 Task: Determine the distance and displacement from Fargo to Itasca State Park.
Action: Mouse moved to (247, 83)
Screenshot: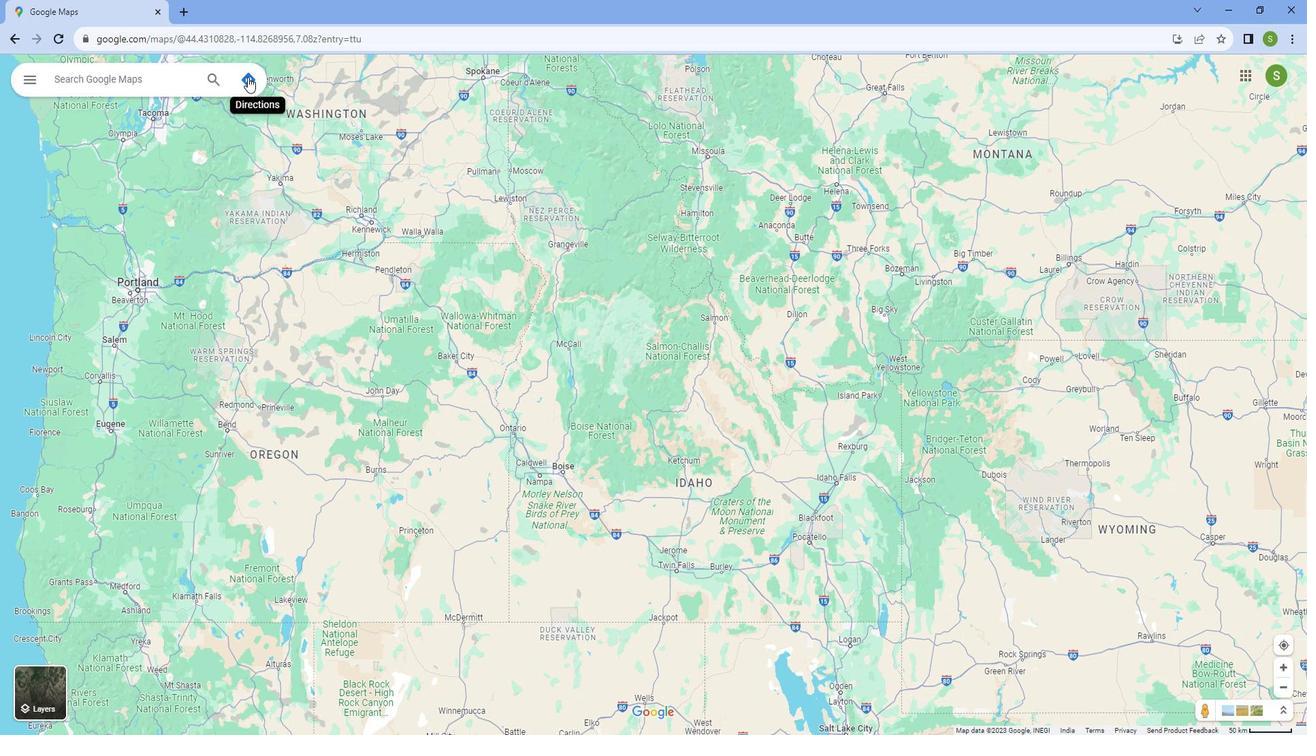 
Action: Mouse pressed left at (247, 83)
Screenshot: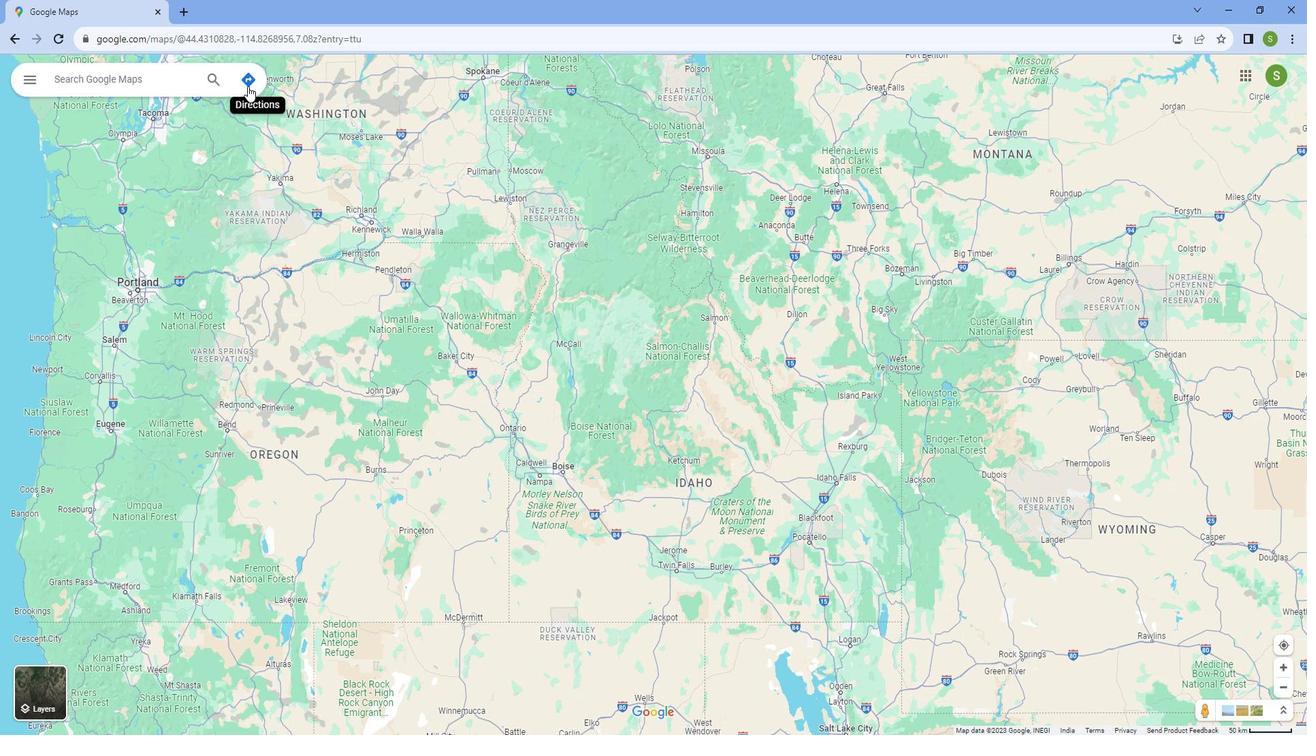 
Action: Mouse moved to (118, 116)
Screenshot: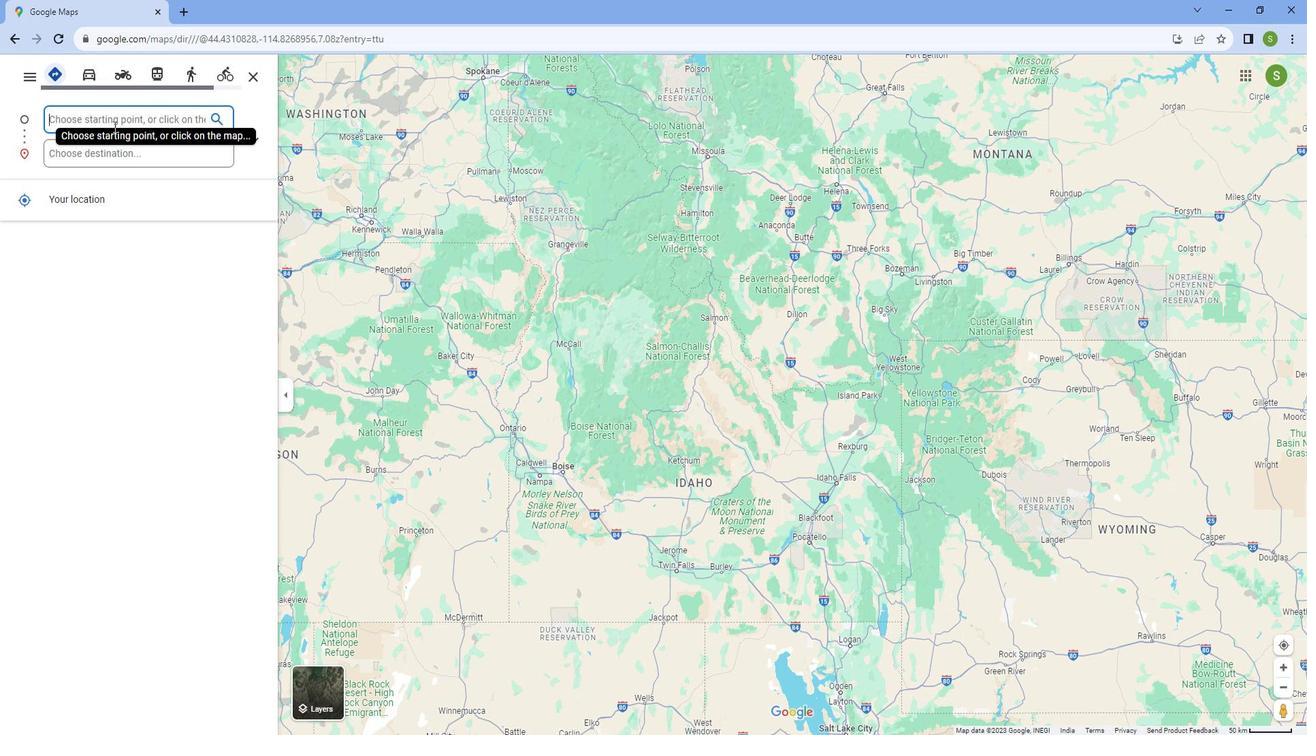 
Action: Mouse pressed left at (118, 116)
Screenshot: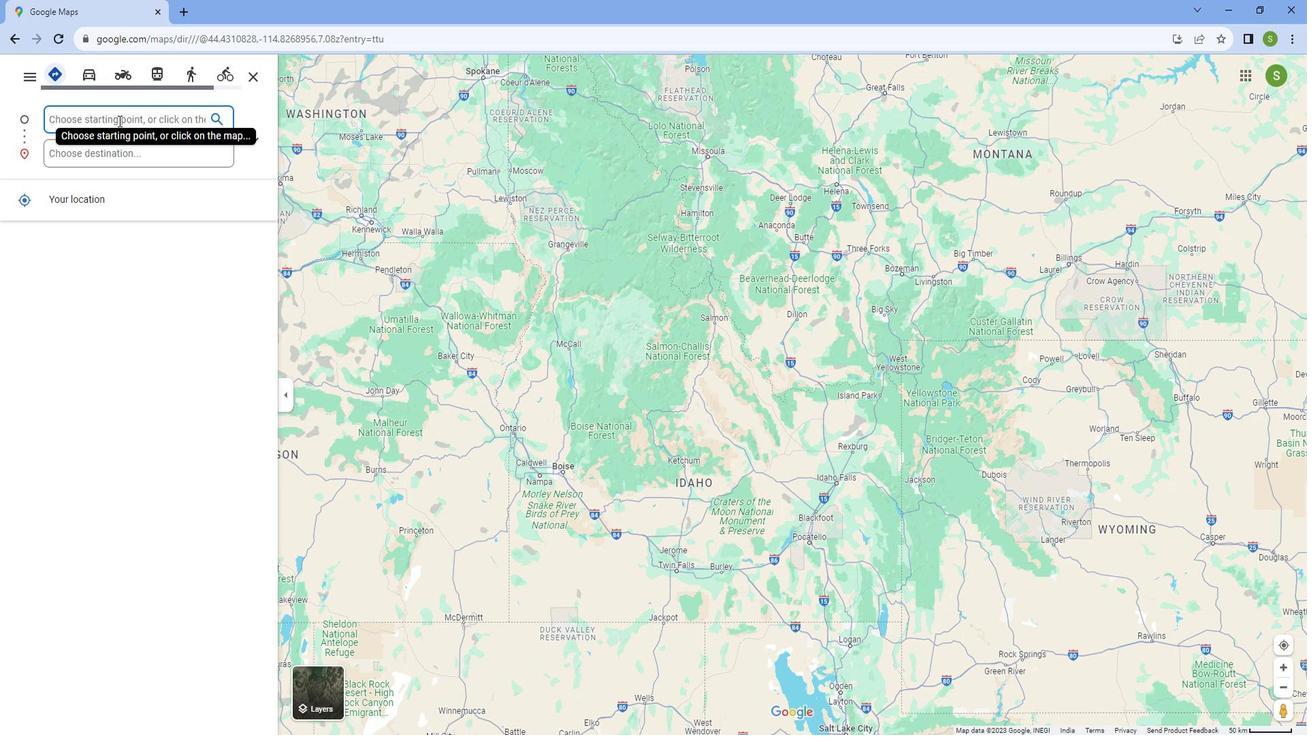 
Action: Key pressed <Key.caps_lock>F<Key.caps_lock>argo
Screenshot: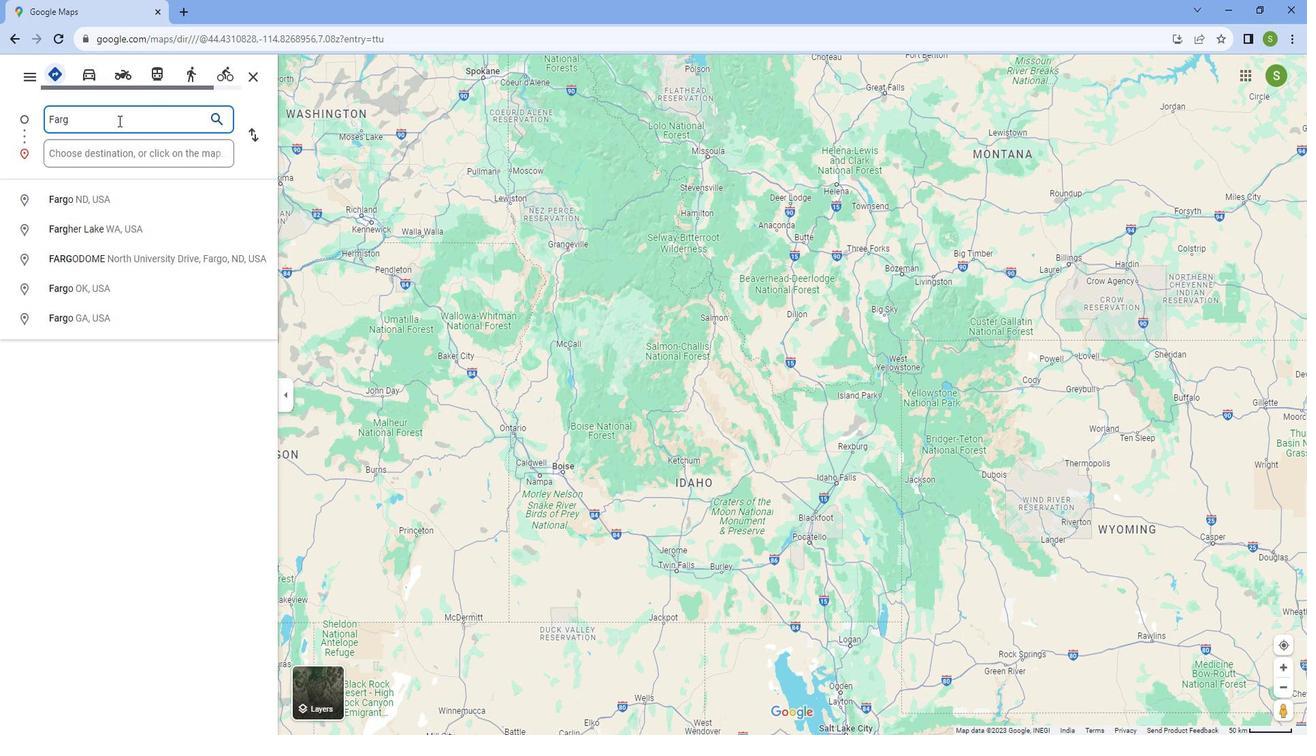 
Action: Mouse moved to (50, 198)
Screenshot: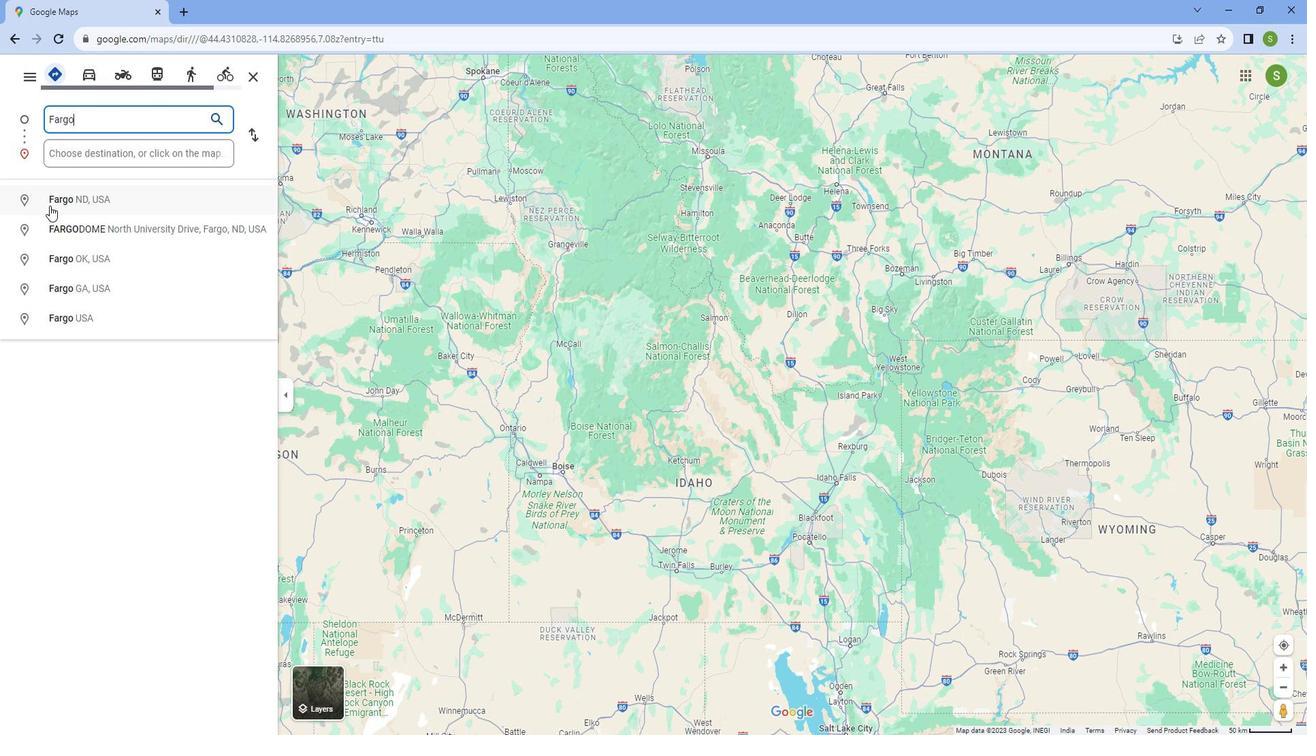 
Action: Mouse pressed left at (50, 198)
Screenshot: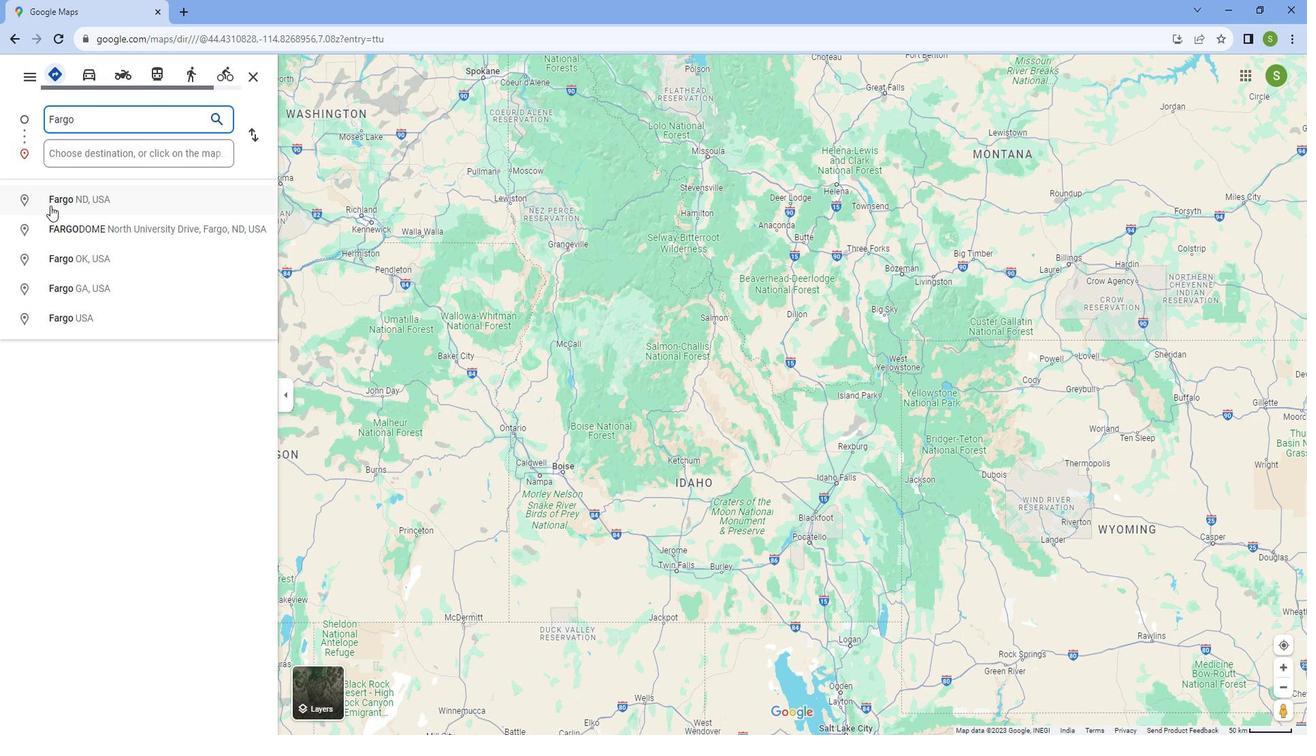 
Action: Mouse moved to (113, 147)
Screenshot: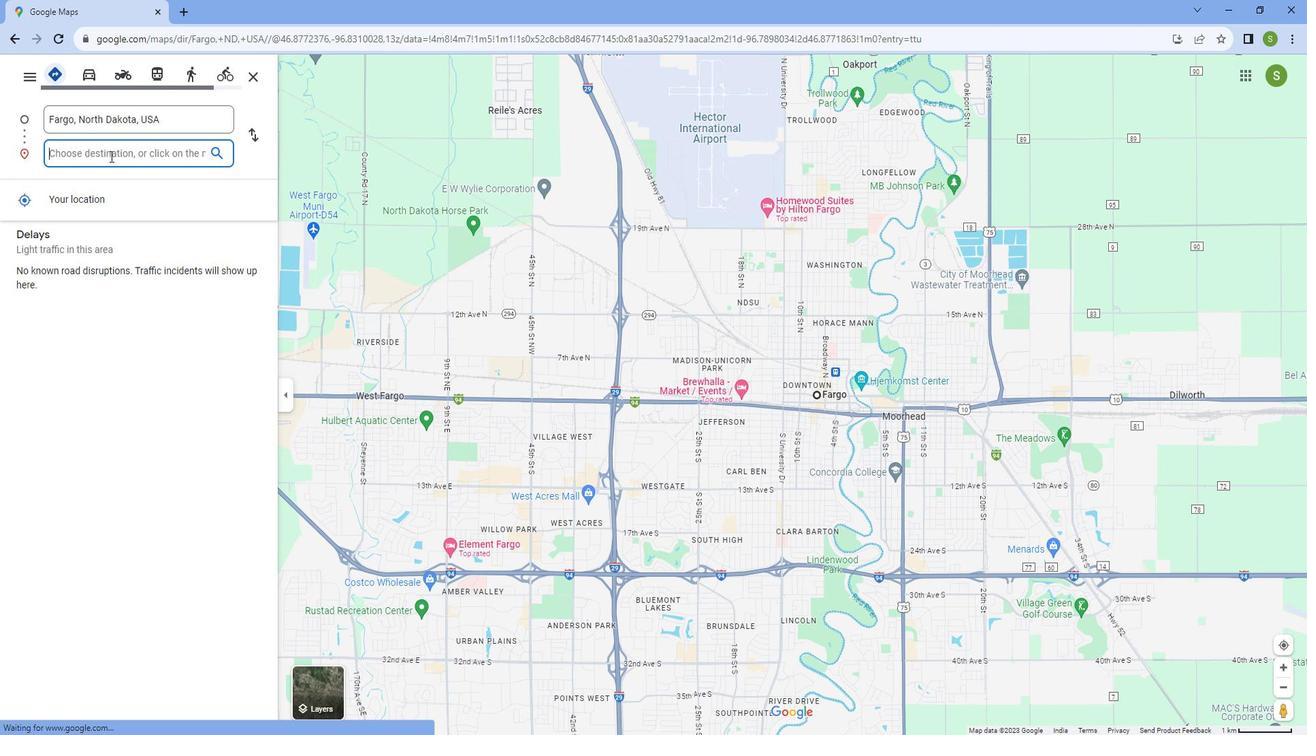 
Action: Mouse pressed left at (113, 147)
Screenshot: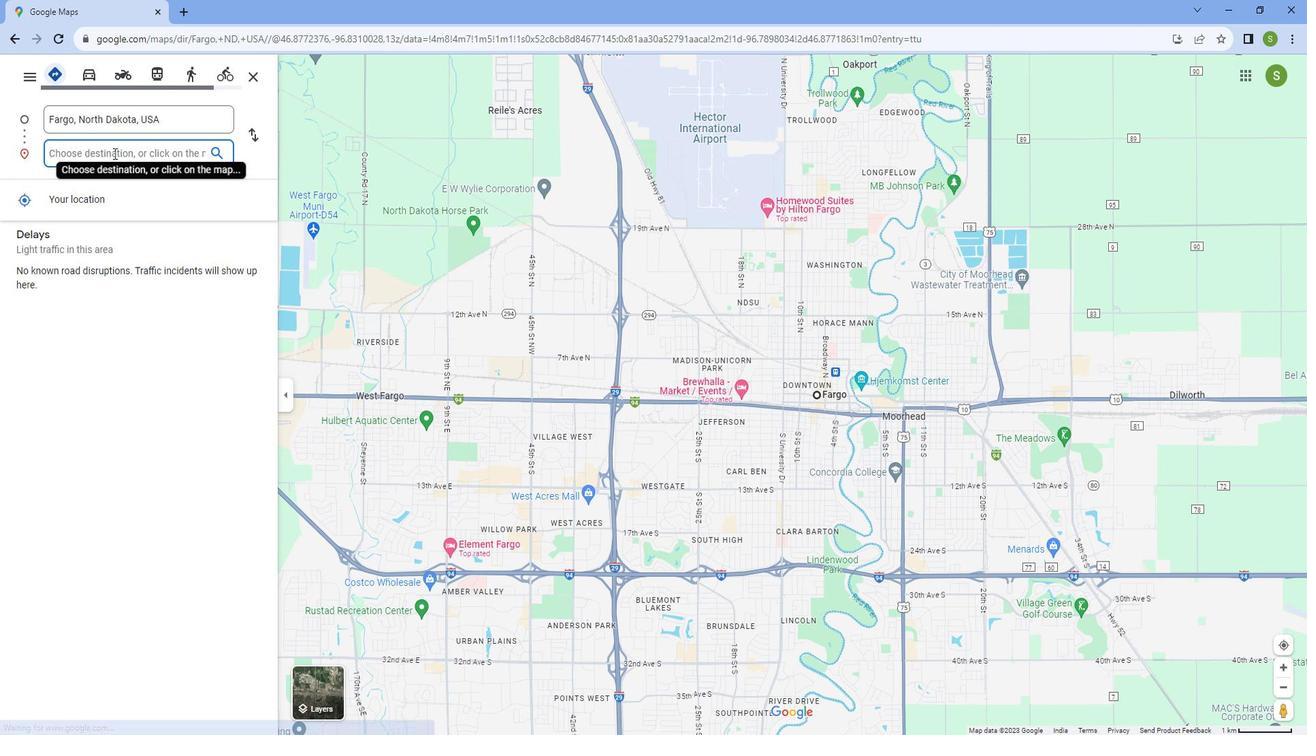 
Action: Key pressed <Key.caps_lock>I<Key.caps_lock>tasca<Key.space><Key.caps_lock>S<Key.caps_lock>tte<Key.space><Key.backspace><Key.backspace><Key.backspace>ate<Key.space><Key.caps_lock>P<Key.caps_lock>ark
Screenshot: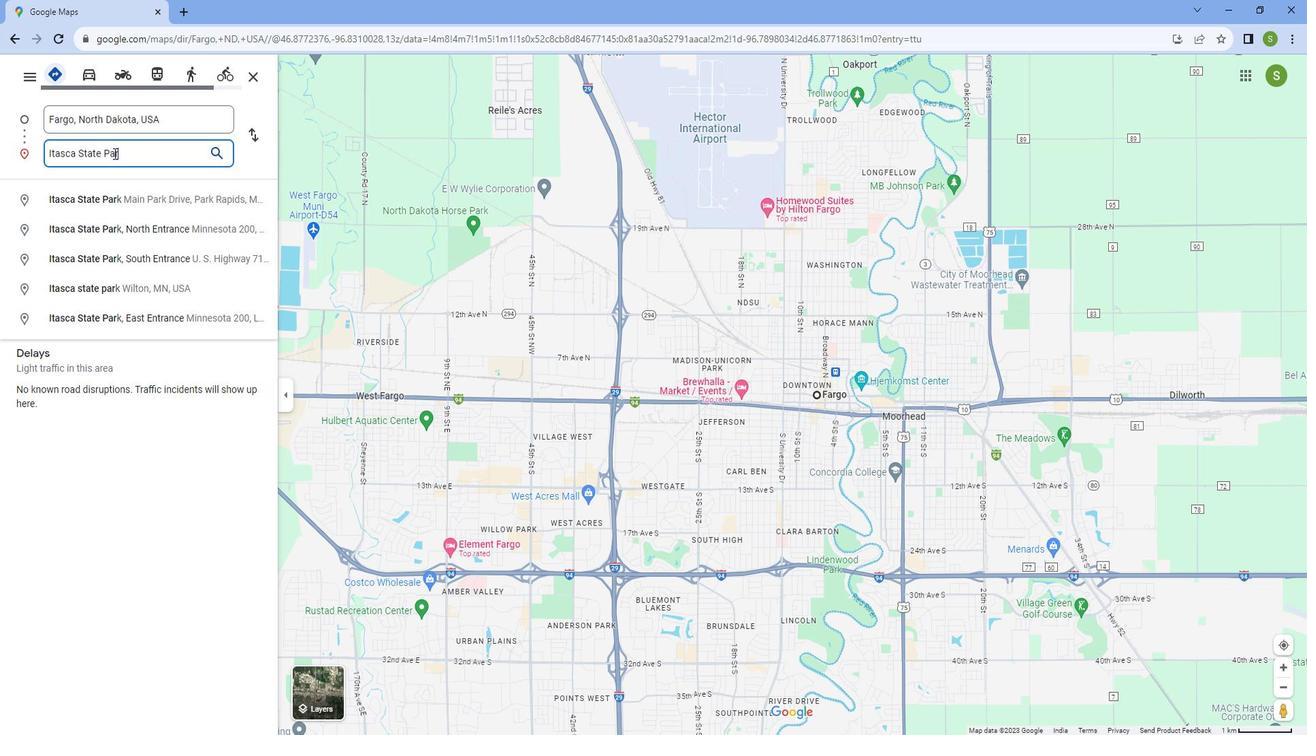 
Action: Mouse moved to (128, 200)
Screenshot: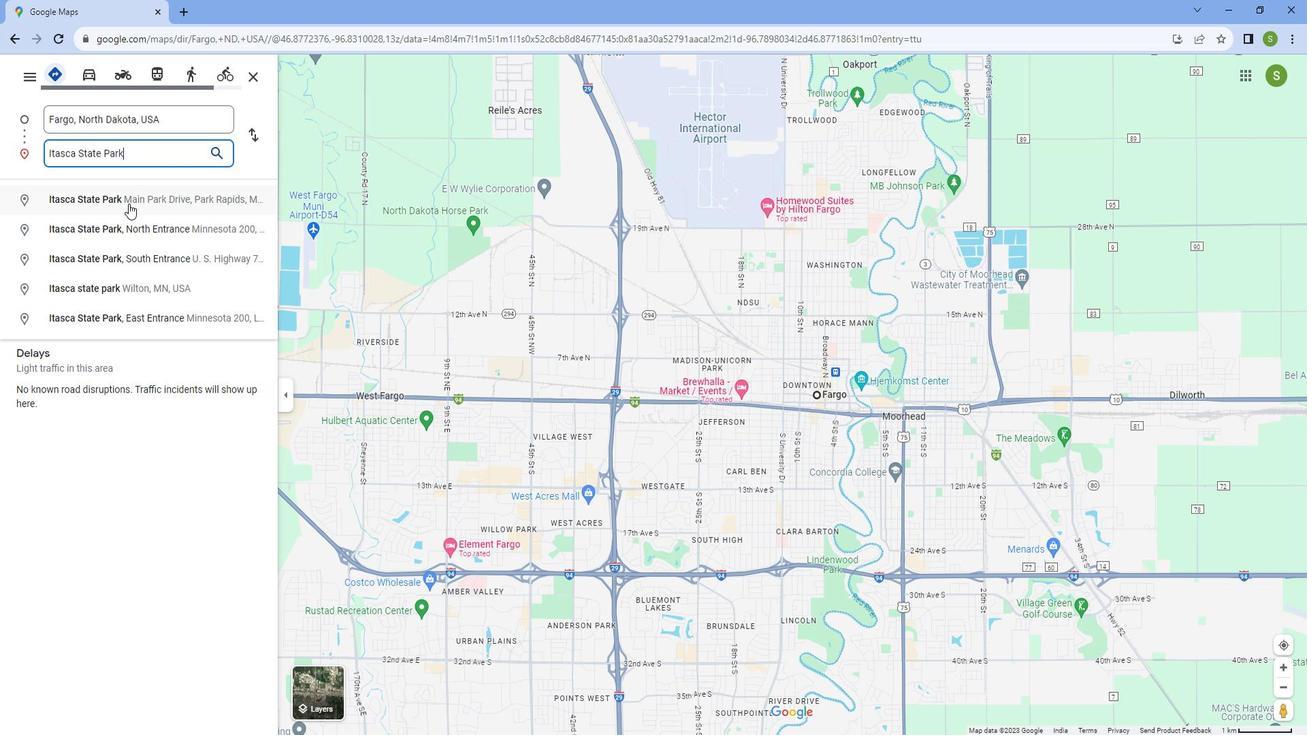 
Action: Mouse pressed left at (128, 200)
Screenshot: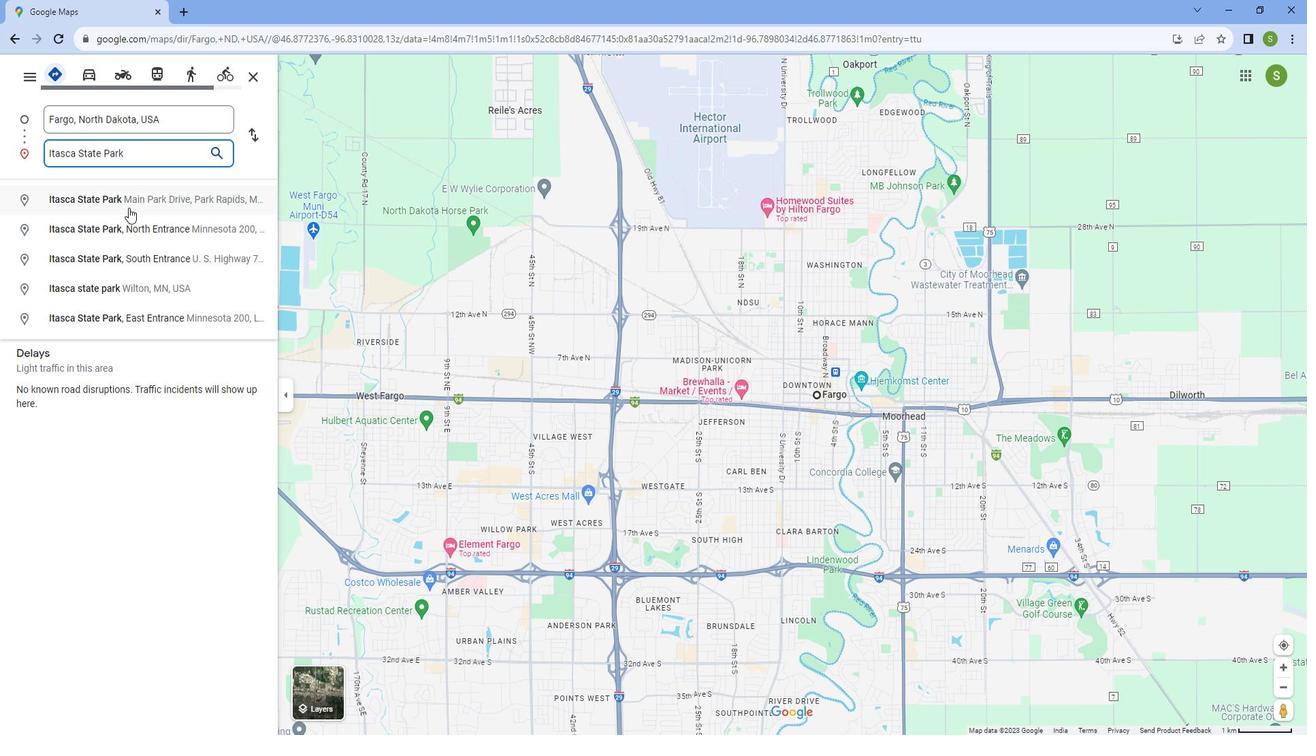 
Action: Mouse moved to (527, 659)
Screenshot: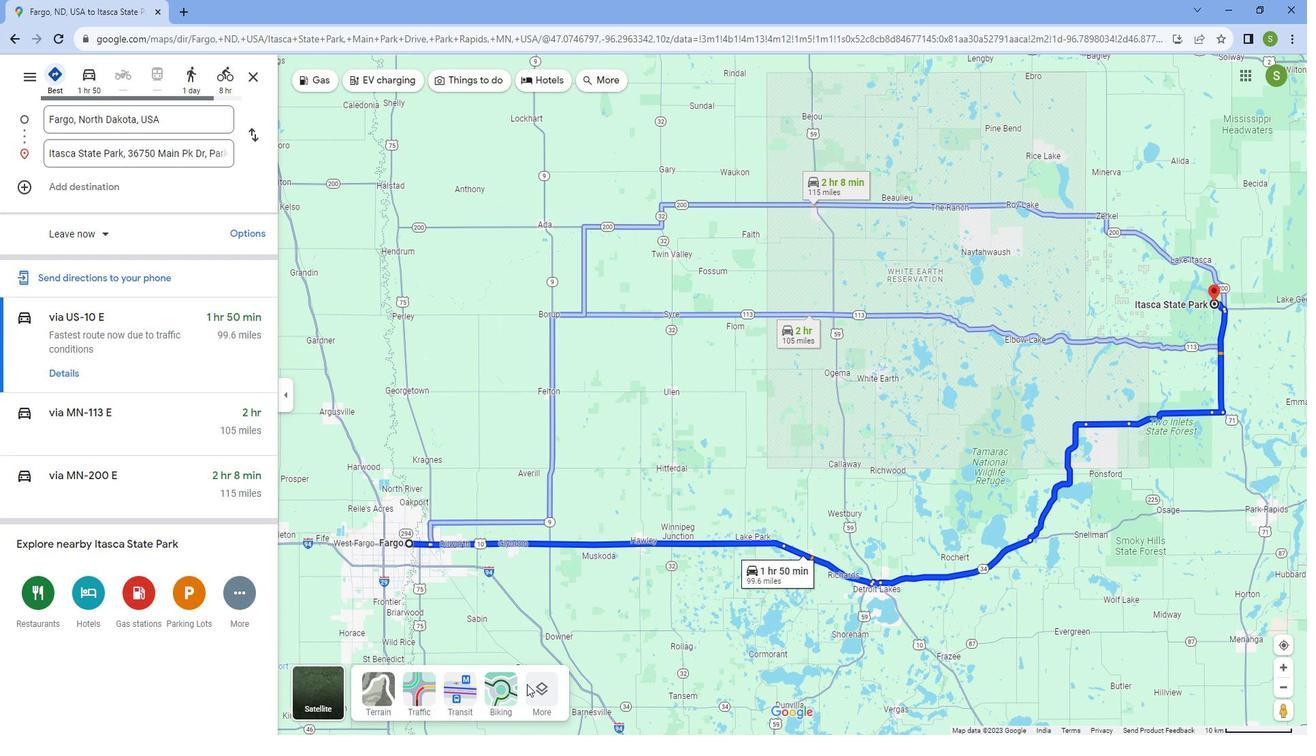 
Action: Mouse pressed left at (527, 659)
Screenshot: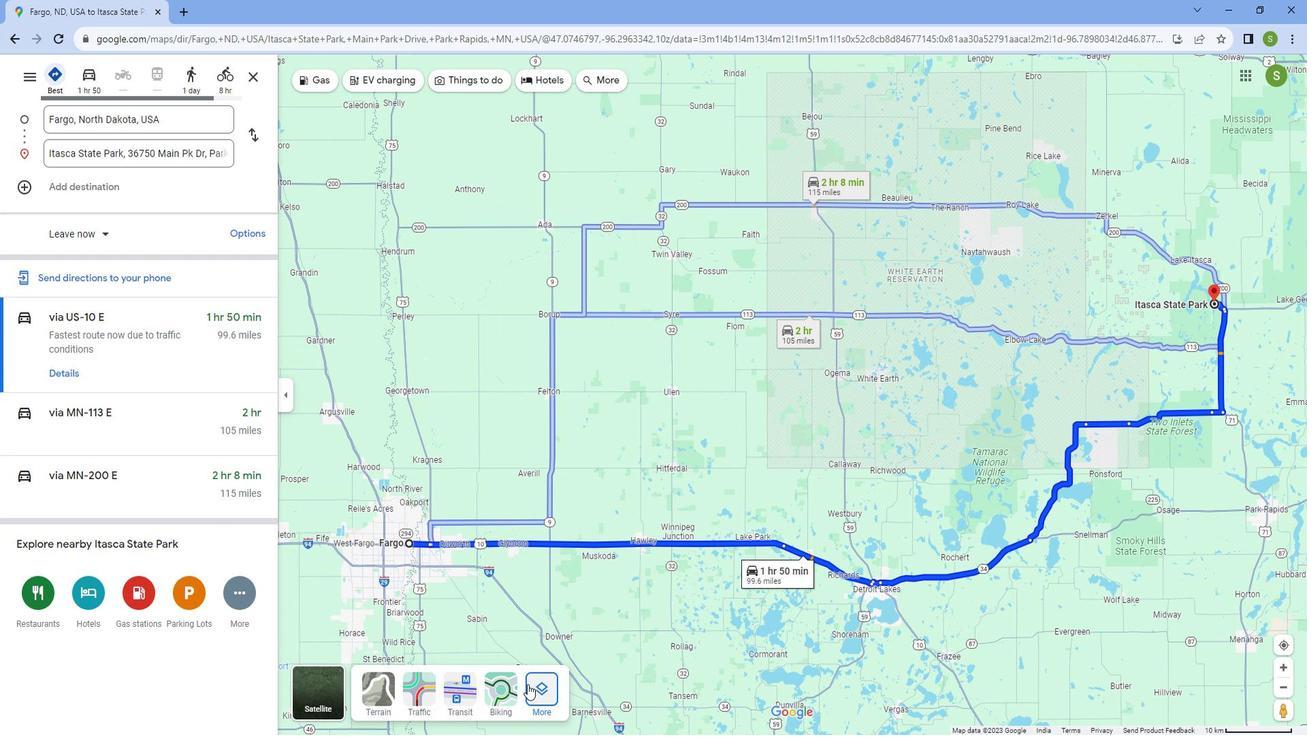 
Action: Mouse moved to (398, 531)
Screenshot: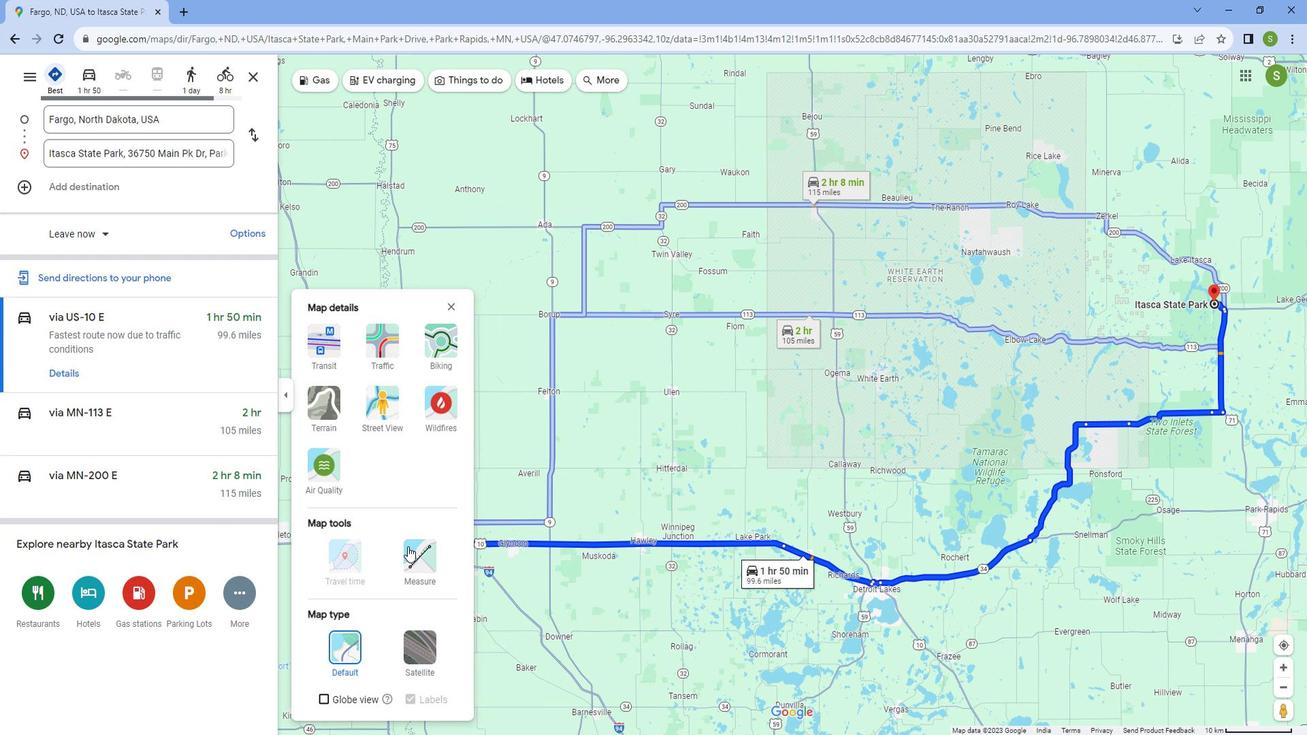 
Action: Mouse pressed left at (398, 531)
Screenshot: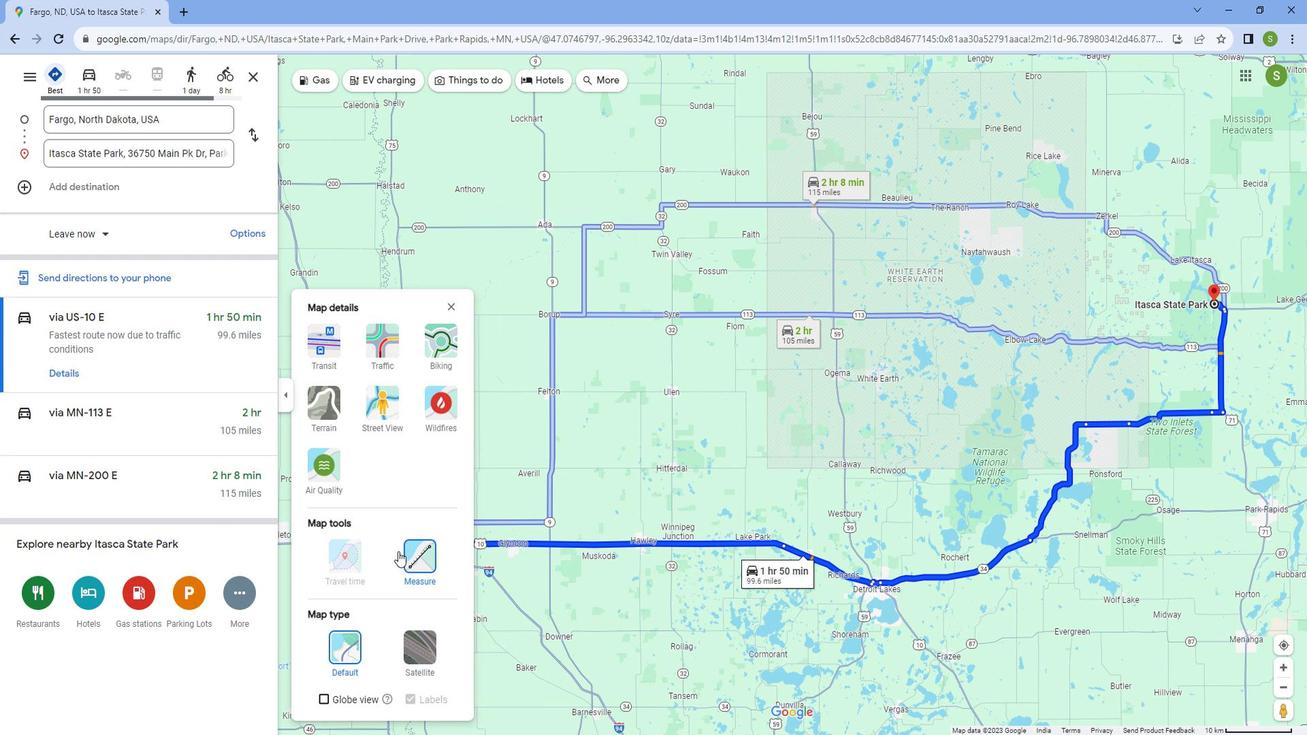 
Action: Mouse moved to (611, 526)
Screenshot: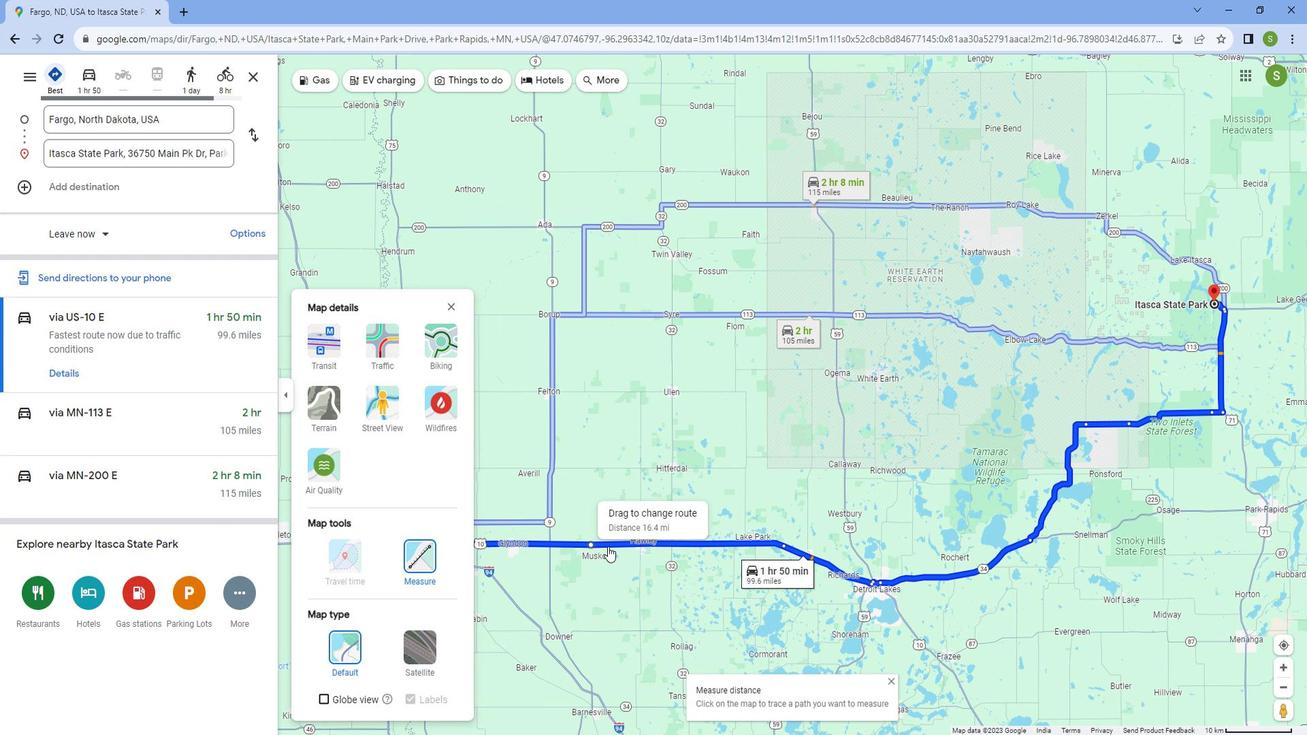 
Action: Mouse scrolled (611, 525) with delta (0, 0)
Screenshot: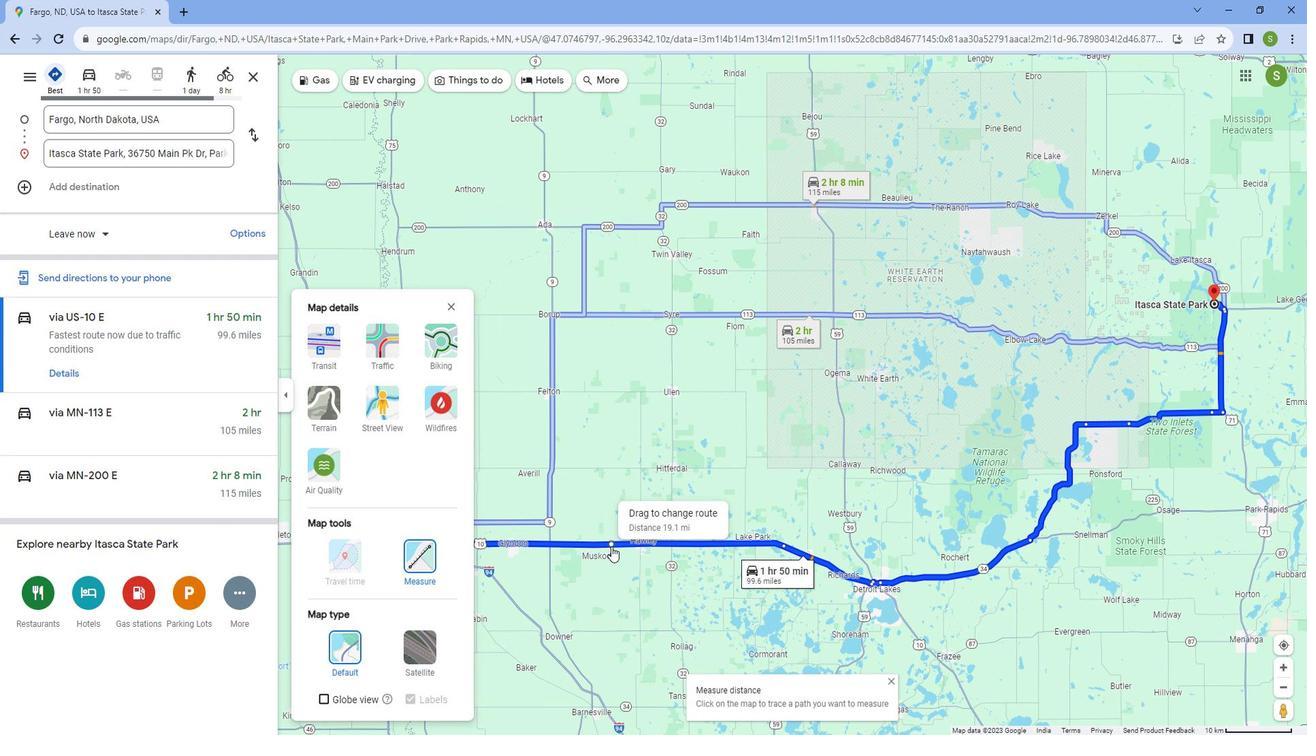 
Action: Mouse scrolled (611, 525) with delta (0, 0)
Screenshot: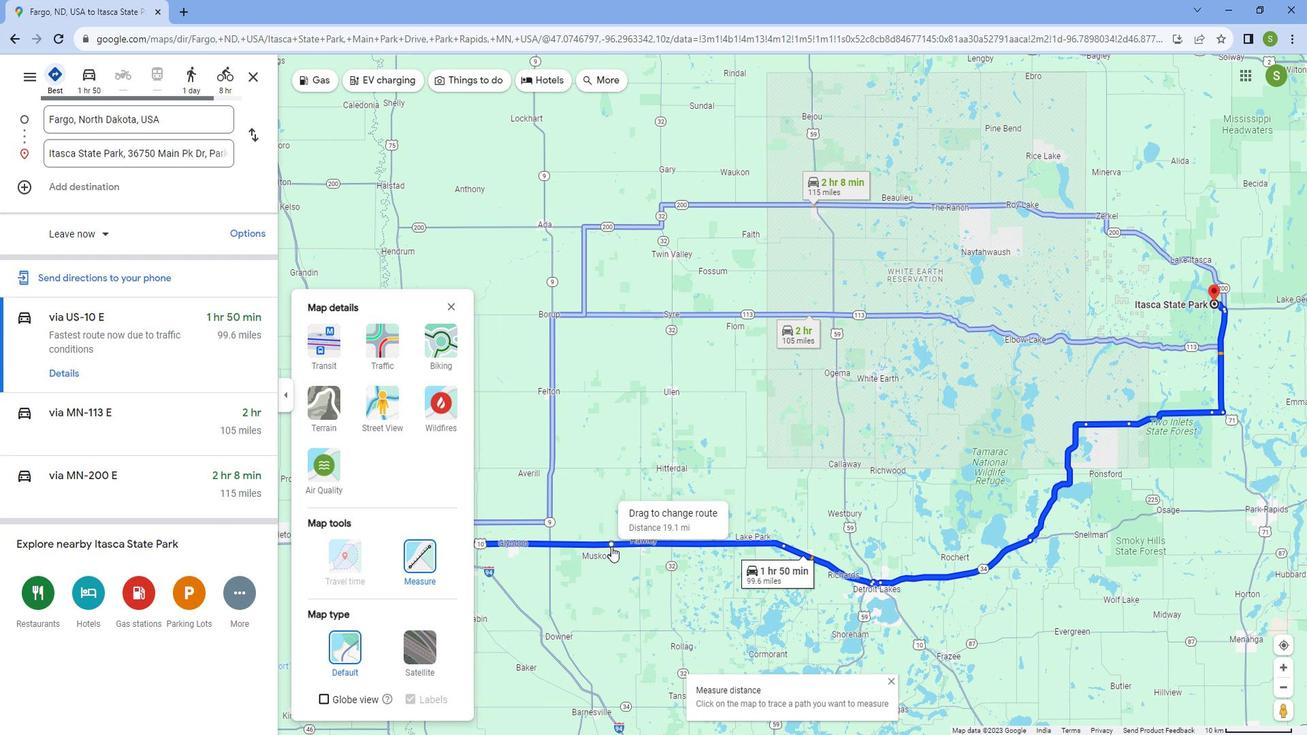 
Action: Mouse scrolled (611, 525) with delta (0, 0)
Screenshot: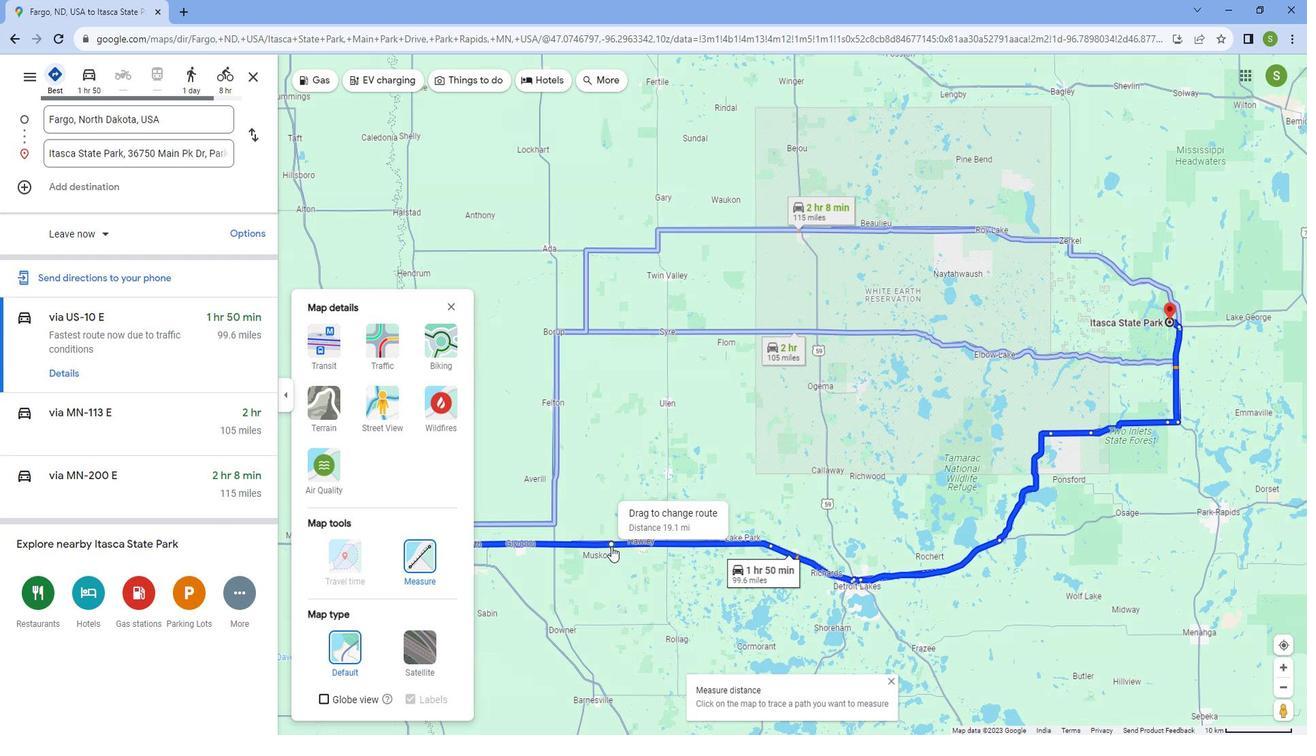 
Action: Mouse scrolled (611, 525) with delta (0, 0)
Screenshot: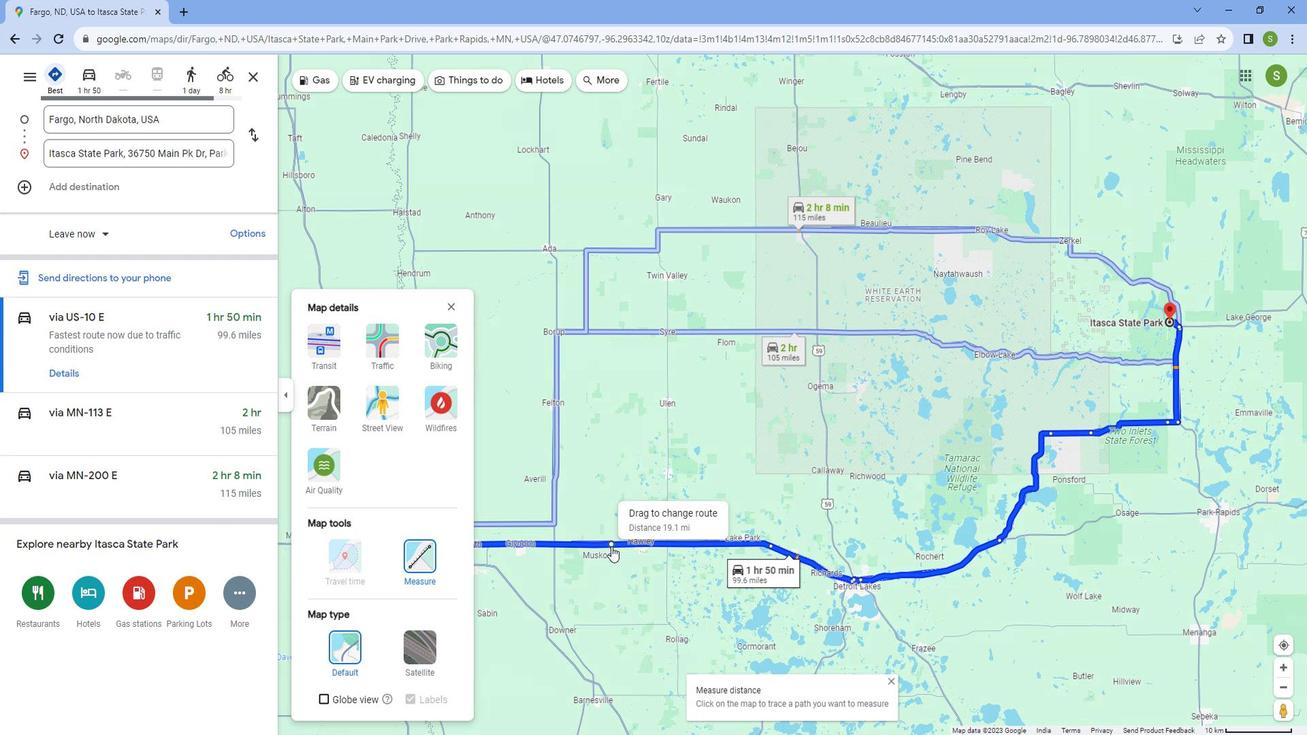 
Action: Mouse scrolled (611, 525) with delta (0, 0)
Screenshot: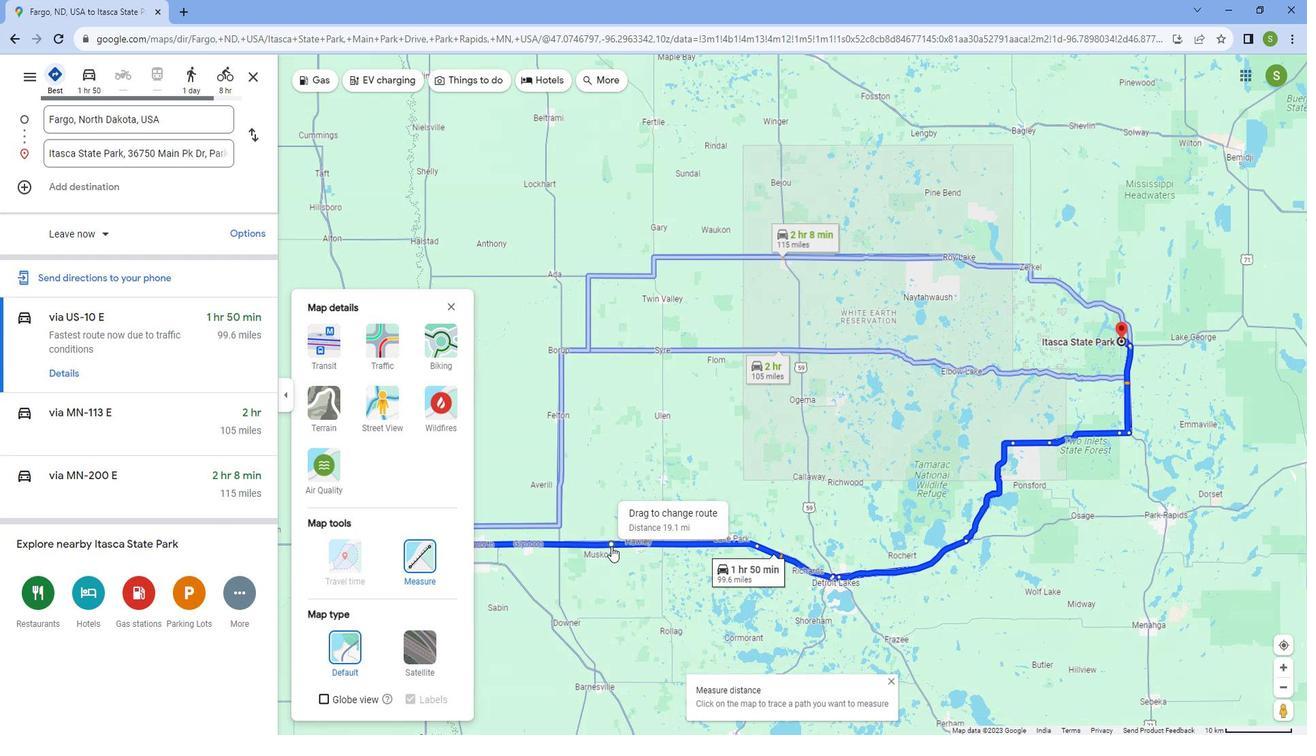
Action: Mouse scrolled (611, 525) with delta (0, 0)
Screenshot: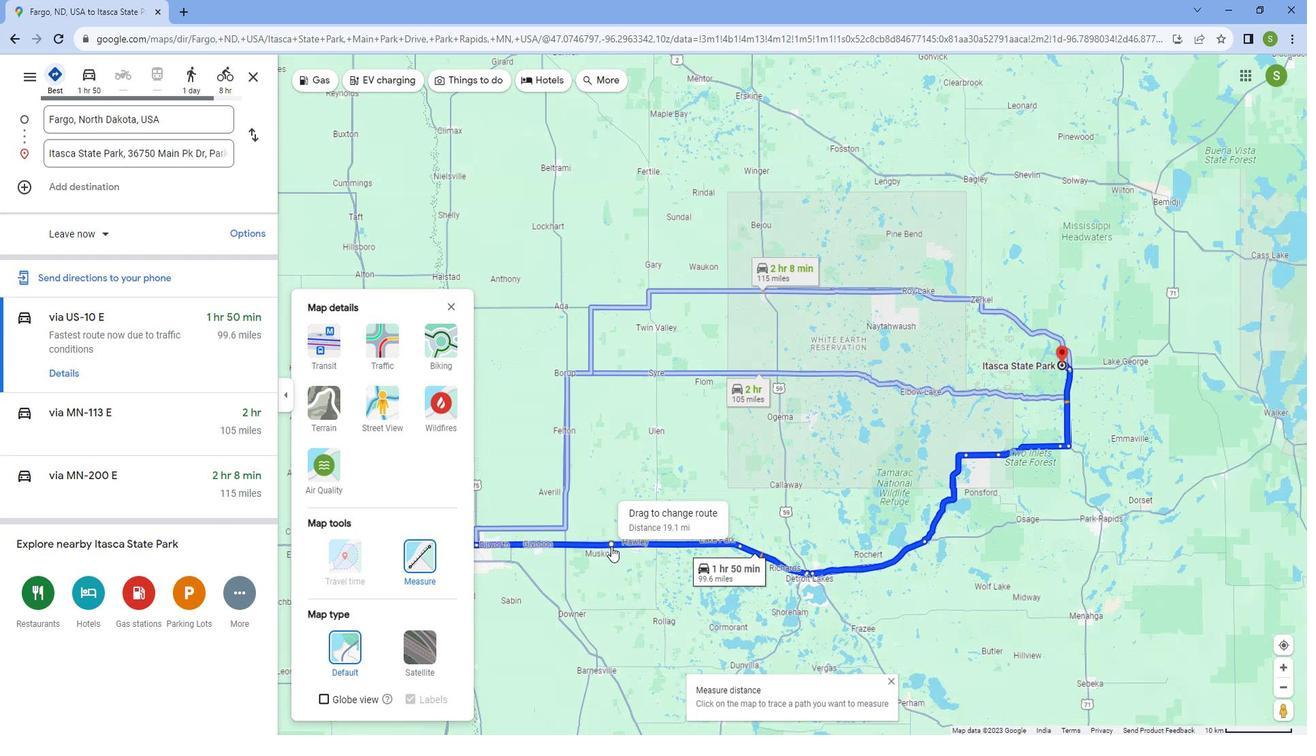 
Action: Mouse moved to (505, 548)
Screenshot: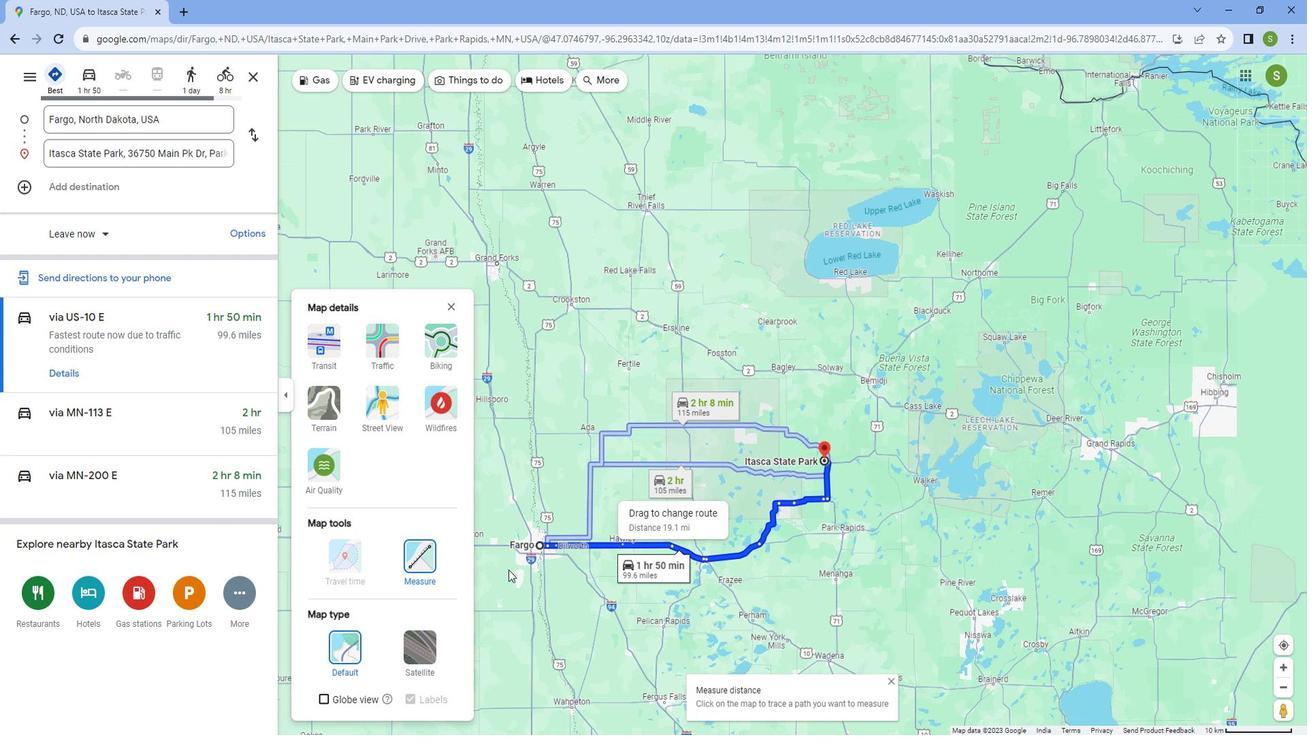
Action: Mouse scrolled (505, 549) with delta (0, 0)
Screenshot: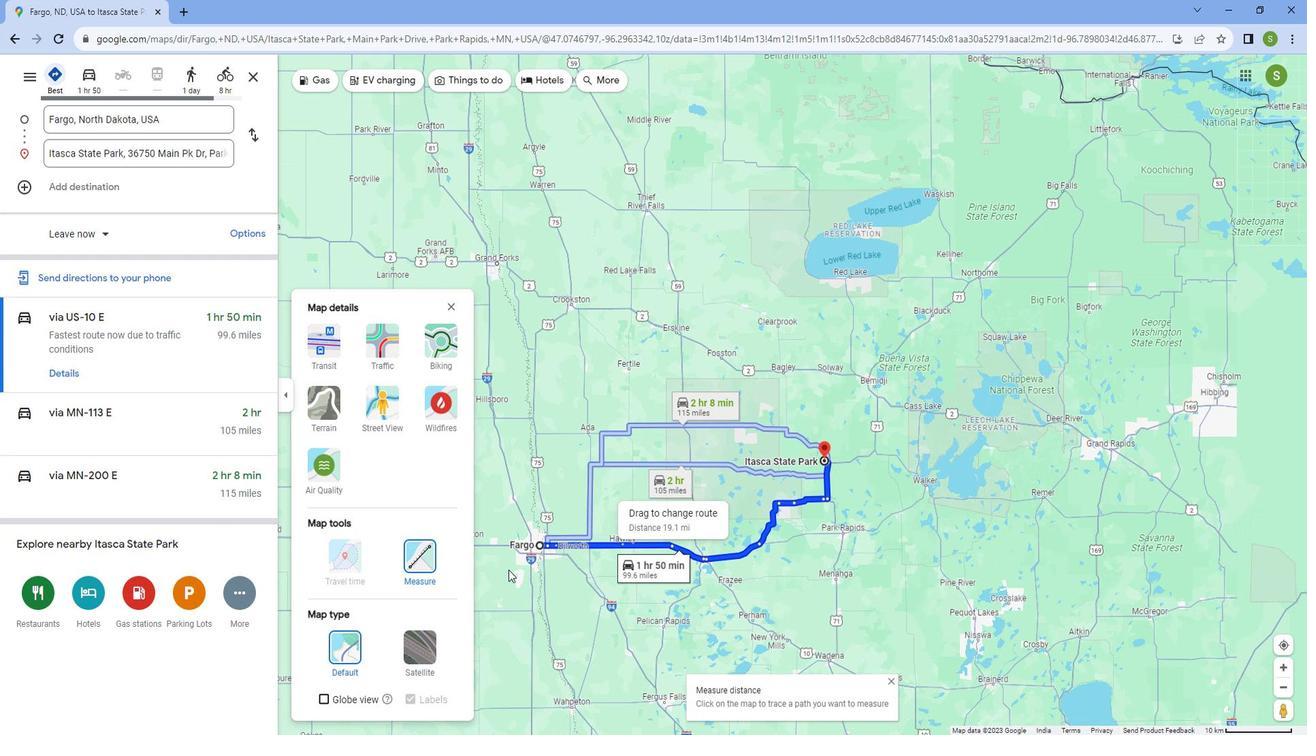 
Action: Mouse scrolled (505, 549) with delta (0, 0)
Screenshot: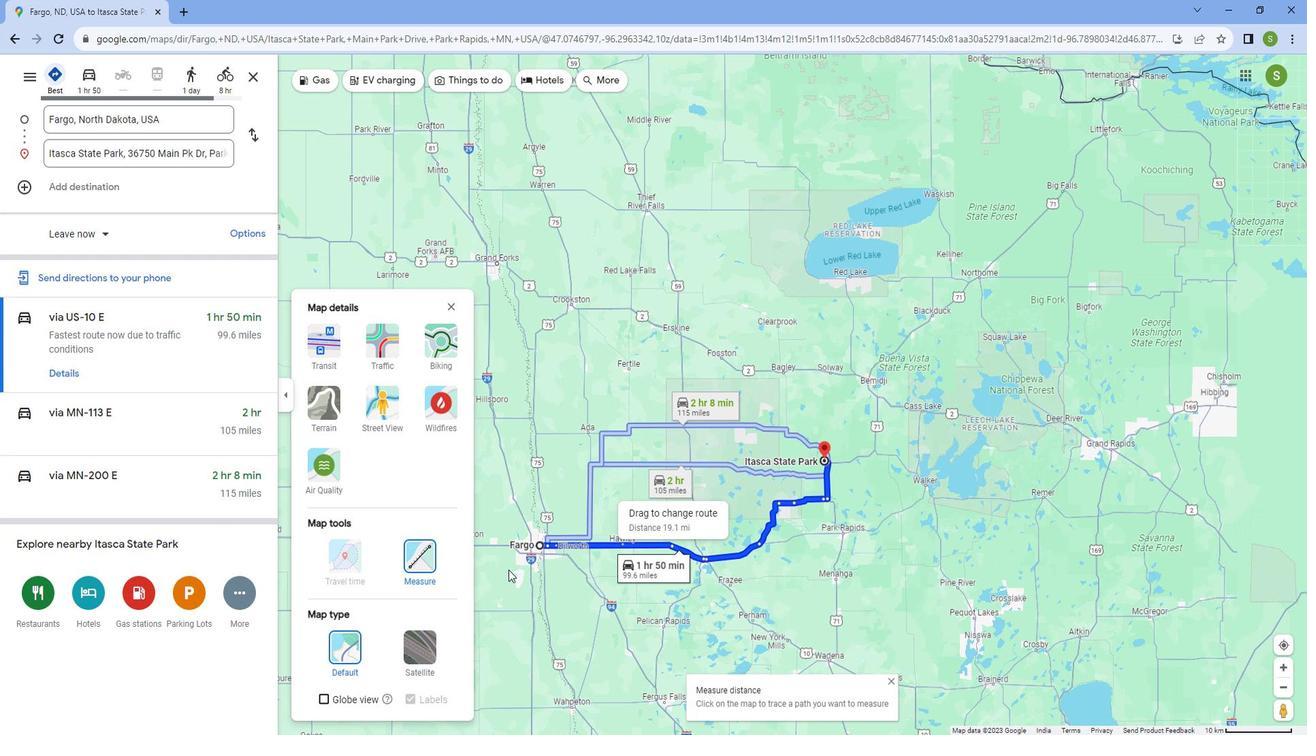 
Action: Mouse scrolled (505, 549) with delta (0, 0)
Screenshot: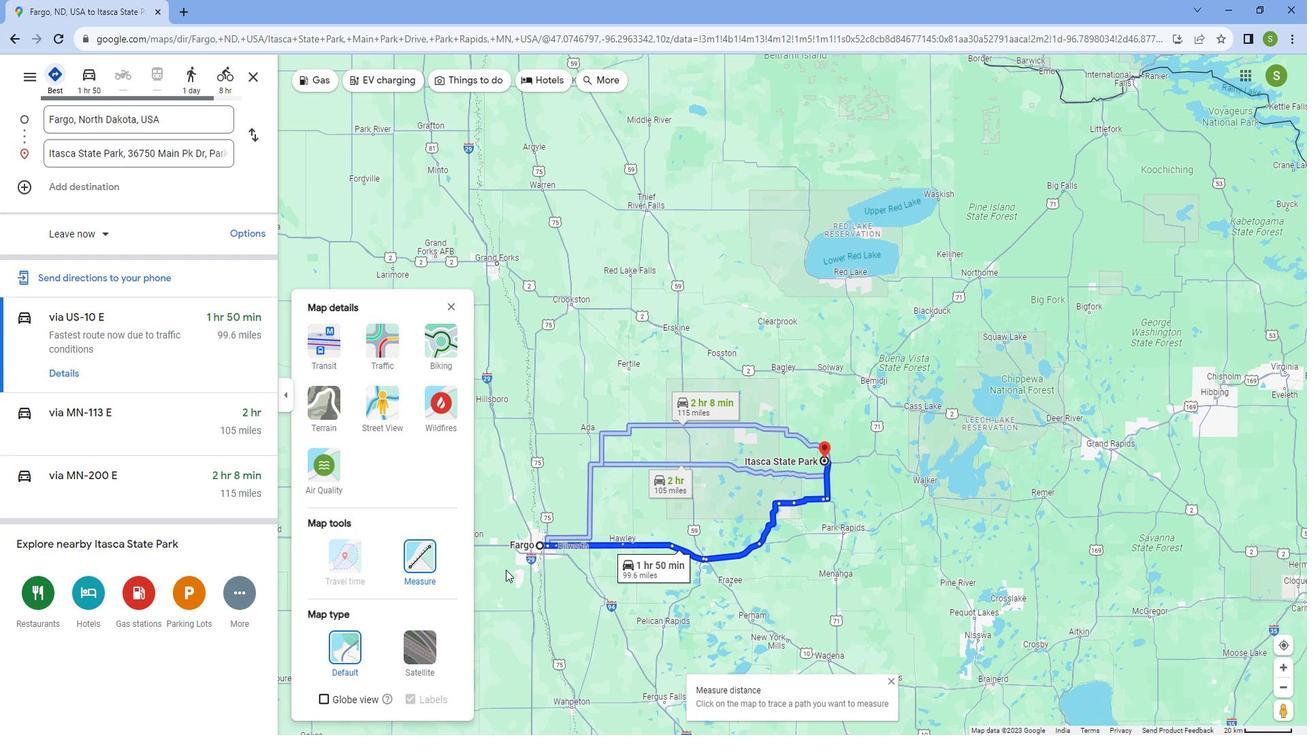 
Action: Mouse scrolled (505, 549) with delta (0, 0)
Screenshot: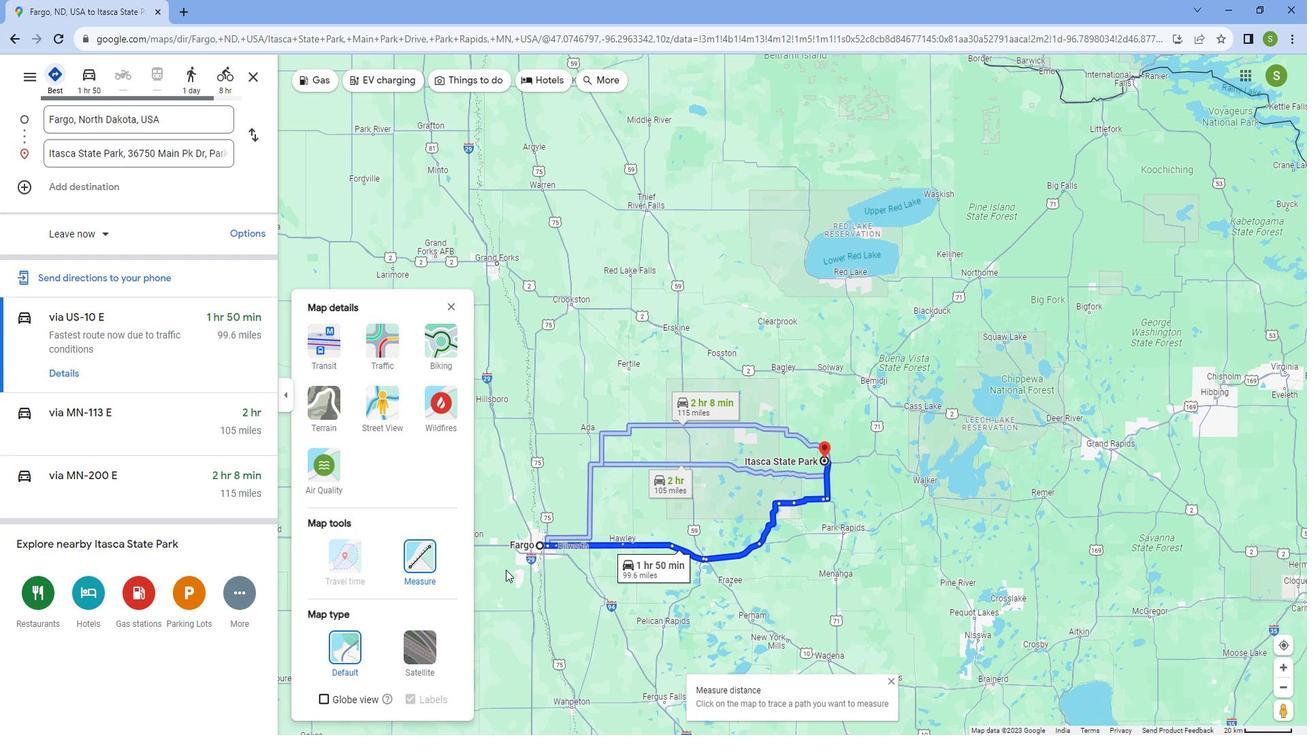 
Action: Mouse scrolled (505, 549) with delta (0, 0)
Screenshot: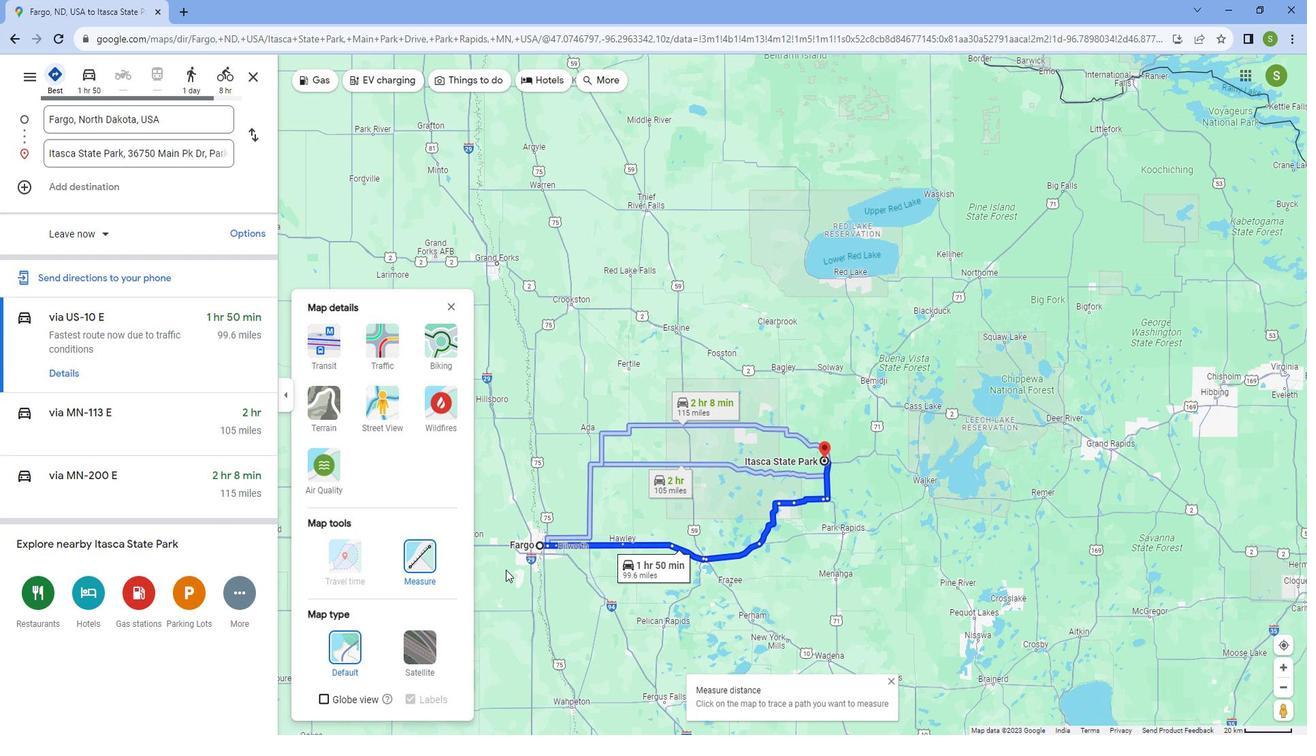 
Action: Mouse scrolled (505, 549) with delta (0, 0)
Screenshot: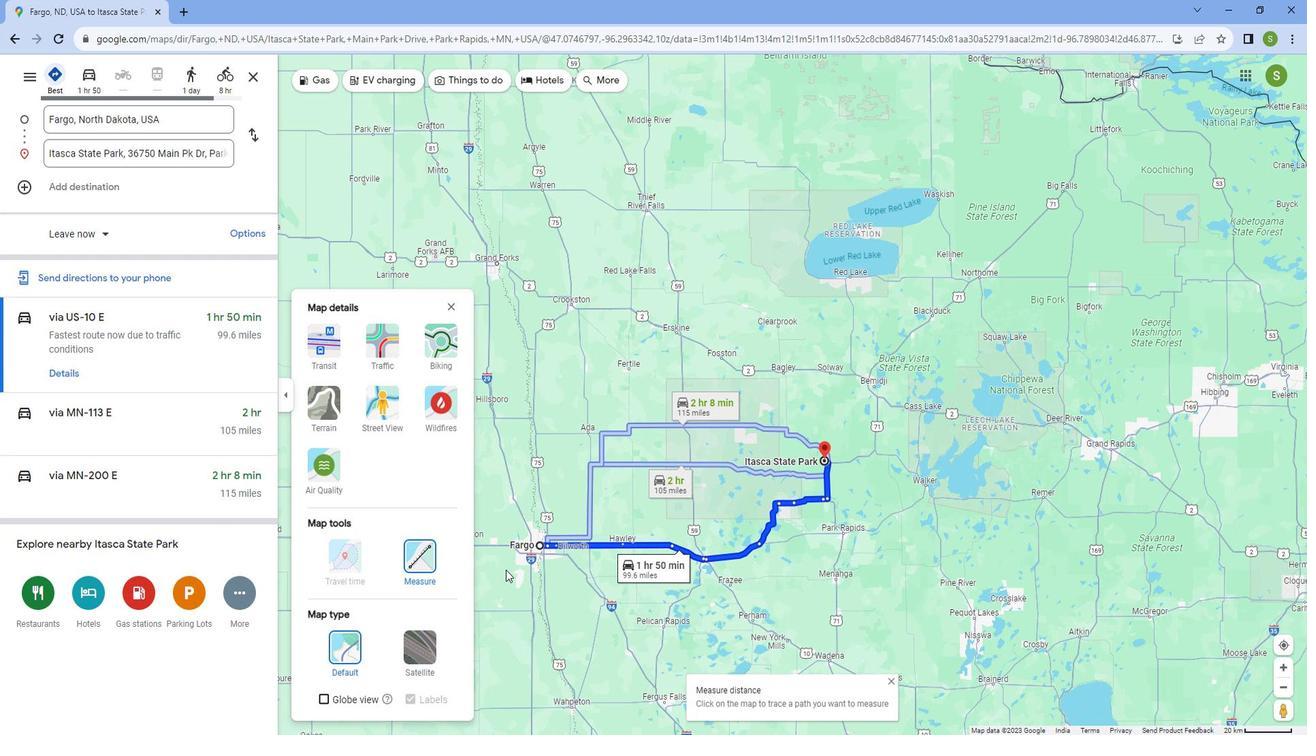 
Action: Mouse moved to (503, 541)
Screenshot: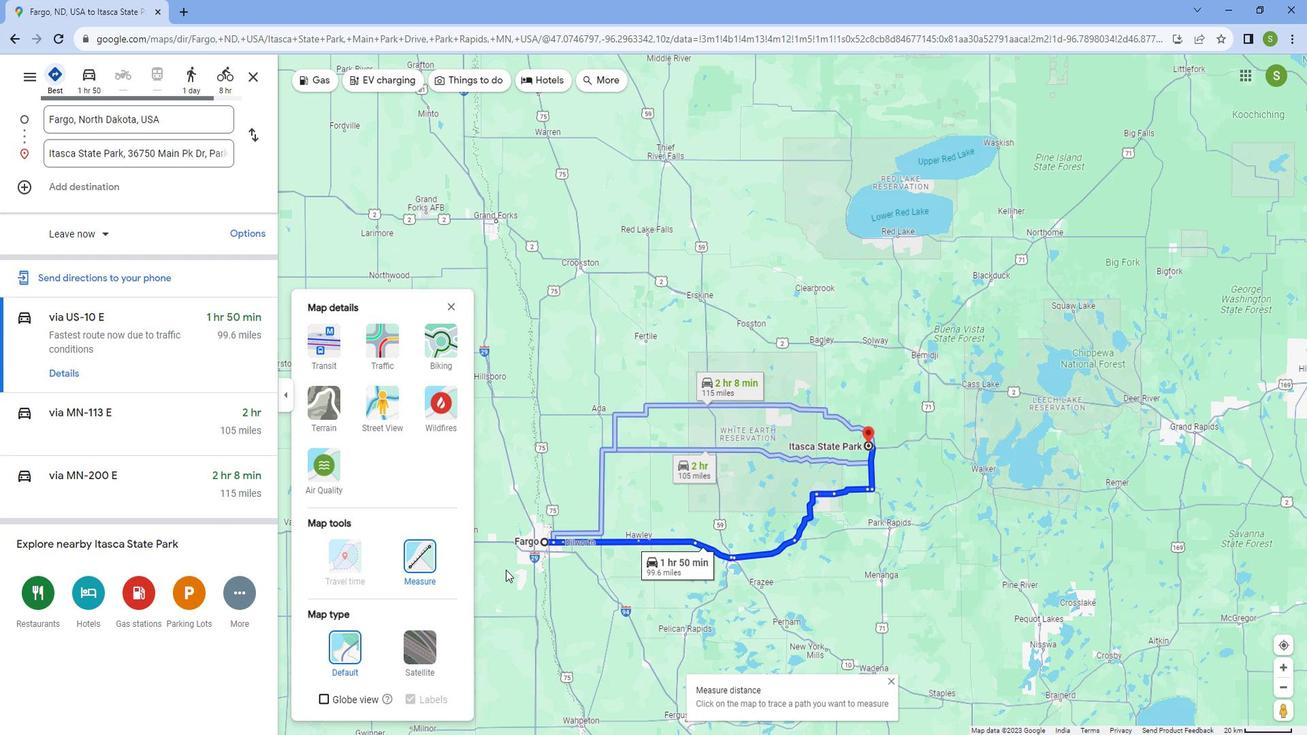 
Action: Mouse scrolled (503, 542) with delta (0, 0)
Screenshot: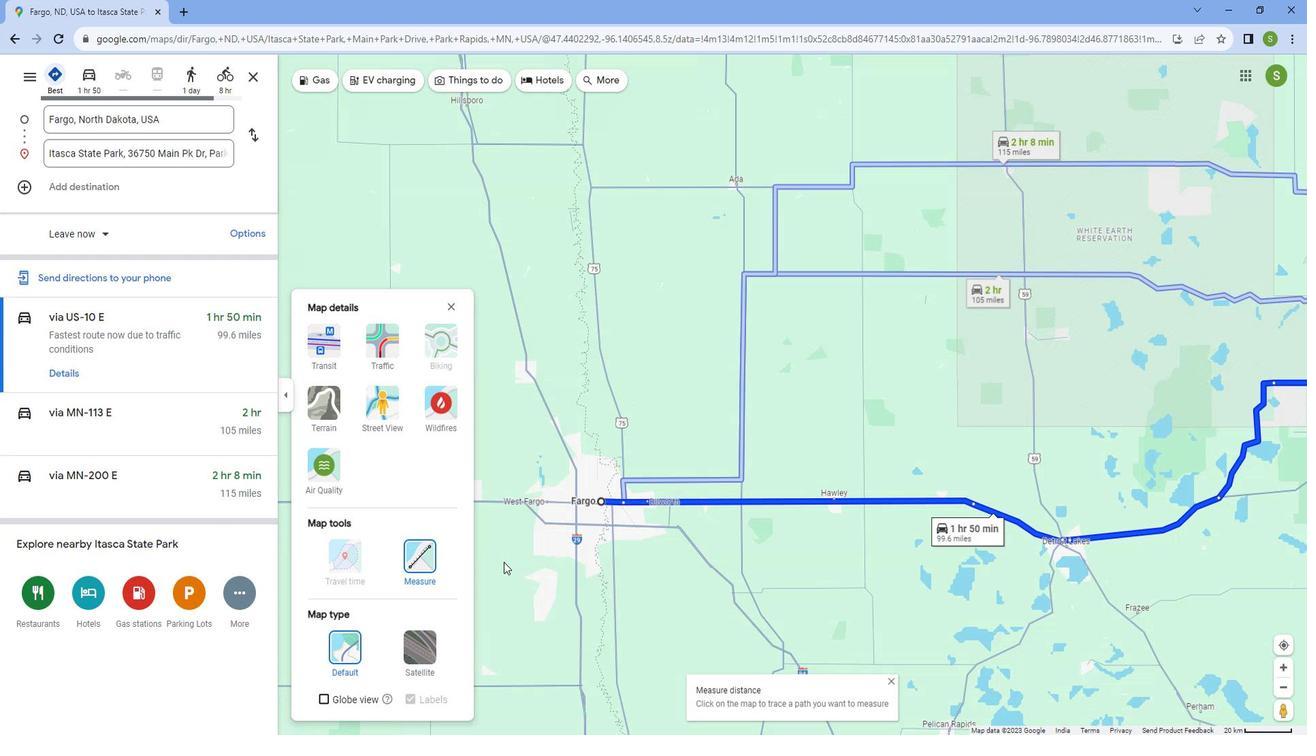 
Action: Mouse scrolled (503, 542) with delta (0, 0)
Screenshot: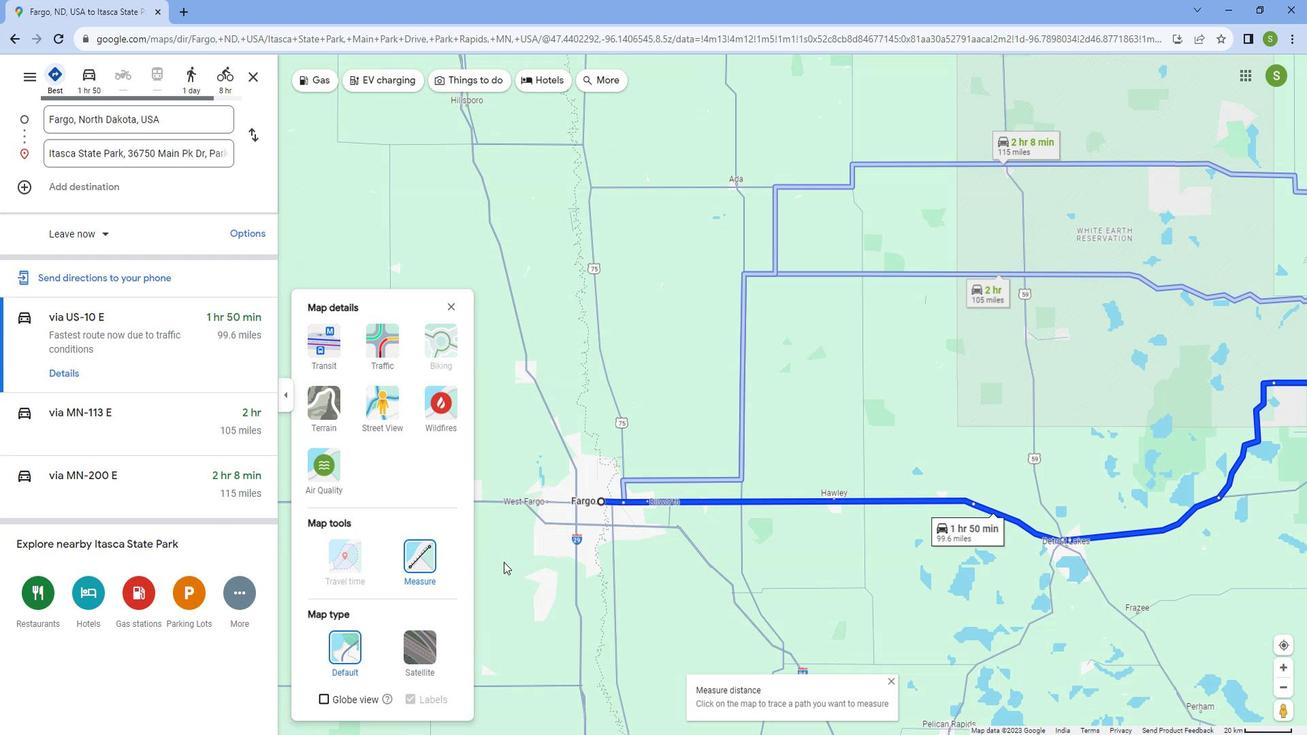 
Action: Mouse scrolled (503, 542) with delta (0, 0)
Screenshot: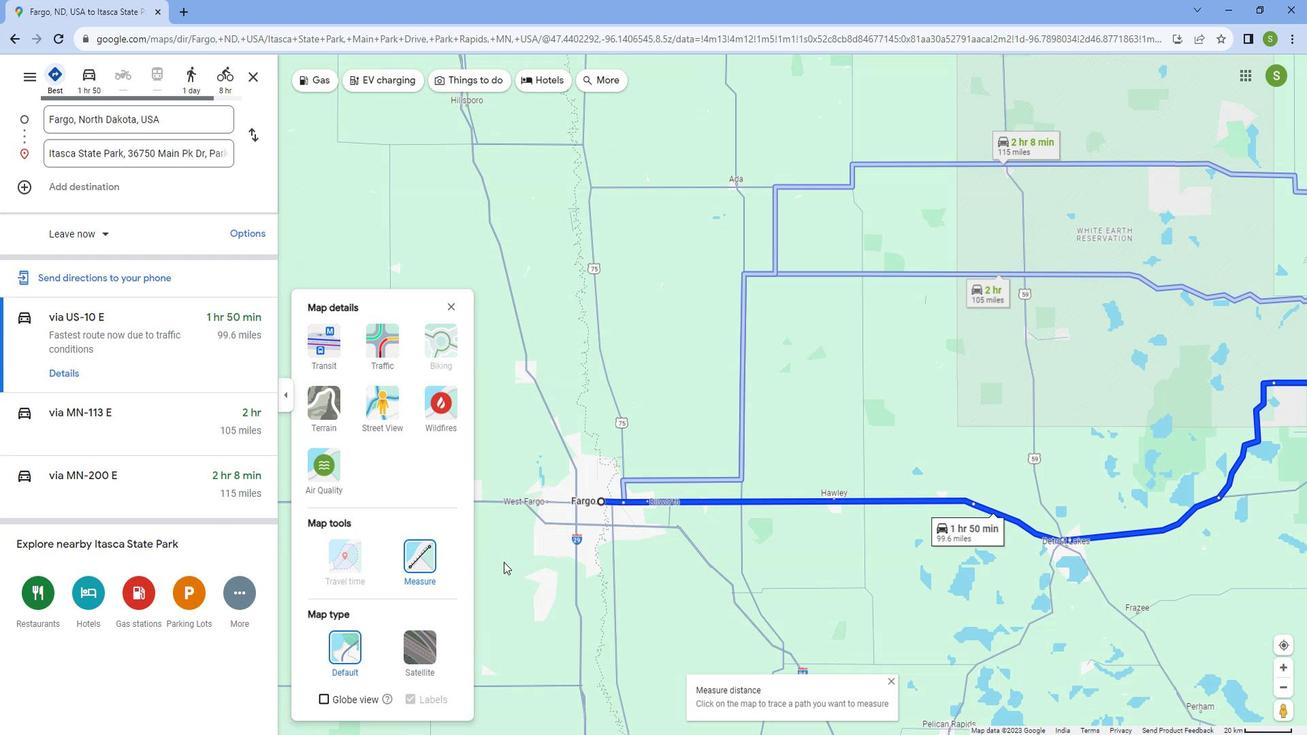 
Action: Mouse scrolled (503, 542) with delta (0, 0)
Screenshot: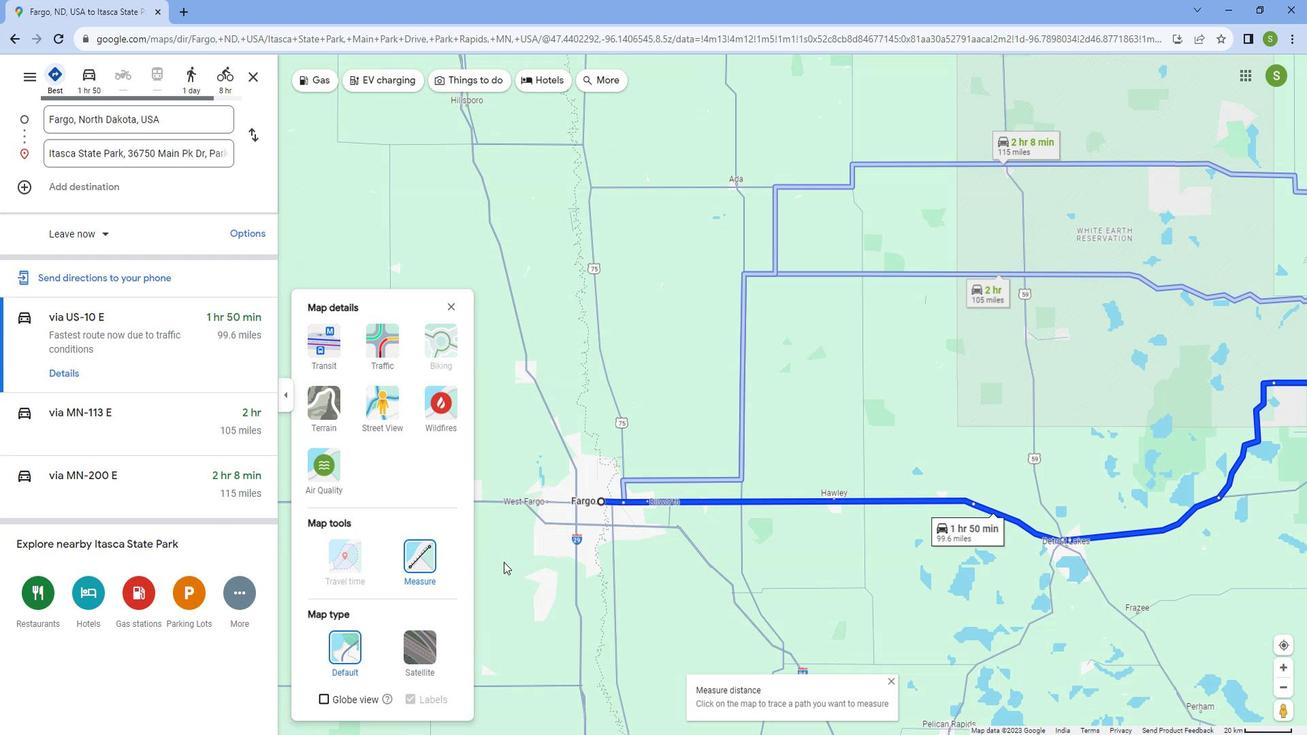 
Action: Mouse moved to (501, 541)
Screenshot: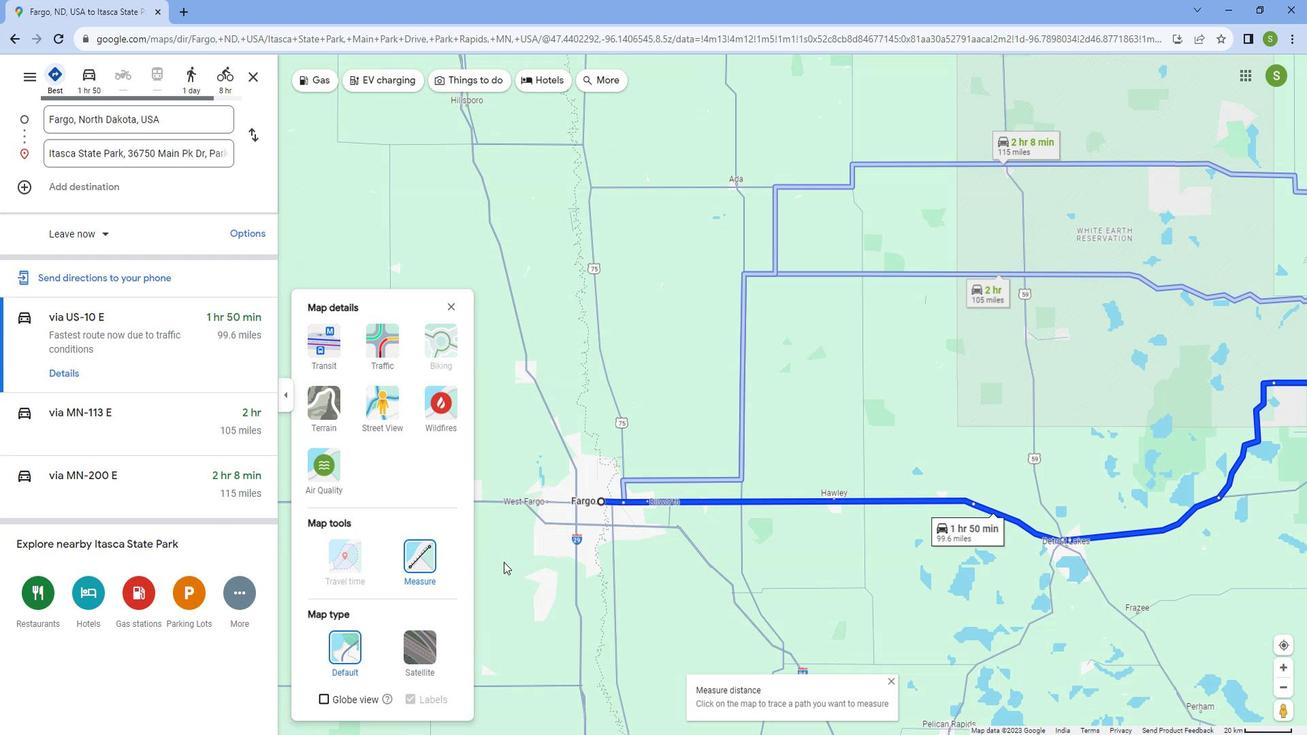 
Action: Mouse scrolled (501, 542) with delta (0, 0)
Screenshot: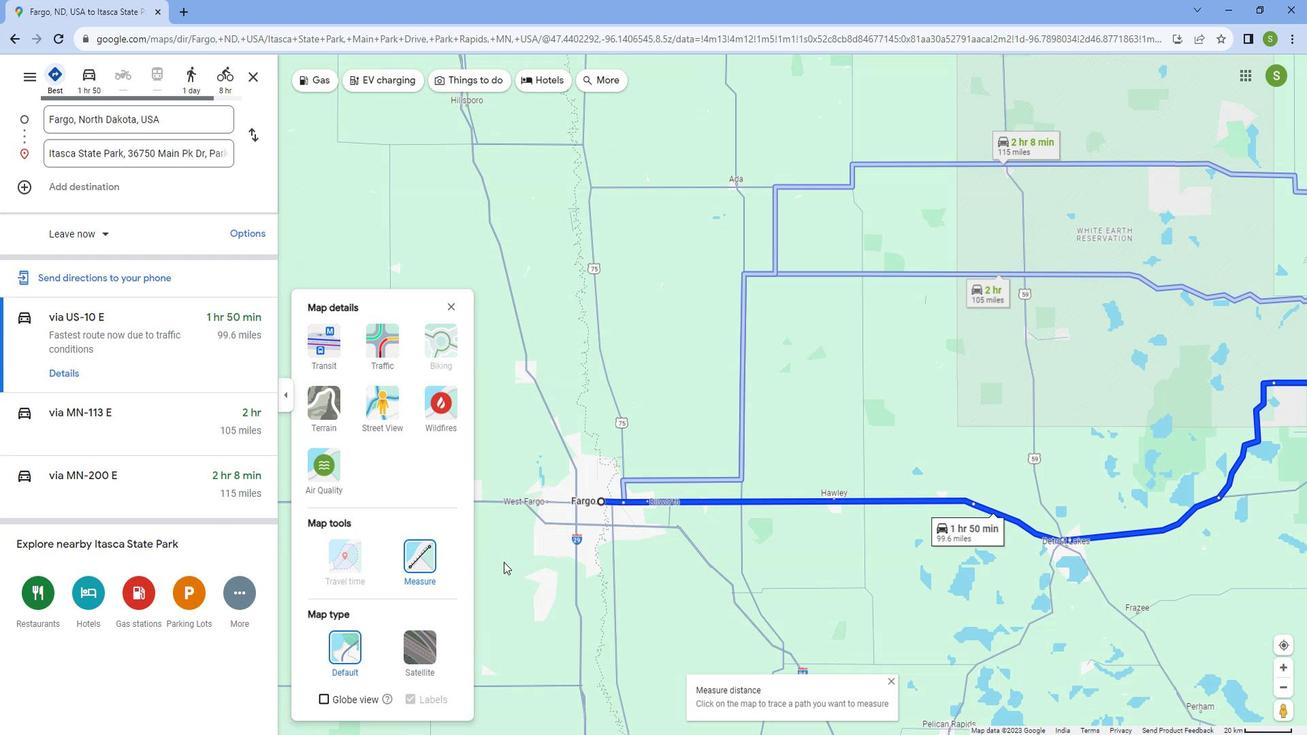 
Action: Mouse moved to (547, 514)
Screenshot: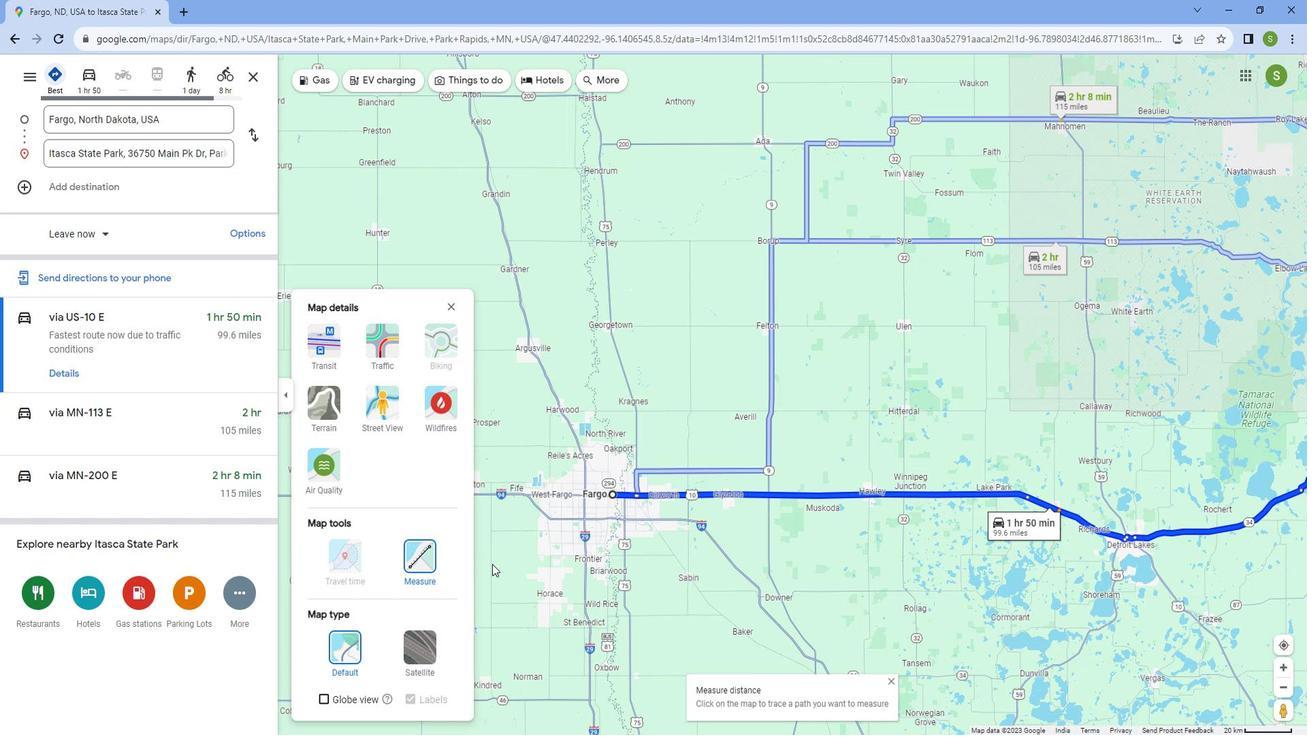 
Action: Mouse scrolled (547, 514) with delta (0, 0)
Screenshot: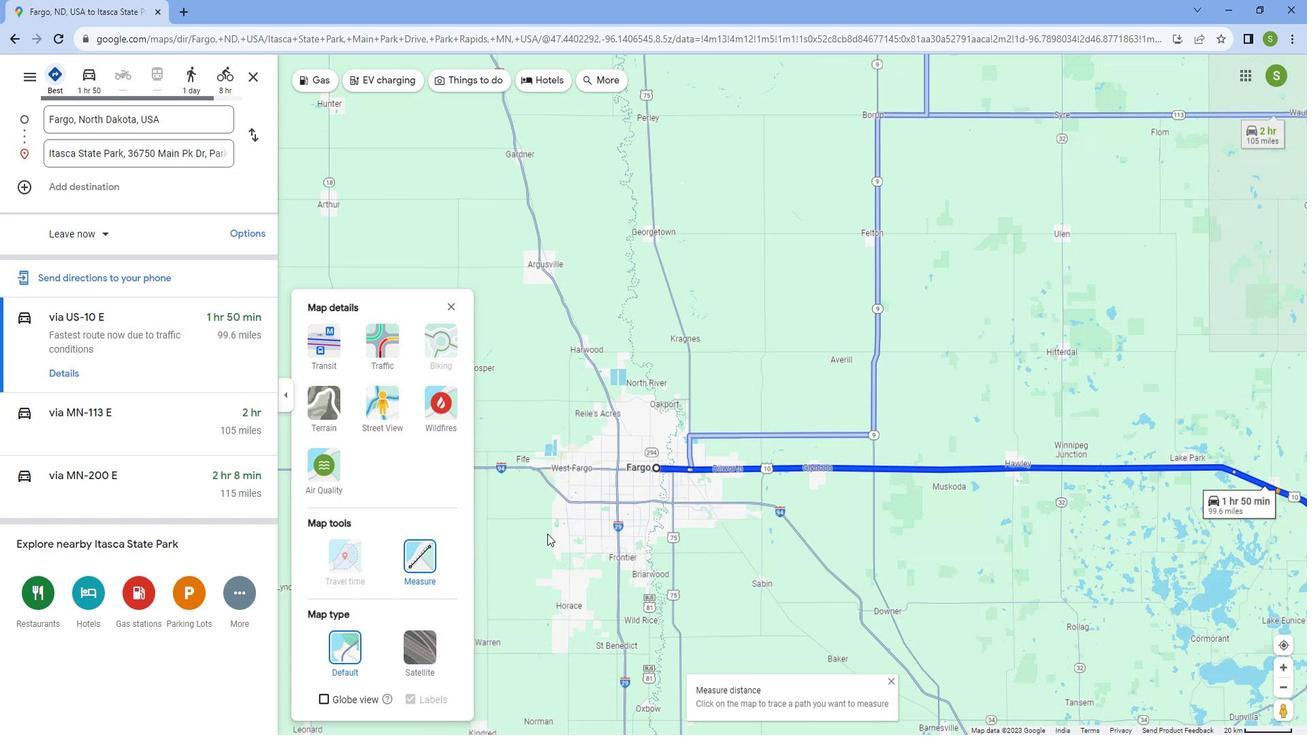 
Action: Mouse scrolled (547, 514) with delta (0, 0)
Screenshot: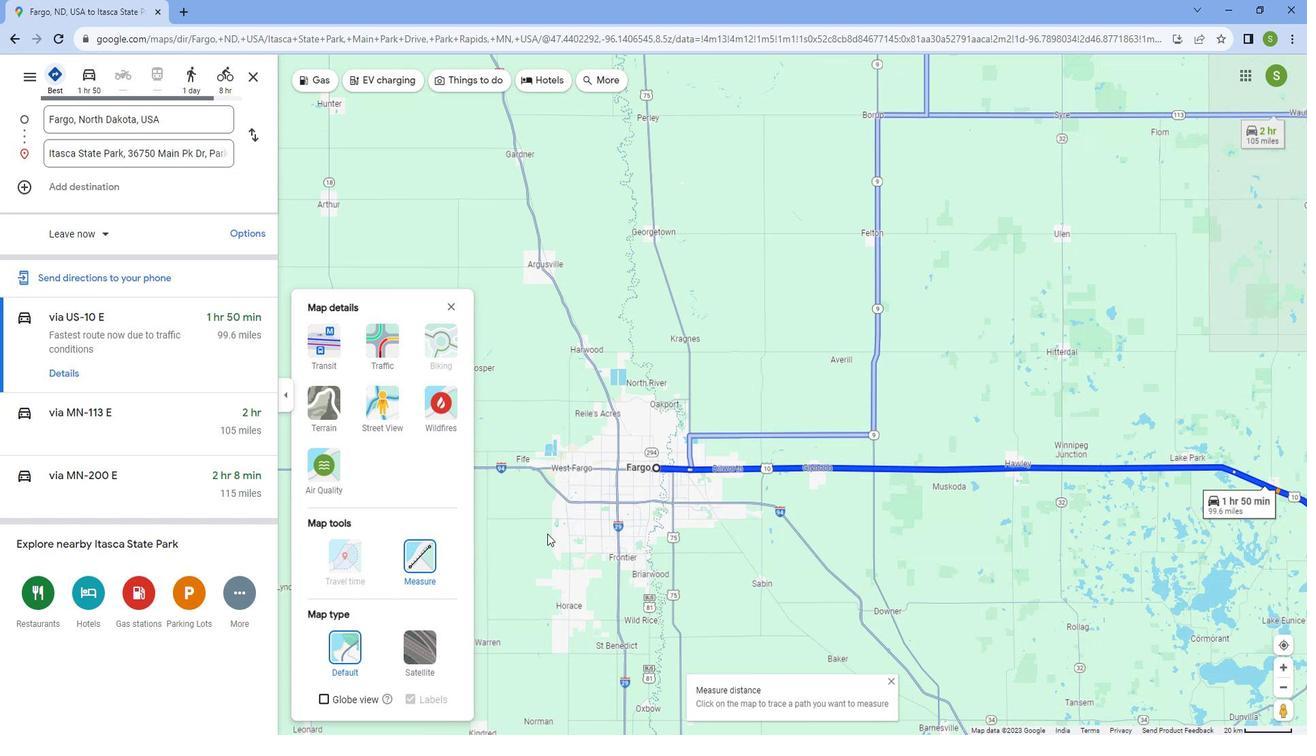 
Action: Mouse scrolled (547, 514) with delta (0, 0)
Screenshot: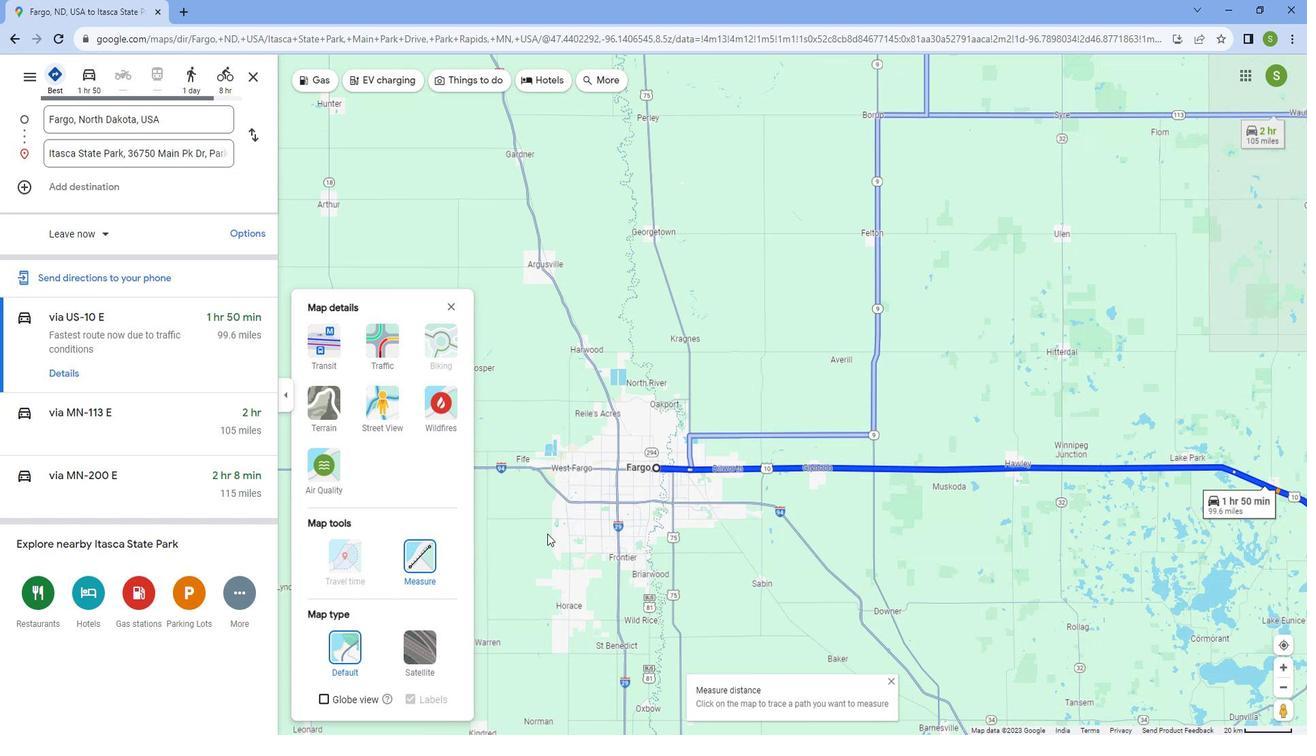 
Action: Mouse scrolled (547, 514) with delta (0, 0)
Screenshot: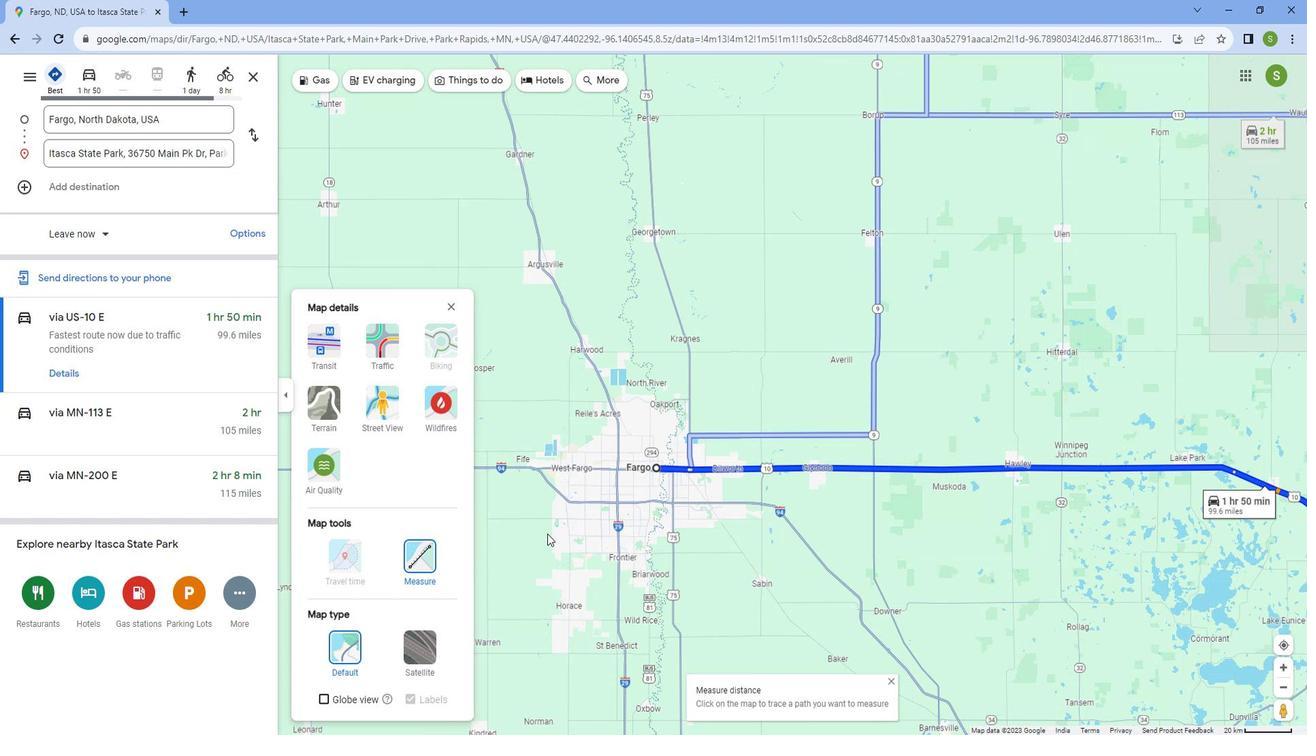 
Action: Mouse scrolled (547, 514) with delta (0, 0)
Screenshot: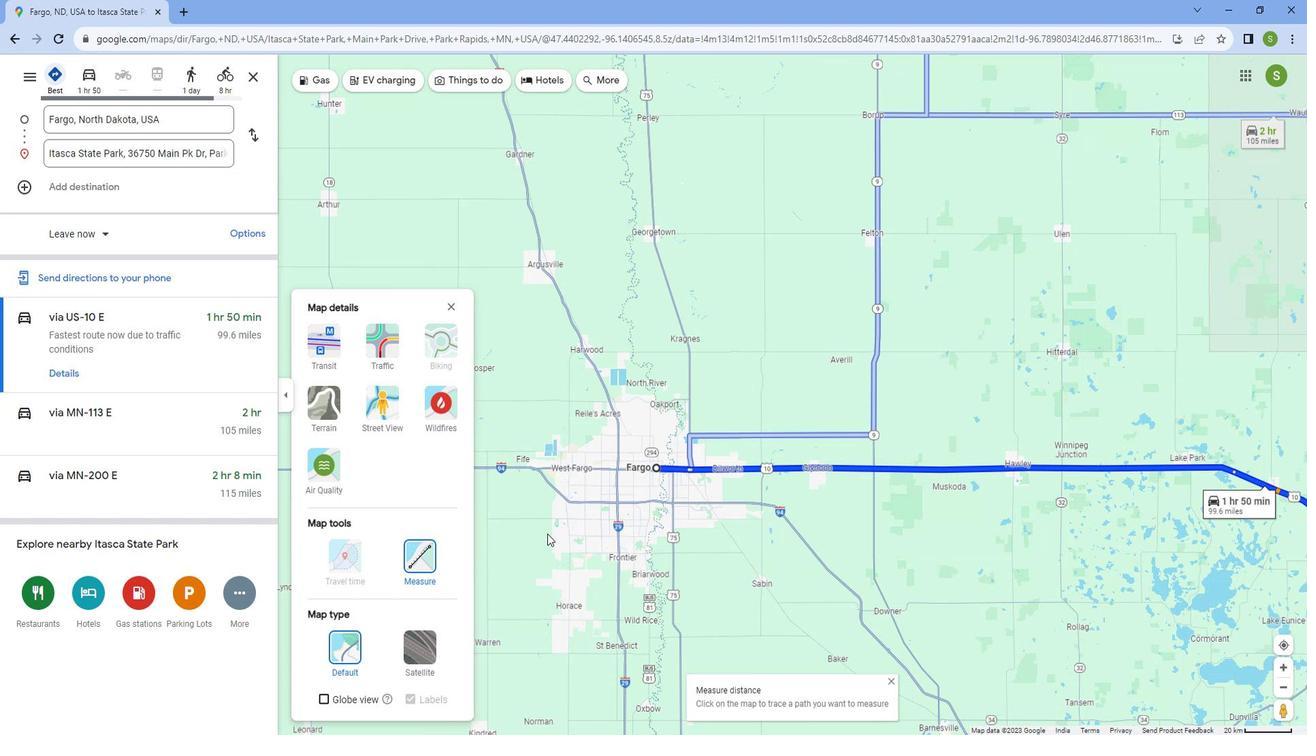 
Action: Mouse scrolled (547, 514) with delta (0, 0)
Screenshot: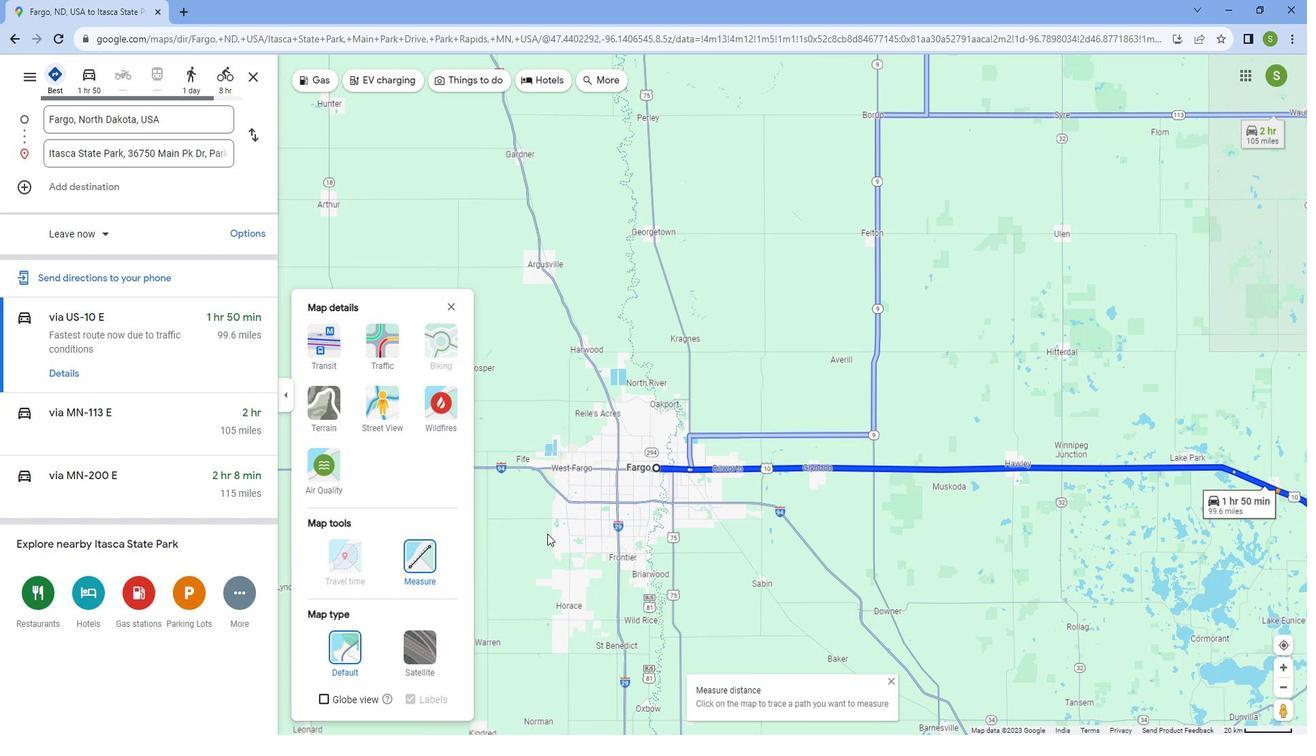 
Action: Mouse moved to (843, 341)
Screenshot: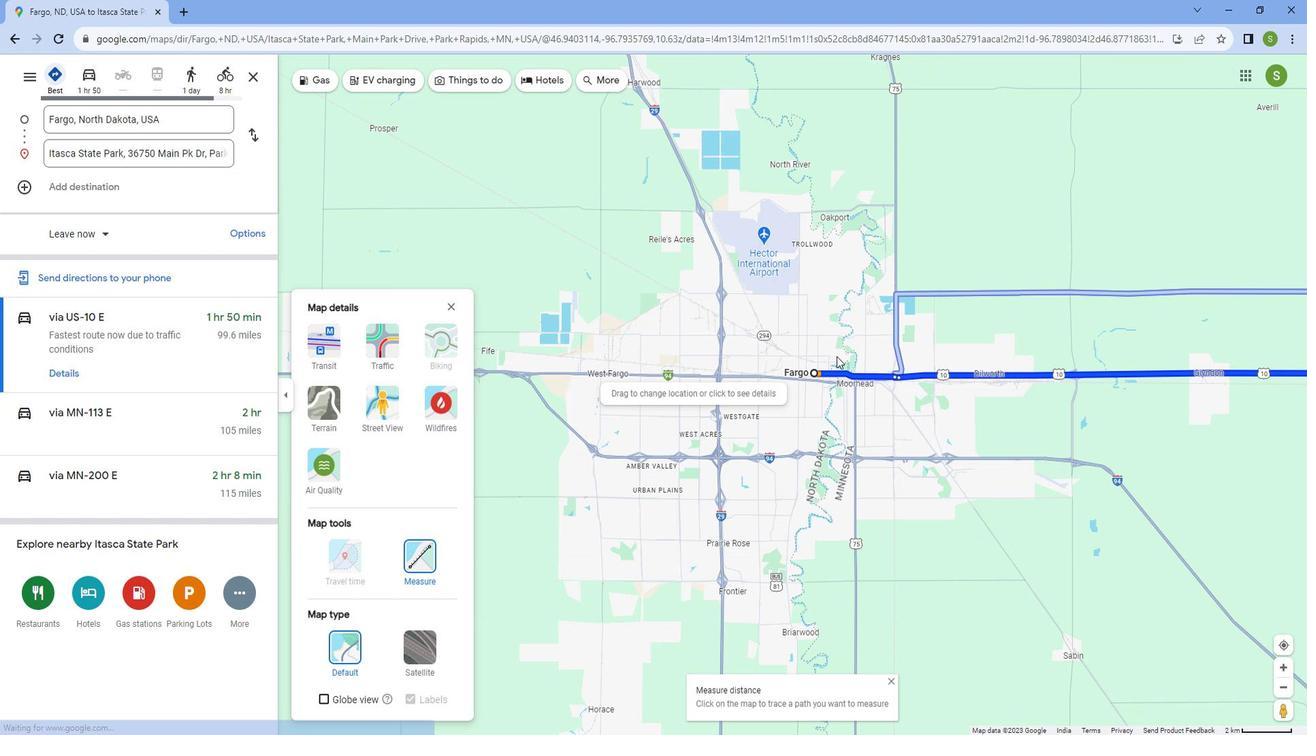 
Action: Mouse scrolled (843, 342) with delta (0, 0)
Screenshot: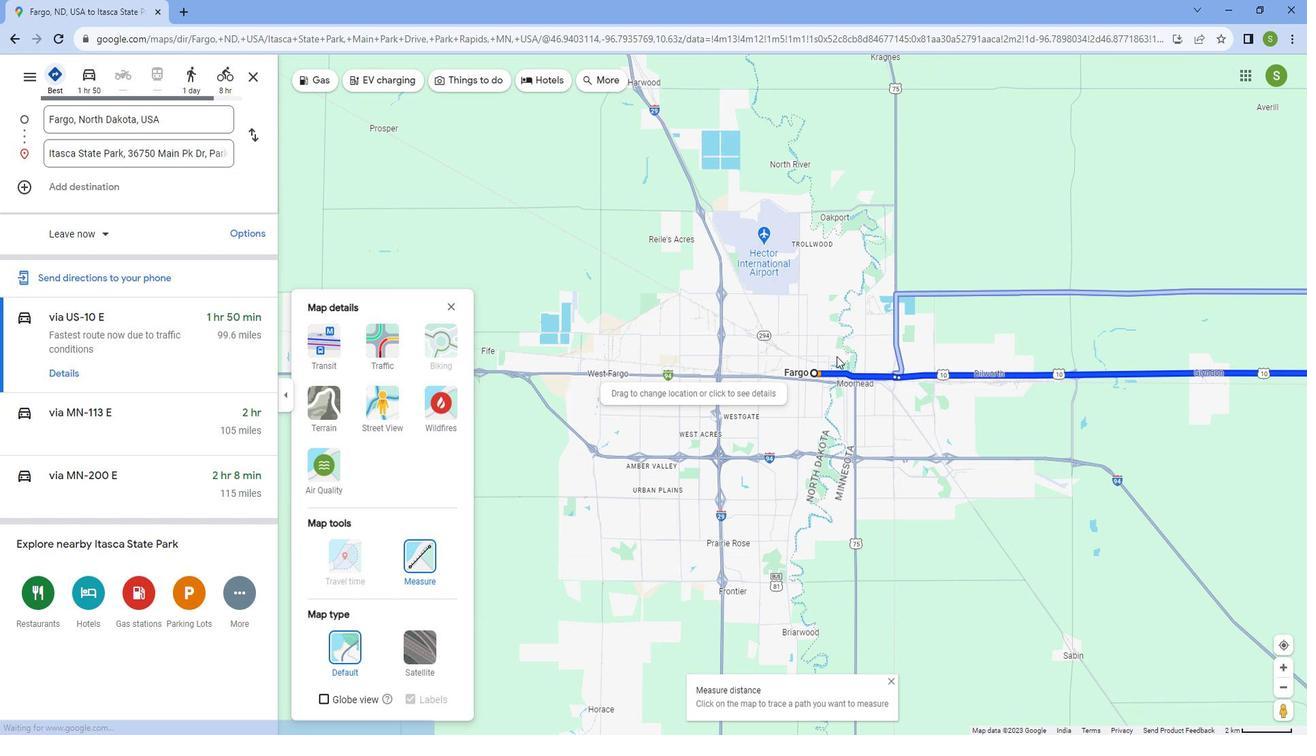 
Action: Mouse scrolled (843, 342) with delta (0, 0)
Screenshot: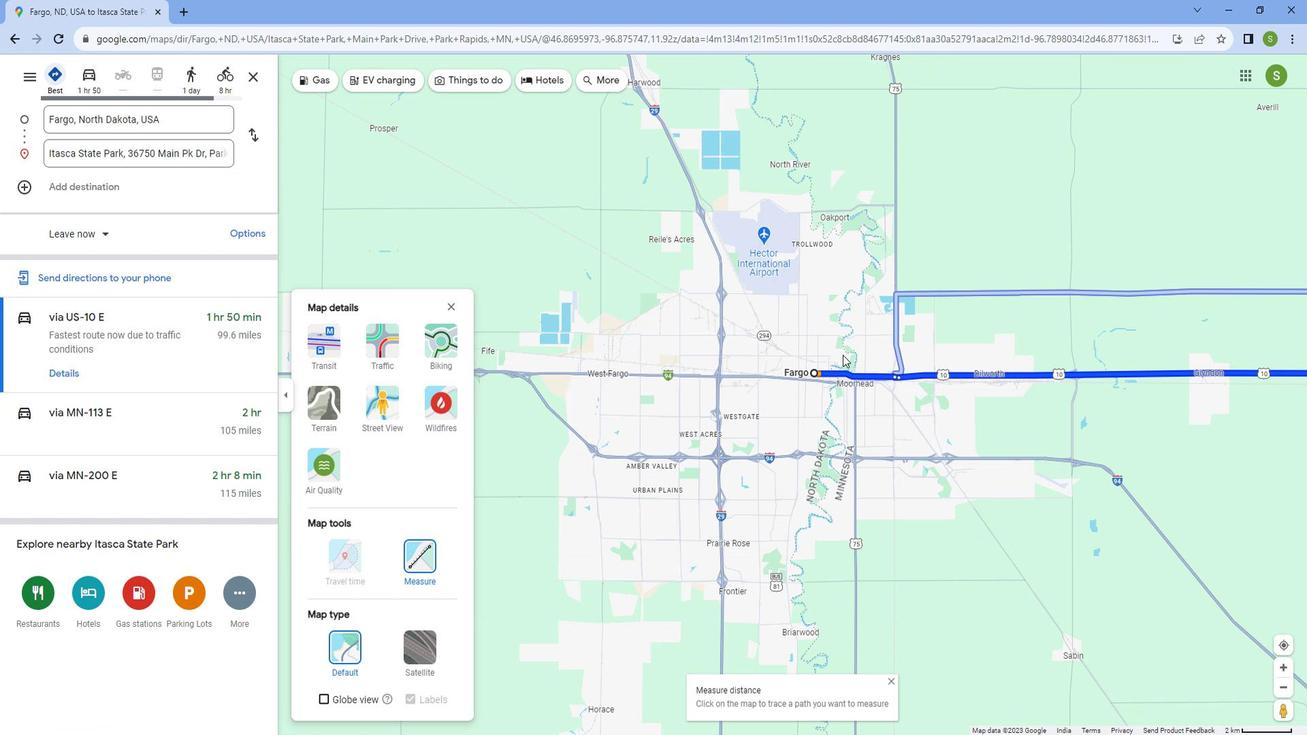 
Action: Mouse scrolled (843, 342) with delta (0, 0)
Screenshot: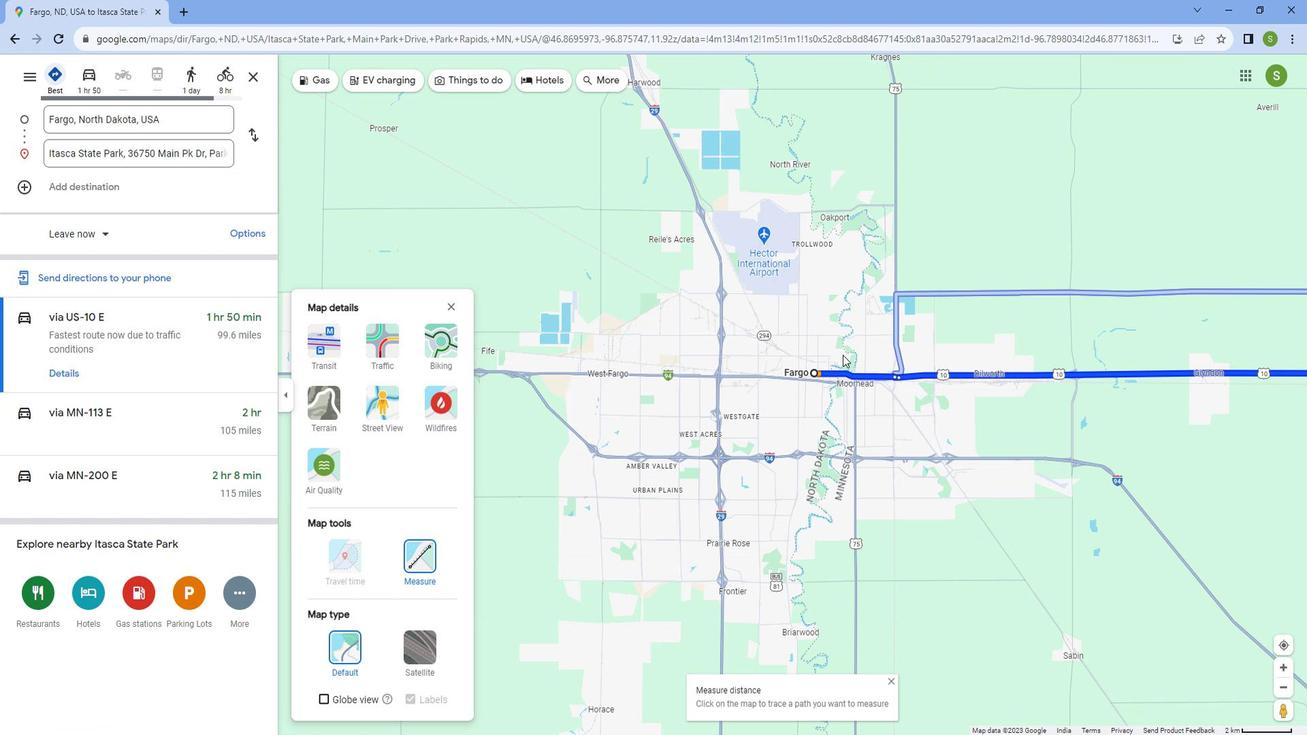 
Action: Mouse scrolled (843, 342) with delta (0, 0)
Screenshot: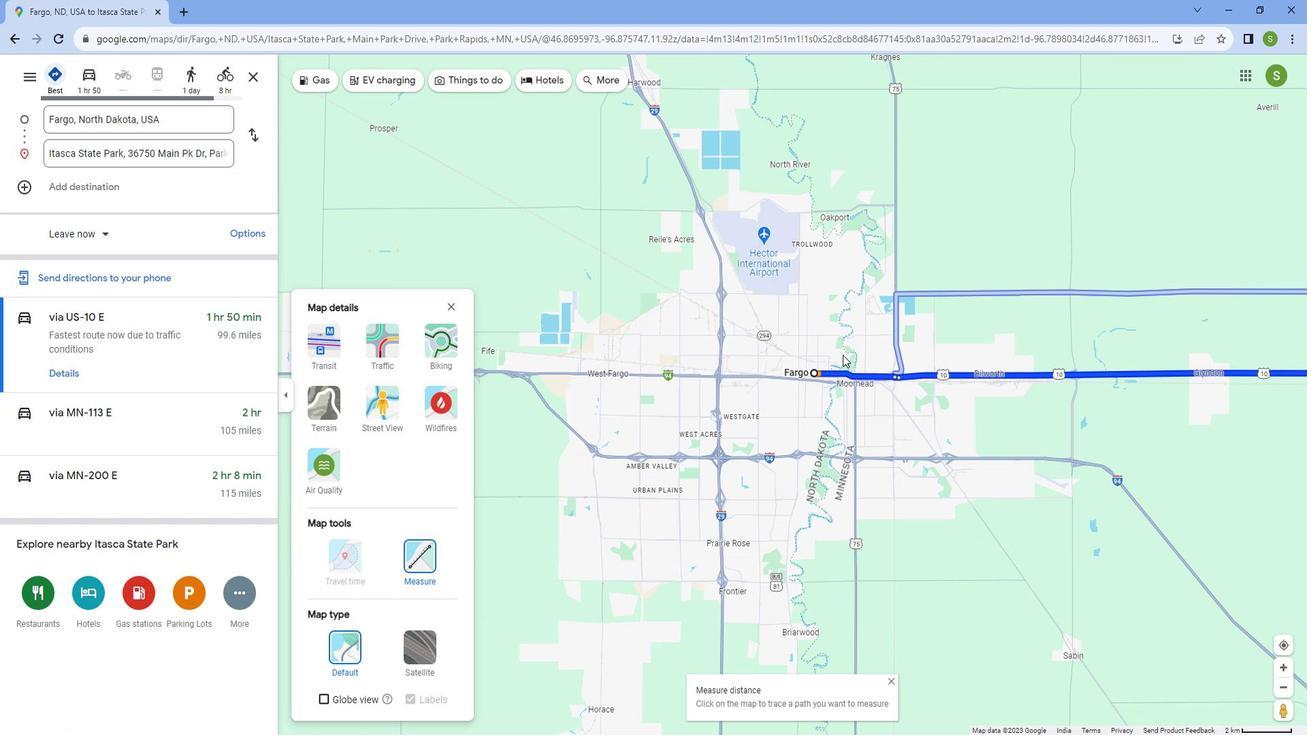 
Action: Mouse moved to (838, 342)
Screenshot: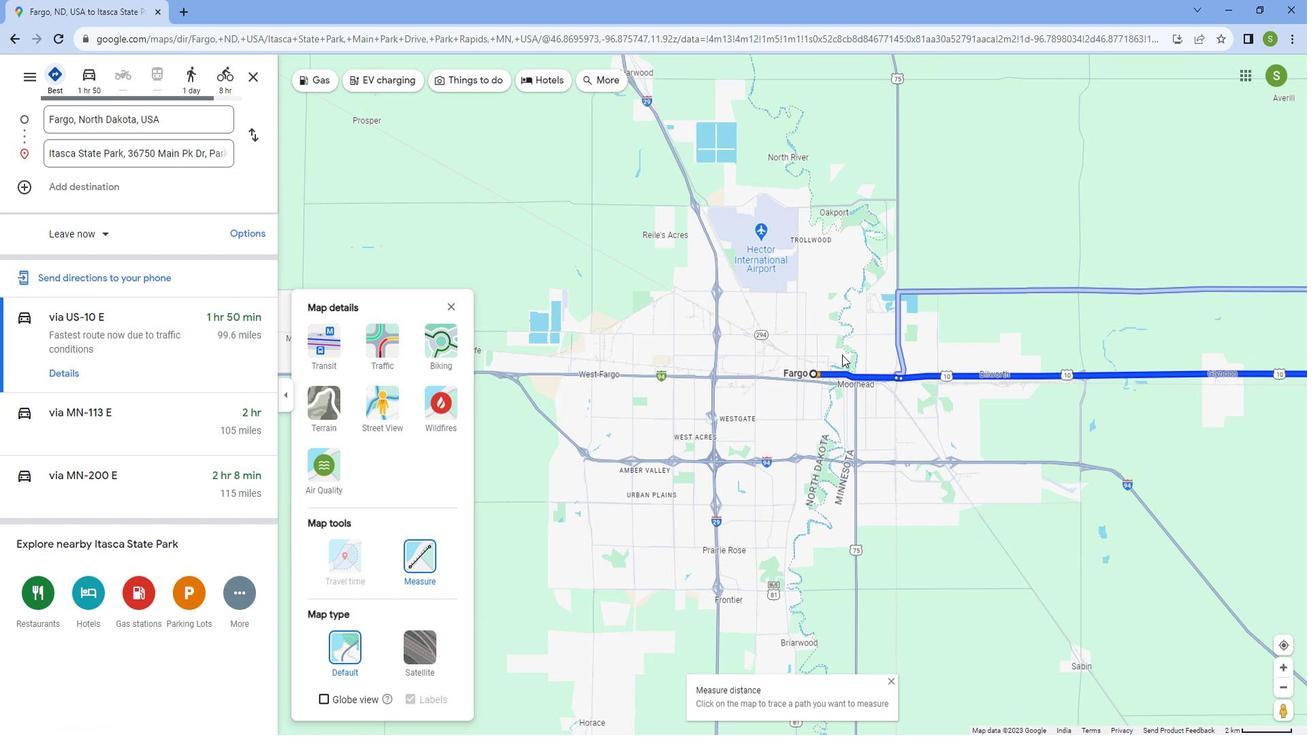 
Action: Mouse scrolled (838, 343) with delta (0, 0)
Screenshot: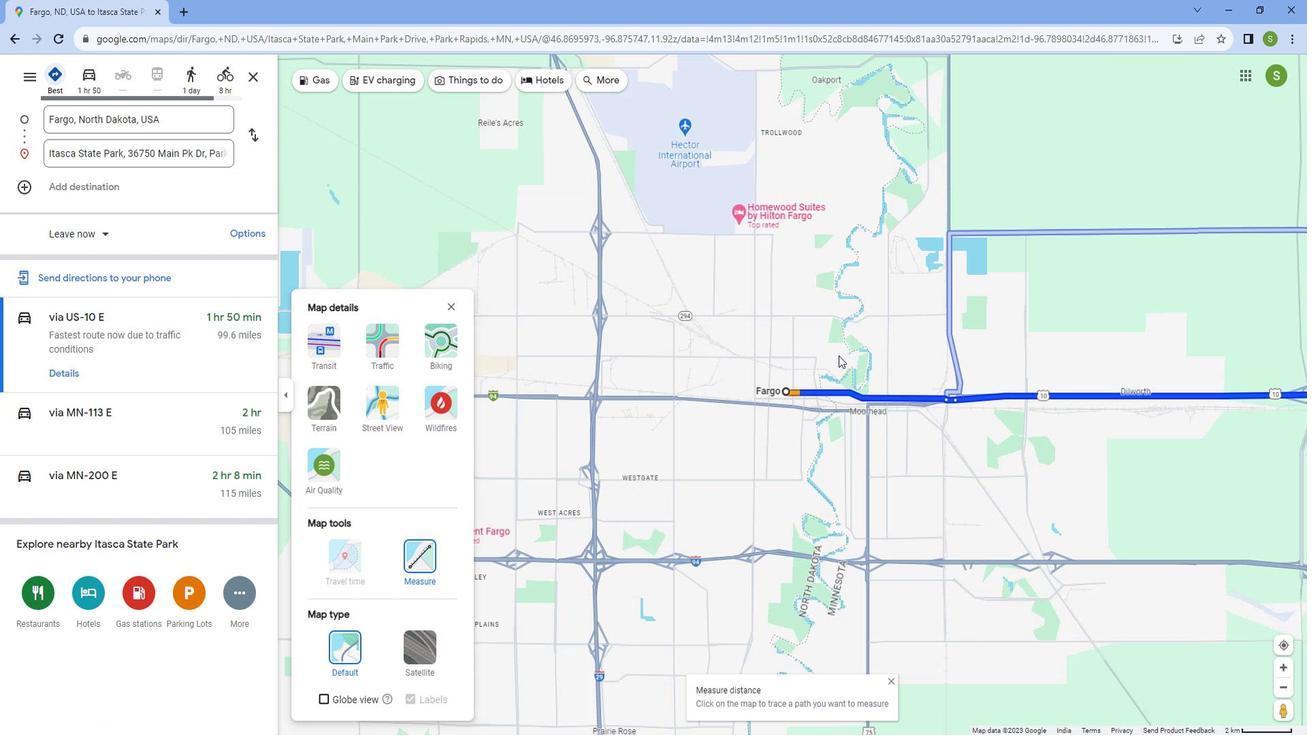 
Action: Mouse scrolled (838, 343) with delta (0, 0)
Screenshot: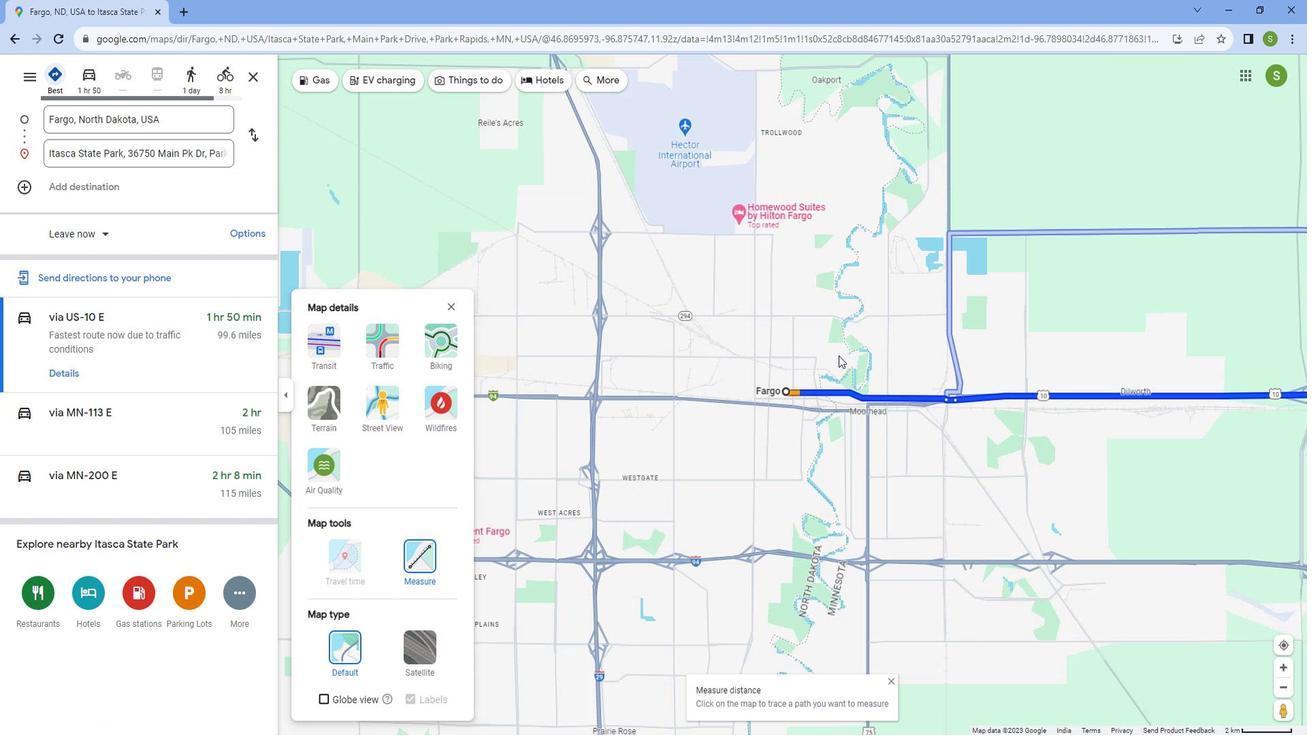 
Action: Mouse moved to (838, 342)
Screenshot: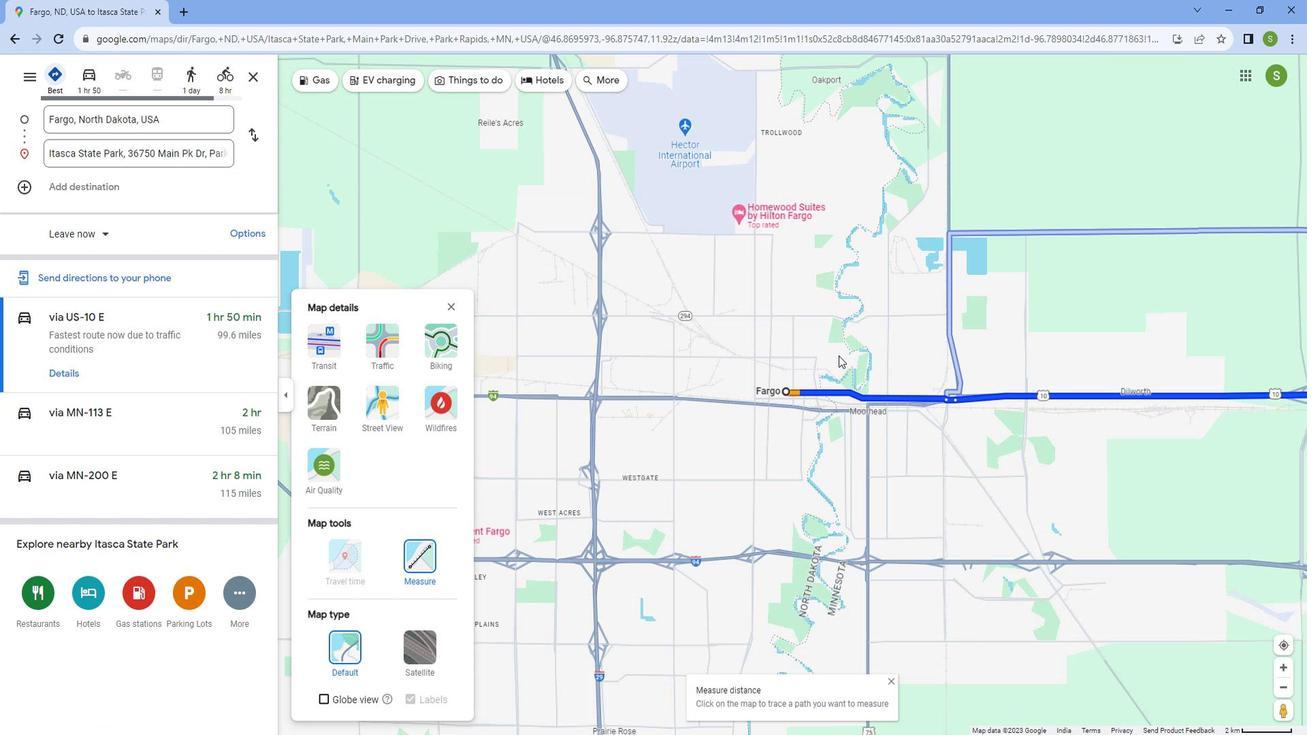 
Action: Mouse scrolled (838, 343) with delta (0, 0)
Screenshot: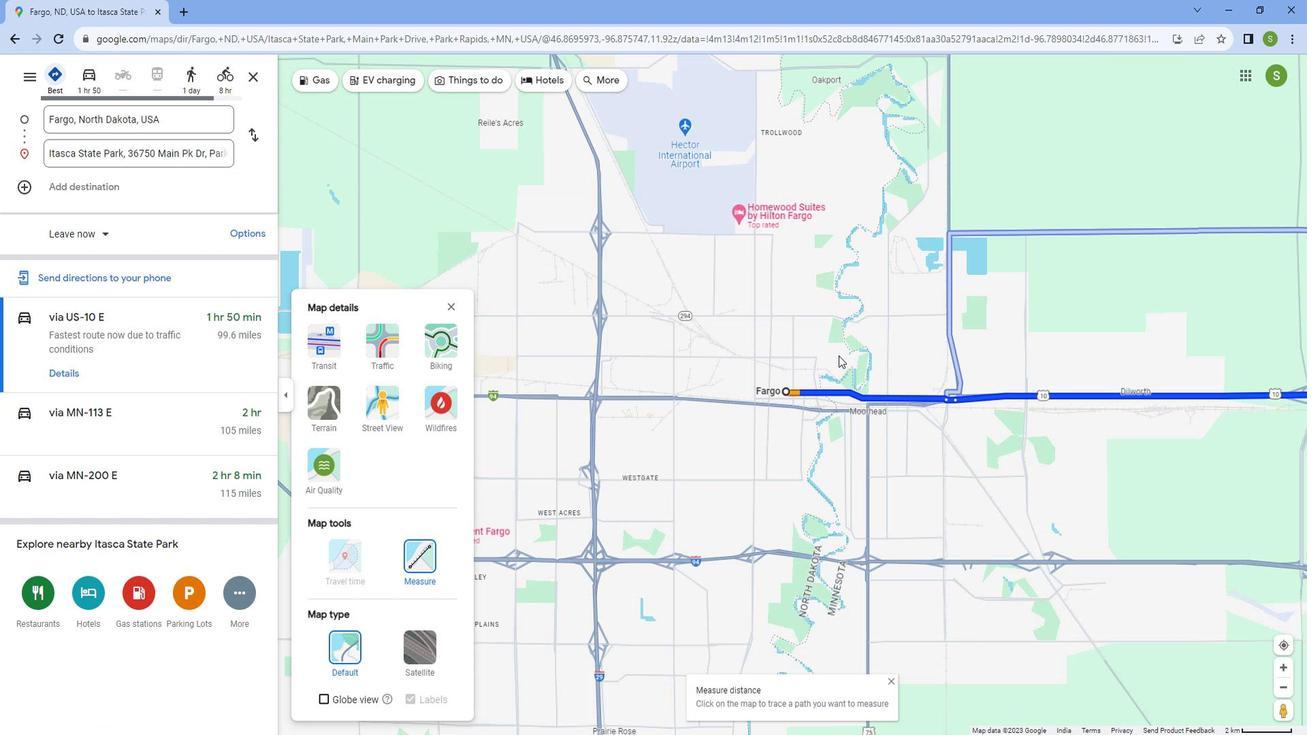 
Action: Mouse scrolled (838, 343) with delta (0, 0)
Screenshot: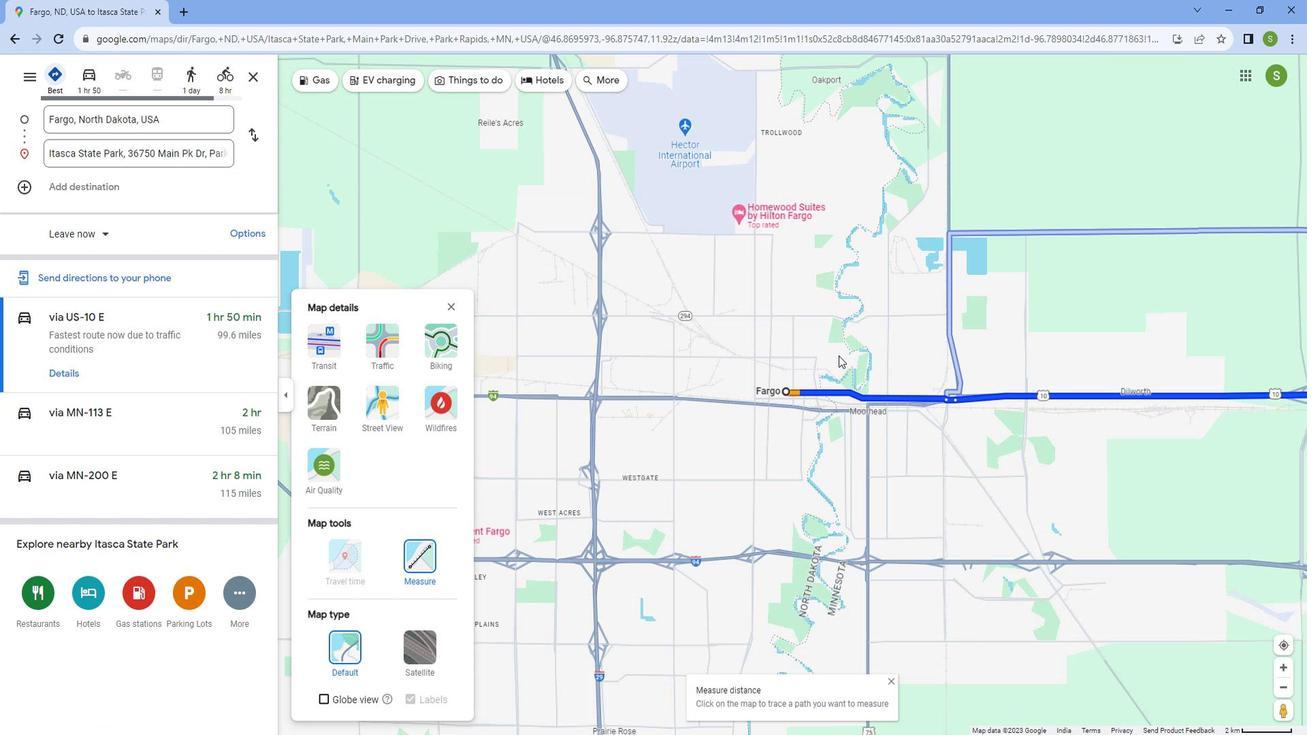 
Action: Mouse scrolled (838, 343) with delta (0, 0)
Screenshot: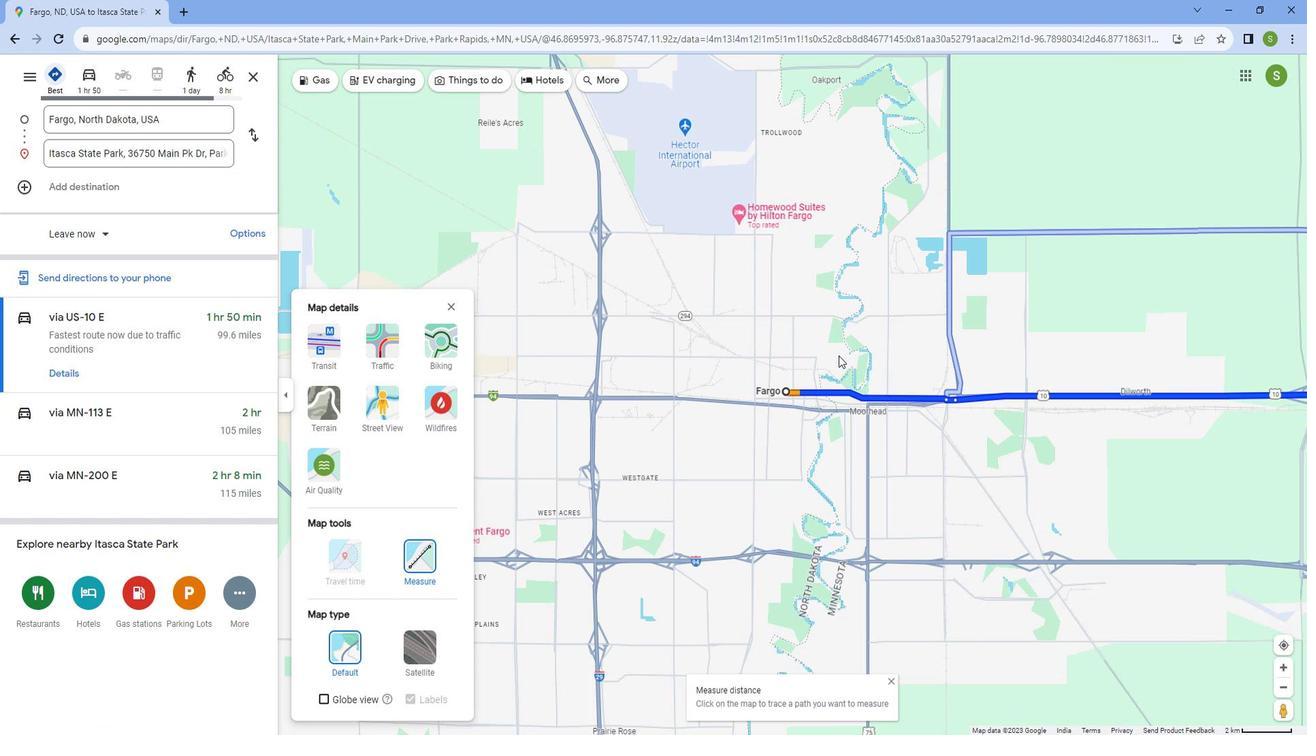 
Action: Mouse scrolled (838, 343) with delta (0, 0)
Screenshot: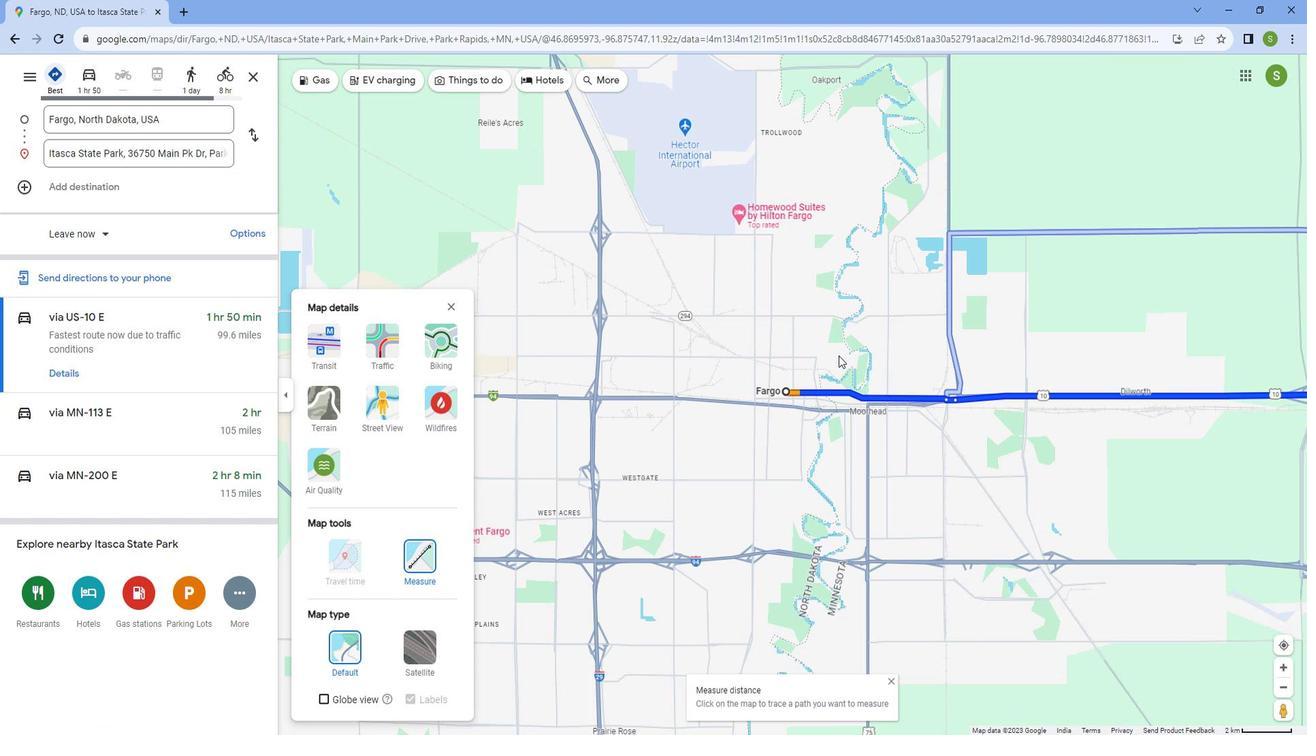 
Action: Mouse scrolled (838, 343) with delta (0, 0)
Screenshot: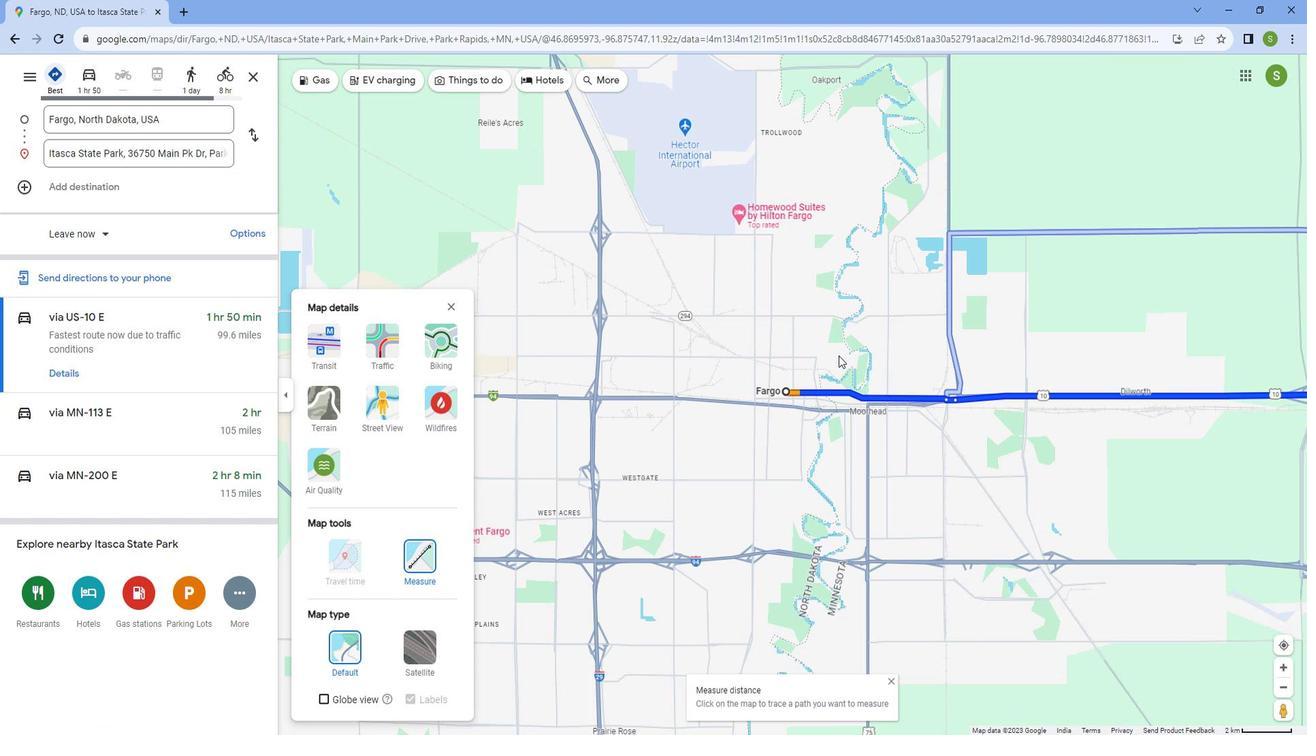 
Action: Mouse scrolled (838, 343) with delta (0, 0)
Screenshot: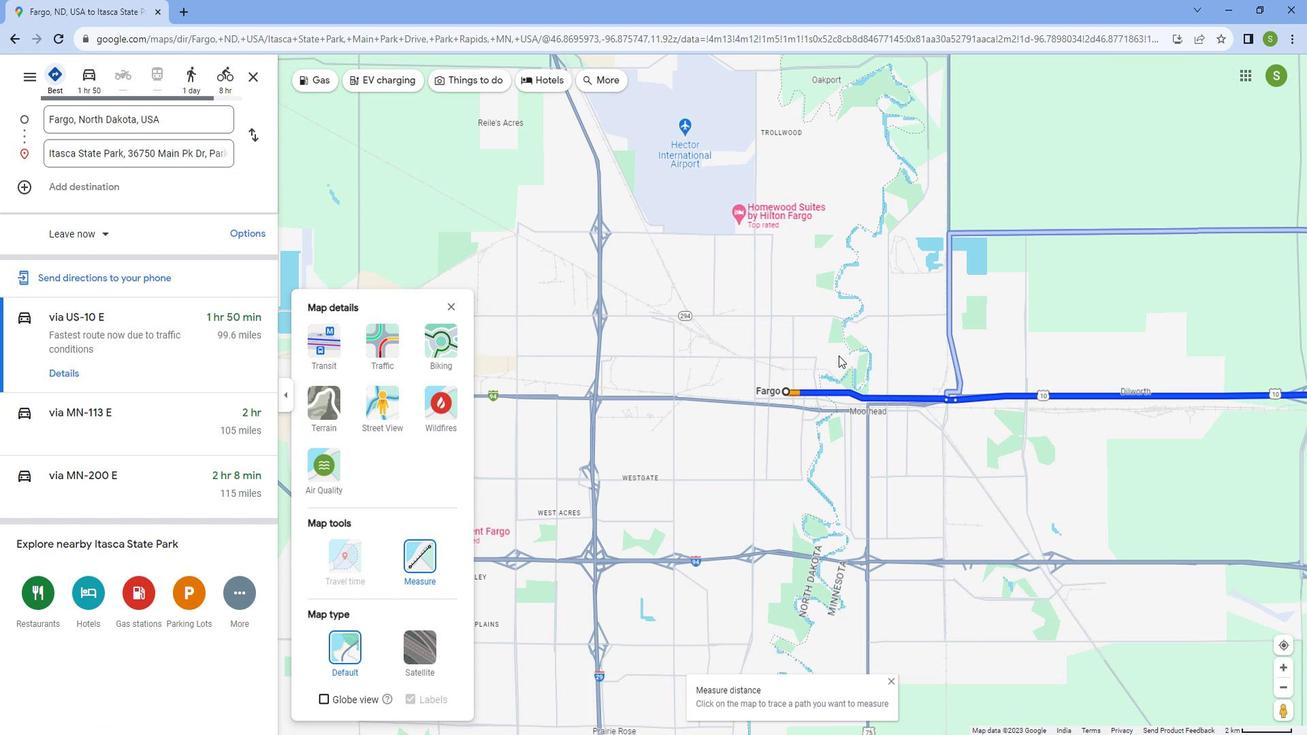 
Action: Mouse moved to (821, 346)
Screenshot: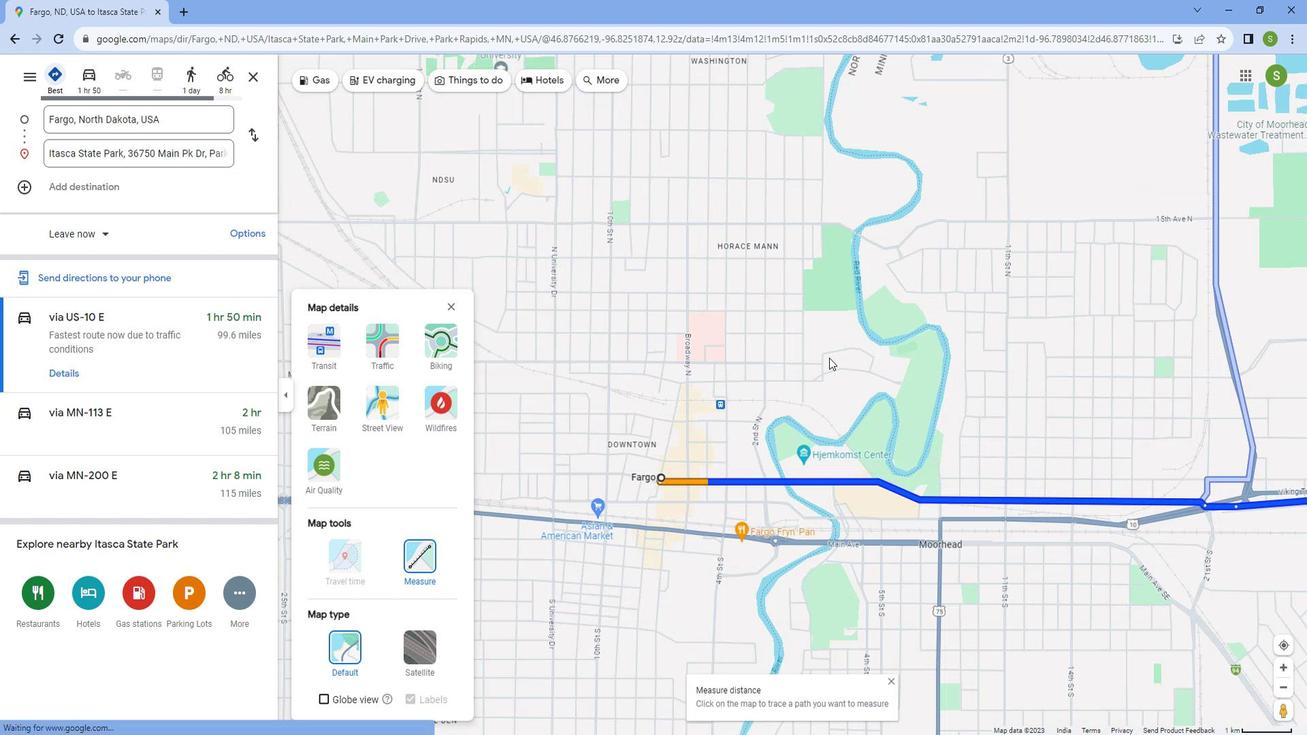
Action: Mouse scrolled (821, 347) with delta (0, 0)
Screenshot: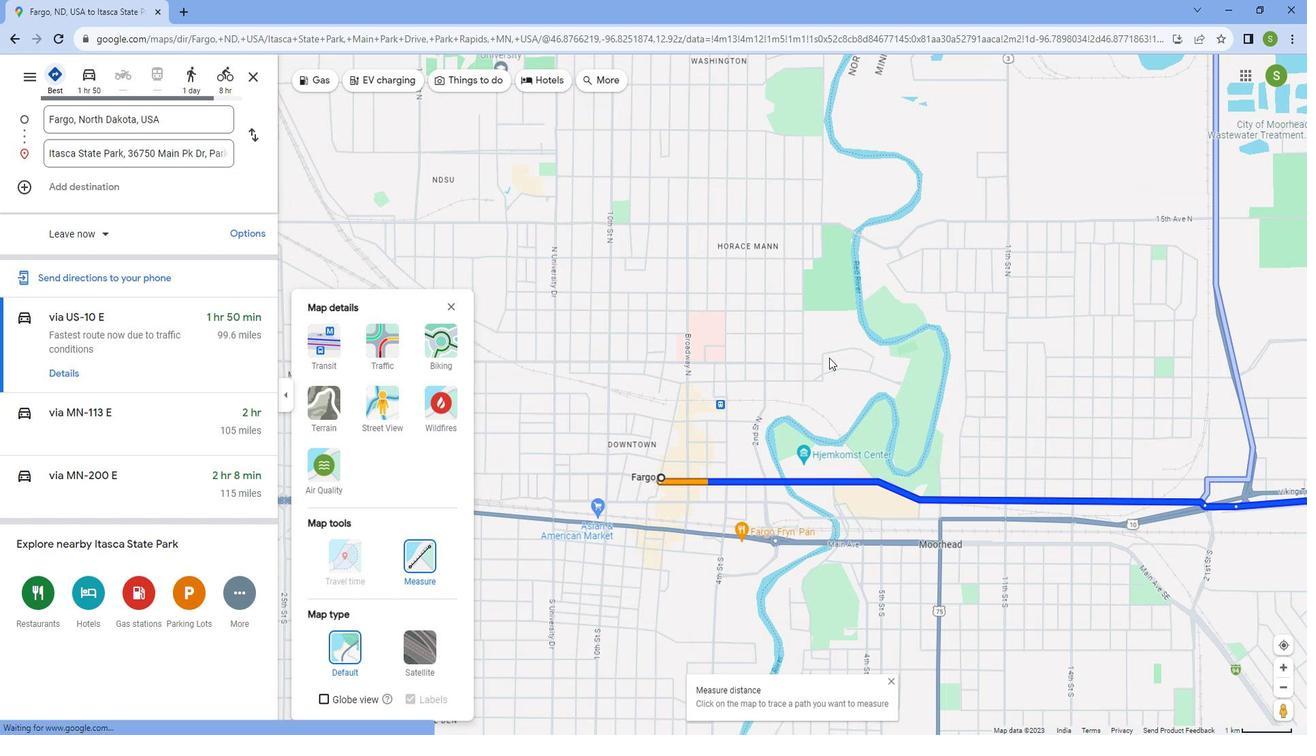 
Action: Mouse moved to (818, 347)
Screenshot: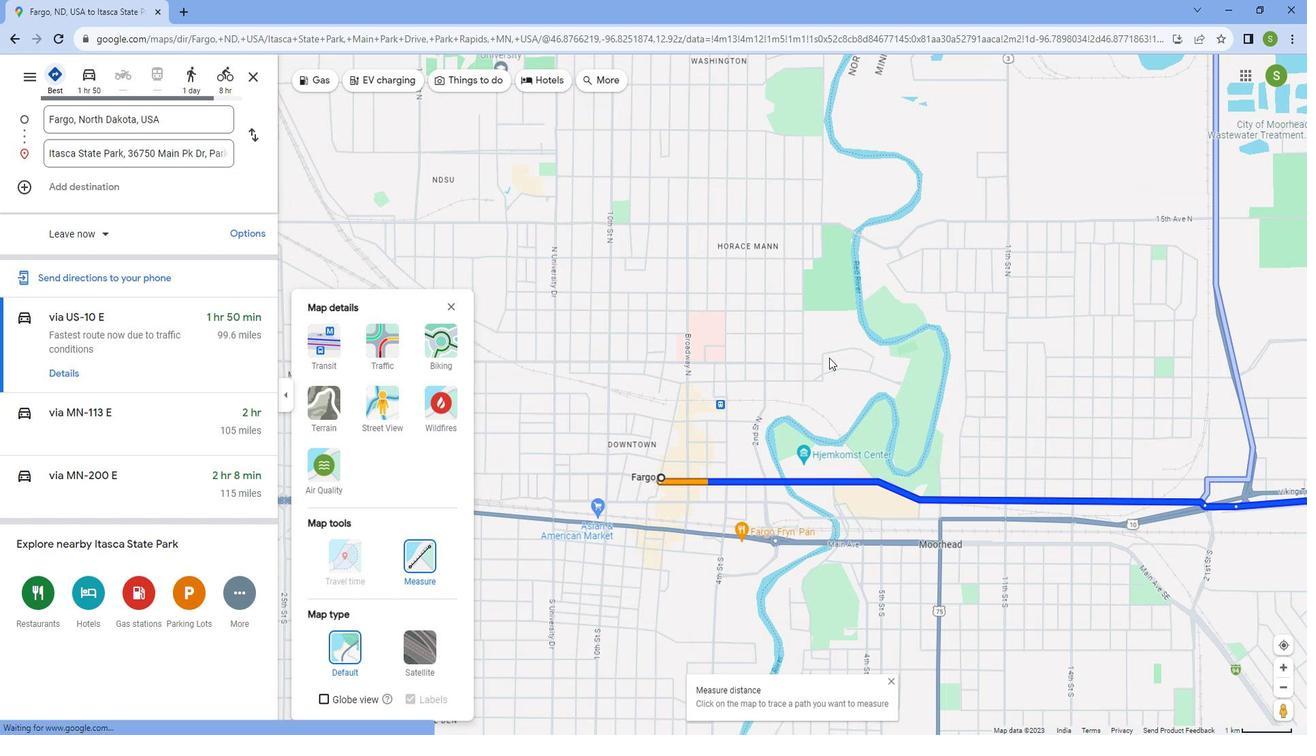 
Action: Mouse scrolled (818, 347) with delta (0, 0)
Screenshot: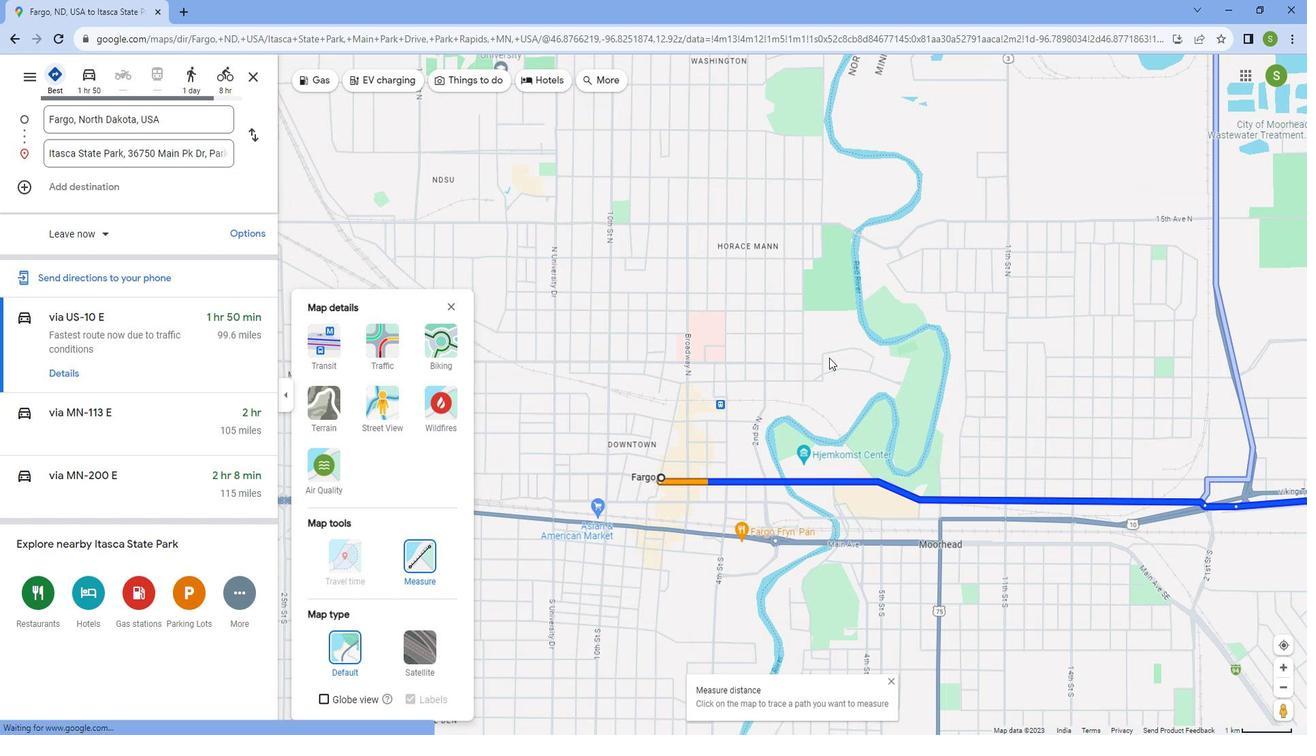 
Action: Mouse moved to (815, 348)
Screenshot: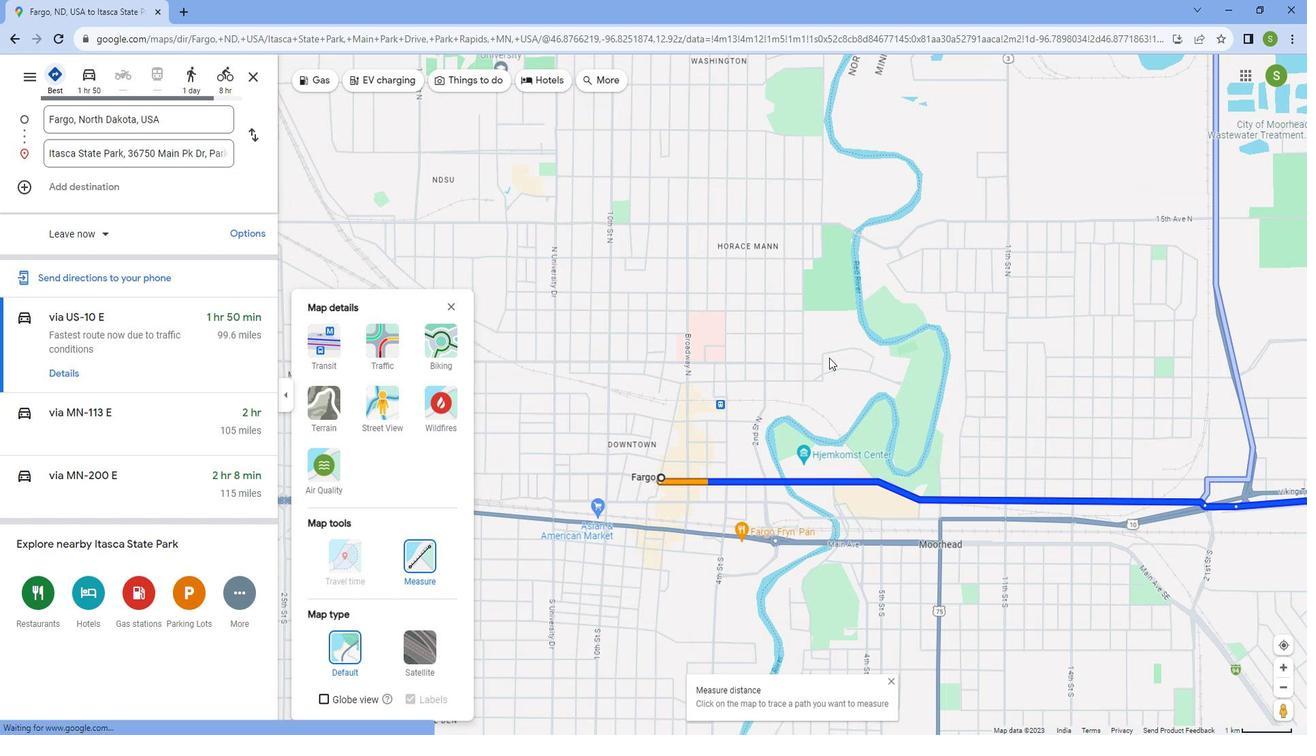 
Action: Mouse scrolled (815, 349) with delta (0, 0)
Screenshot: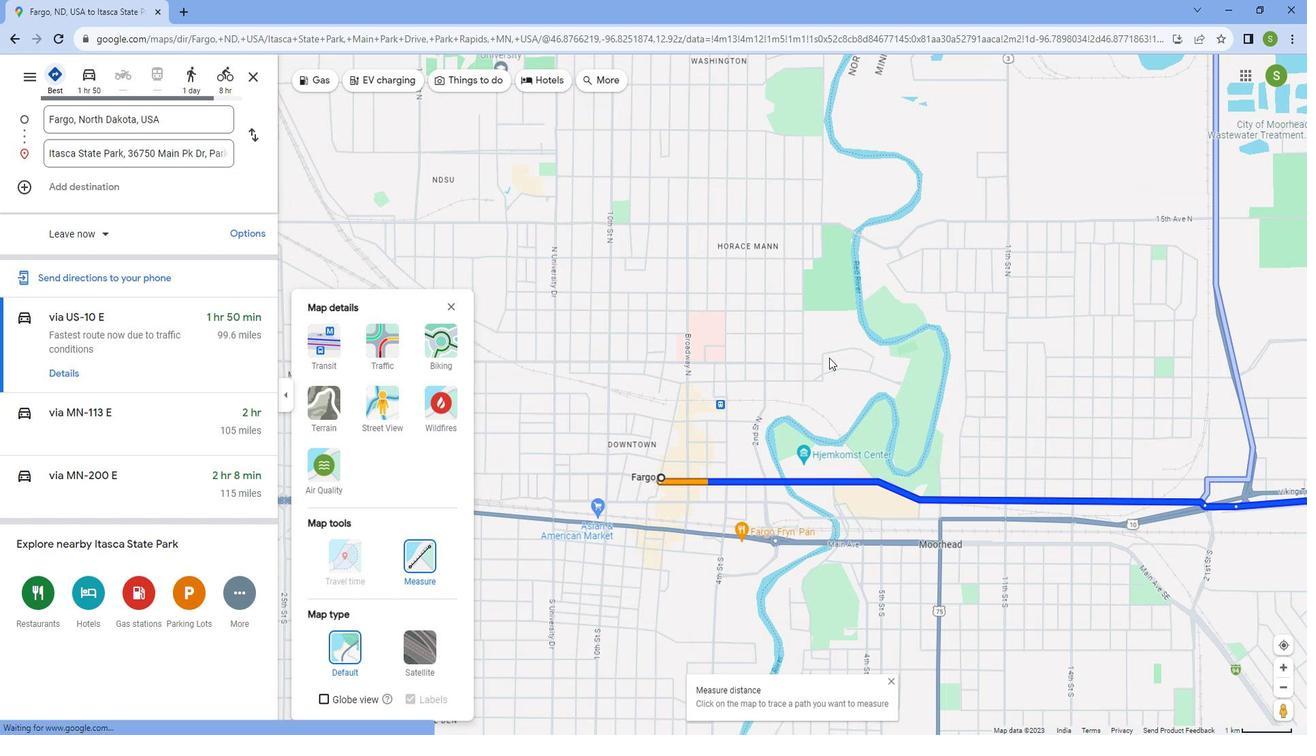 
Action: Mouse moved to (811, 349)
Screenshot: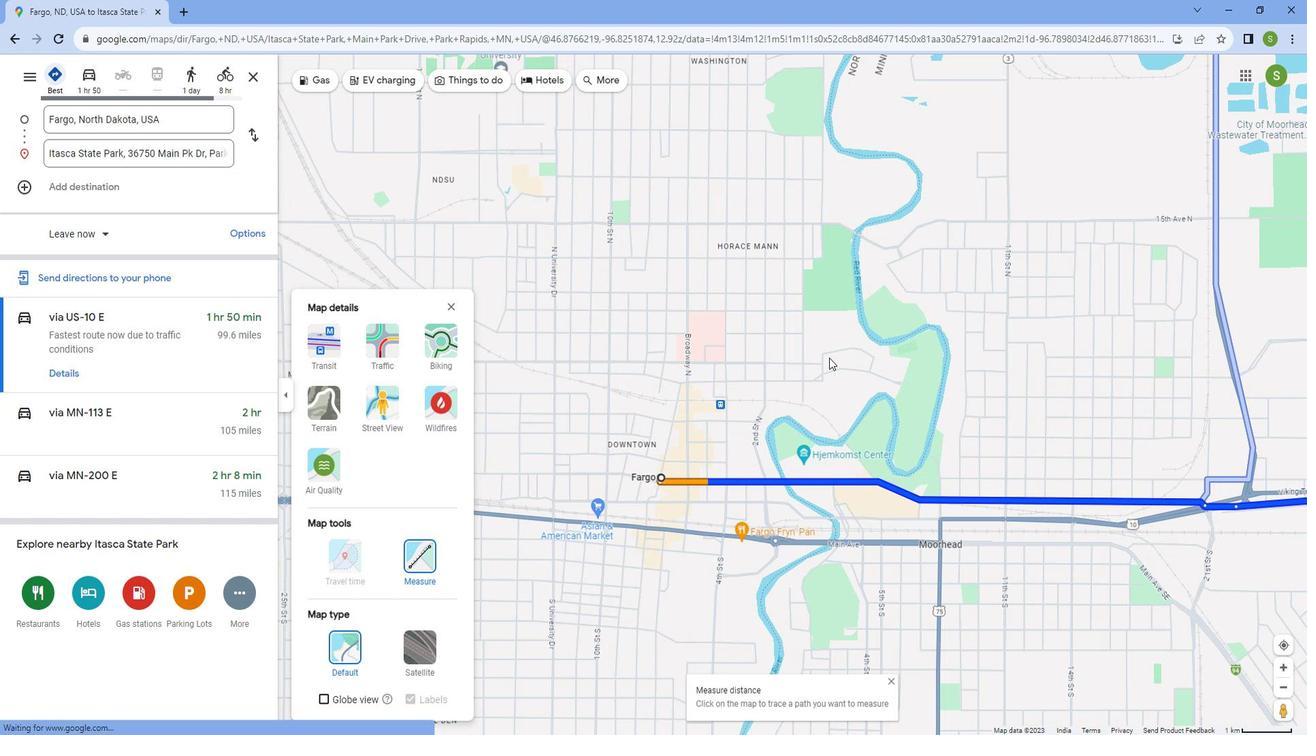 
Action: Mouse scrolled (811, 350) with delta (0, 0)
Screenshot: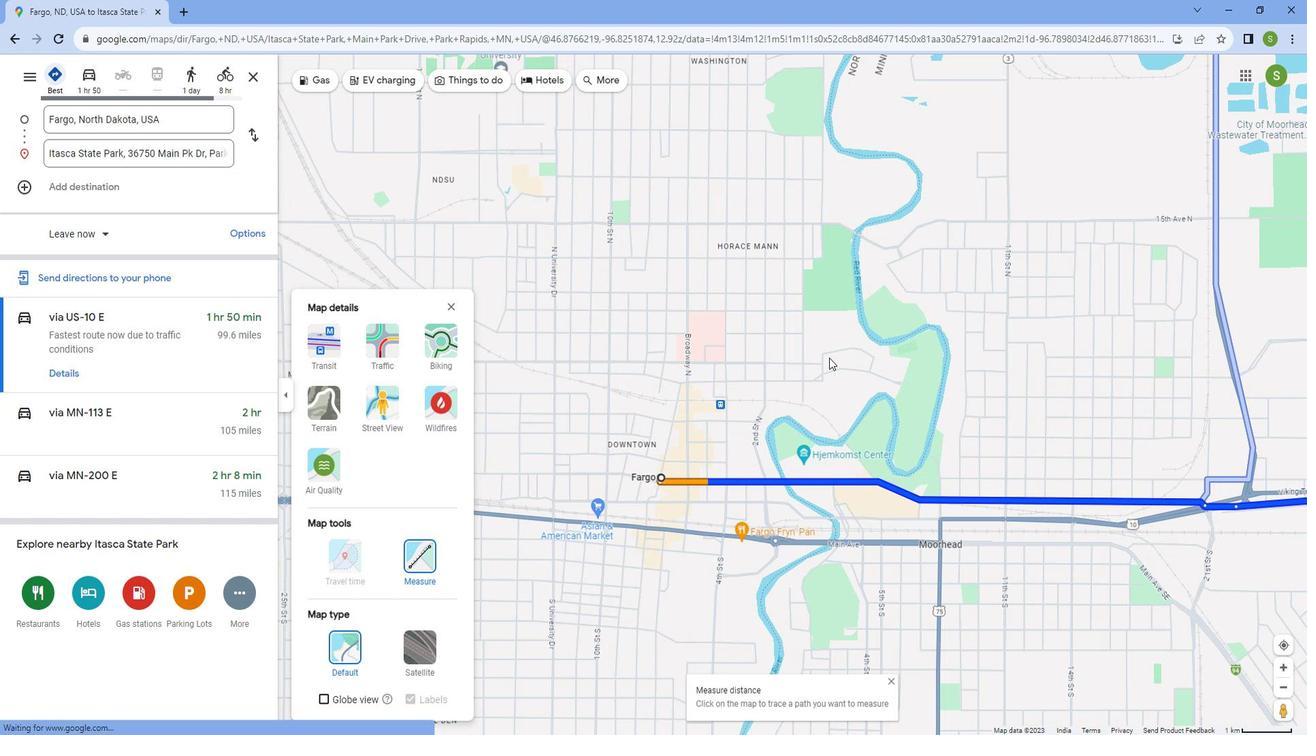 
Action: Mouse moved to (806, 350)
Screenshot: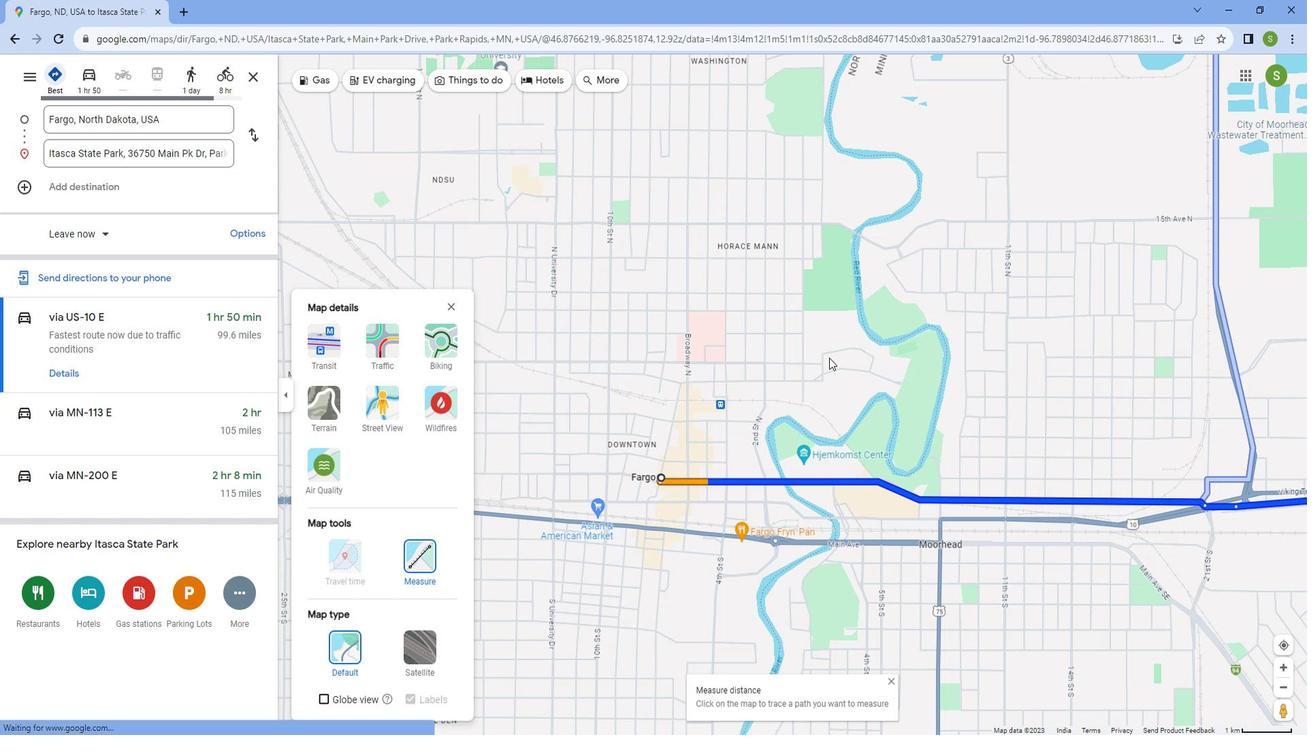 
Action: Mouse scrolled (806, 351) with delta (0, 0)
Screenshot: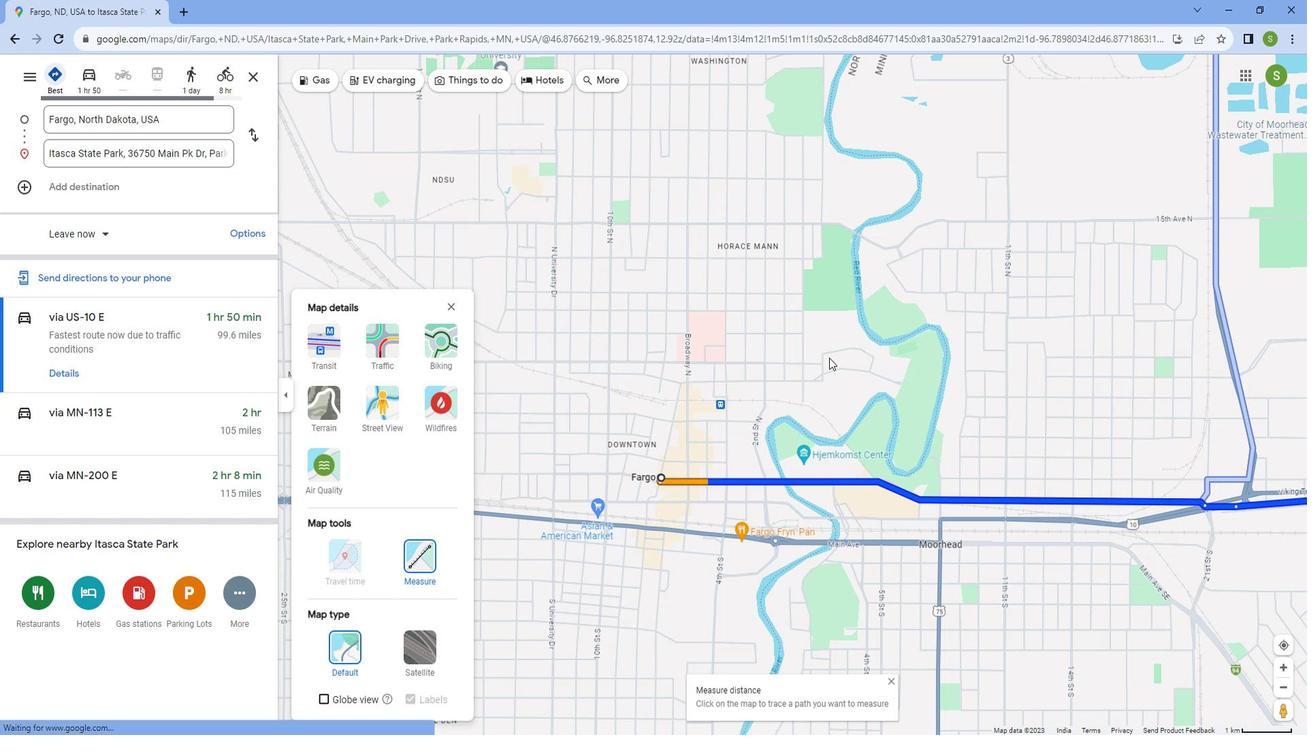 
Action: Mouse moved to (802, 352)
Screenshot: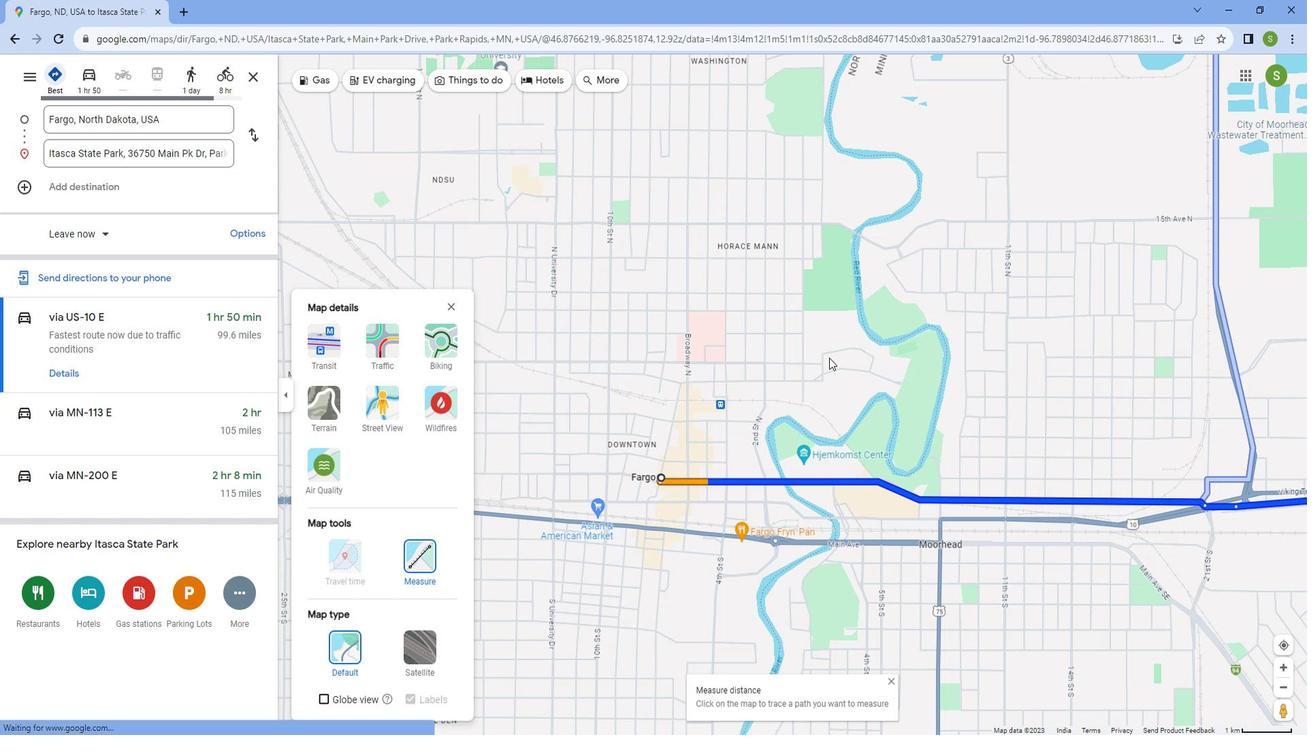 
Action: Mouse scrolled (802, 352) with delta (0, 0)
Screenshot: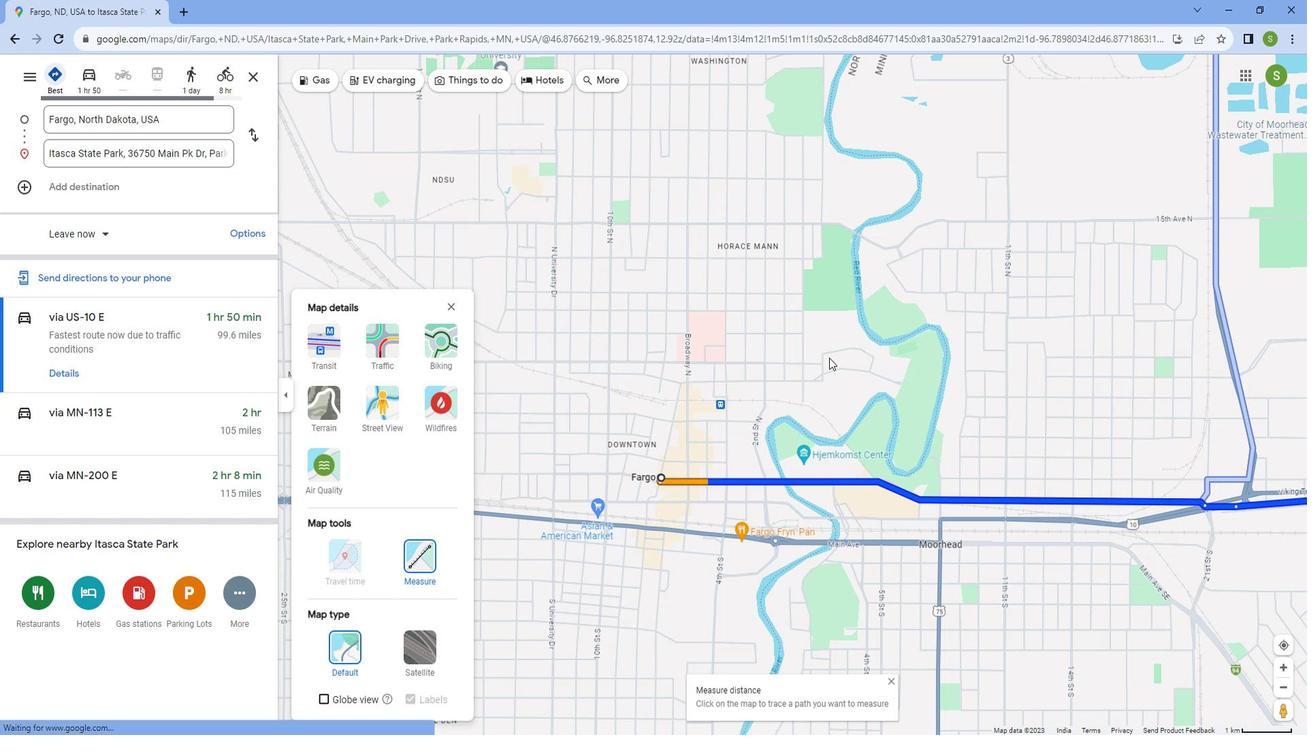 
Action: Mouse moved to (801, 353)
Screenshot: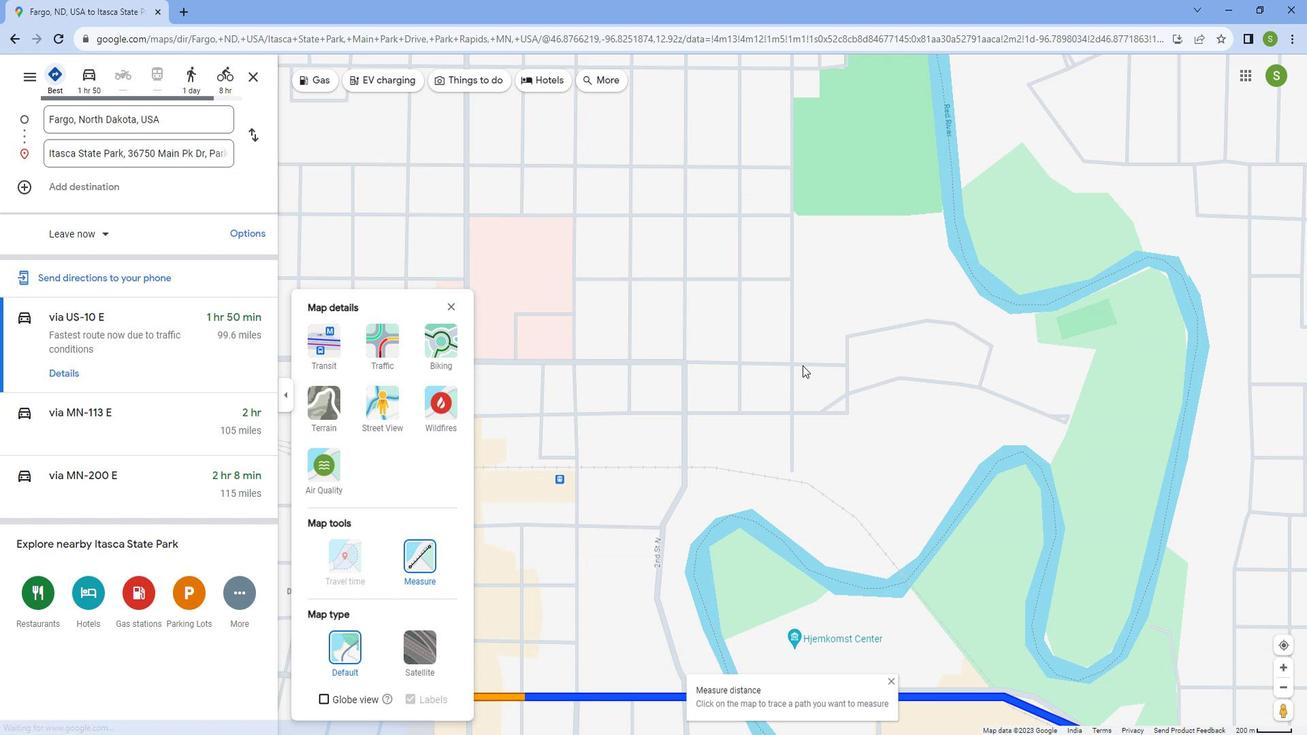 
Action: Mouse scrolled (801, 352) with delta (0, 0)
Screenshot: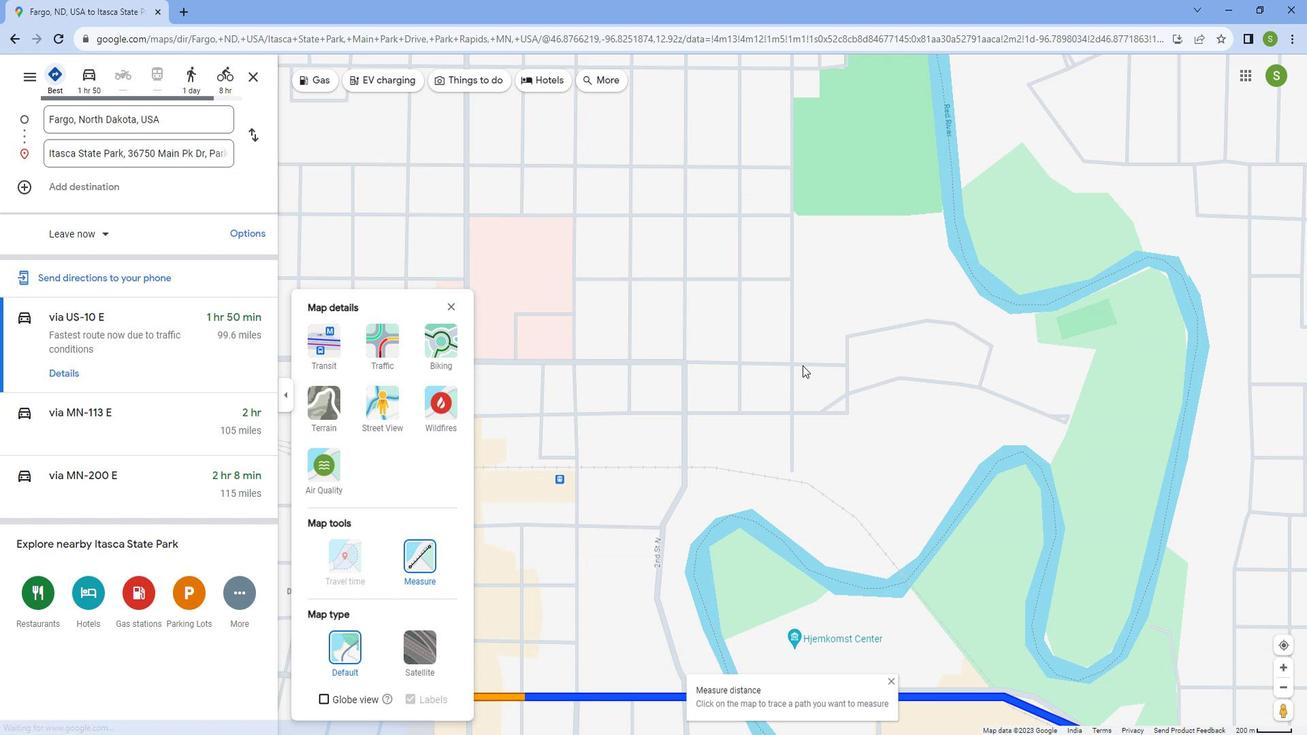 
Action: Mouse moved to (799, 355)
Screenshot: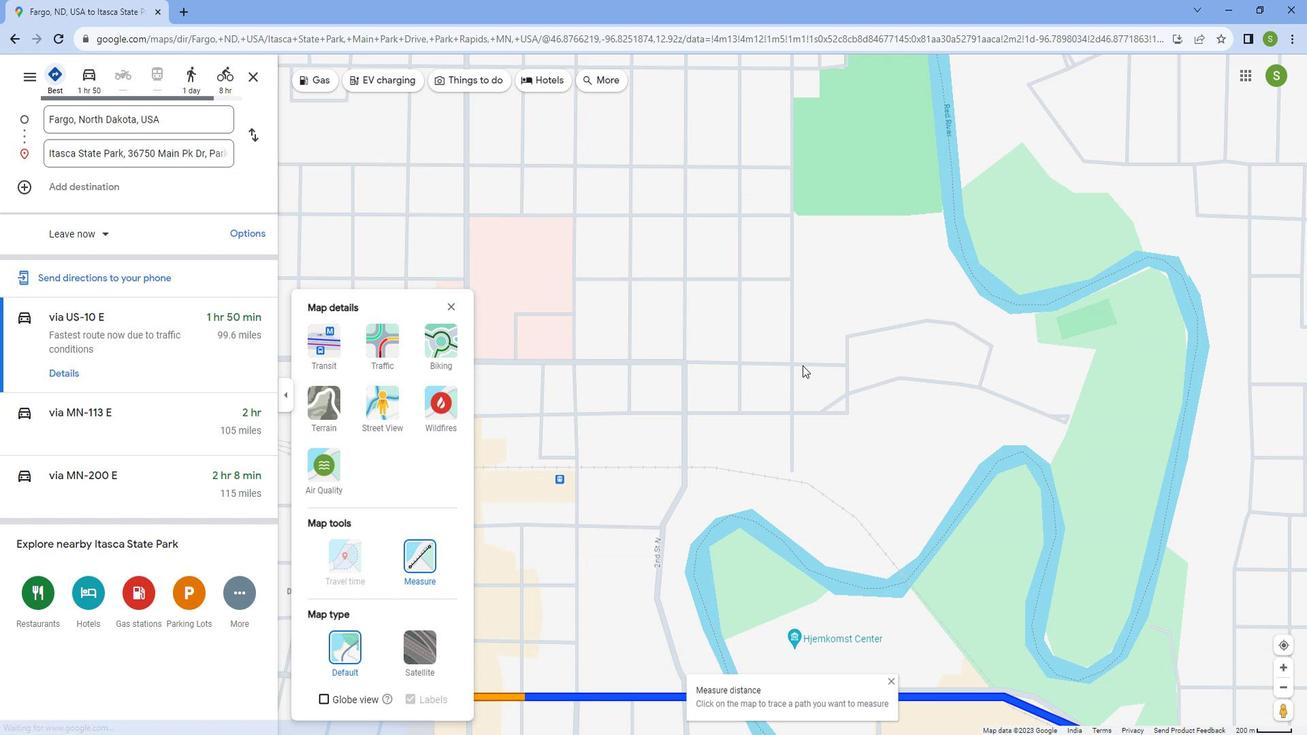 
Action: Mouse scrolled (799, 354) with delta (0, 0)
Screenshot: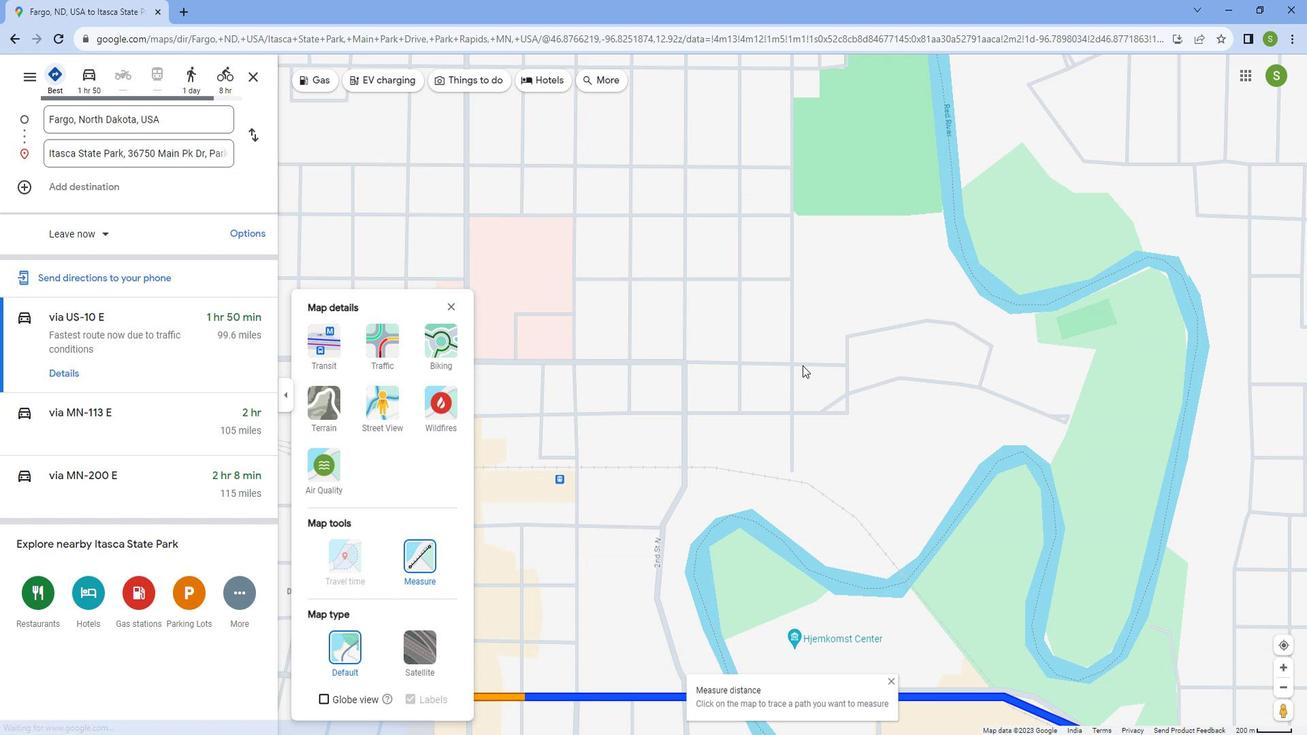 
Action: Mouse moved to (798, 356)
Screenshot: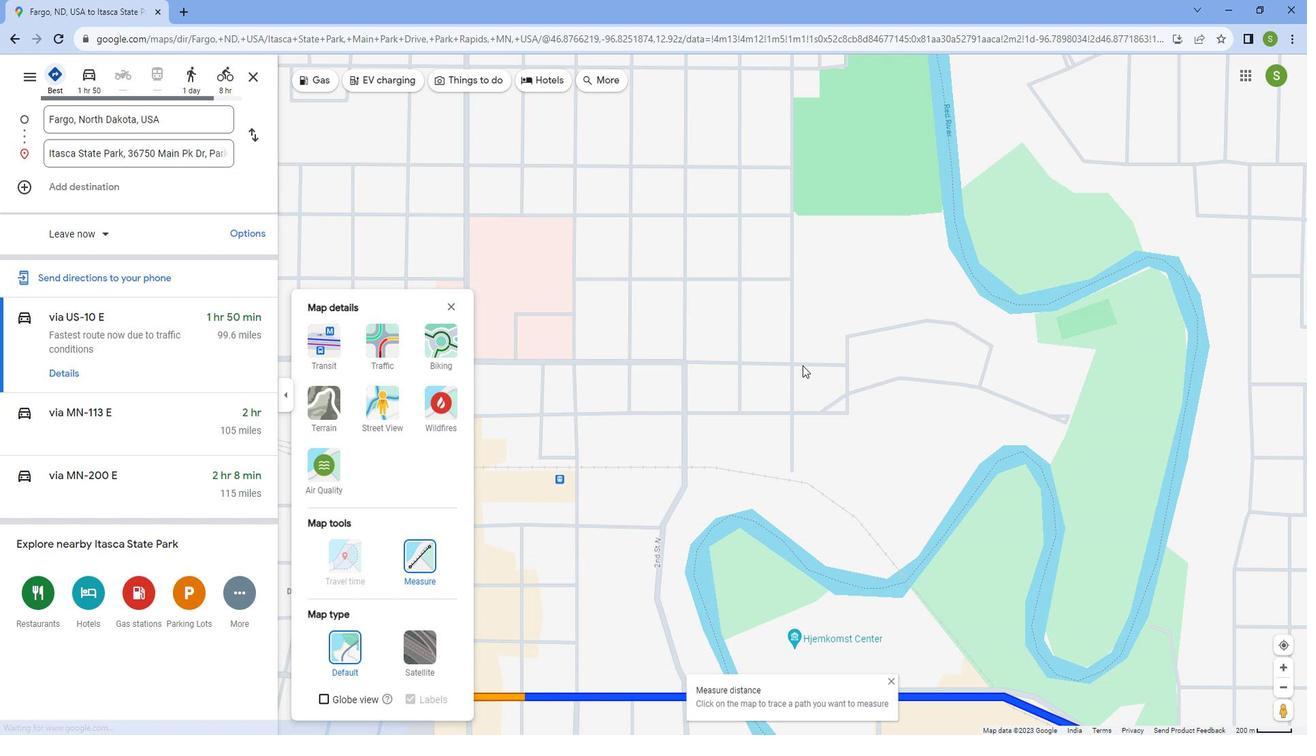 
Action: Mouse scrolled (798, 356) with delta (0, 0)
Screenshot: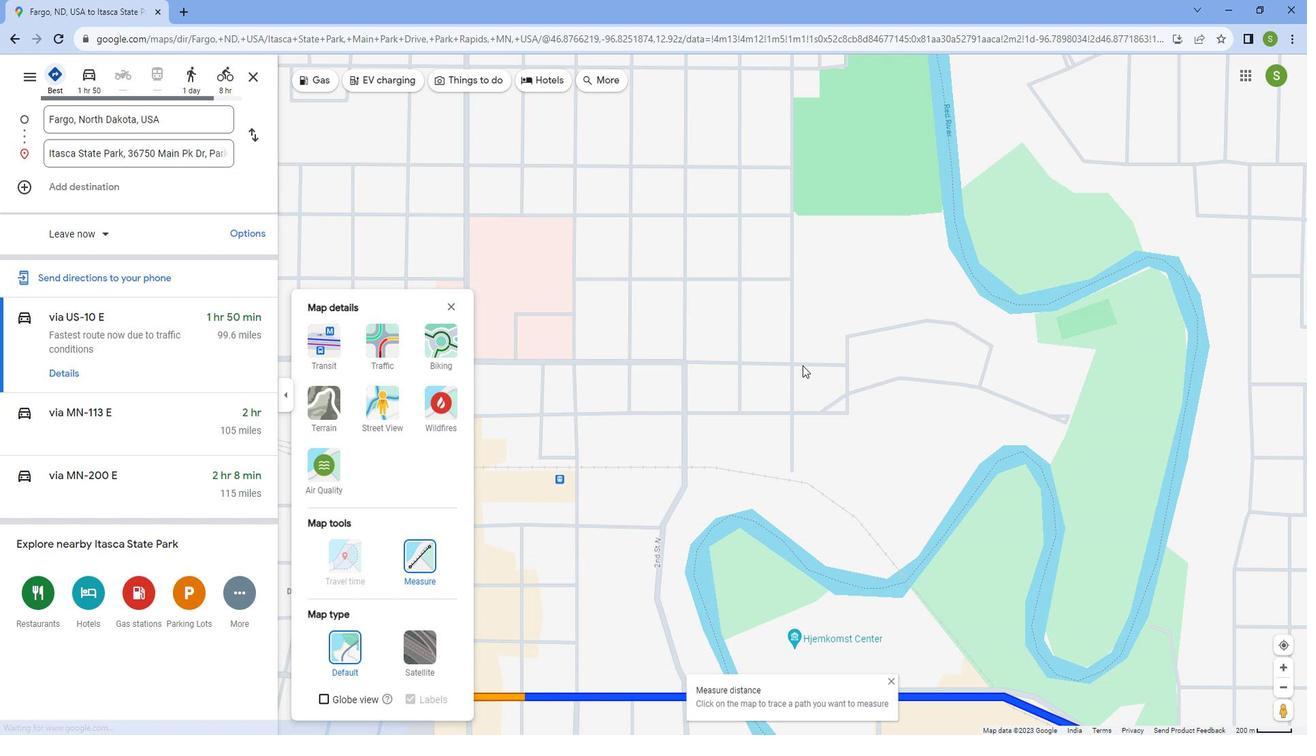 
Action: Mouse moved to (537, 568)
Screenshot: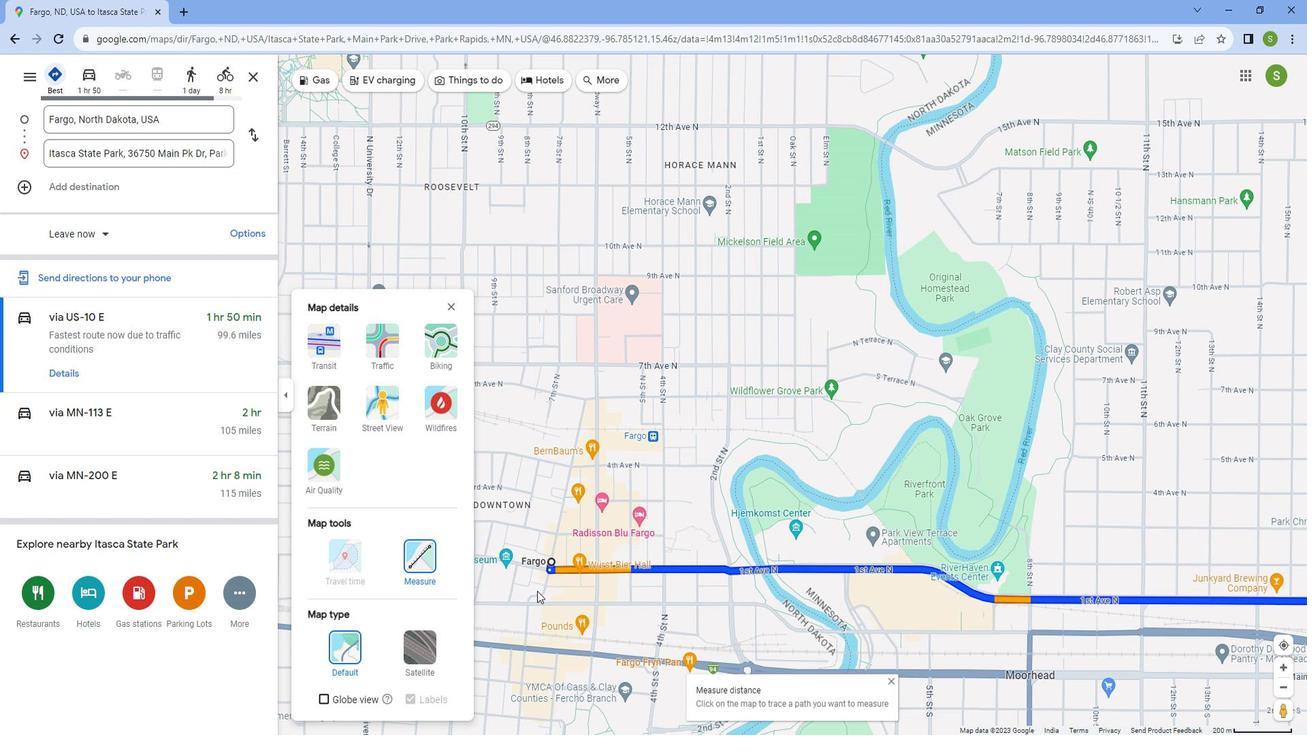 
Action: Mouse scrolled (537, 569) with delta (0, 0)
Screenshot: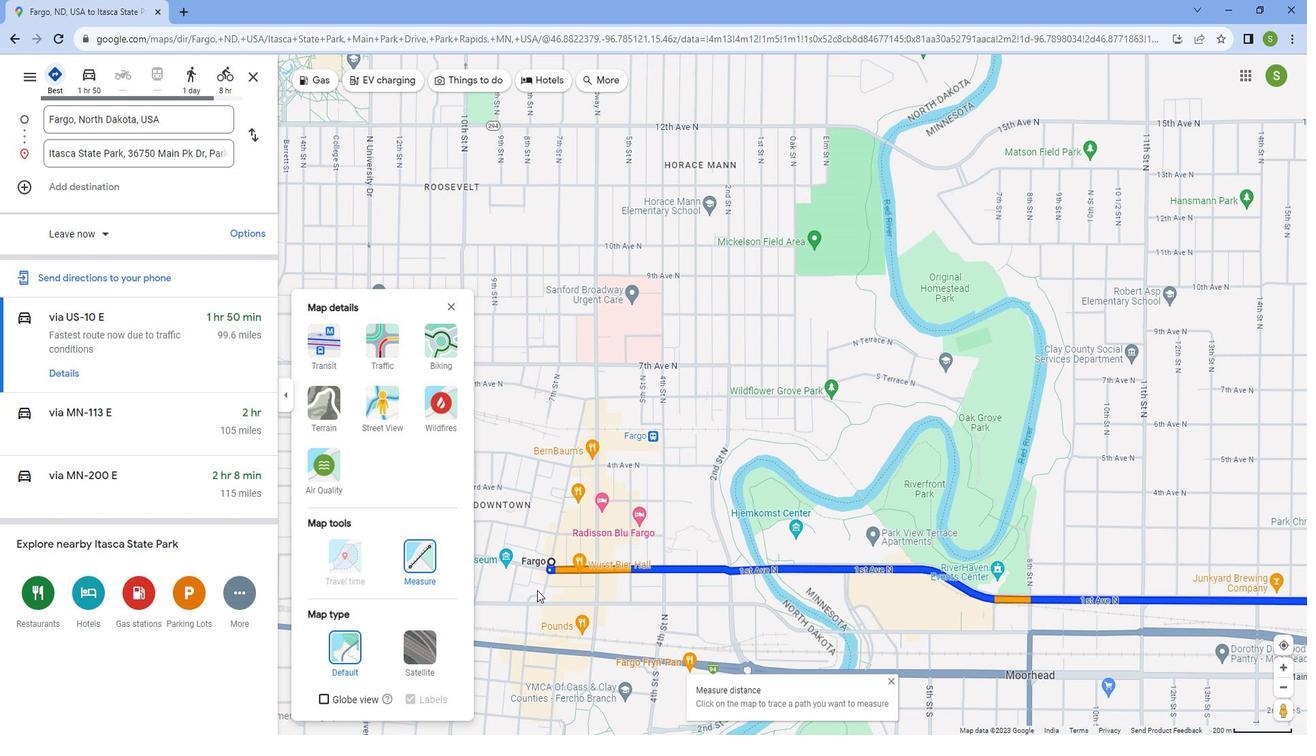 
Action: Mouse scrolled (537, 569) with delta (0, 0)
Screenshot: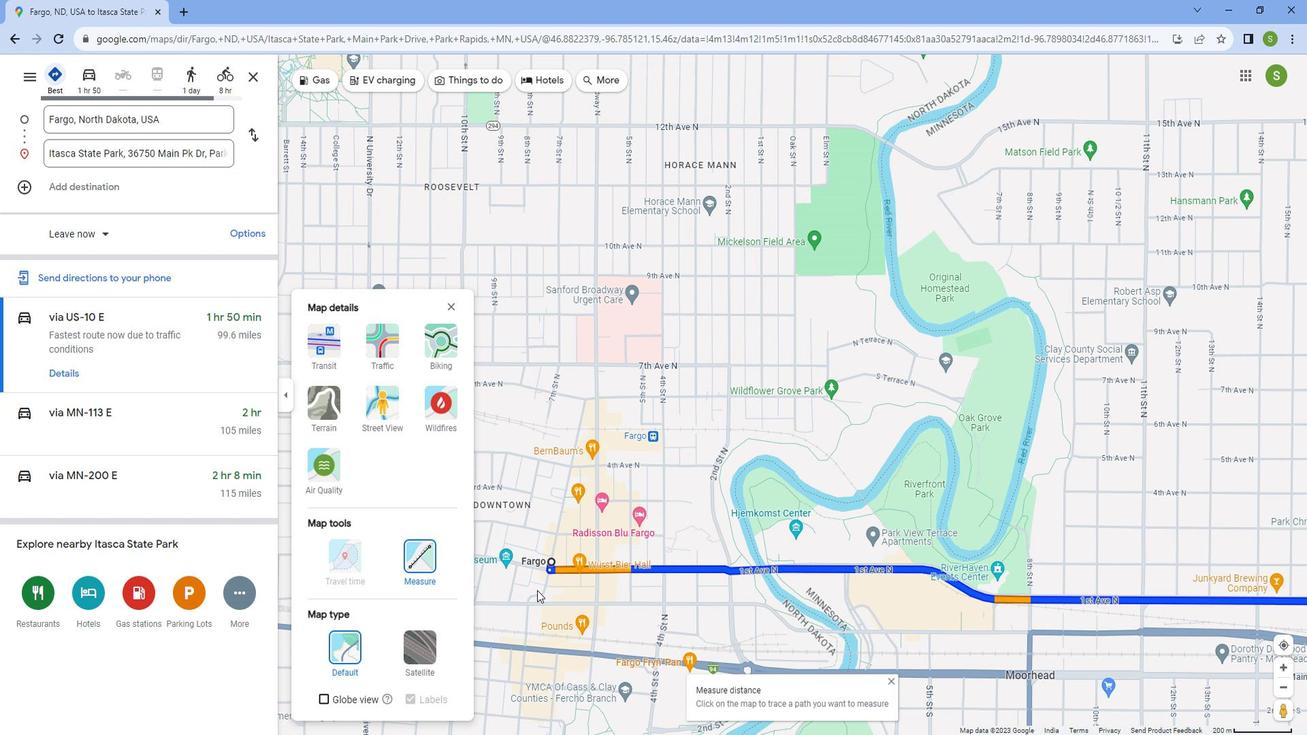 
Action: Mouse scrolled (537, 569) with delta (0, 0)
Screenshot: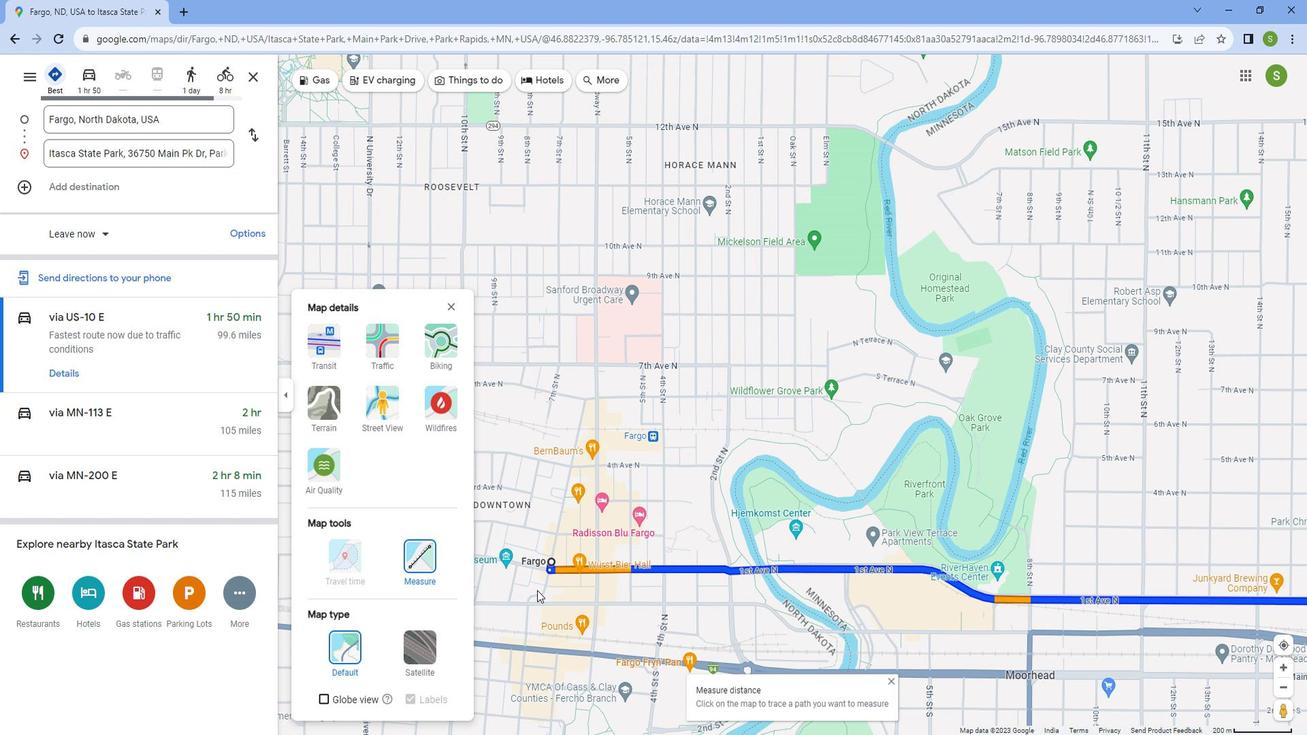 
Action: Mouse scrolled (537, 569) with delta (0, 0)
Screenshot: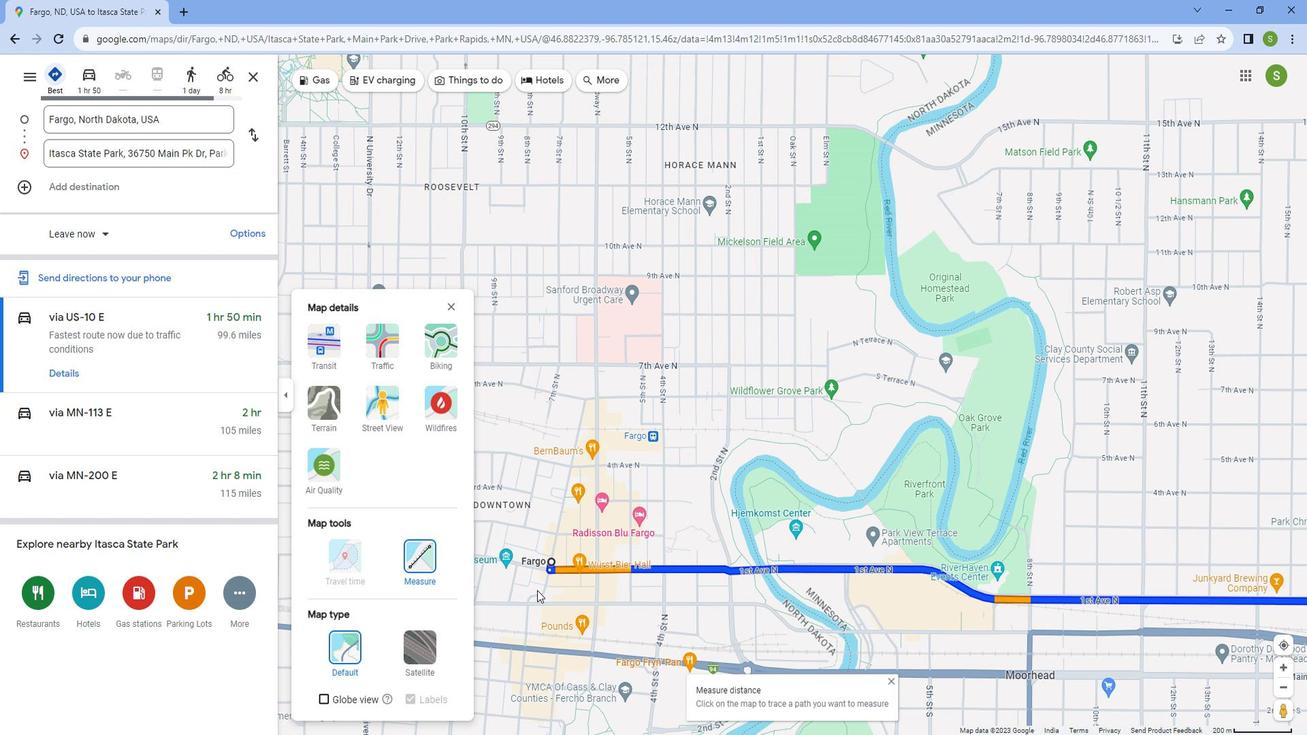 
Action: Mouse scrolled (537, 569) with delta (0, 0)
Screenshot: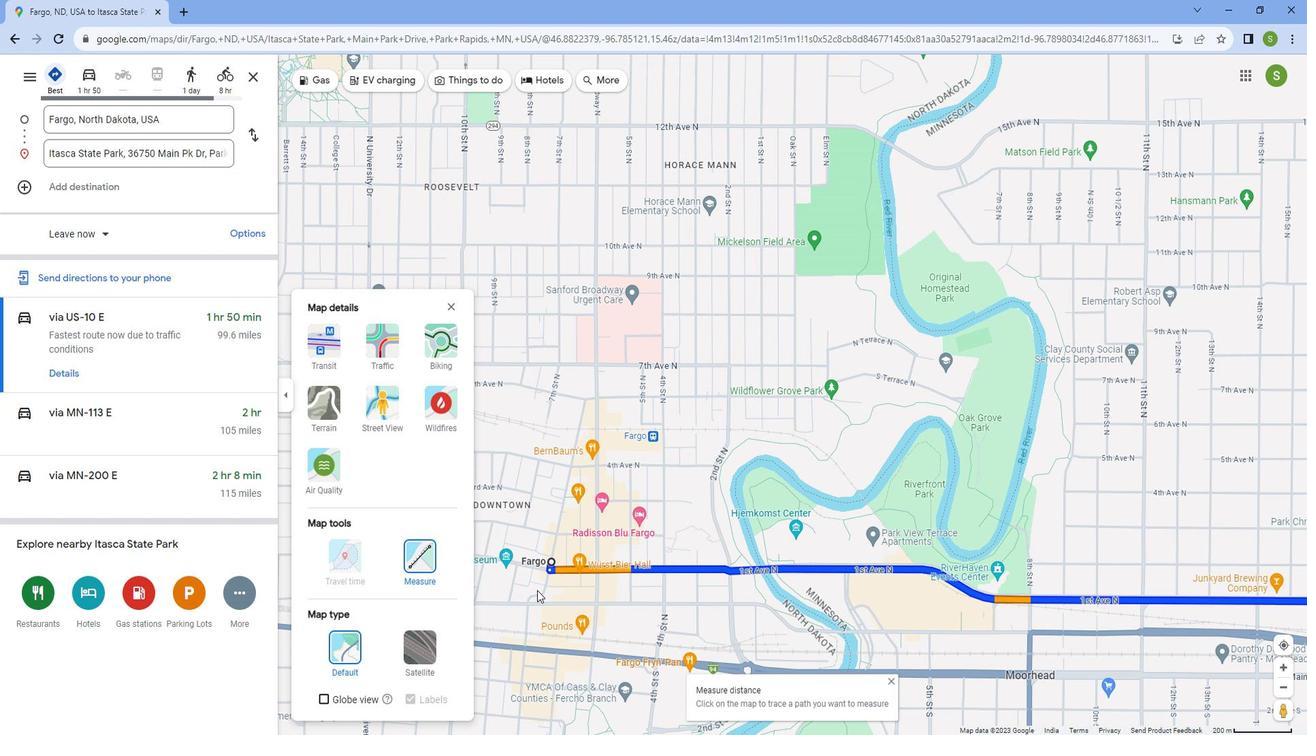
Action: Mouse scrolled (537, 569) with delta (0, 0)
Screenshot: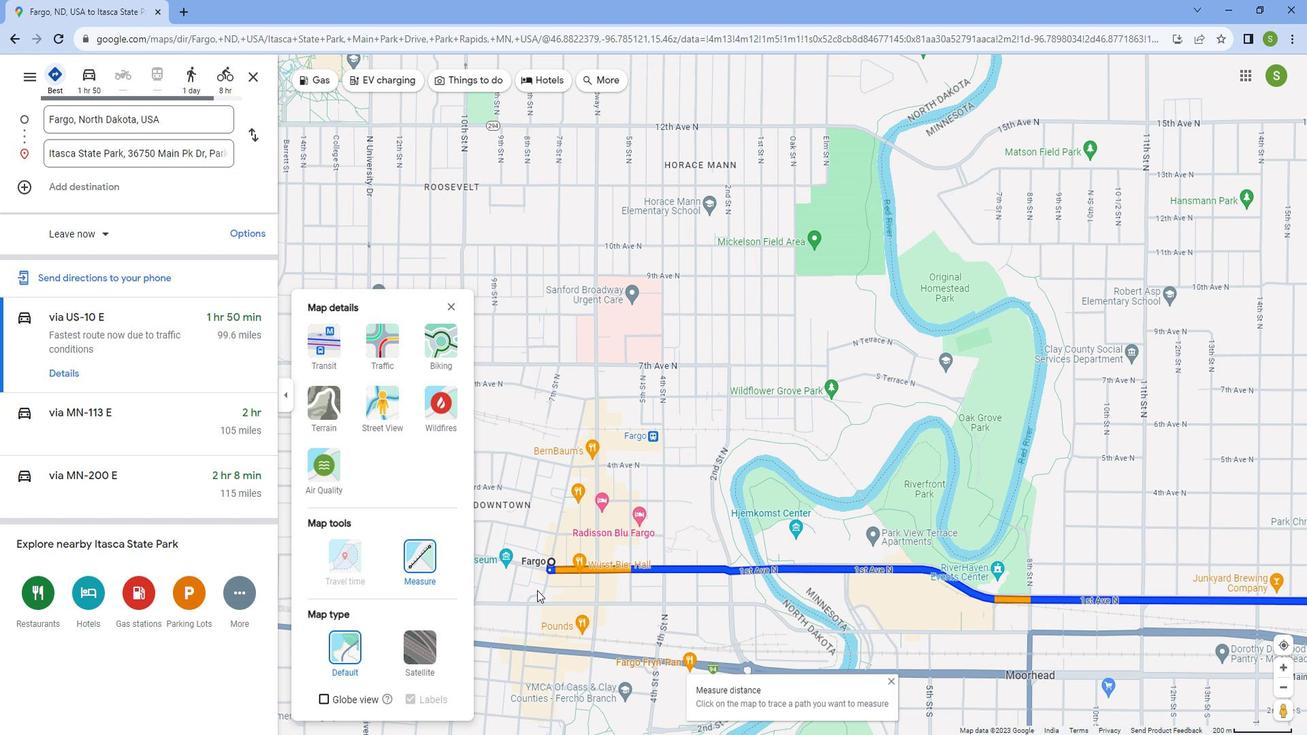 
Action: Mouse moved to (533, 561)
Screenshot: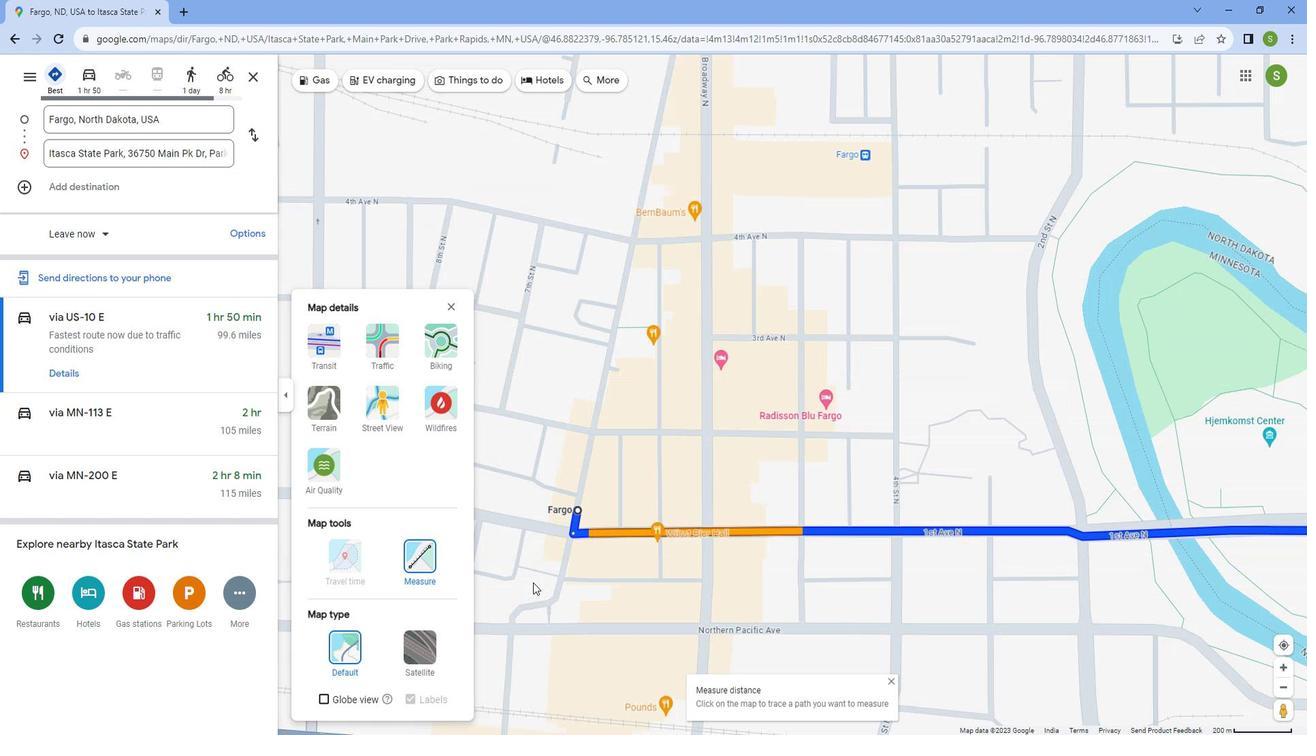 
Action: Mouse scrolled (533, 561) with delta (0, 0)
Screenshot: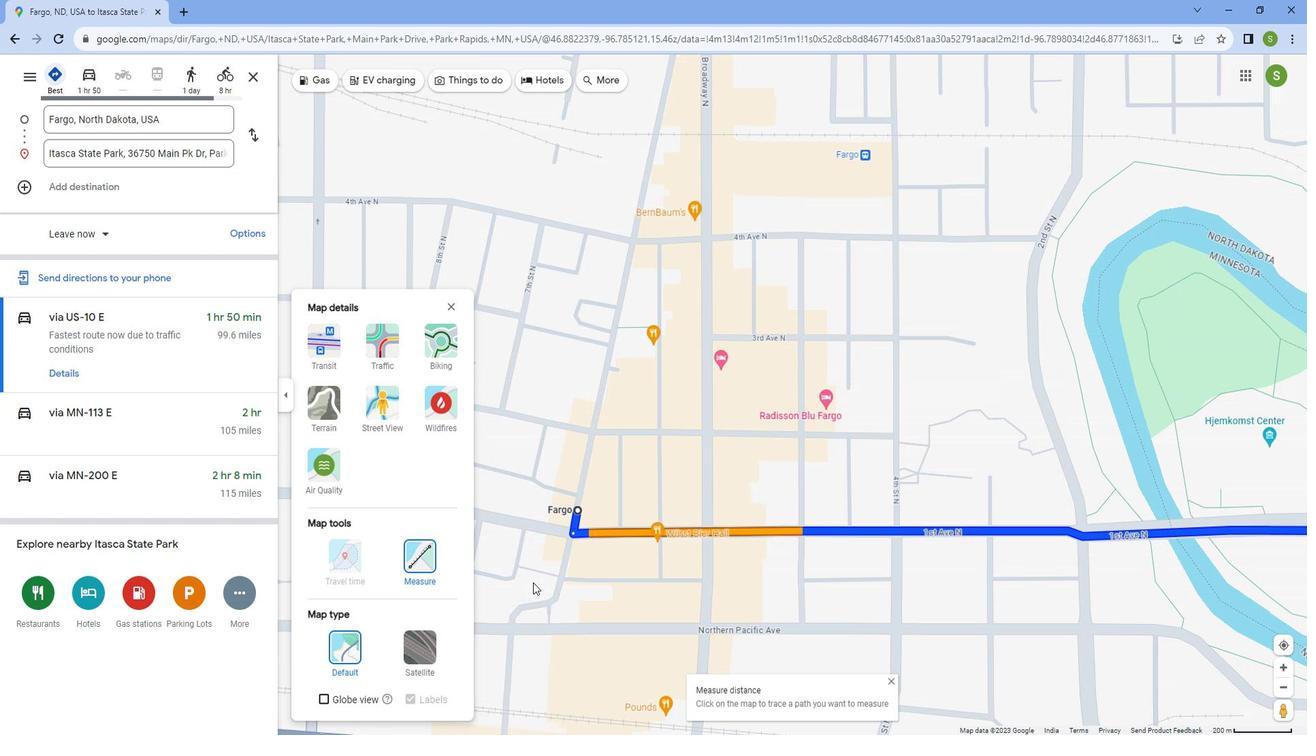 
Action: Mouse scrolled (533, 561) with delta (0, 0)
Screenshot: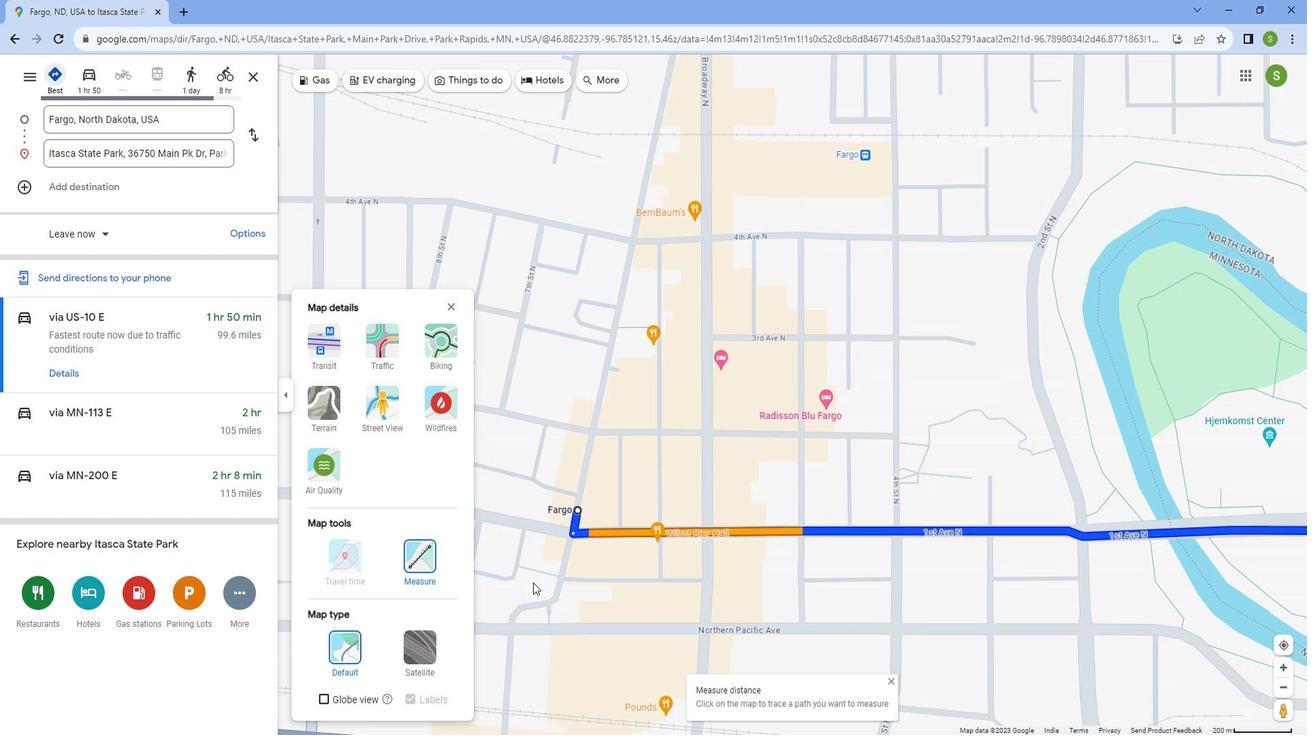 
Action: Mouse scrolled (533, 561) with delta (0, 0)
Screenshot: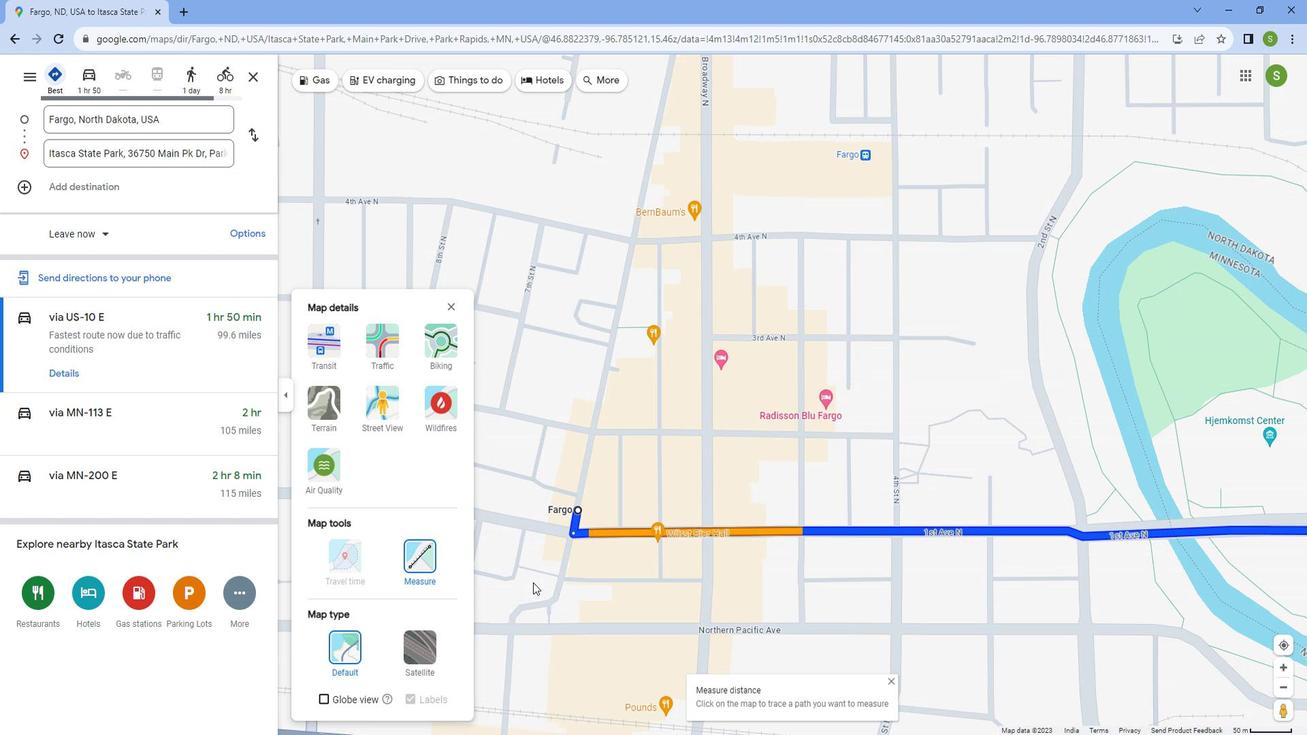 
Action: Mouse scrolled (533, 561) with delta (0, 0)
Screenshot: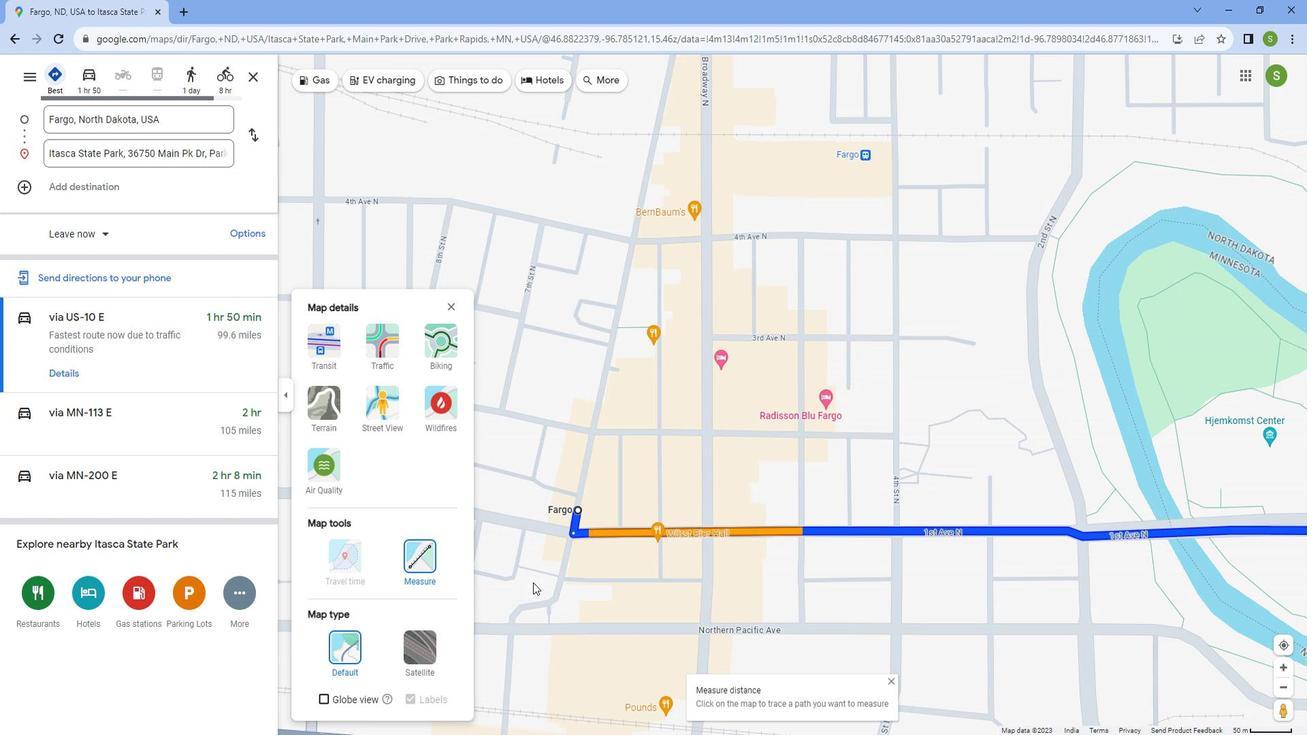 
Action: Mouse scrolled (533, 561) with delta (0, 0)
Screenshot: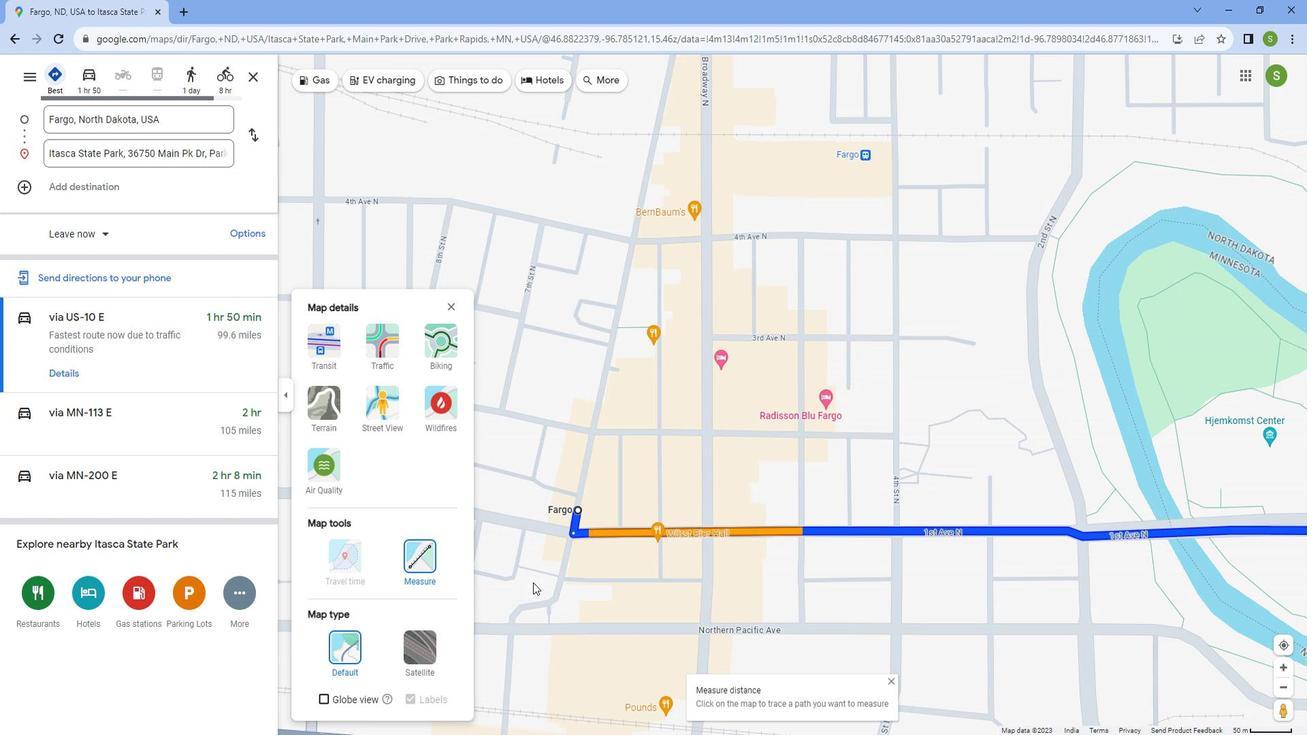 
Action: Mouse scrolled (533, 561) with delta (0, 0)
Screenshot: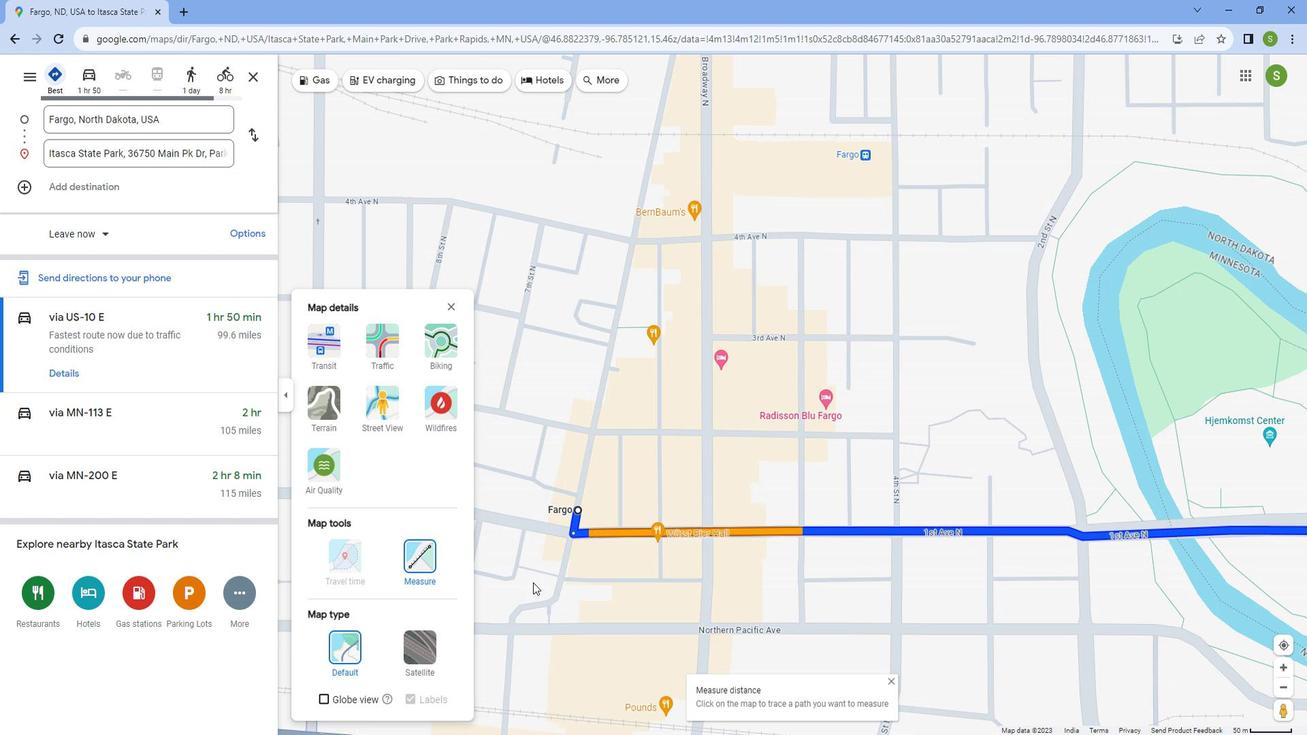 
Action: Mouse scrolled (533, 560) with delta (0, 0)
Screenshot: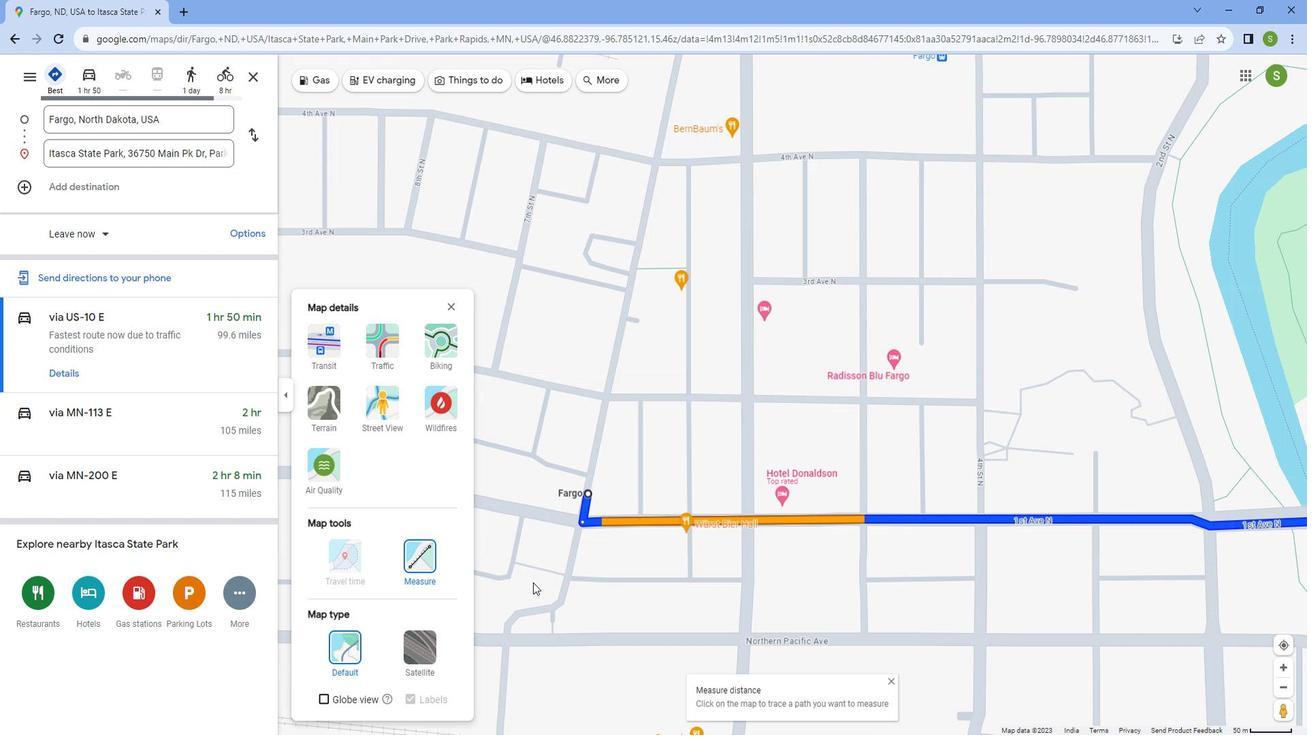 
Action: Mouse moved to (638, 393)
Screenshot: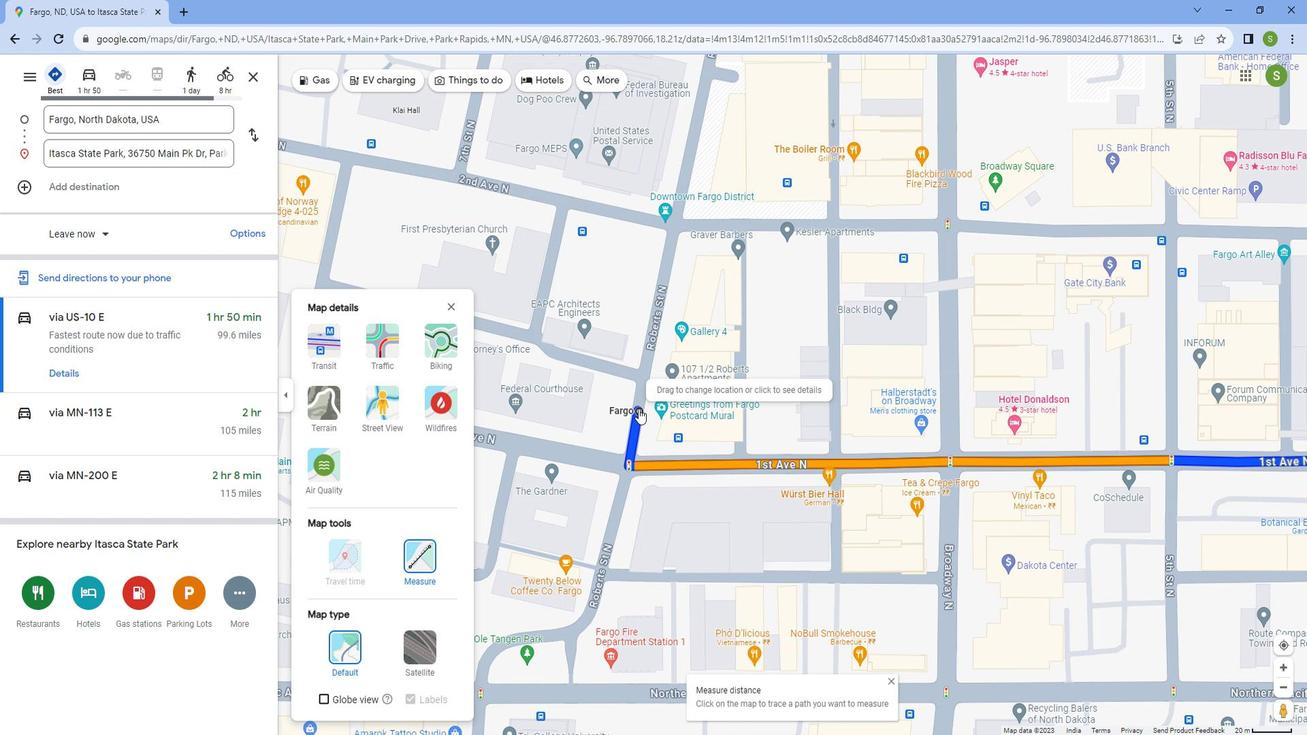 
Action: Mouse pressed left at (638, 393)
Screenshot: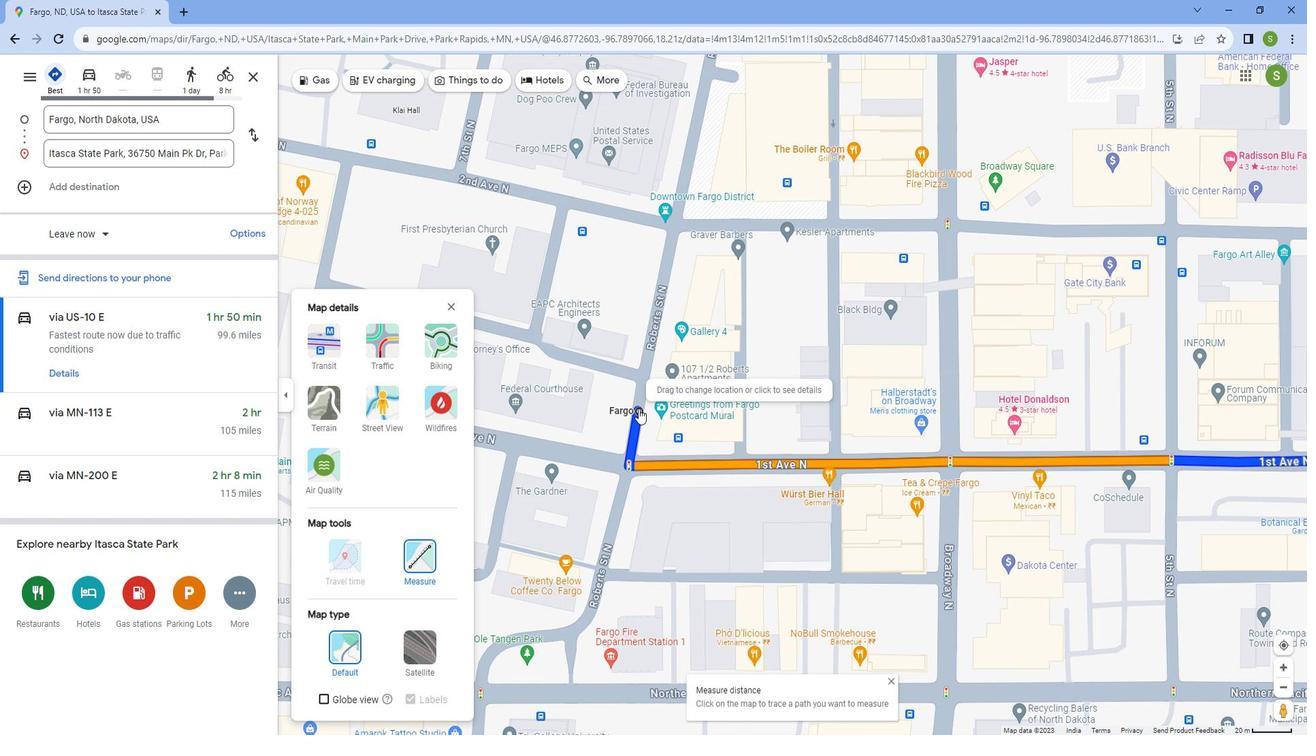
Action: Mouse moved to (550, 369)
Screenshot: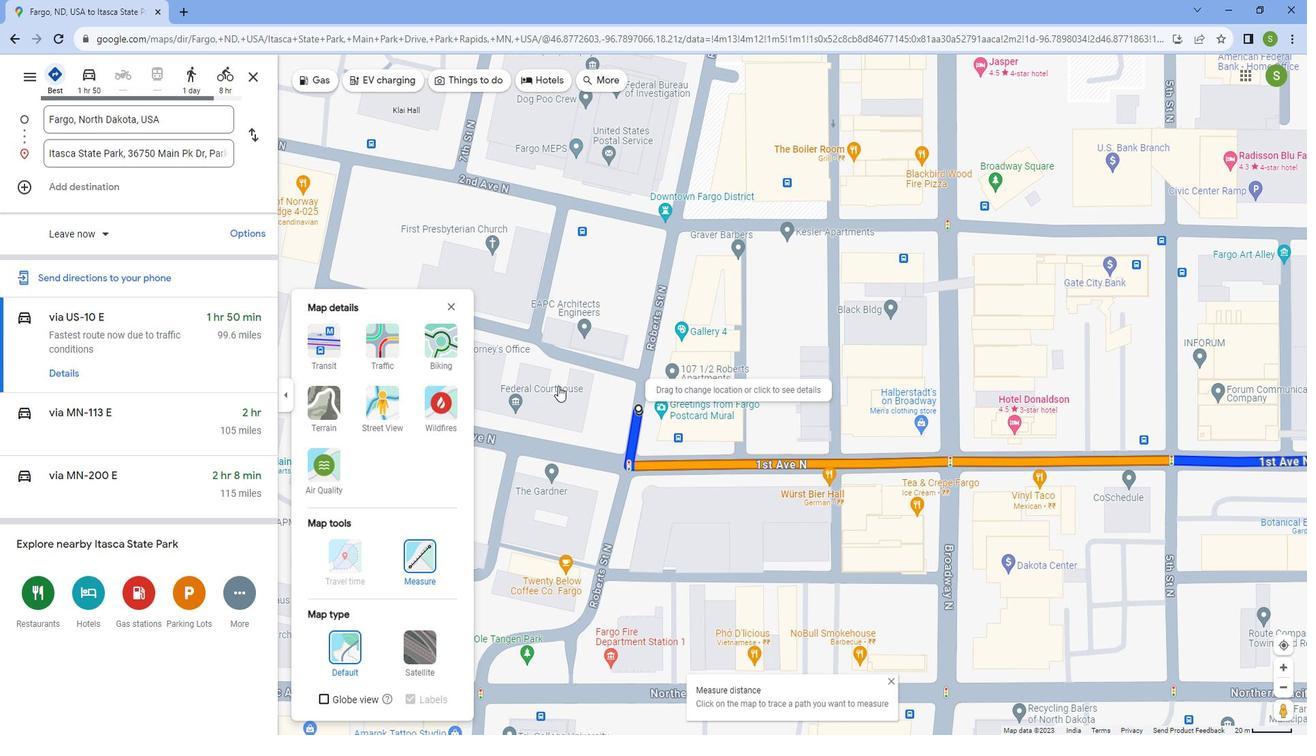 
Action: Mouse scrolled (550, 368) with delta (0, 0)
Screenshot: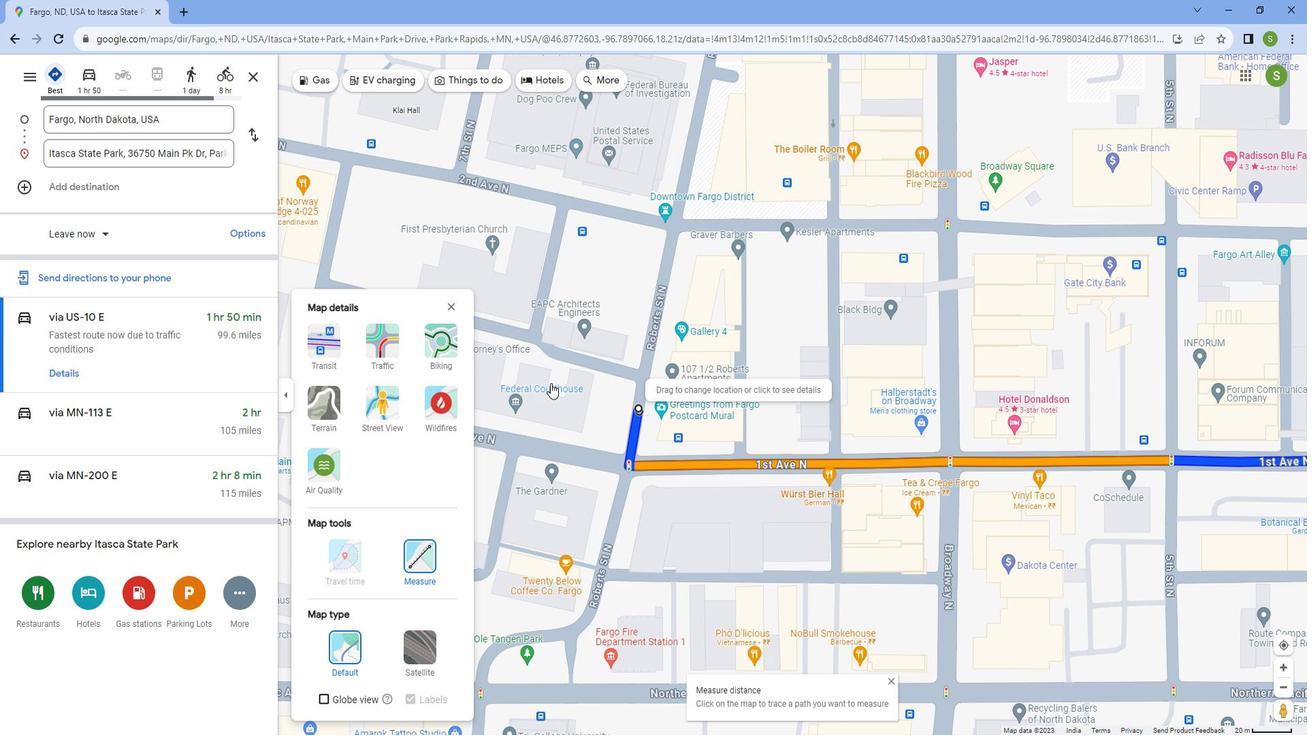 
Action: Mouse scrolled (550, 368) with delta (0, 0)
Screenshot: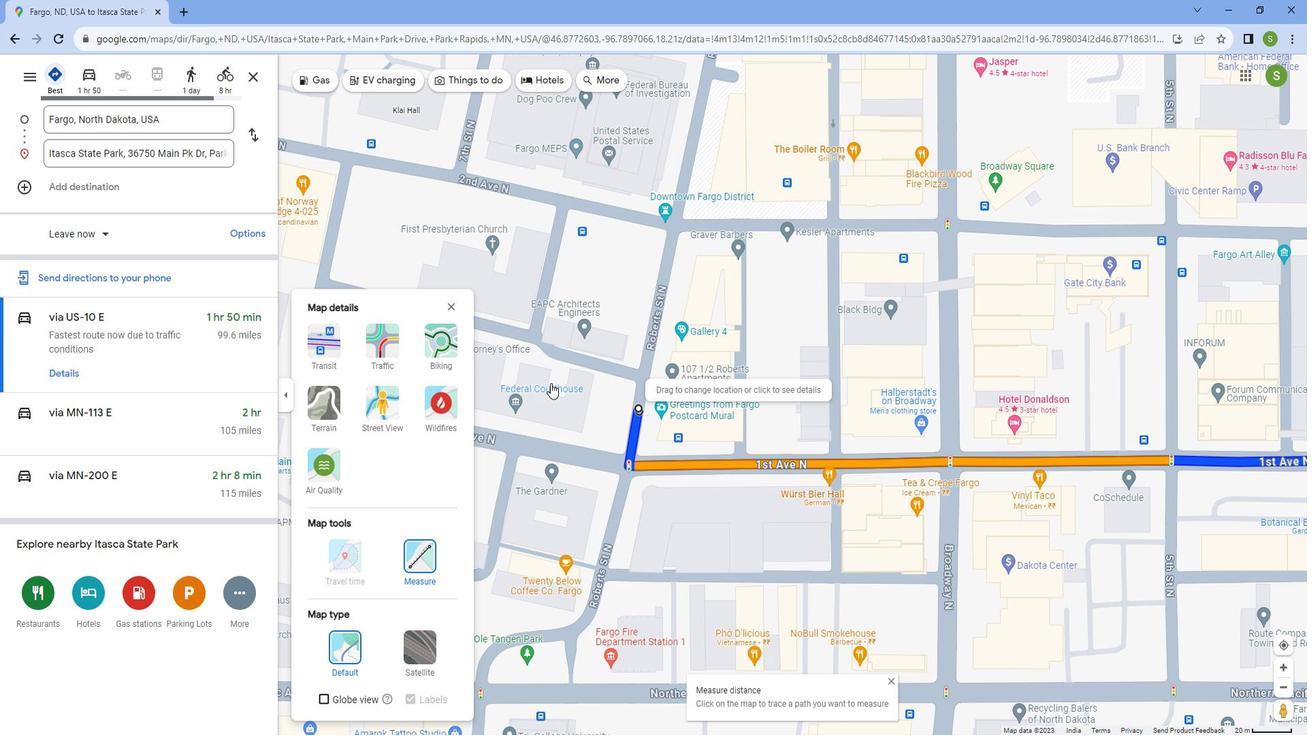 
Action: Mouse moved to (549, 369)
Screenshot: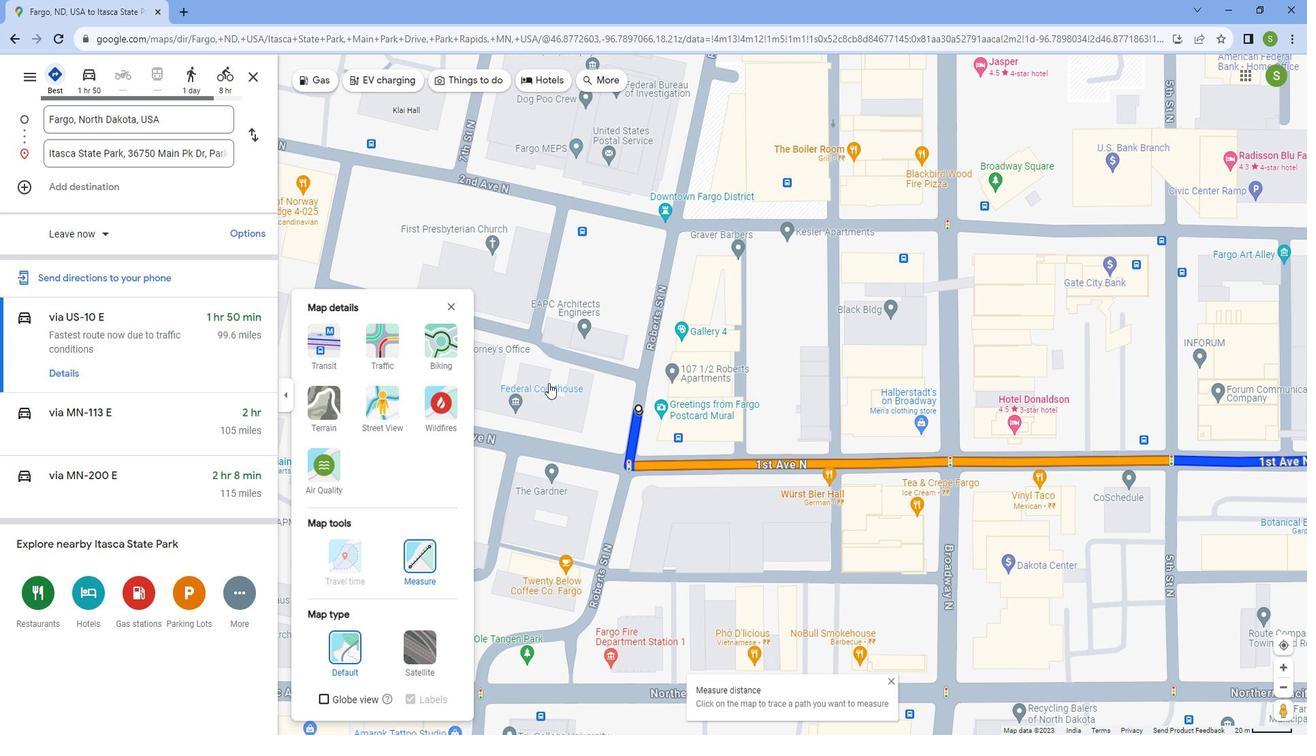 
Action: Mouse scrolled (549, 368) with delta (0, 0)
Screenshot: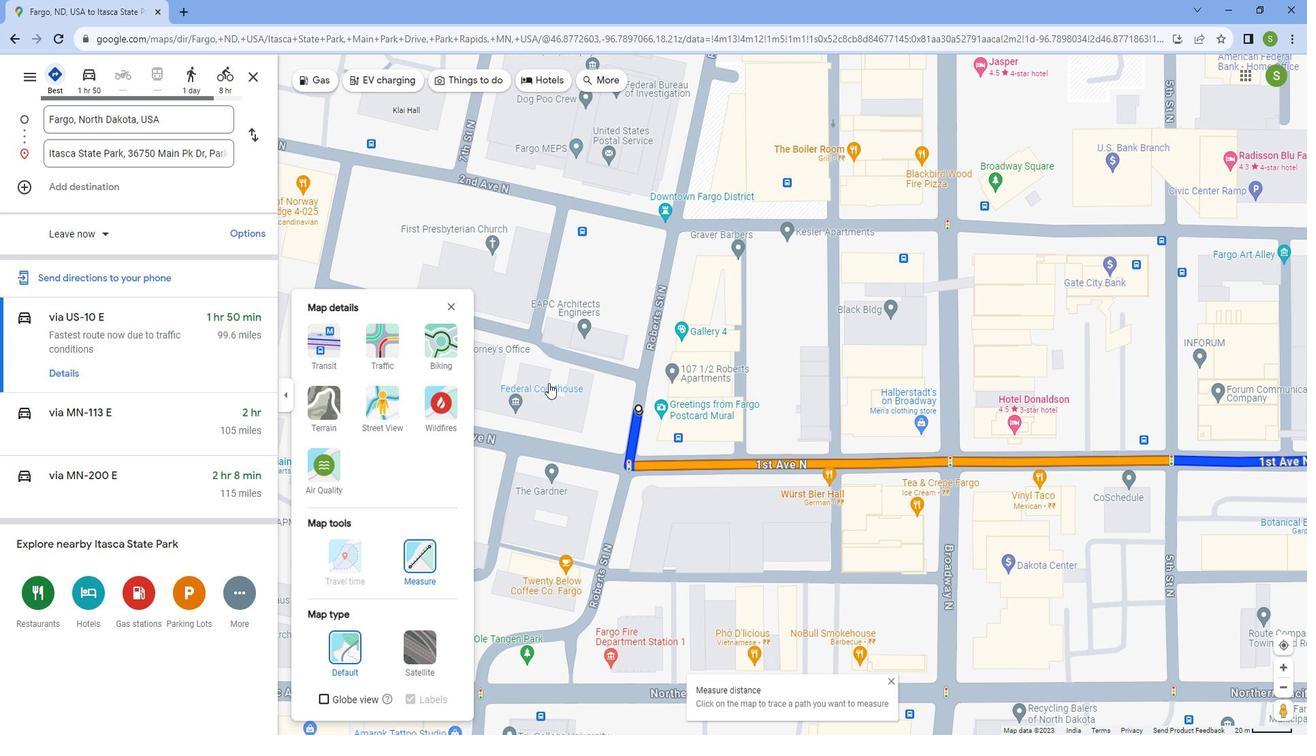 
Action: Mouse moved to (548, 369)
Screenshot: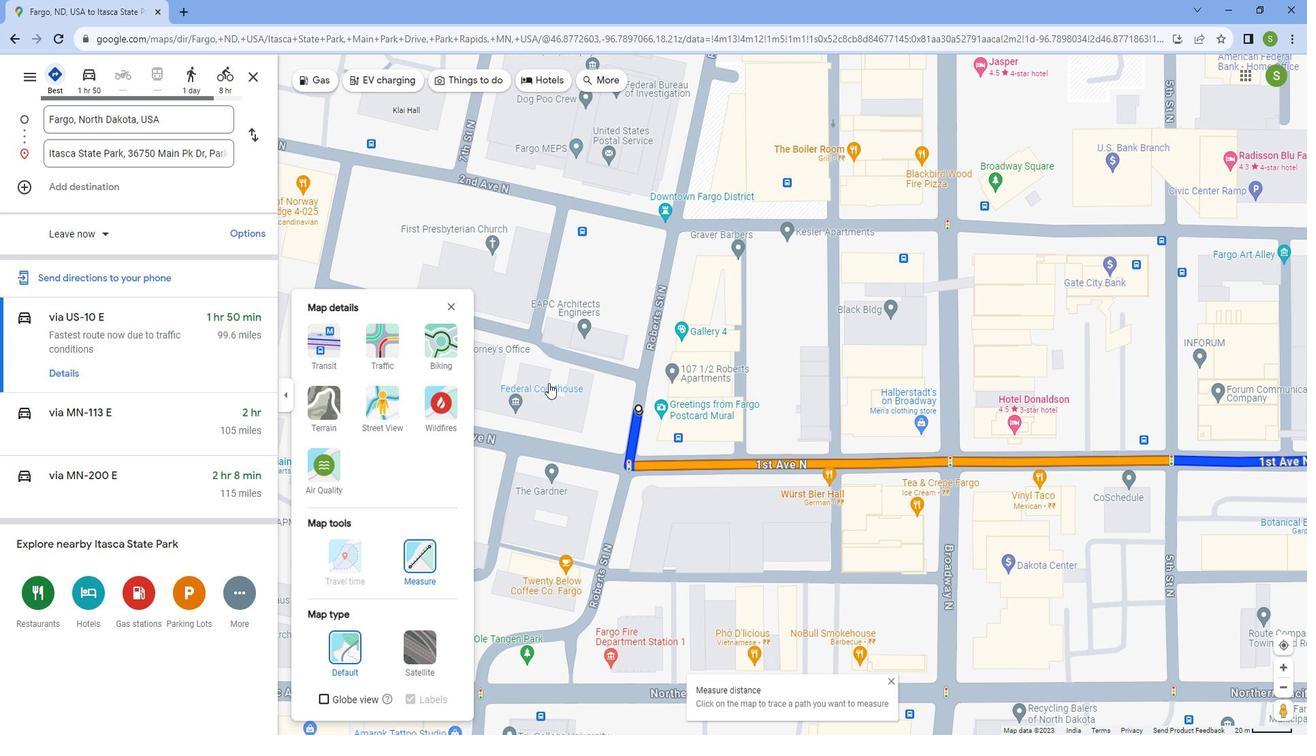 
Action: Mouse scrolled (548, 368) with delta (0, 0)
Screenshot: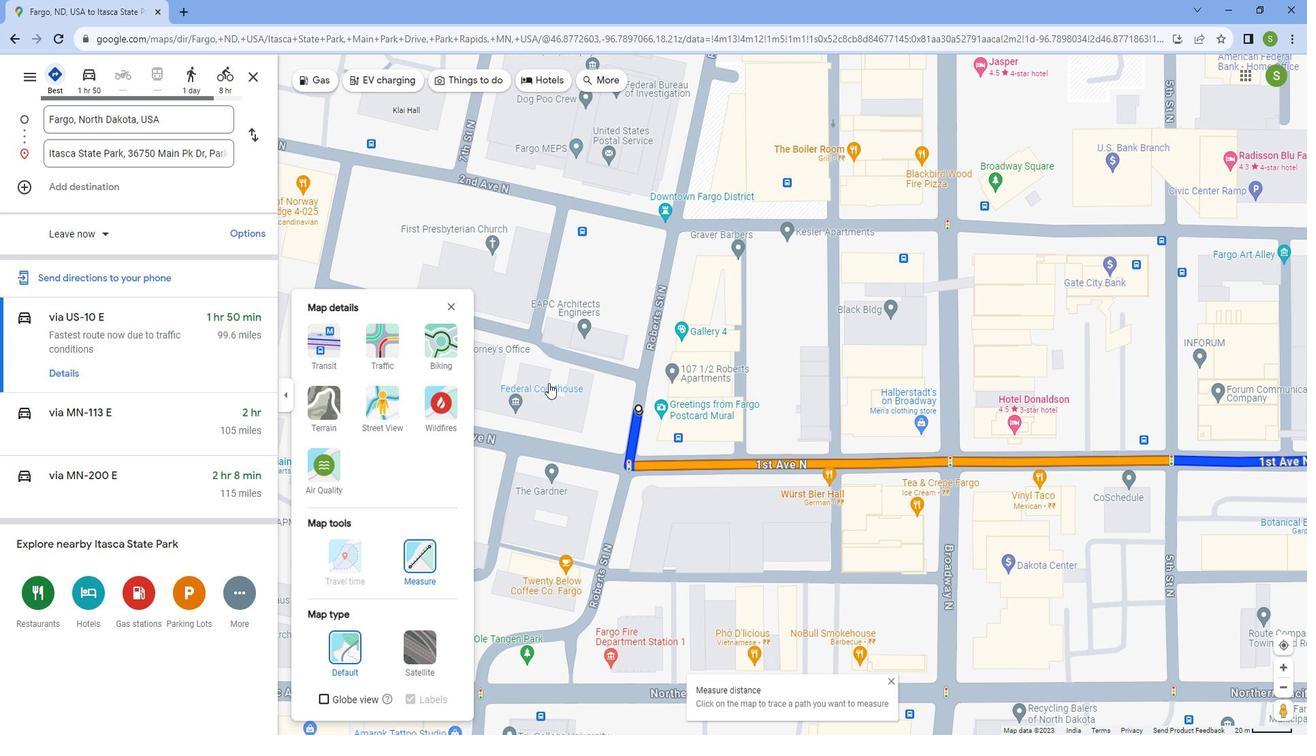 
Action: Mouse moved to (548, 368)
Screenshot: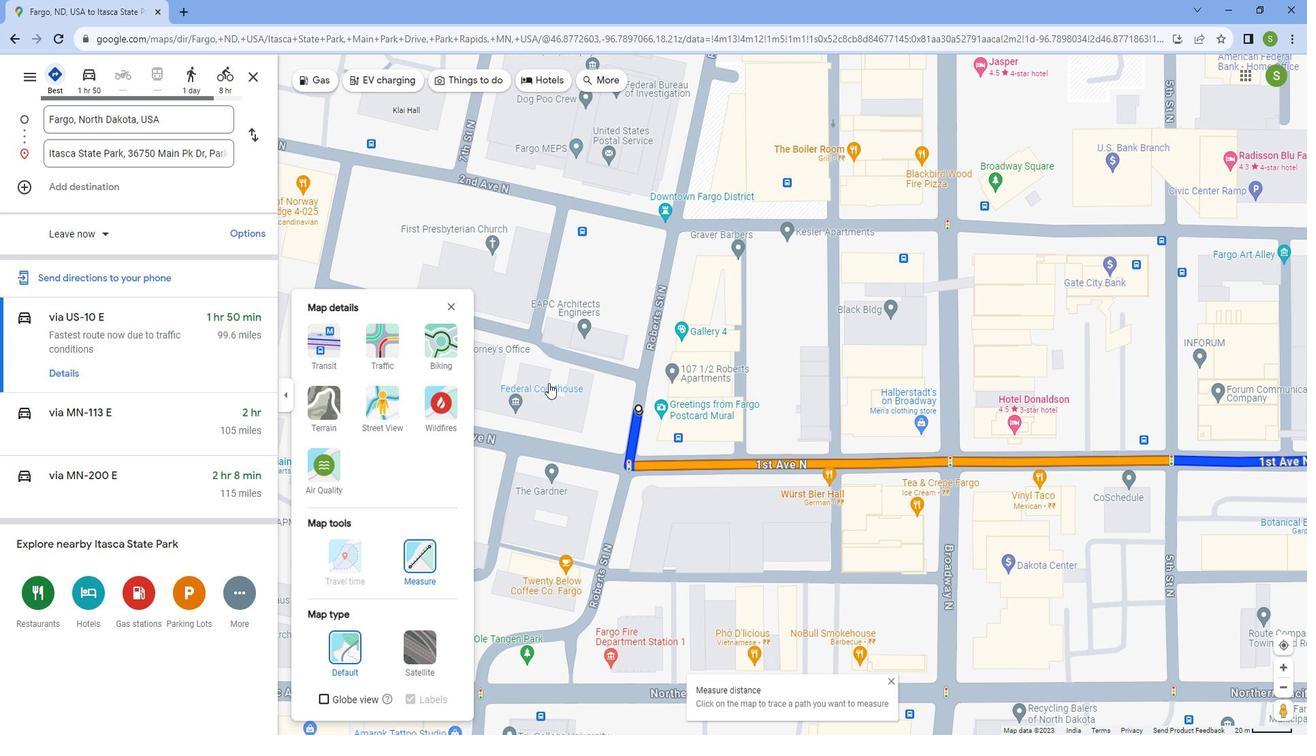 
Action: Mouse scrolled (548, 367) with delta (0, 0)
Screenshot: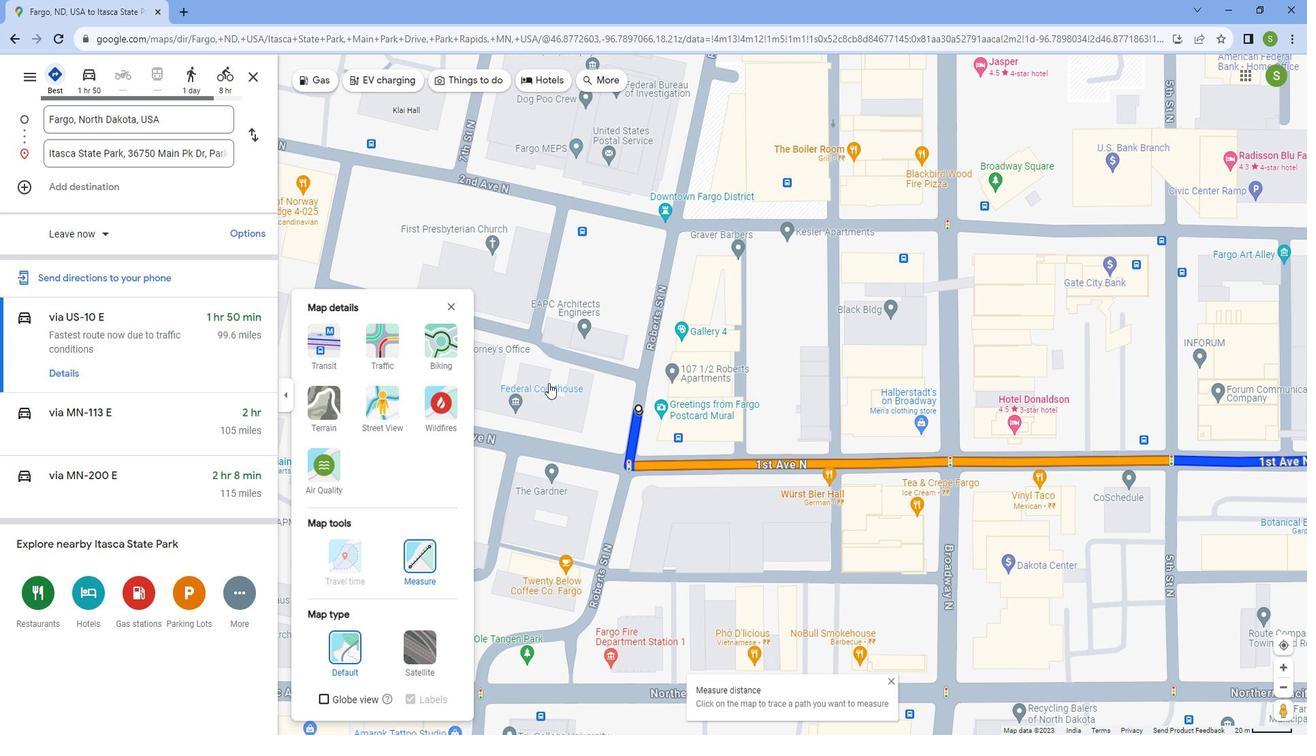 
Action: Mouse moved to (545, 367)
Screenshot: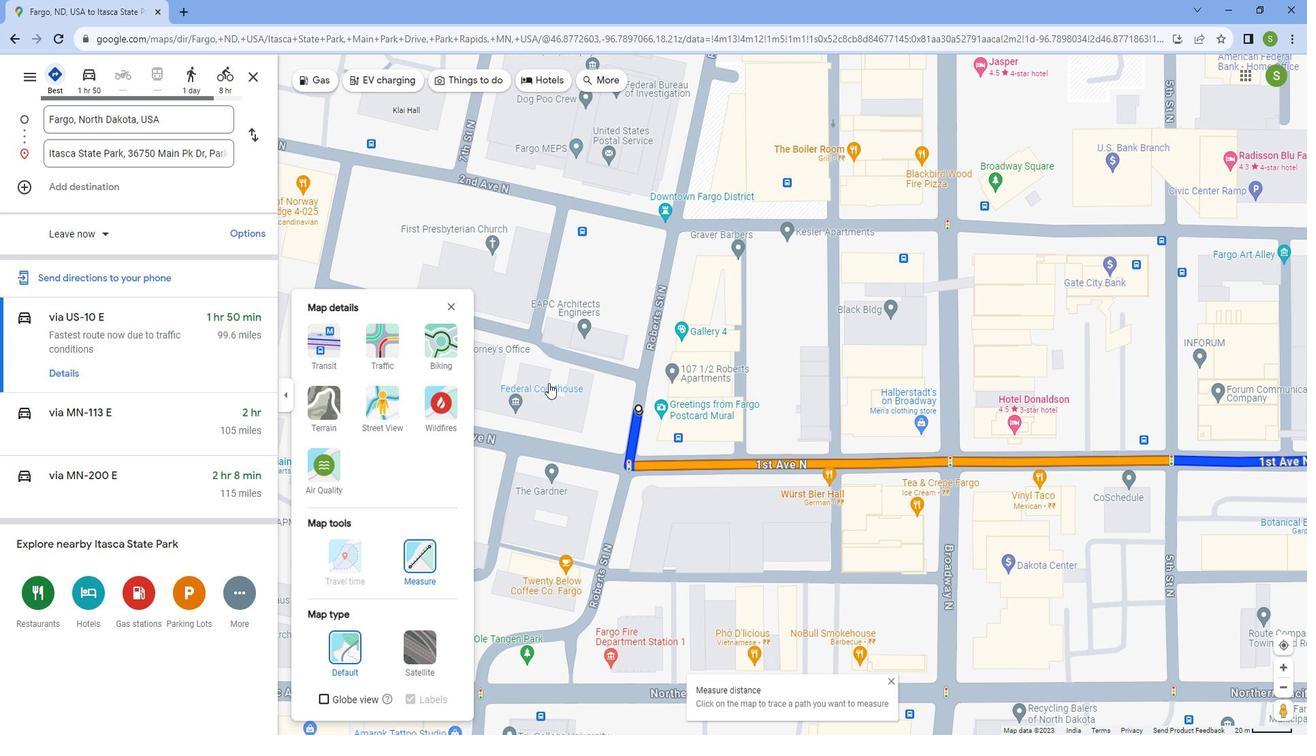 
Action: Mouse scrolled (545, 366) with delta (0, 0)
Screenshot: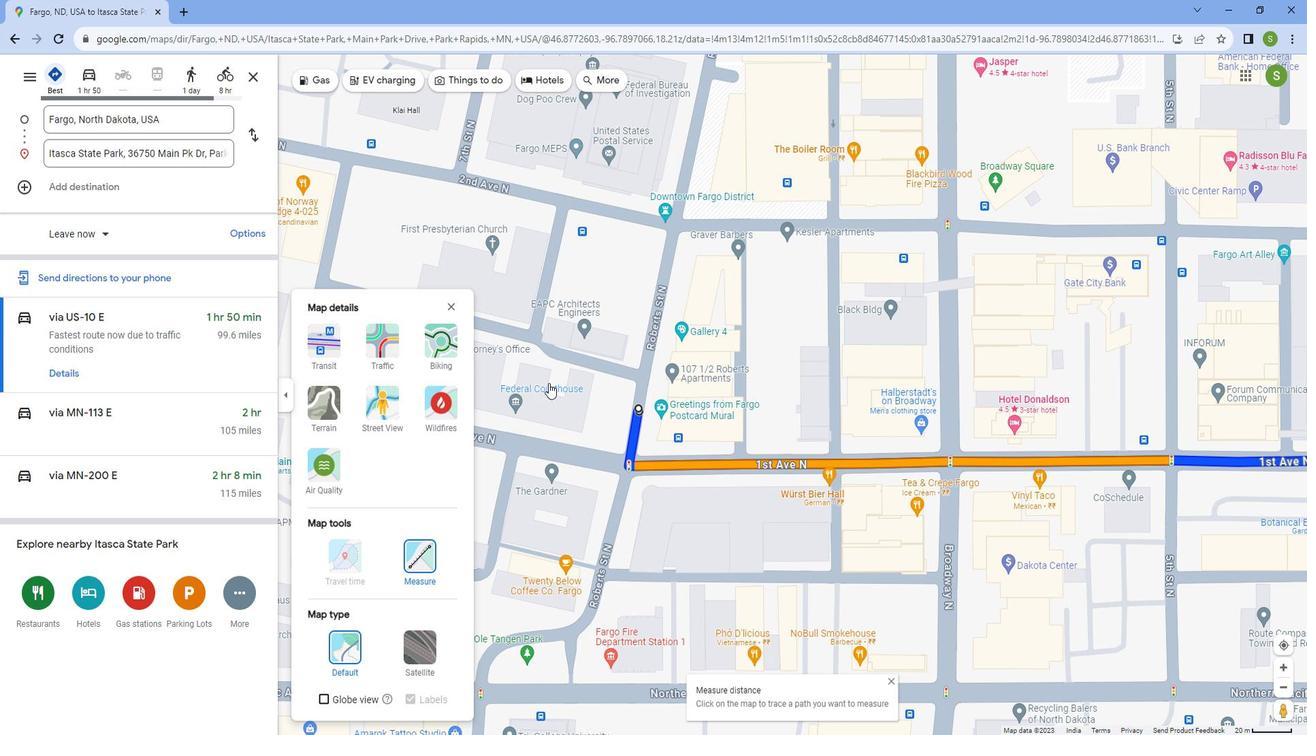 
Action: Mouse scrolled (545, 366) with delta (0, 0)
Screenshot: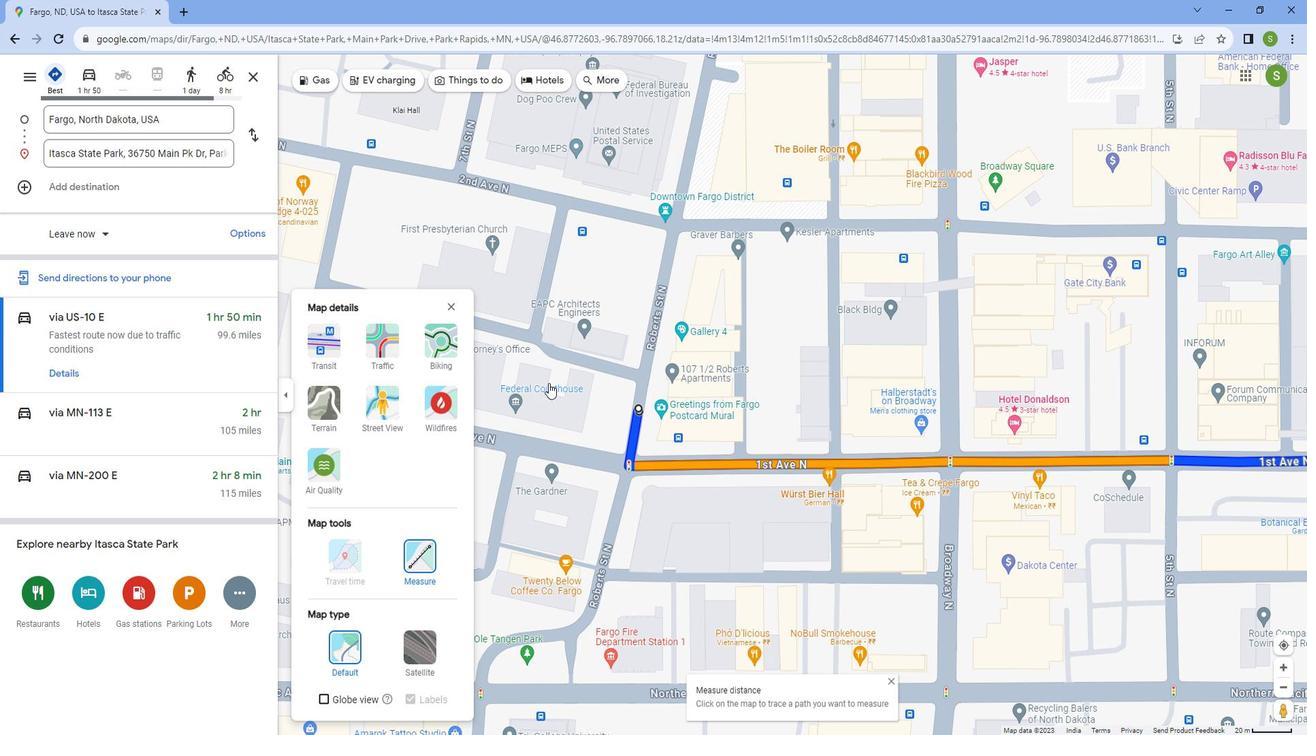 
Action: Mouse scrolled (545, 366) with delta (0, 0)
Screenshot: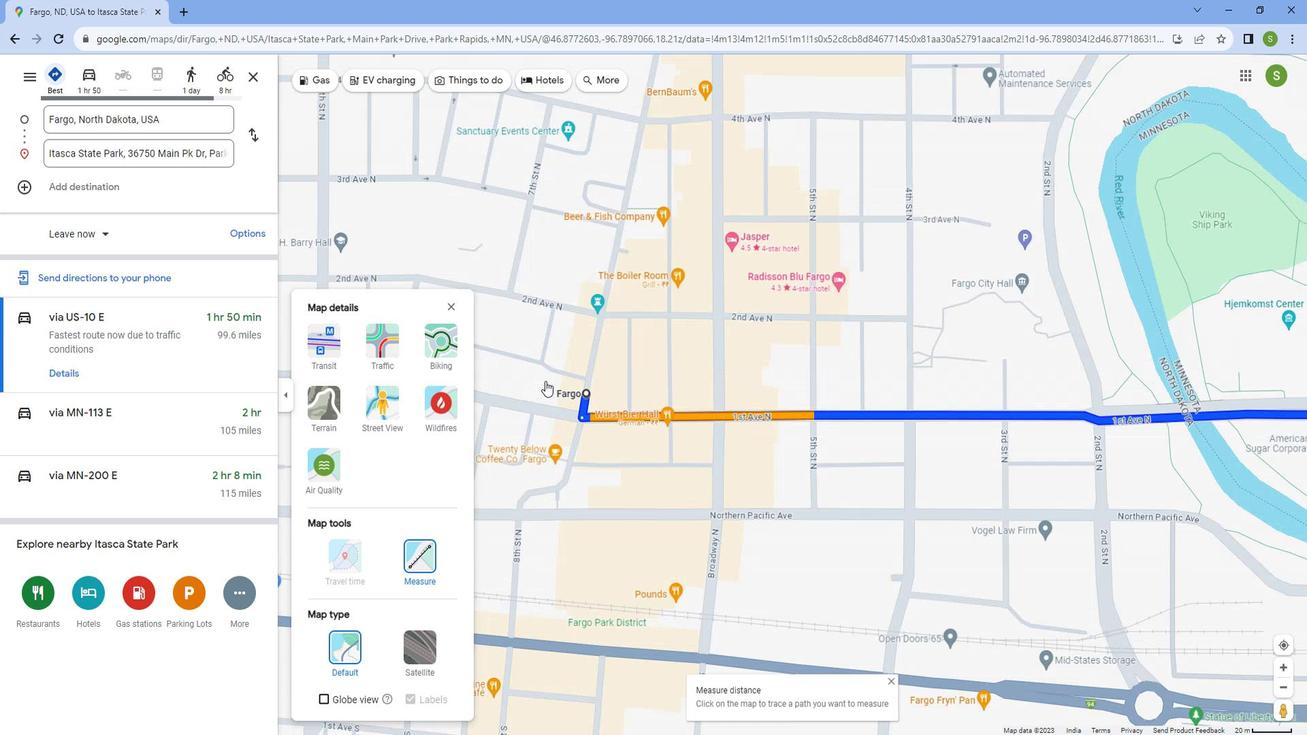 
Action: Mouse scrolled (545, 366) with delta (0, 0)
Screenshot: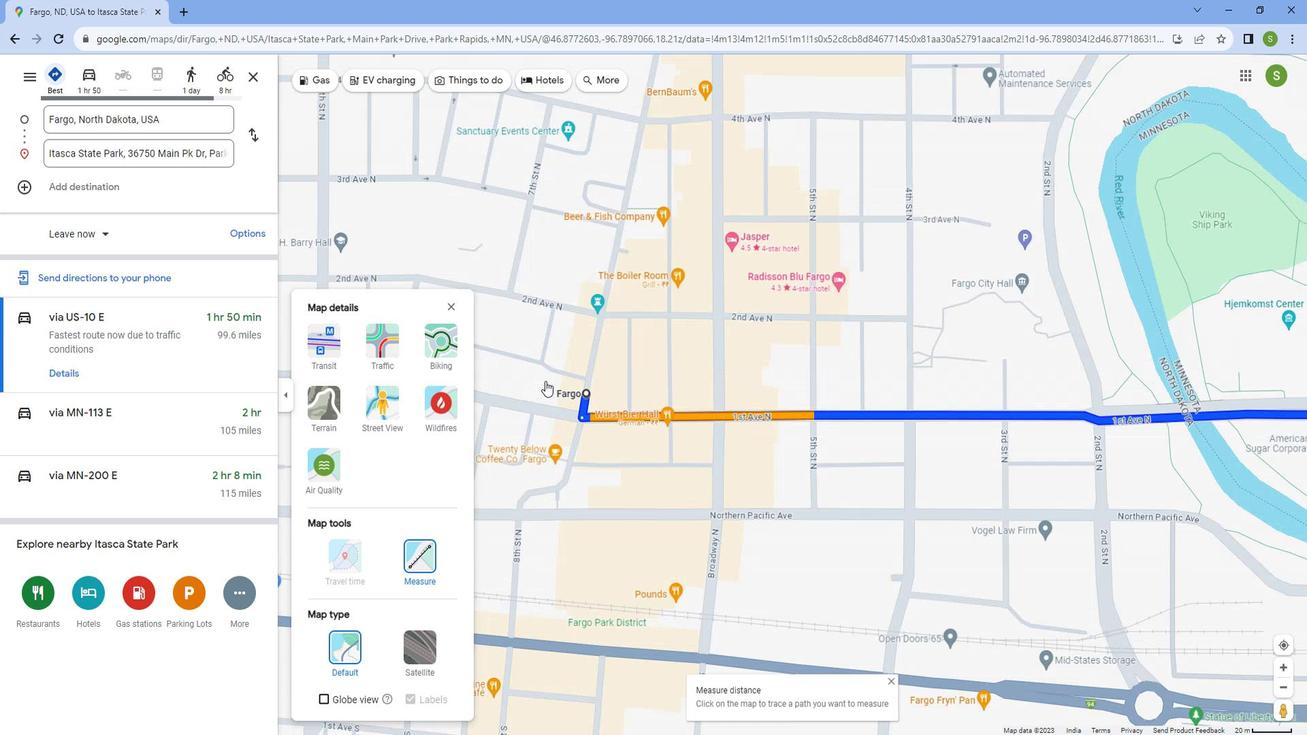 
Action: Mouse scrolled (545, 366) with delta (0, 0)
Screenshot: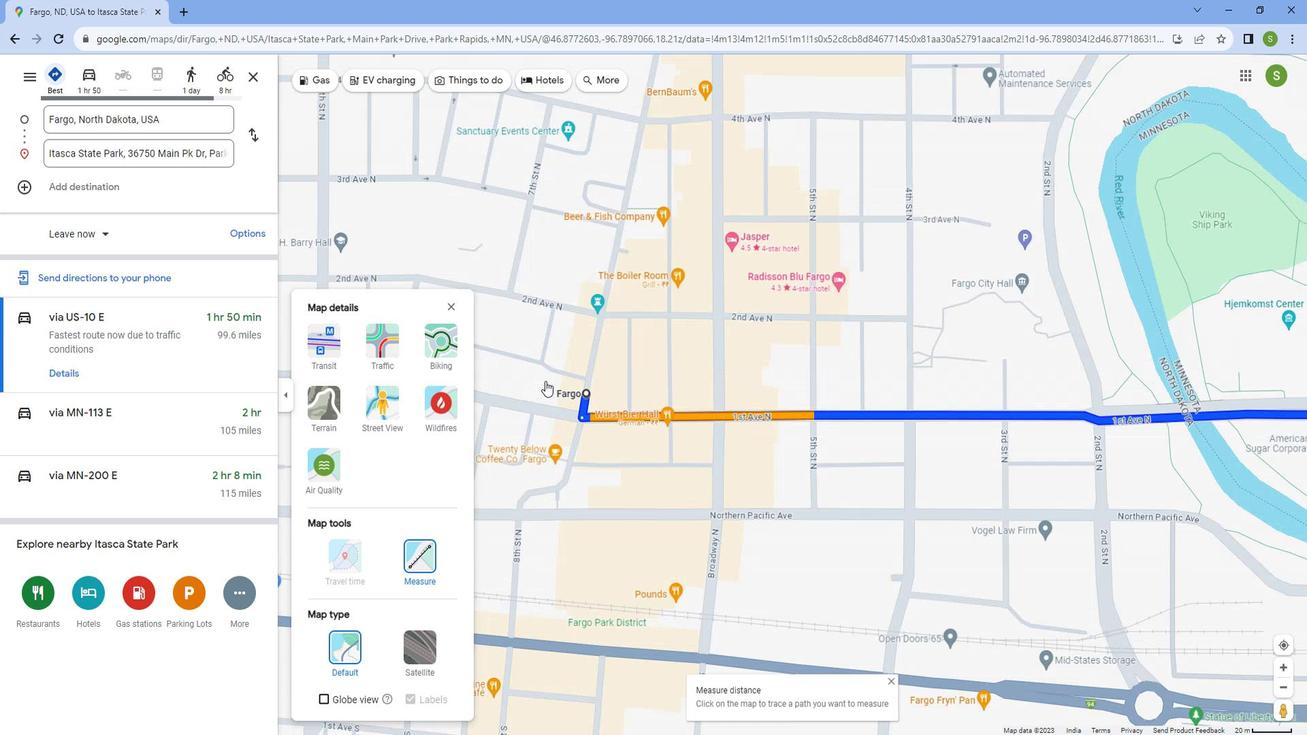 
Action: Mouse scrolled (545, 366) with delta (0, 0)
Screenshot: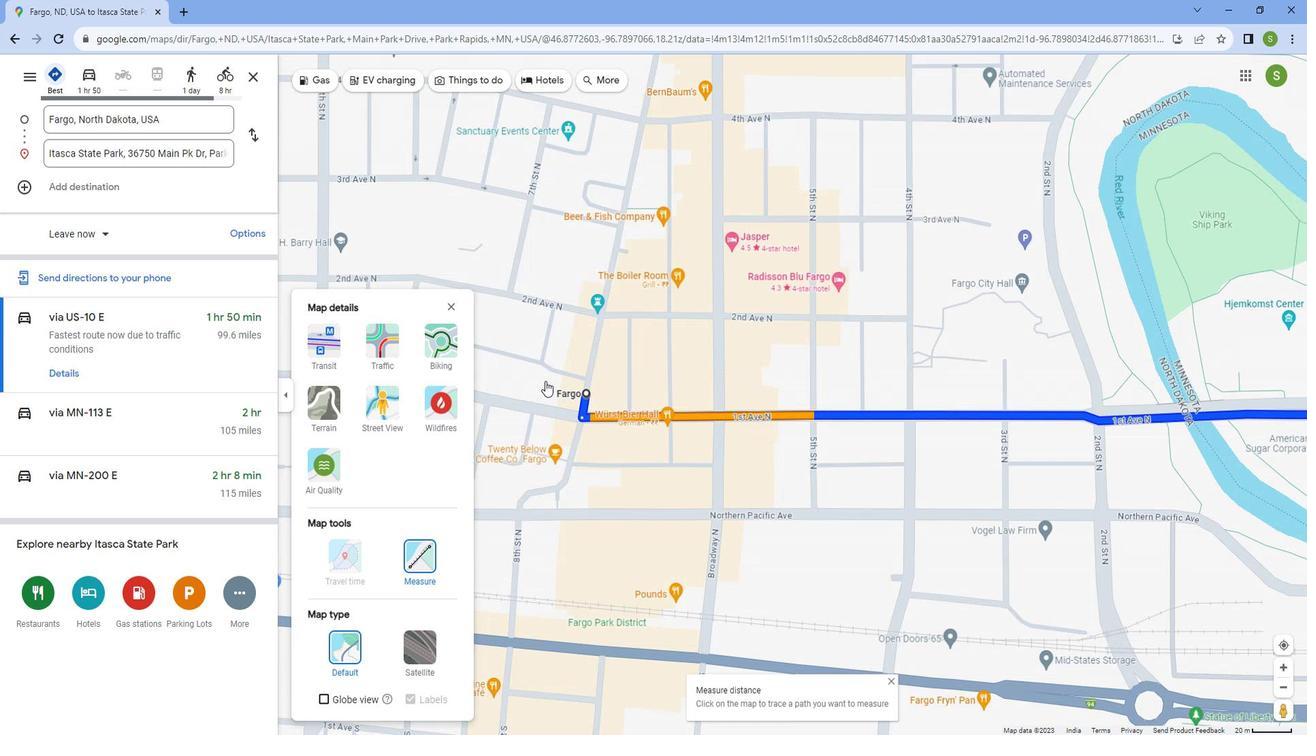 
Action: Mouse scrolled (545, 366) with delta (0, 0)
Screenshot: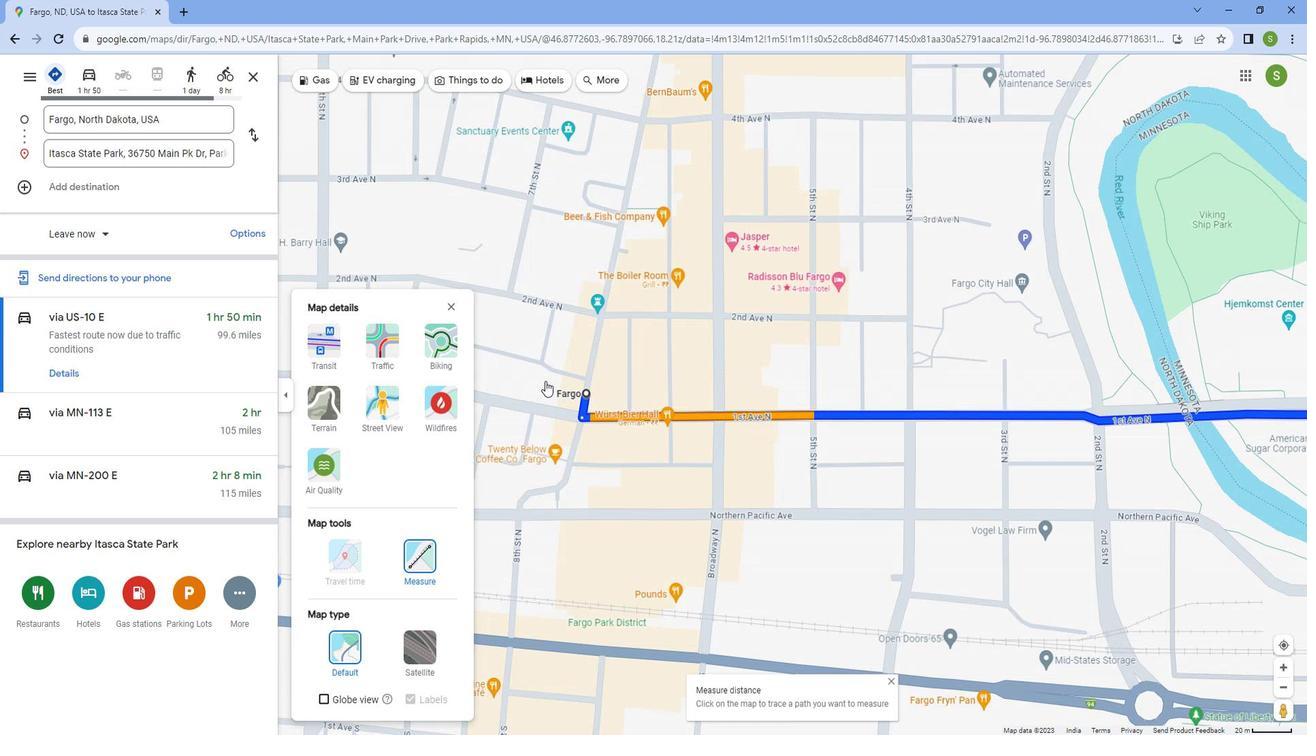 
Action: Mouse moved to (545, 367)
Screenshot: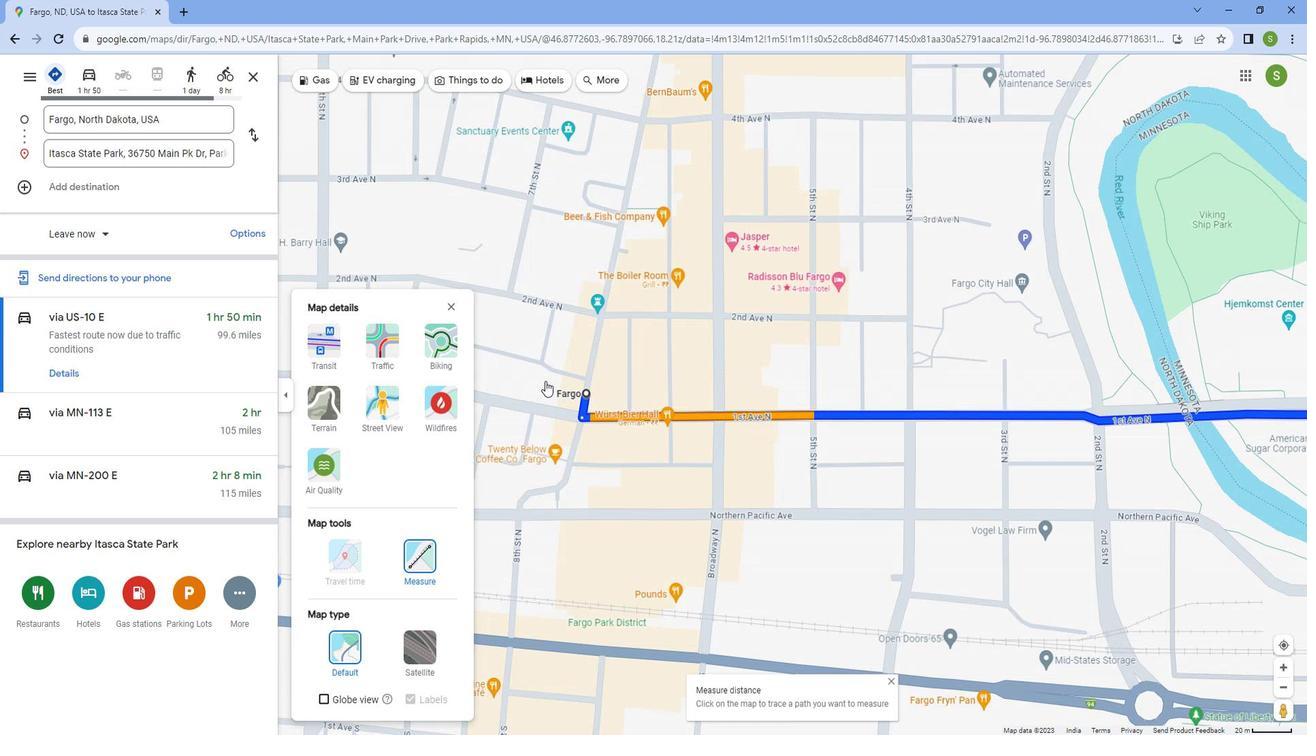 
Action: Mouse scrolled (545, 366) with delta (0, 0)
Screenshot: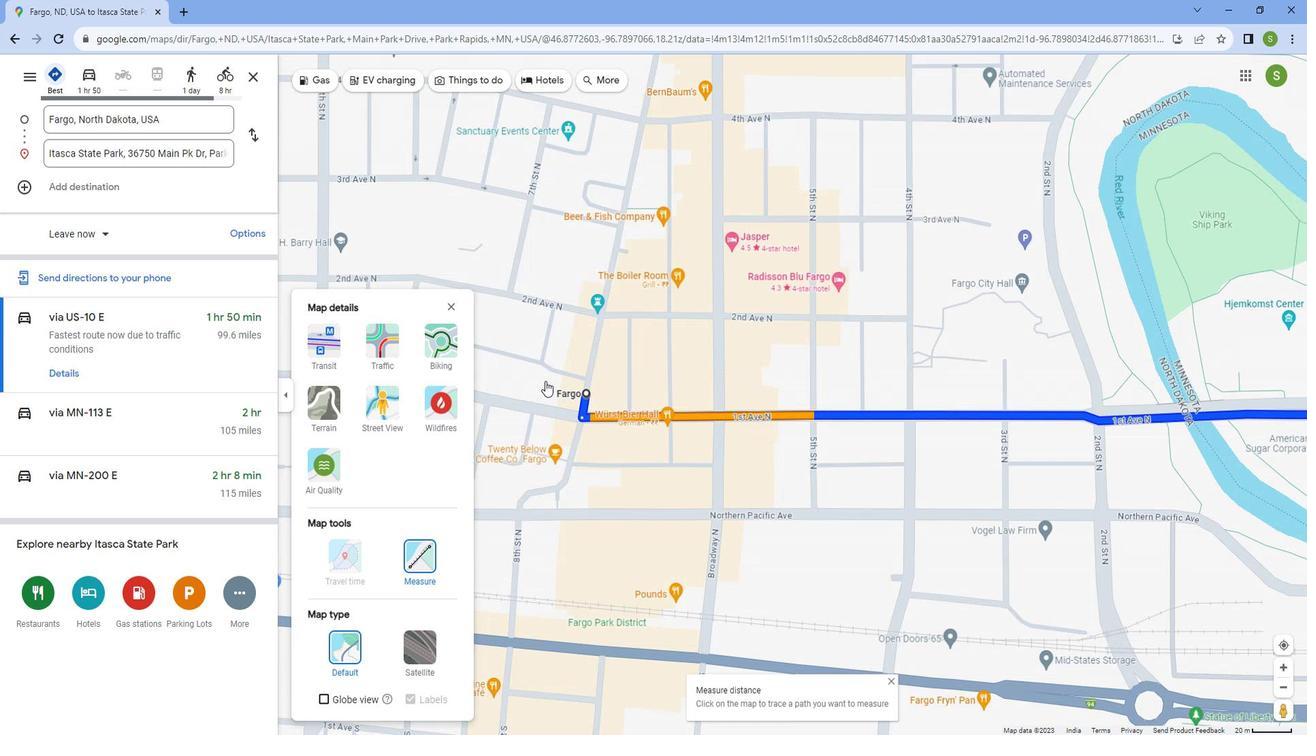 
Action: Mouse scrolled (545, 366) with delta (0, 0)
Screenshot: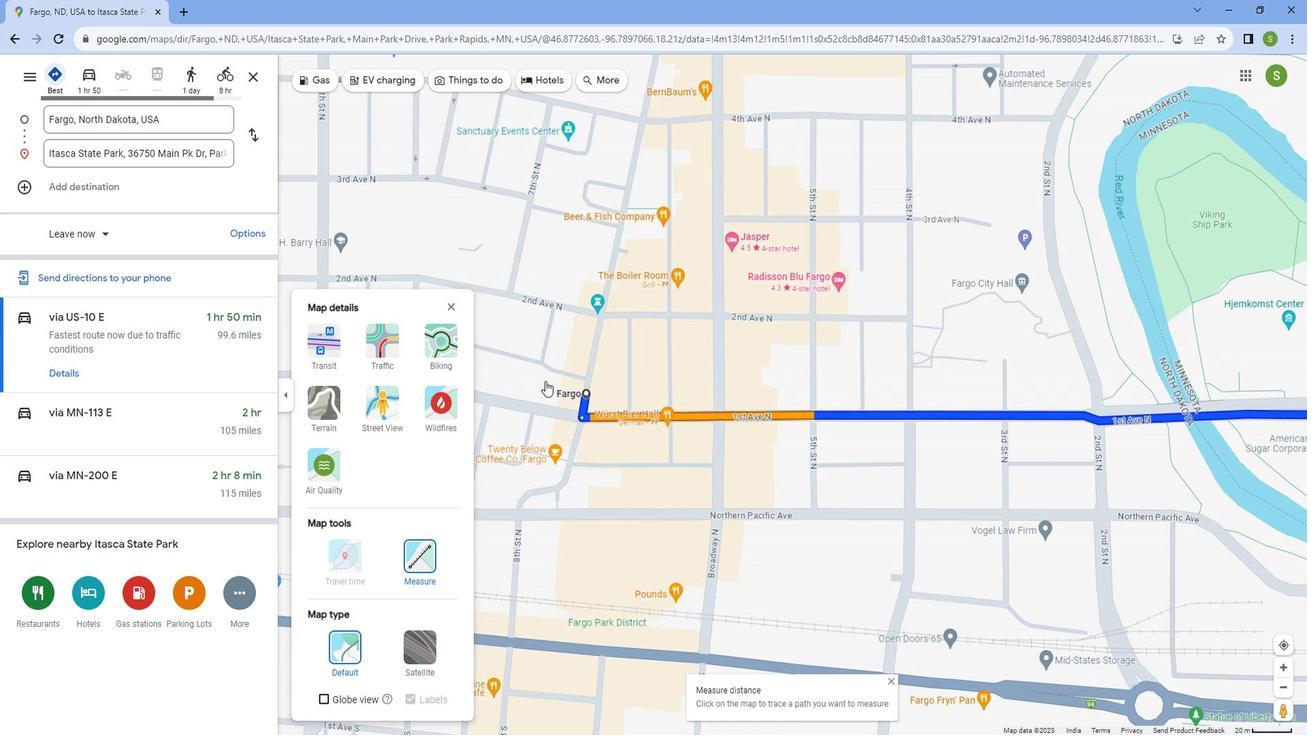 
Action: Mouse scrolled (545, 366) with delta (0, 0)
Screenshot: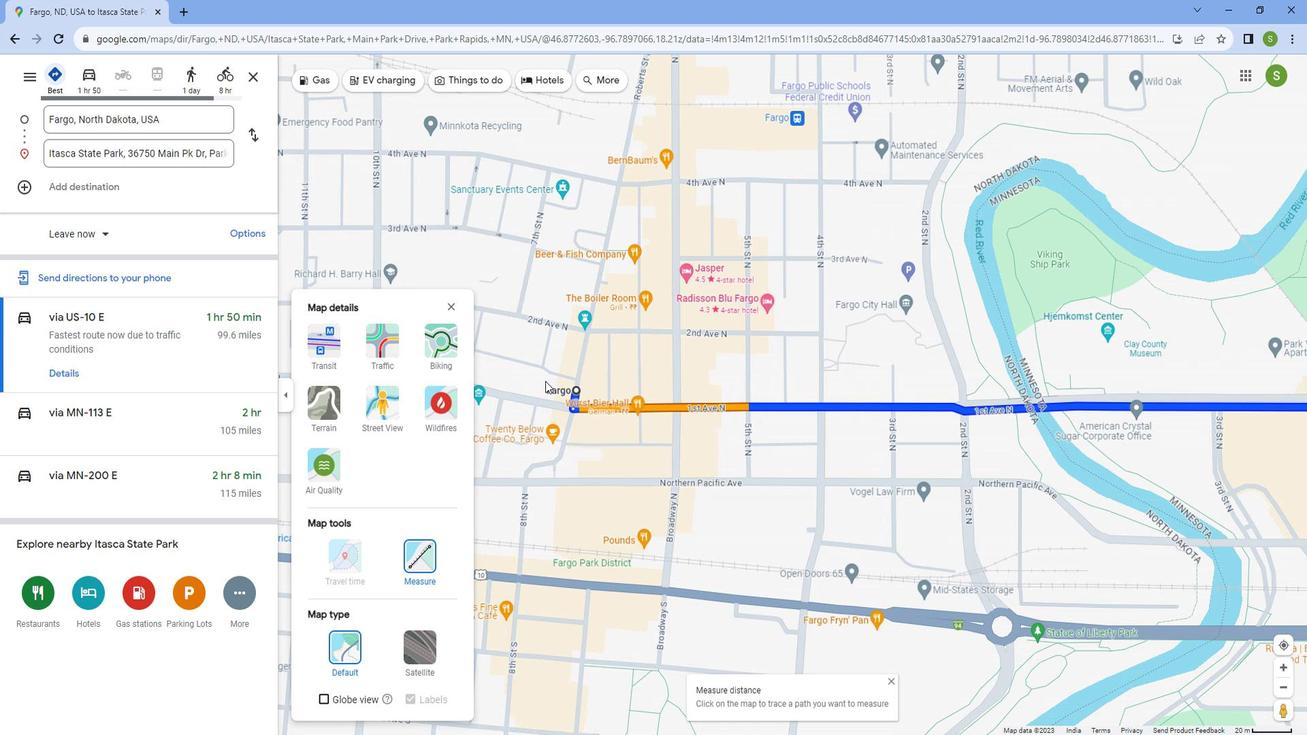 
Action: Mouse scrolled (545, 366) with delta (0, 0)
Screenshot: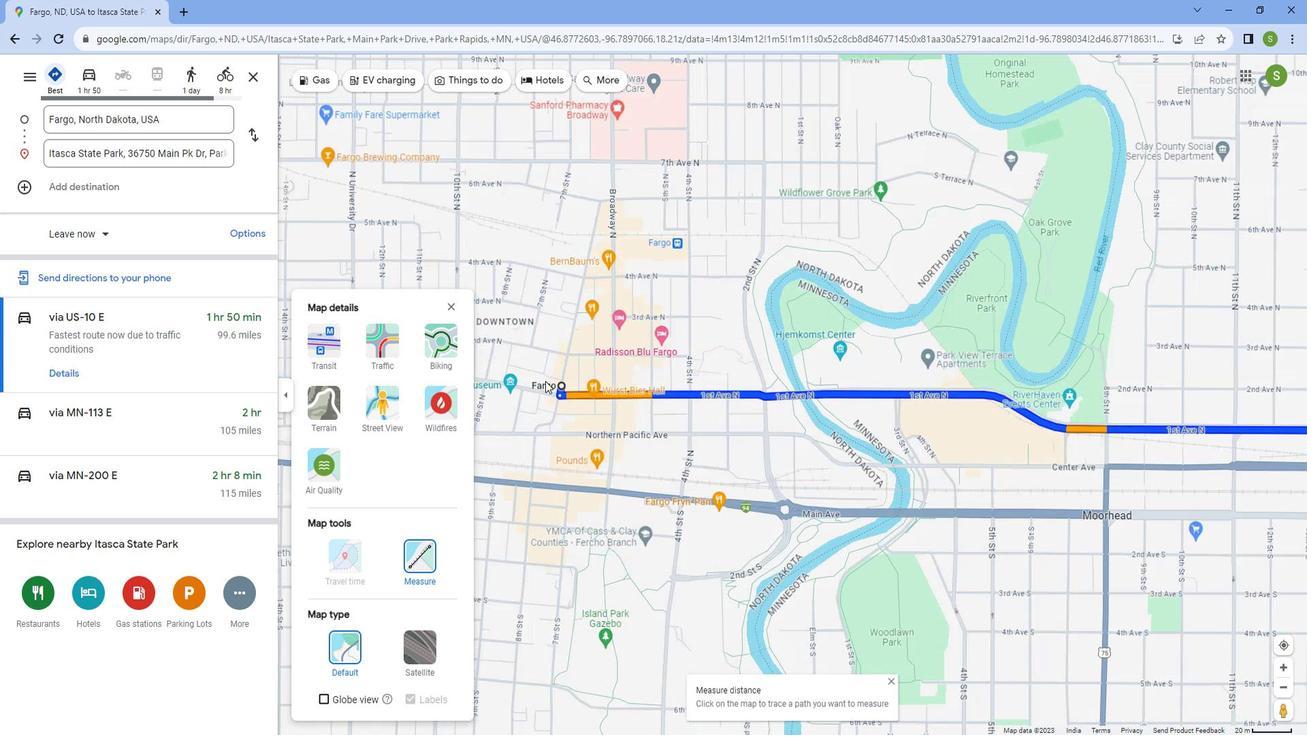 
Action: Mouse scrolled (545, 366) with delta (0, 0)
Screenshot: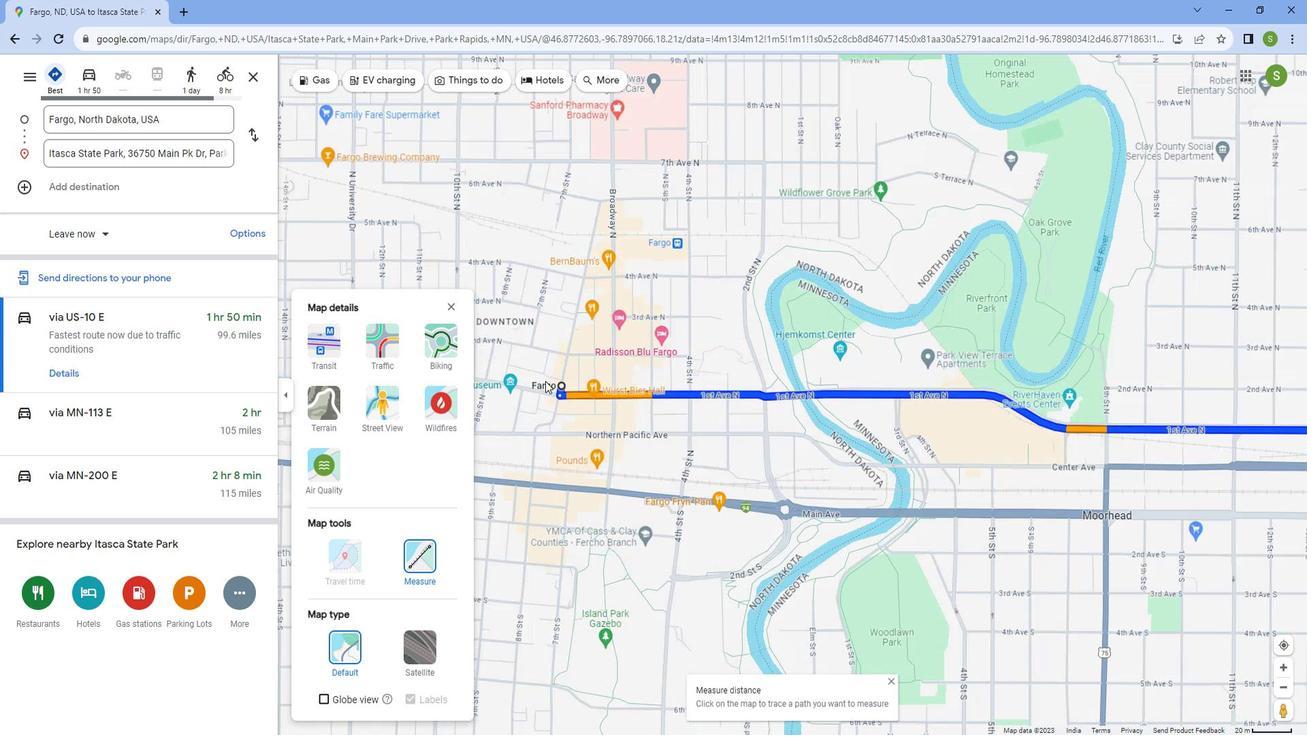 
Action: Mouse scrolled (545, 366) with delta (0, 0)
Screenshot: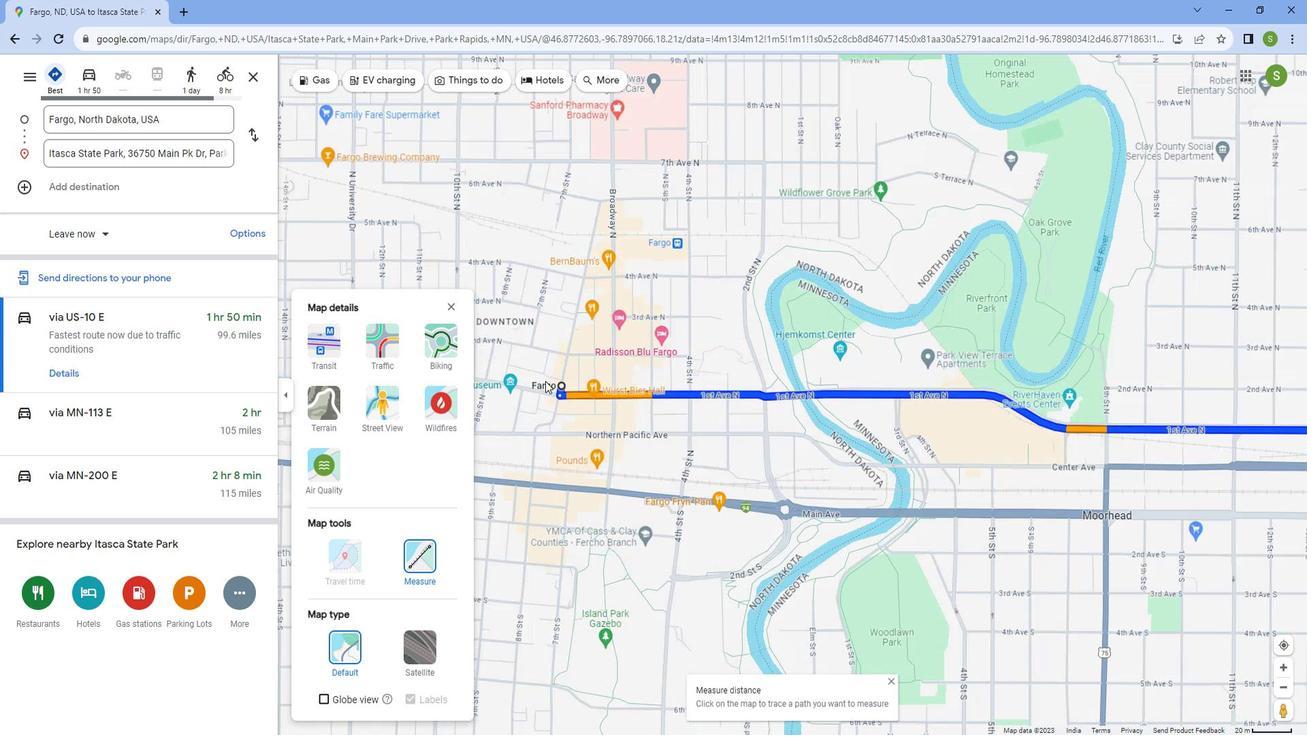 
Action: Mouse scrolled (545, 366) with delta (0, 0)
Screenshot: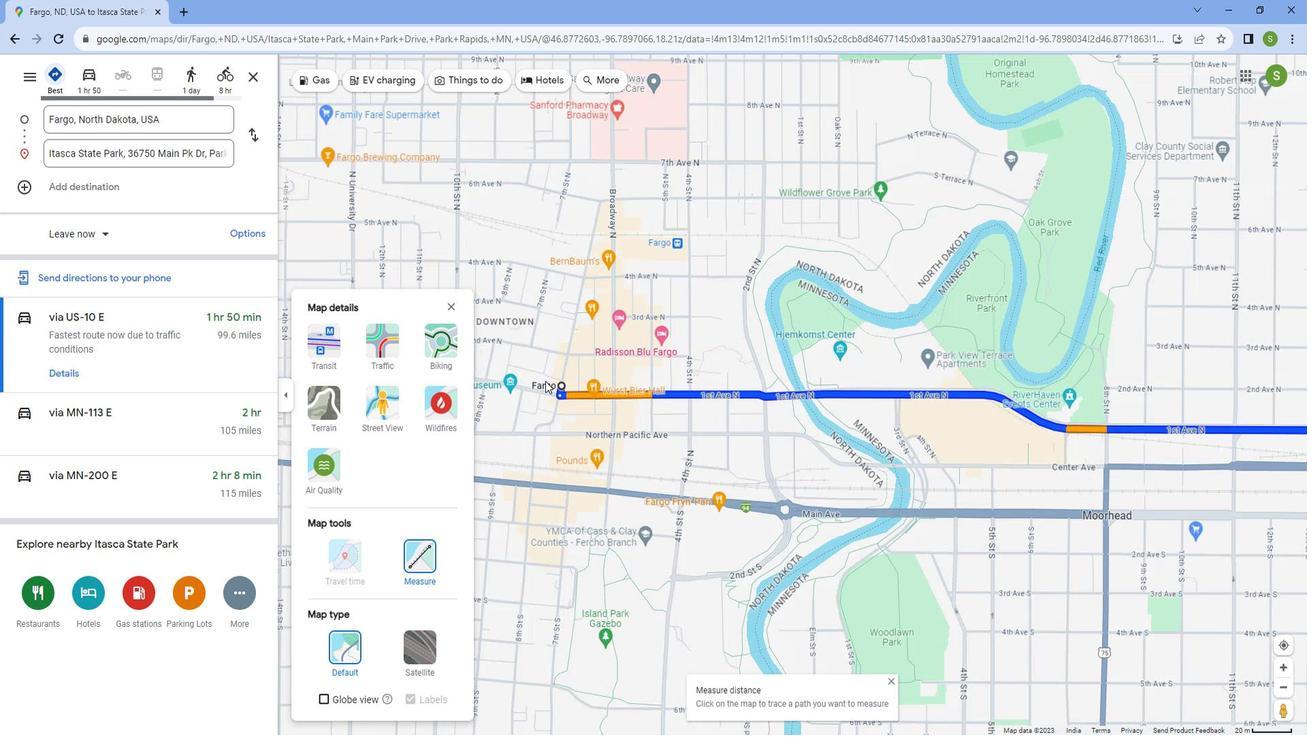 
Action: Mouse scrolled (545, 366) with delta (0, 0)
Screenshot: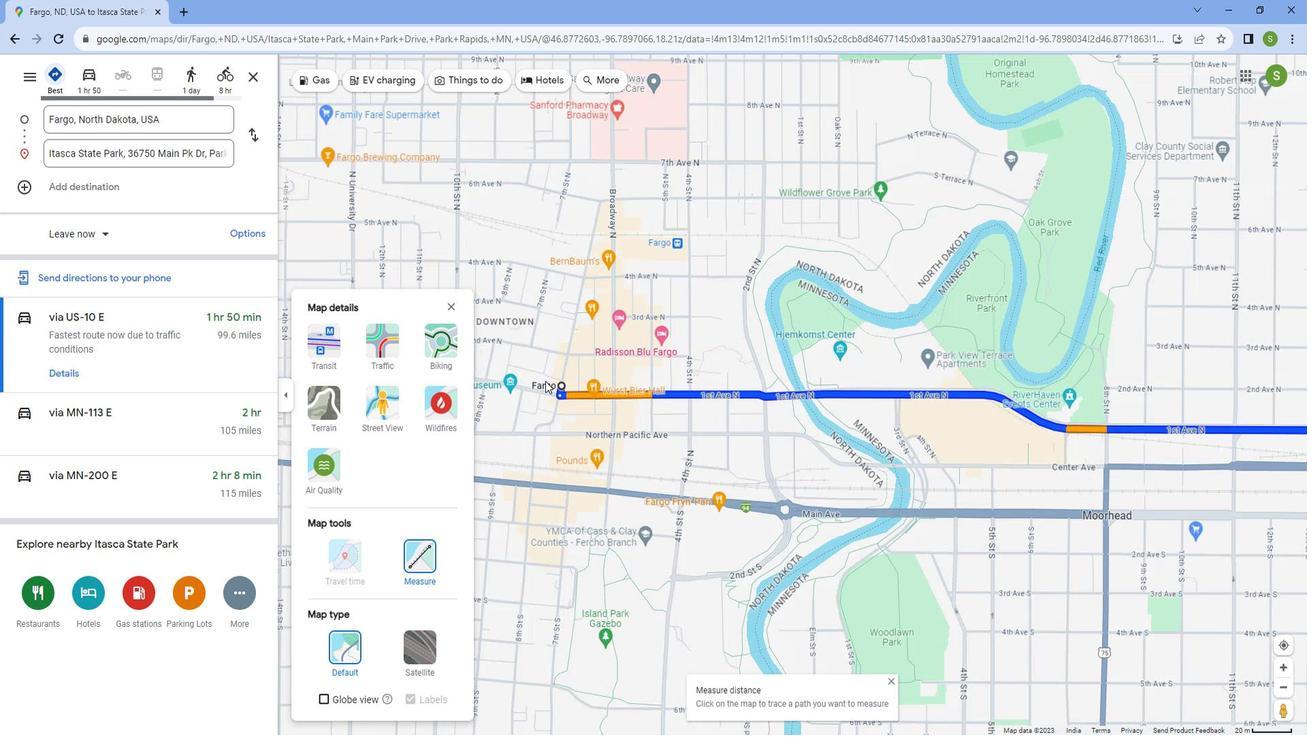 
Action: Mouse scrolled (545, 366) with delta (0, 0)
Screenshot: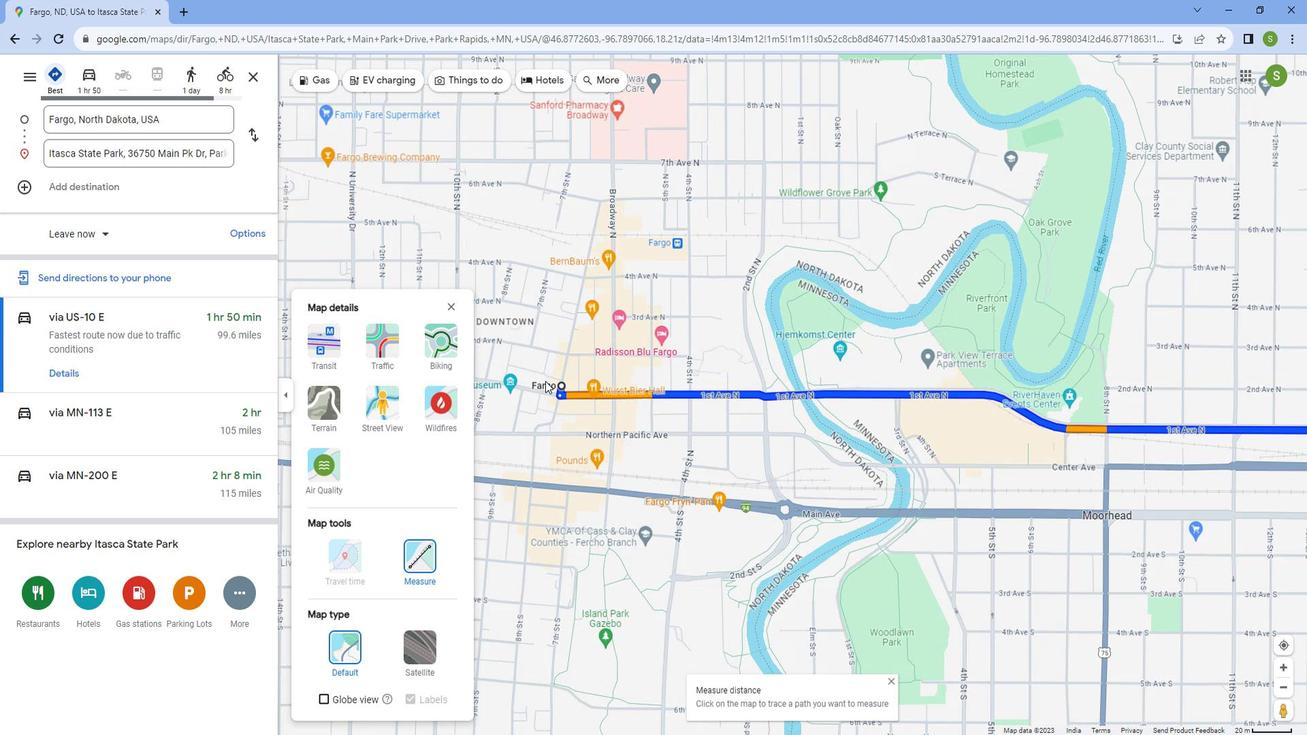 
Action: Mouse scrolled (545, 366) with delta (0, 0)
Screenshot: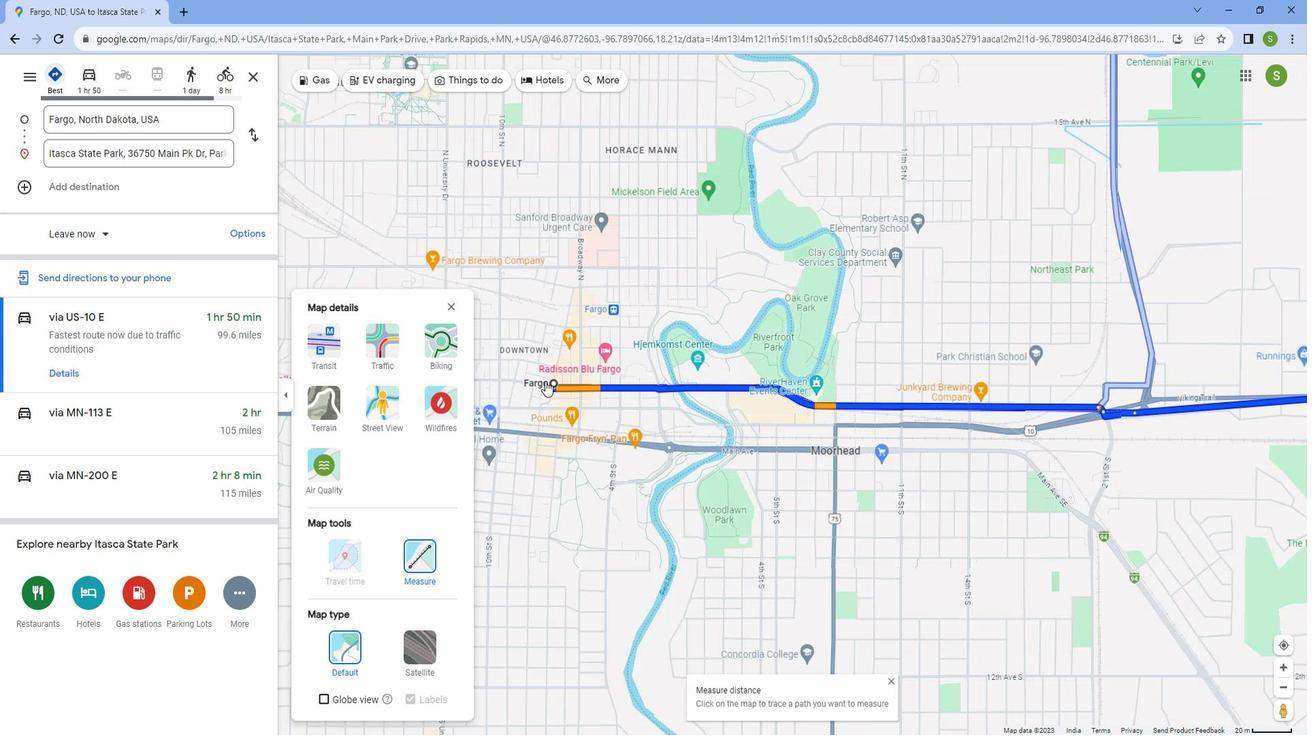 
Action: Mouse scrolled (545, 366) with delta (0, 0)
Screenshot: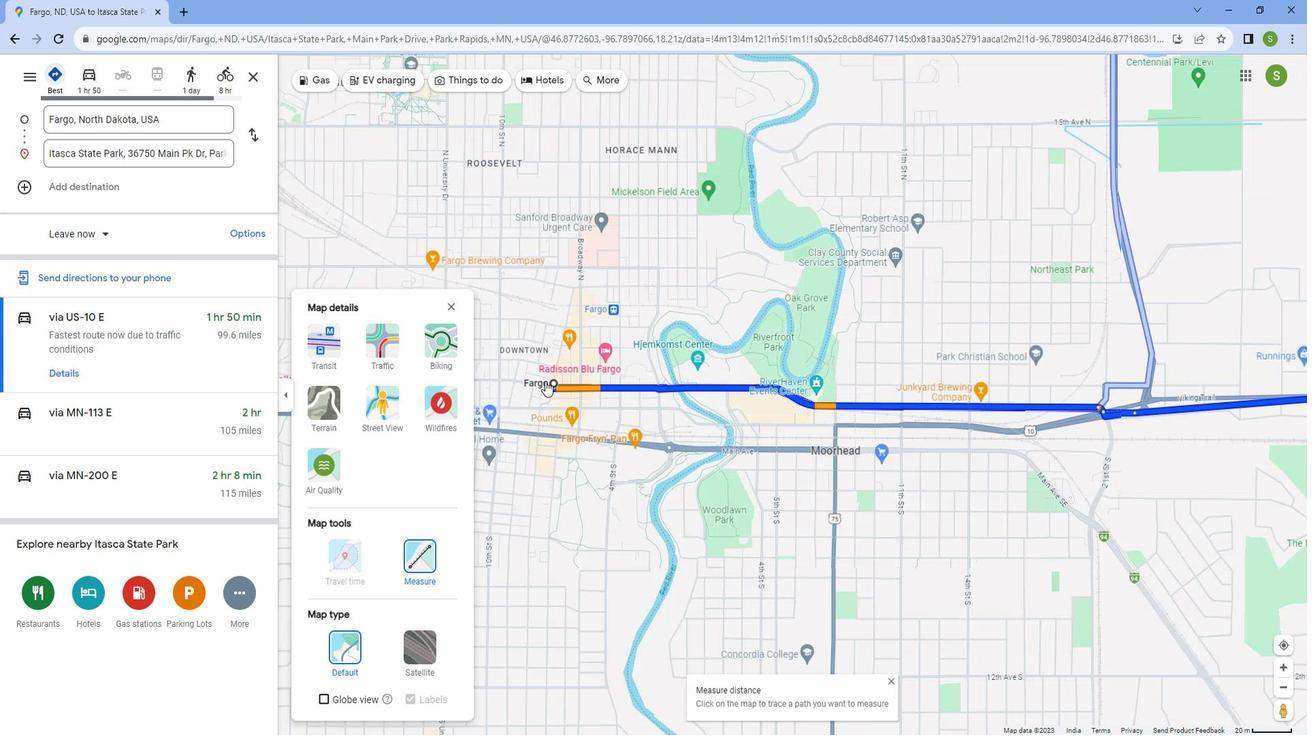 
Action: Mouse scrolled (545, 366) with delta (0, 0)
Screenshot: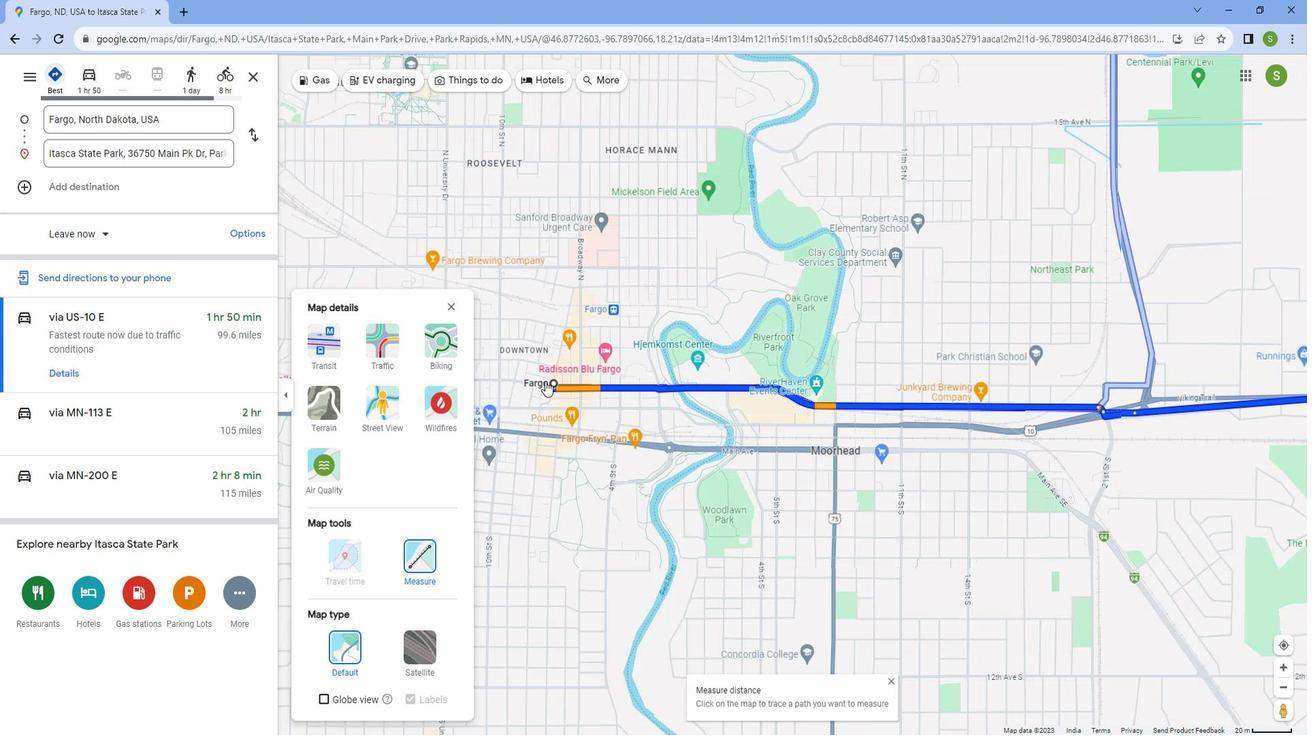 
Action: Mouse scrolled (545, 366) with delta (0, 0)
Screenshot: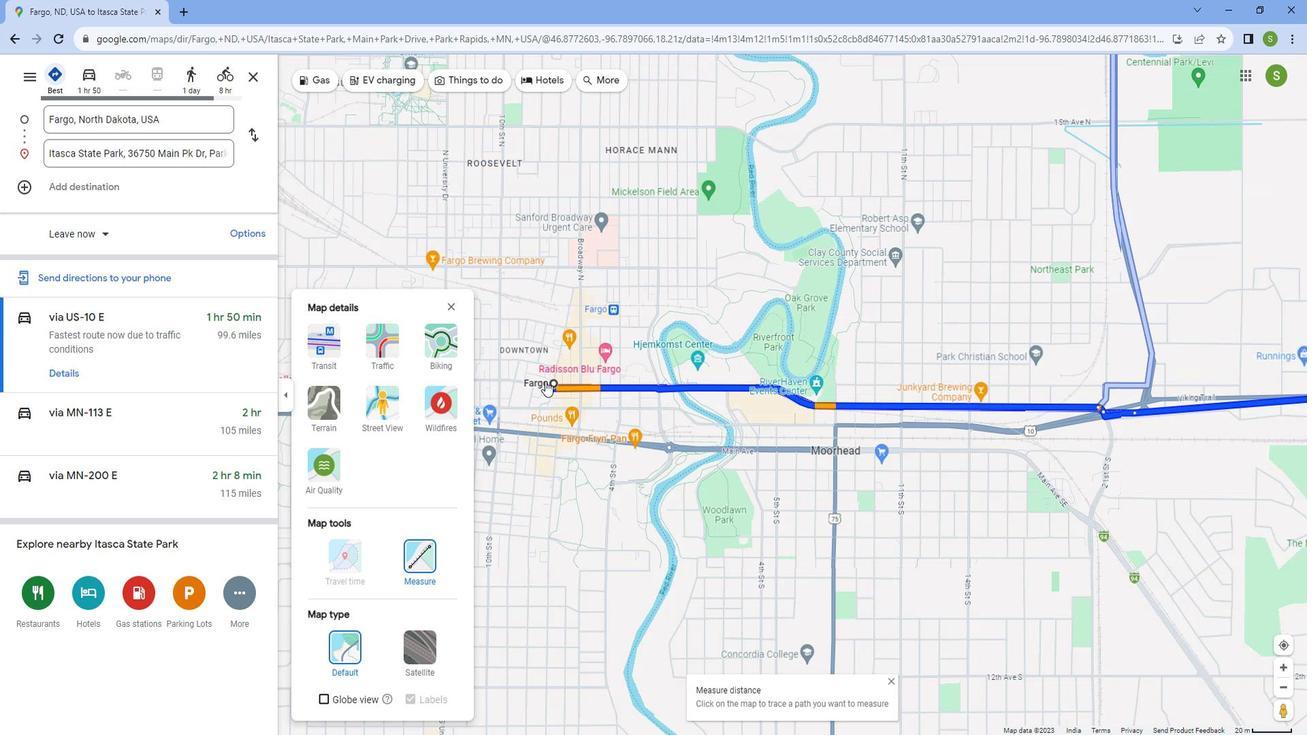 
Action: Mouse scrolled (545, 366) with delta (0, 0)
Screenshot: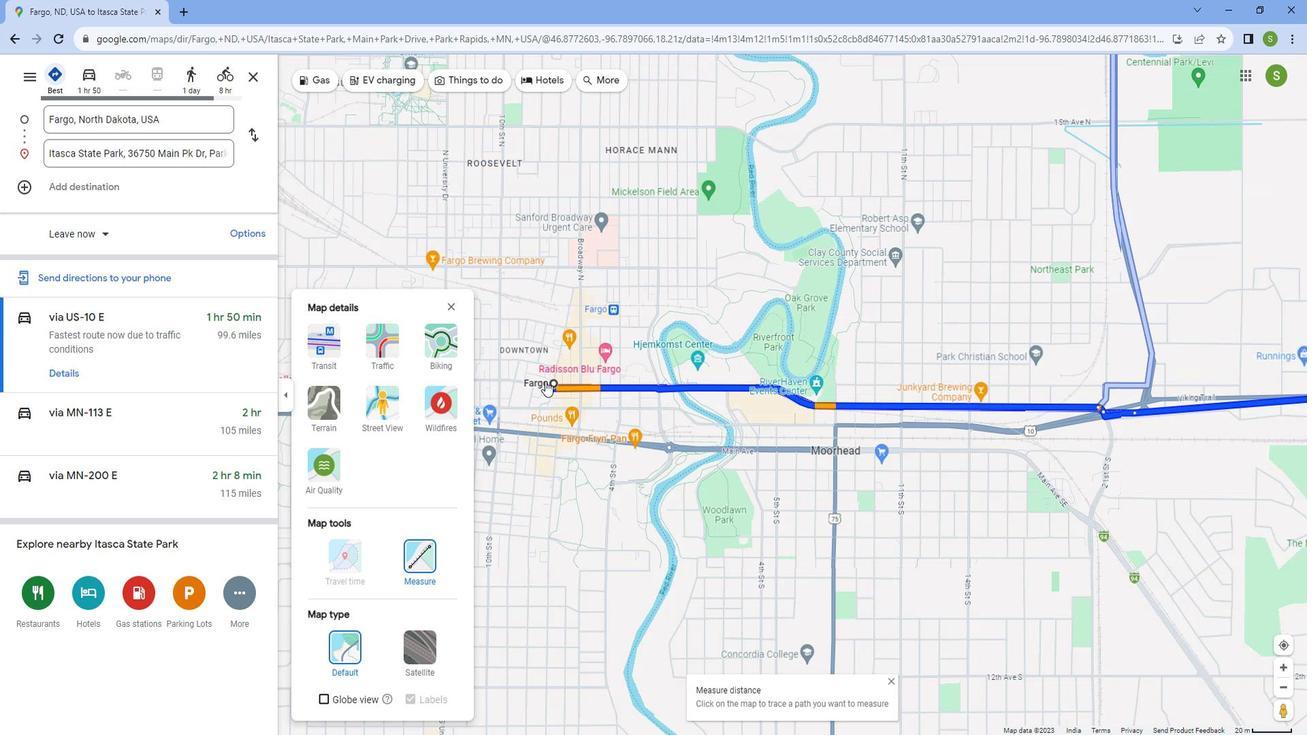
Action: Mouse scrolled (545, 366) with delta (0, 0)
Screenshot: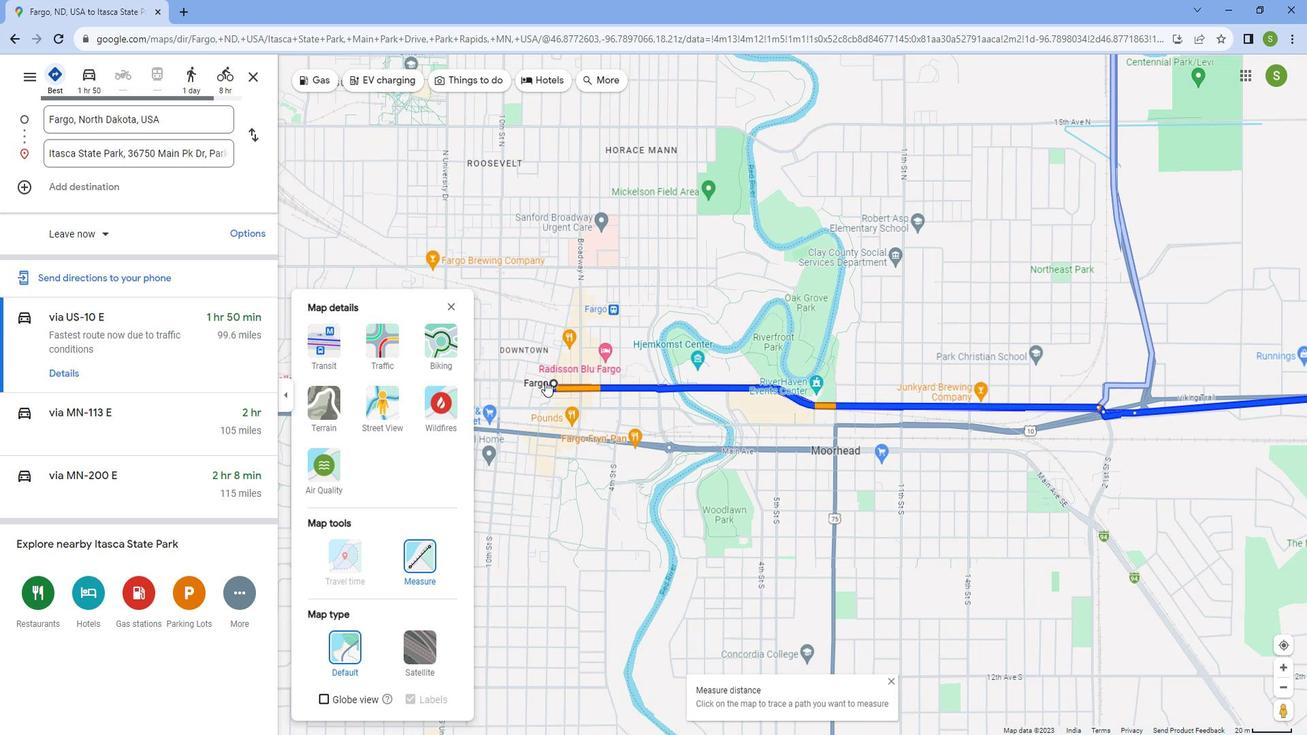 
Action: Mouse scrolled (545, 366) with delta (0, 0)
Screenshot: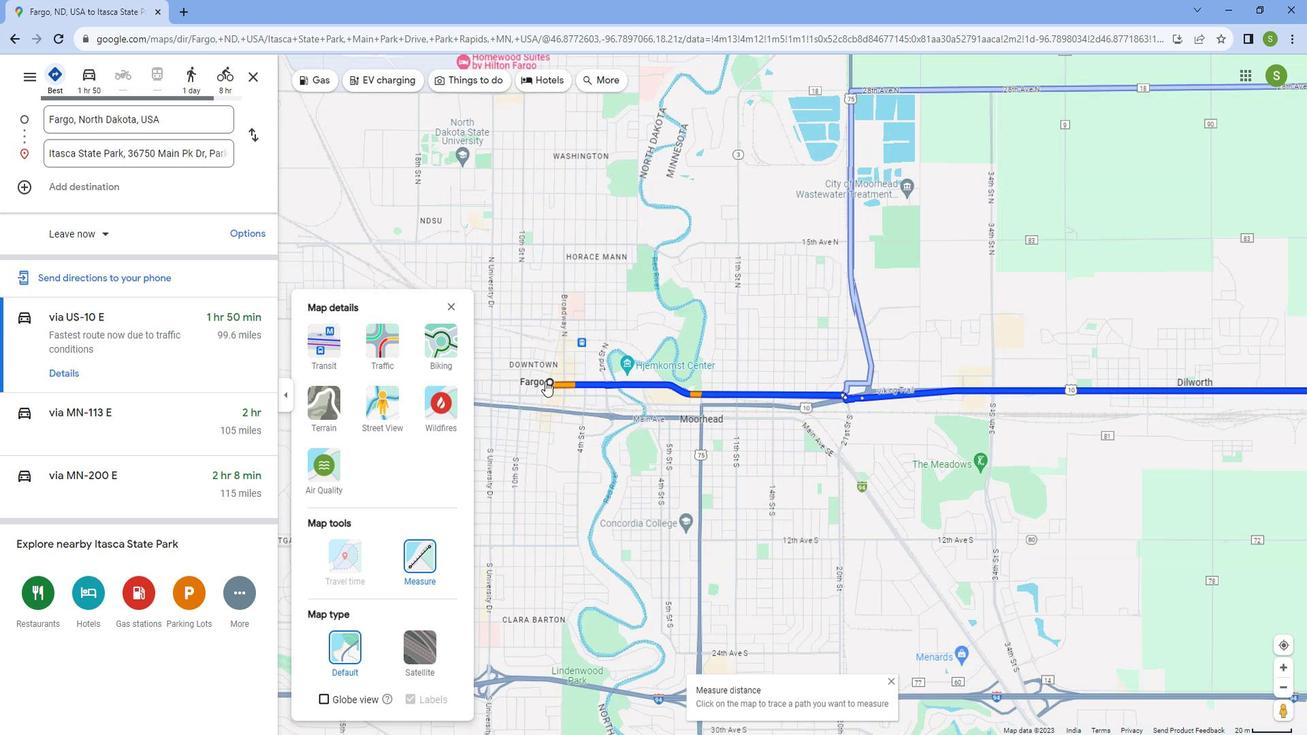 
Action: Mouse scrolled (545, 366) with delta (0, 0)
Screenshot: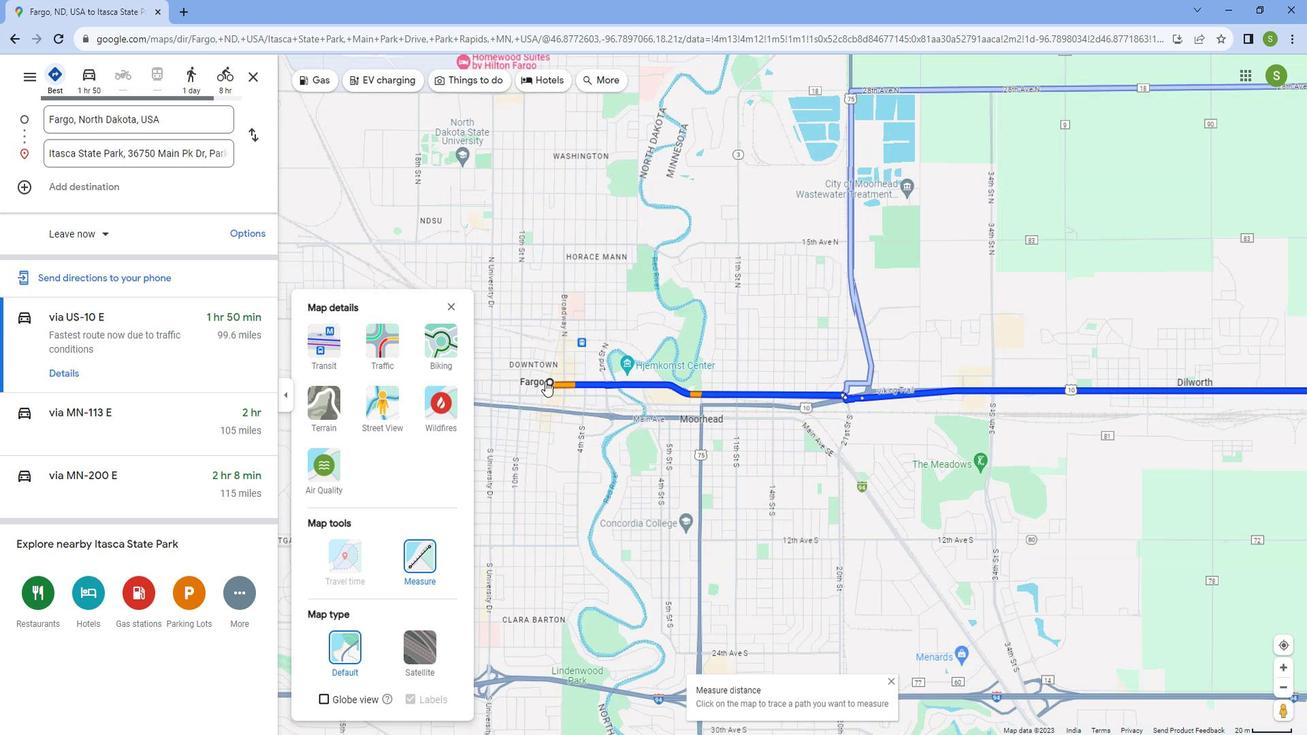 
Action: Mouse scrolled (545, 366) with delta (0, 0)
Screenshot: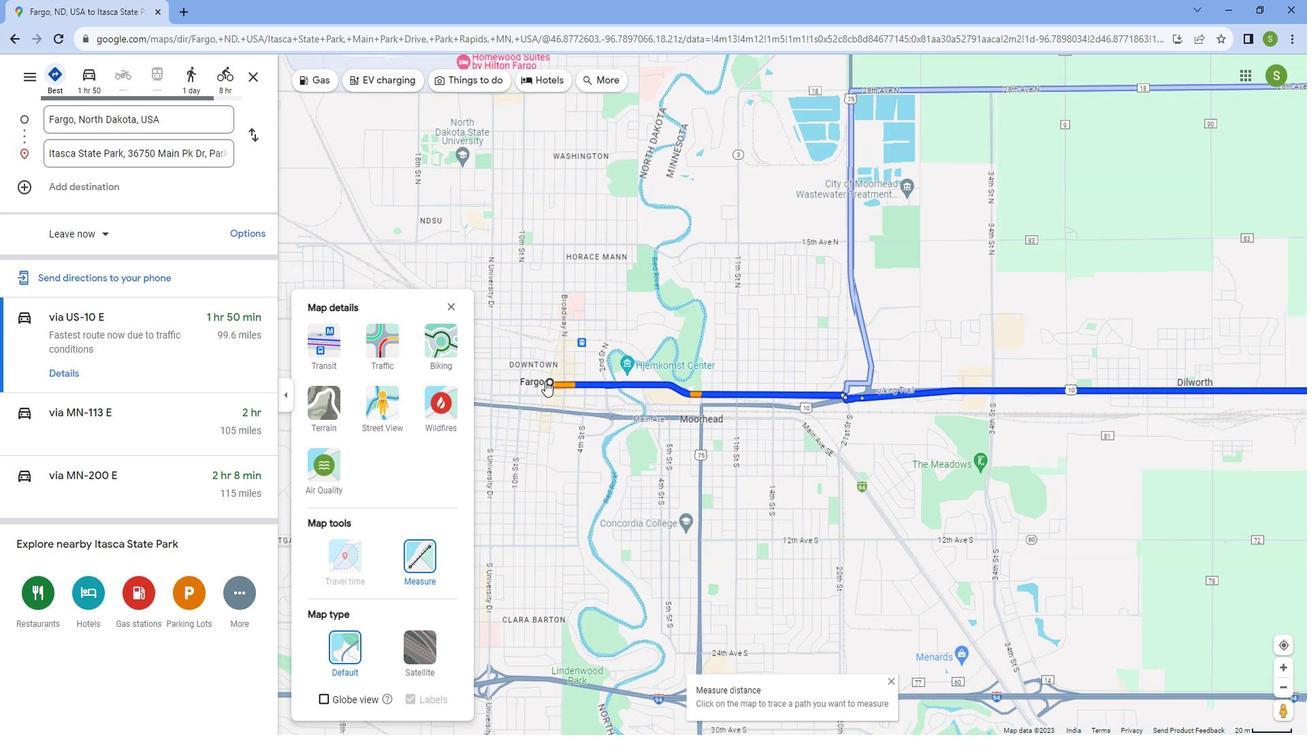 
Action: Mouse scrolled (545, 366) with delta (0, 0)
Screenshot: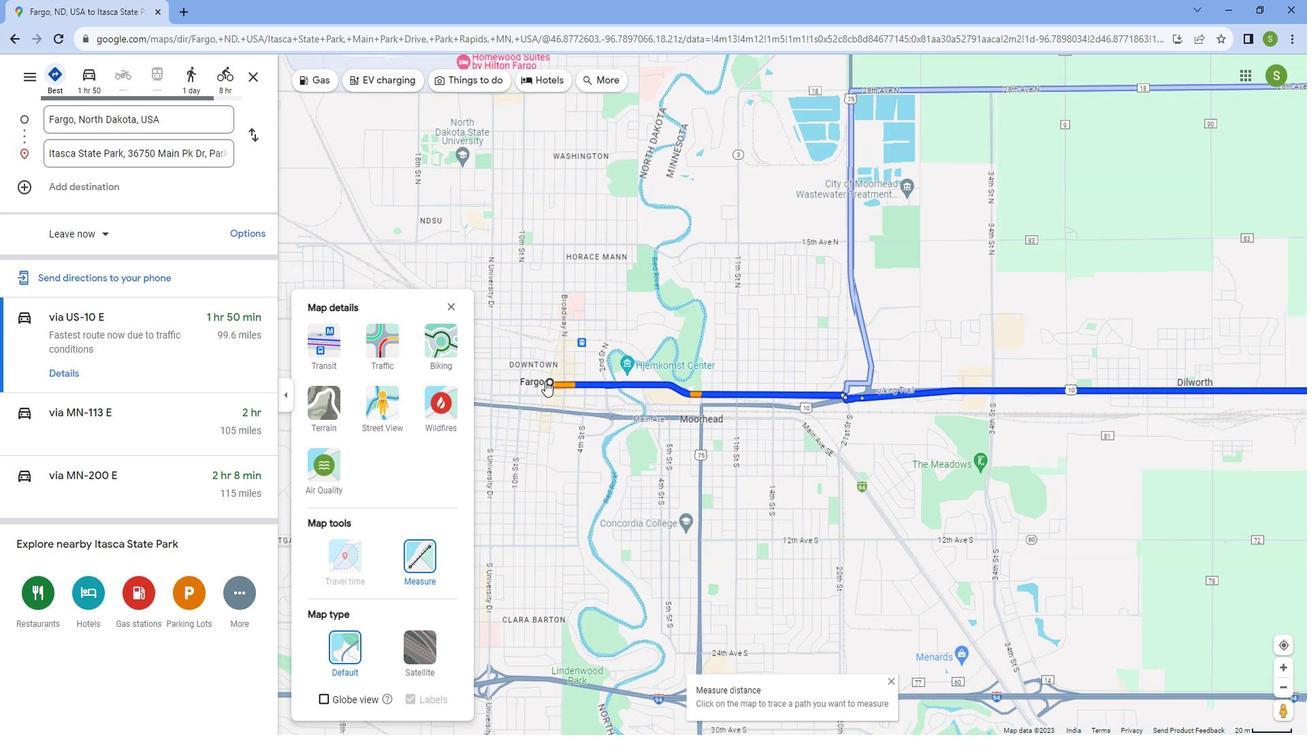 
Action: Mouse scrolled (545, 366) with delta (0, 0)
Screenshot: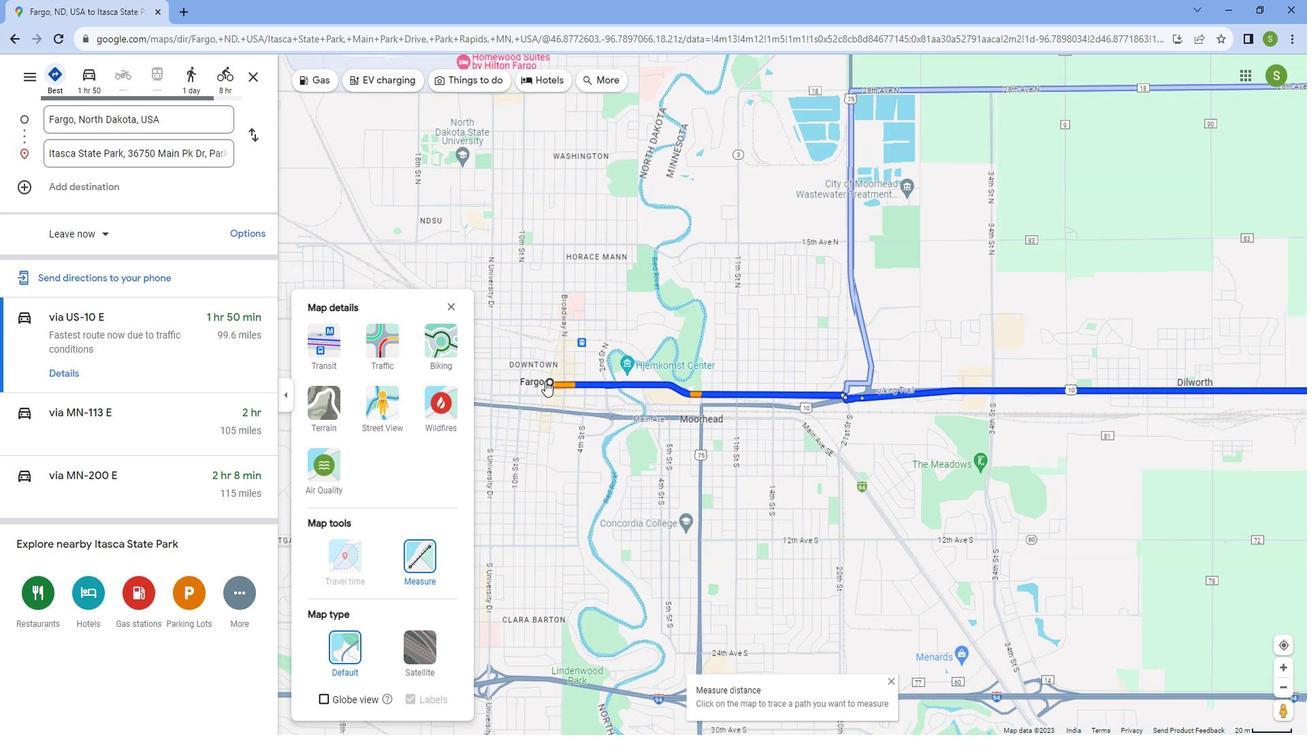 
Action: Mouse scrolled (545, 366) with delta (0, 0)
Screenshot: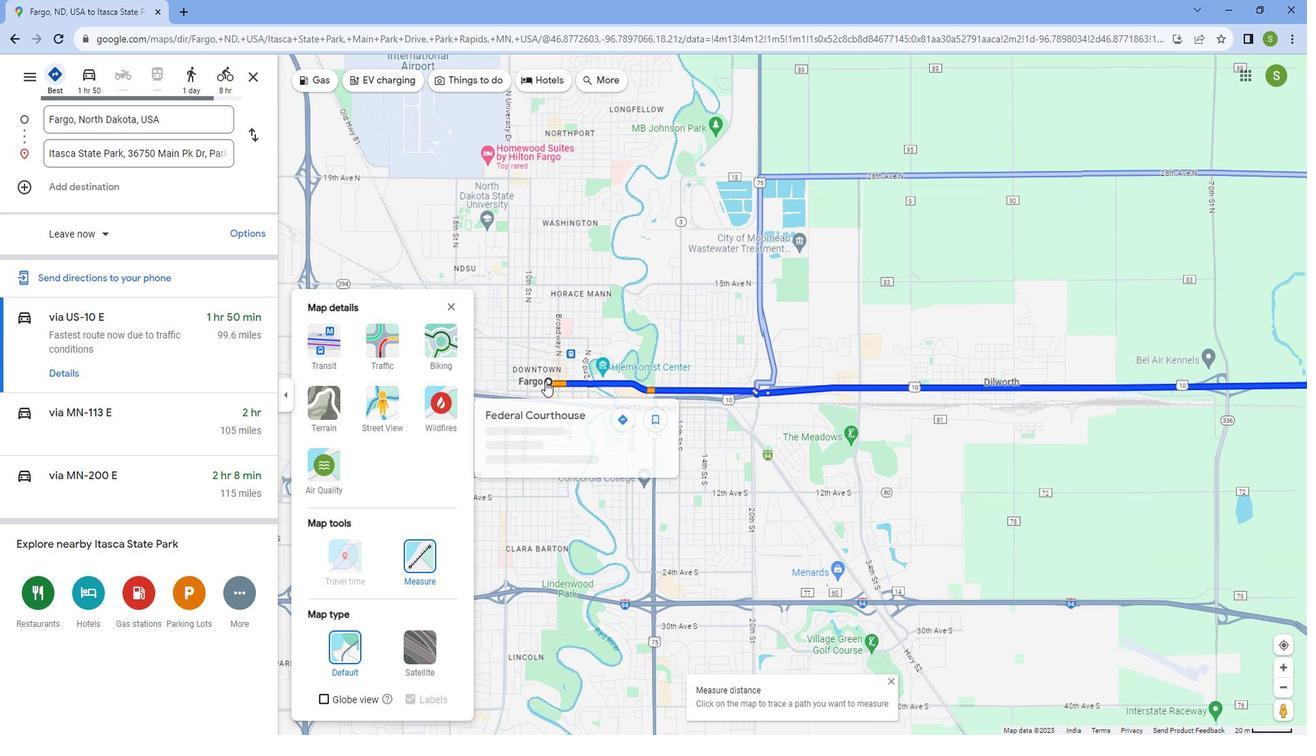 
Action: Mouse scrolled (545, 366) with delta (0, 0)
Screenshot: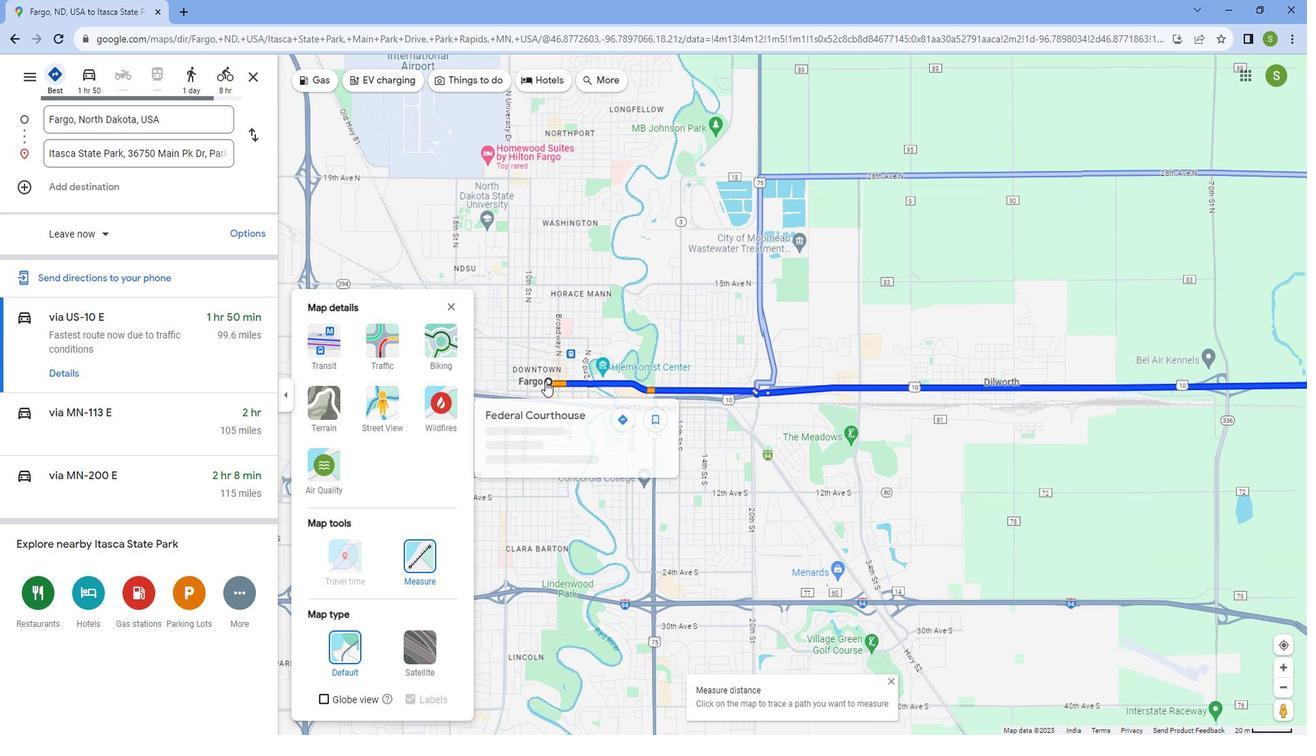 
Action: Mouse scrolled (545, 366) with delta (0, 0)
Screenshot: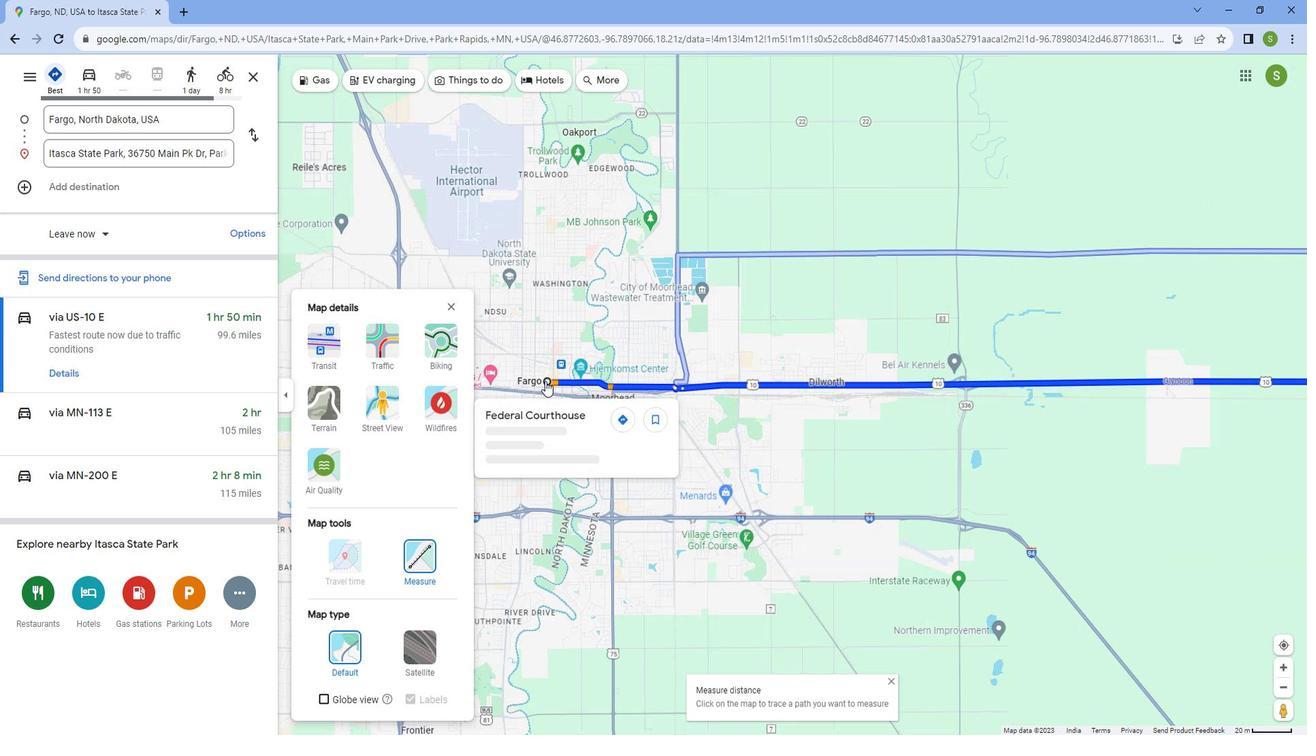 
Action: Mouse scrolled (545, 366) with delta (0, 0)
Screenshot: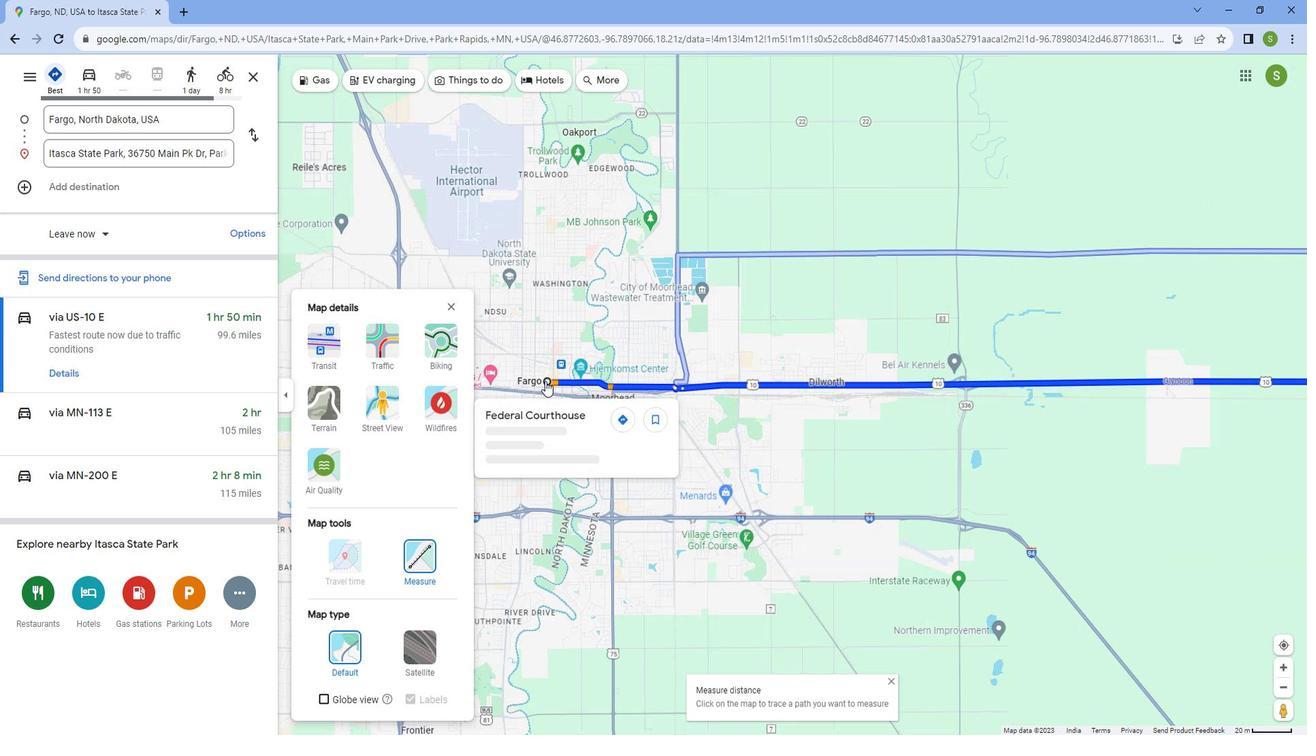 
Action: Mouse scrolled (545, 366) with delta (0, 0)
Screenshot: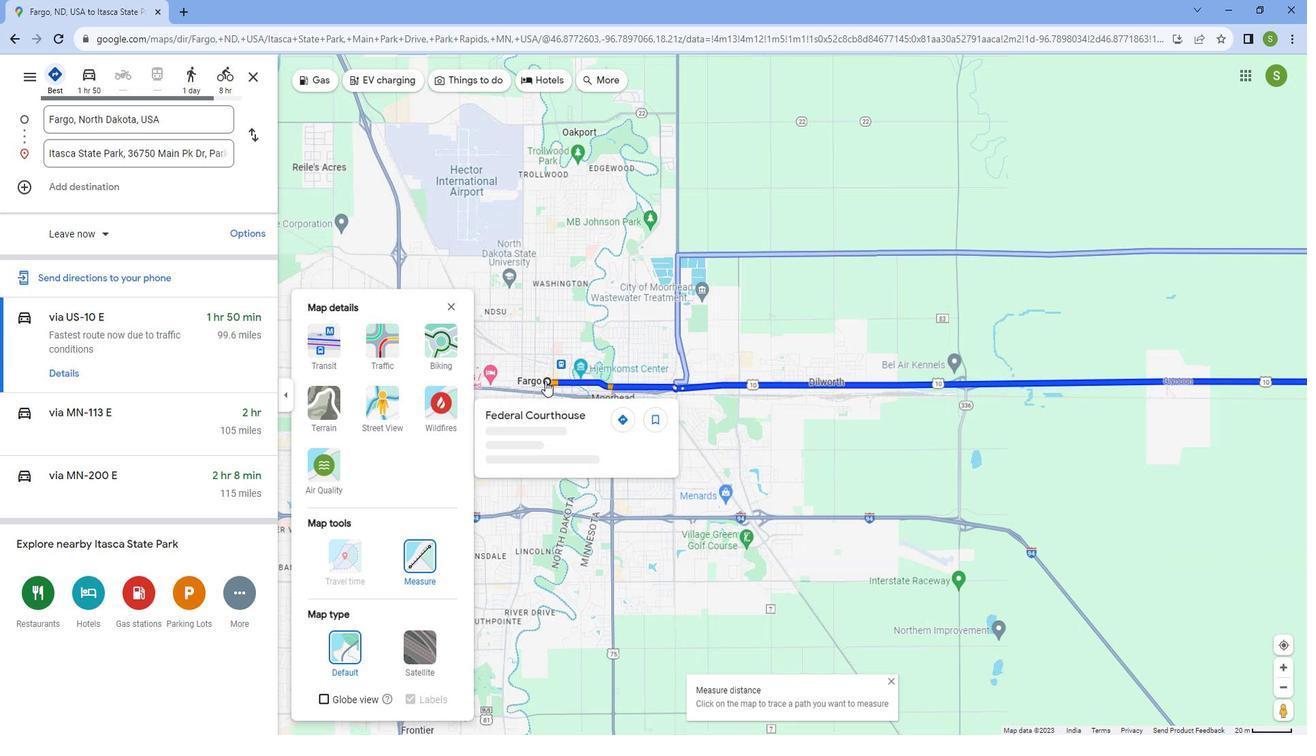 
Action: Mouse scrolled (545, 366) with delta (0, 0)
Screenshot: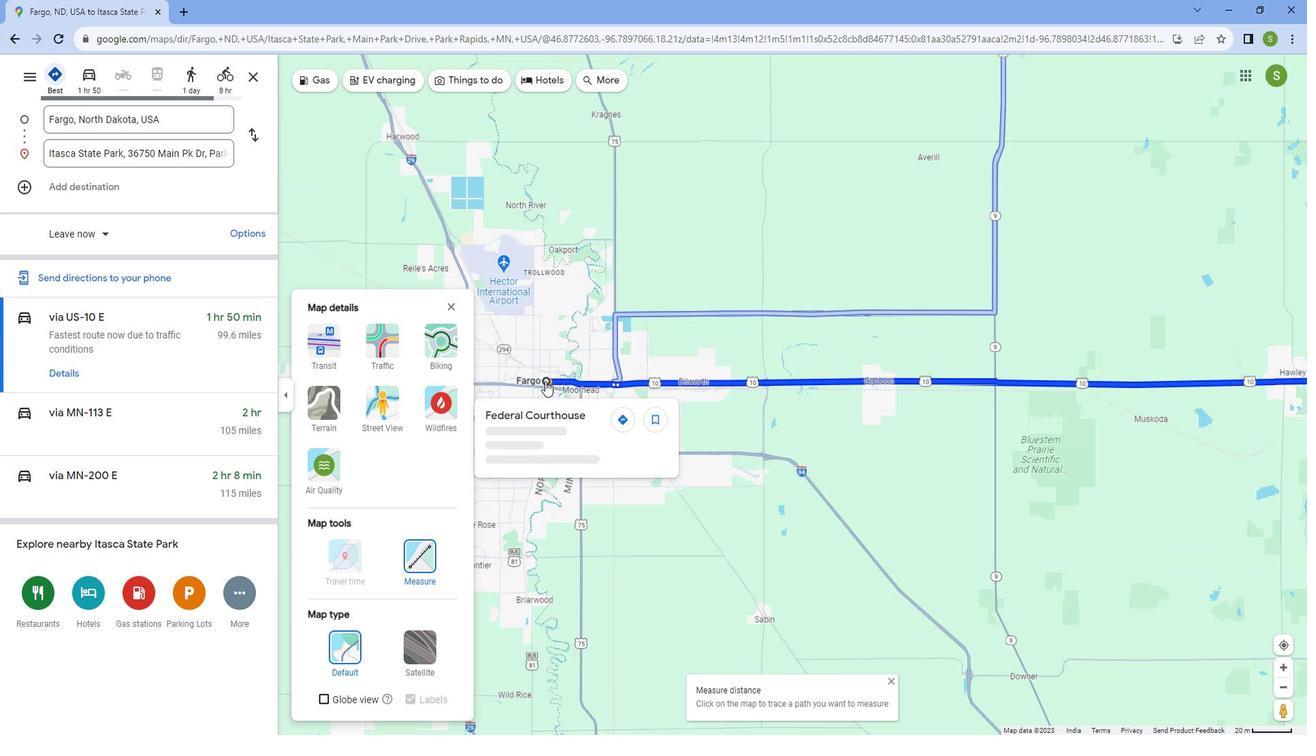 
Action: Mouse scrolled (545, 366) with delta (0, 0)
Screenshot: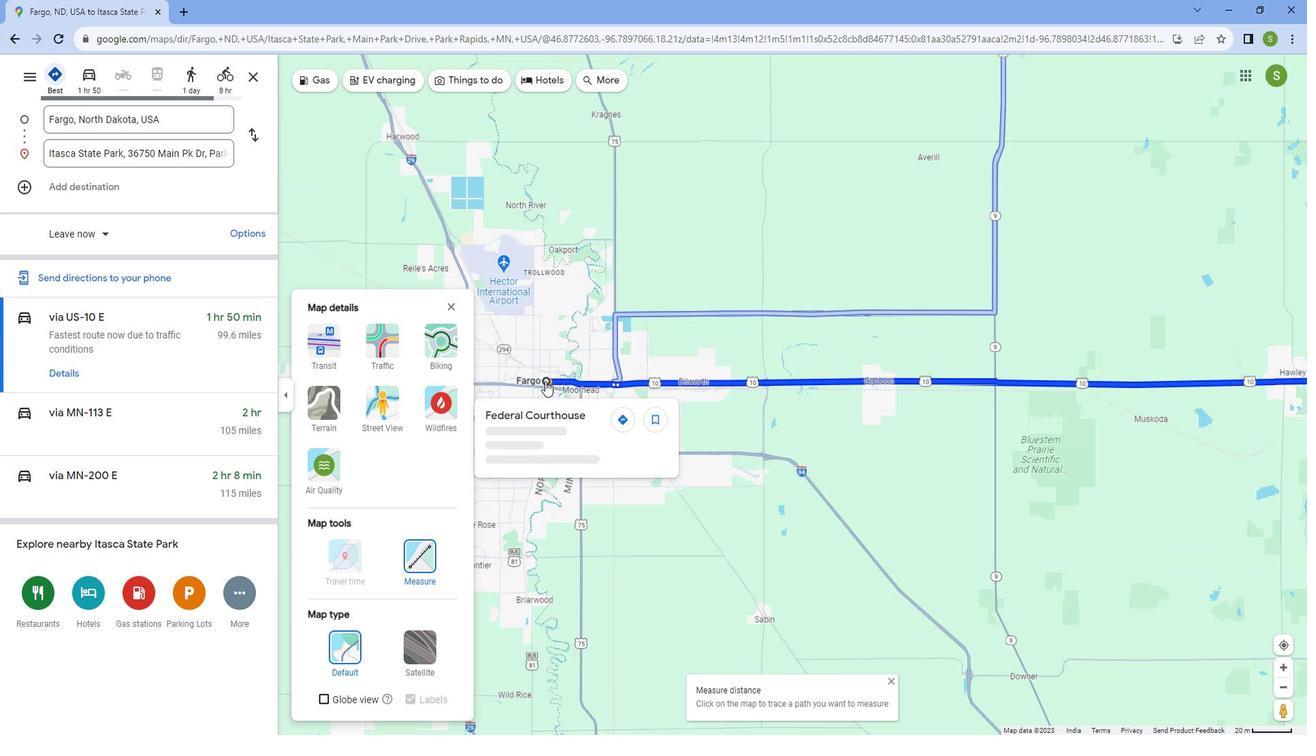 
Action: Mouse scrolled (545, 366) with delta (0, 0)
Screenshot: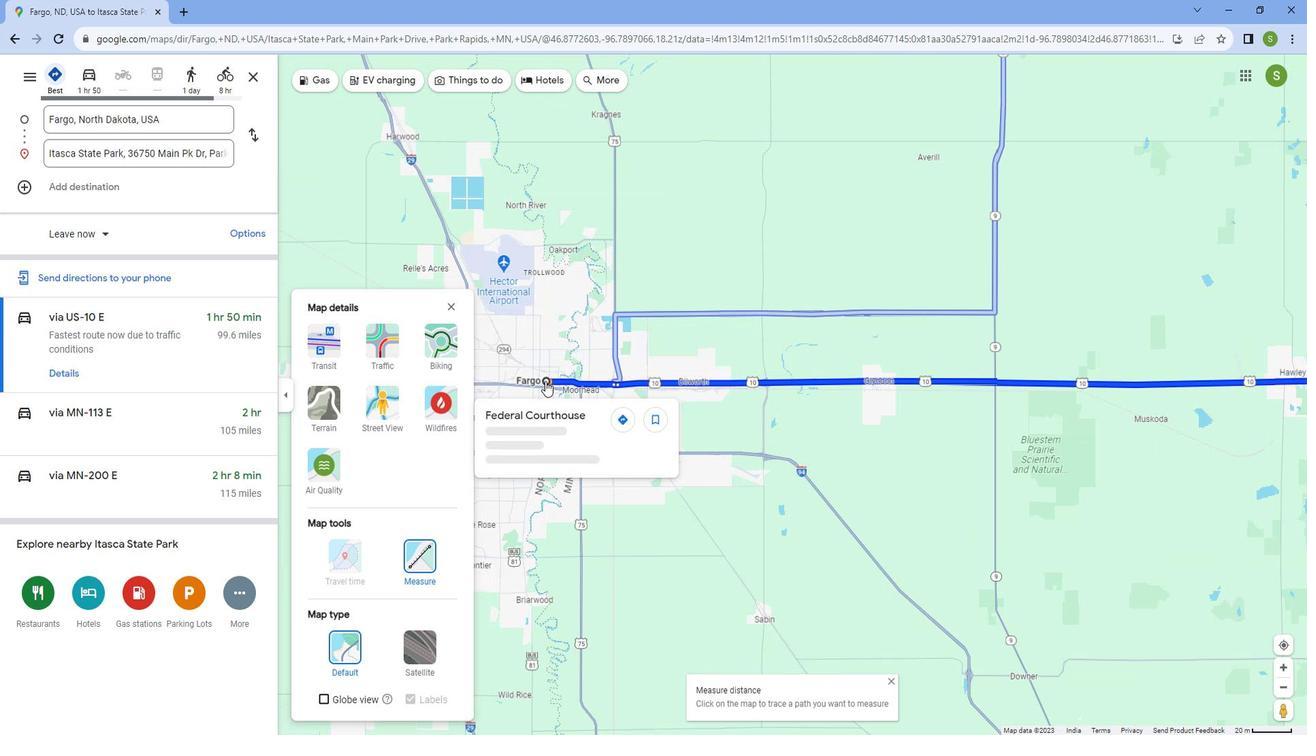 
Action: Mouse scrolled (545, 366) with delta (0, 0)
Screenshot: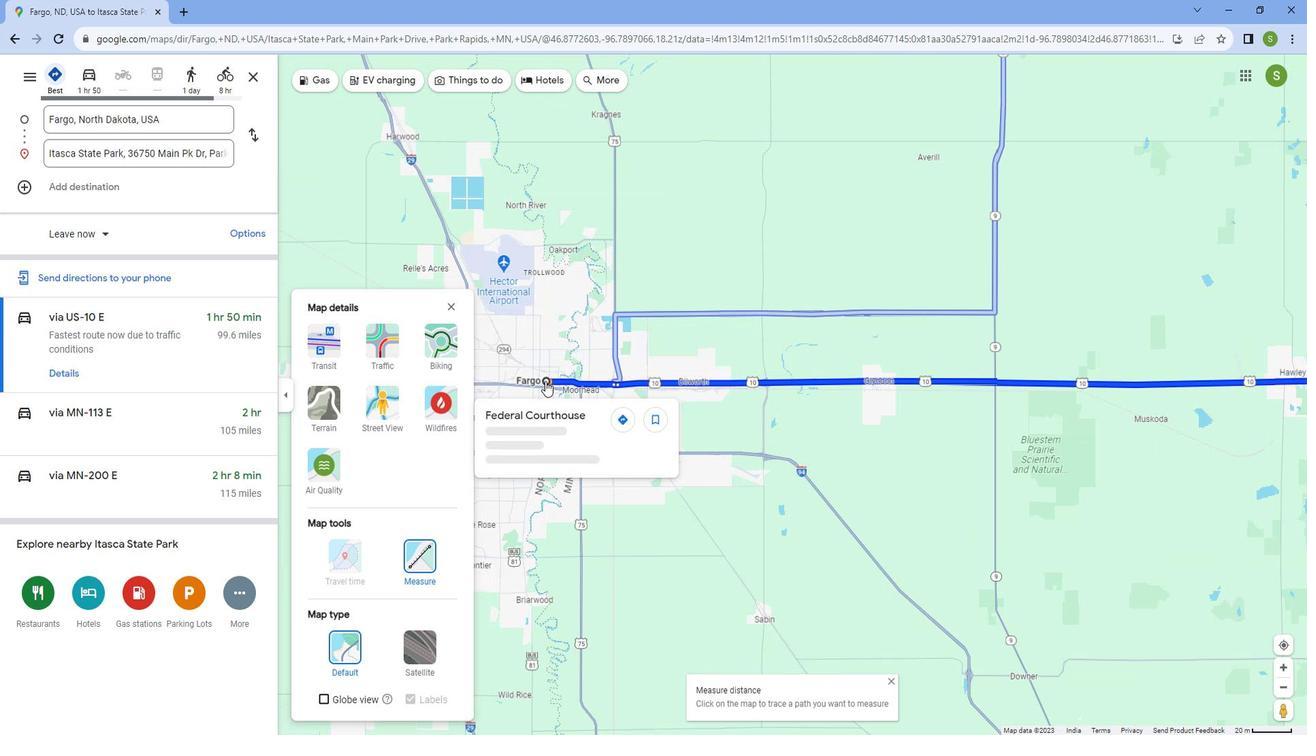 
Action: Mouse scrolled (545, 366) with delta (0, 0)
Screenshot: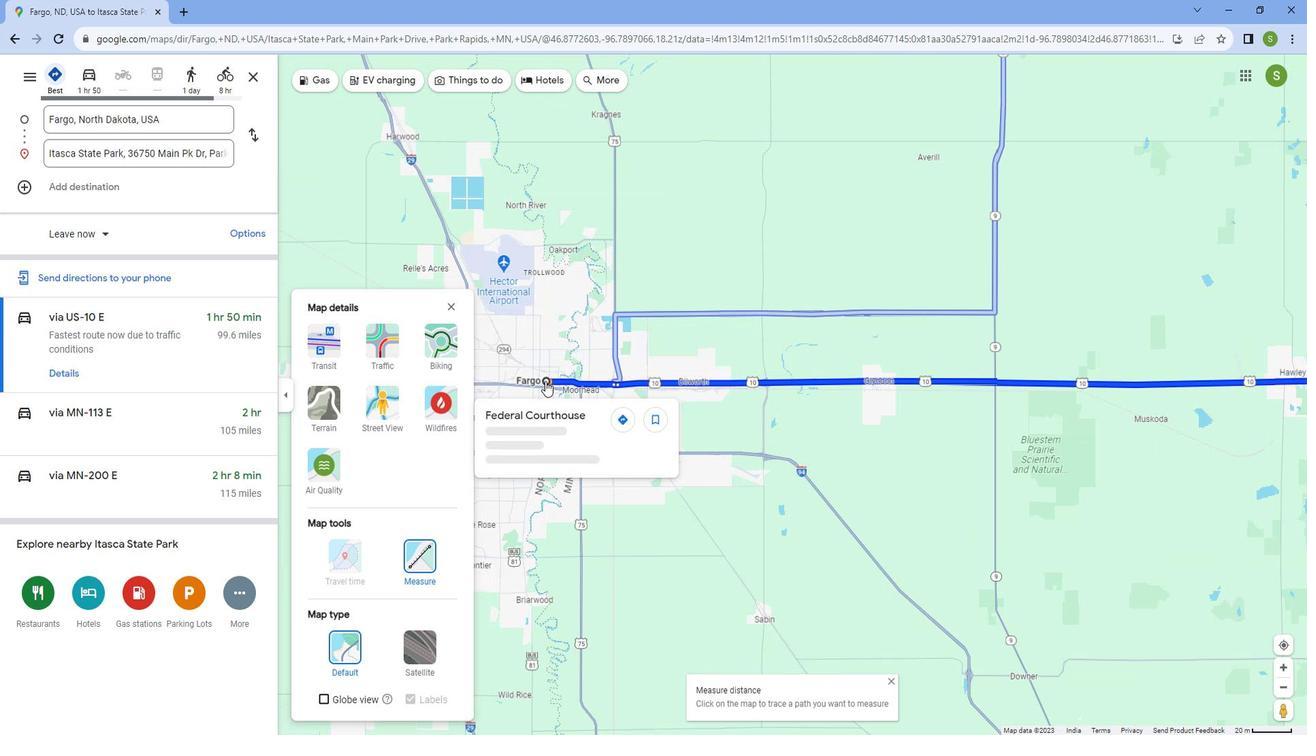 
Action: Mouse scrolled (545, 366) with delta (0, 0)
Screenshot: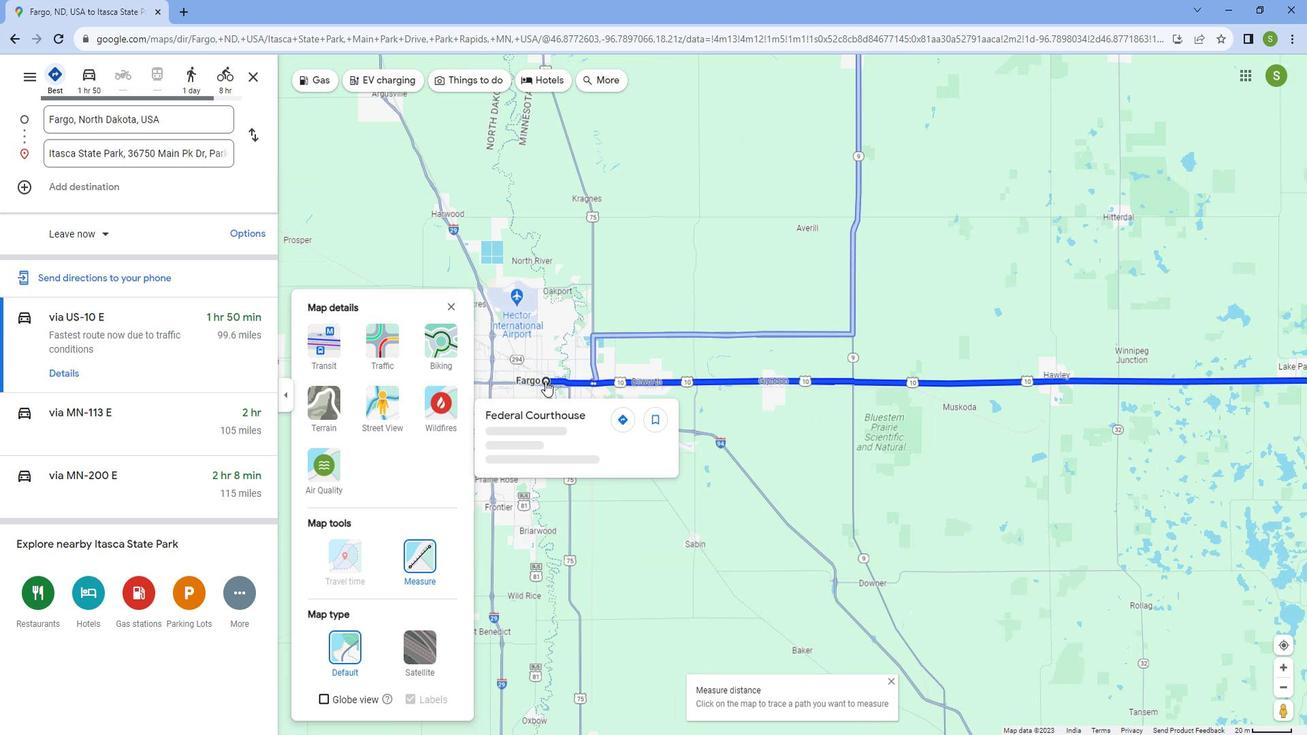 
Action: Mouse scrolled (545, 366) with delta (0, 0)
Screenshot: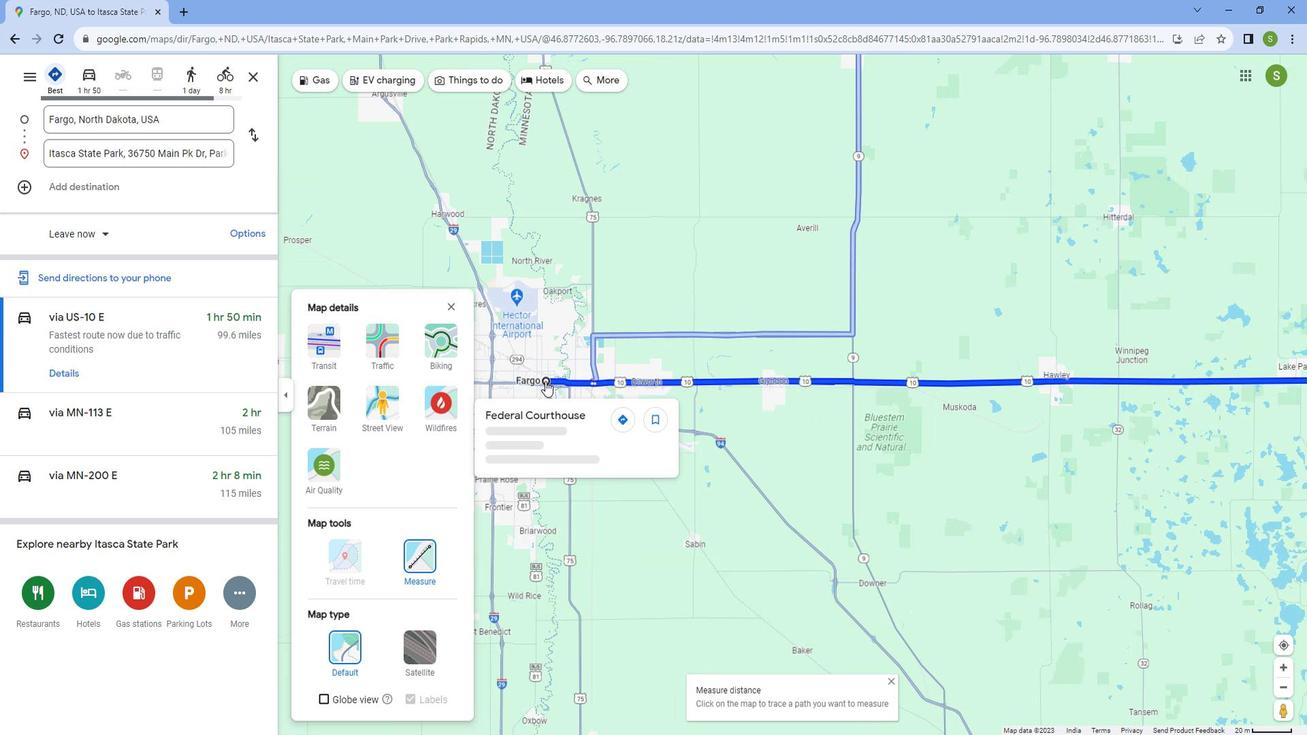 
Action: Mouse scrolled (545, 366) with delta (0, 0)
Screenshot: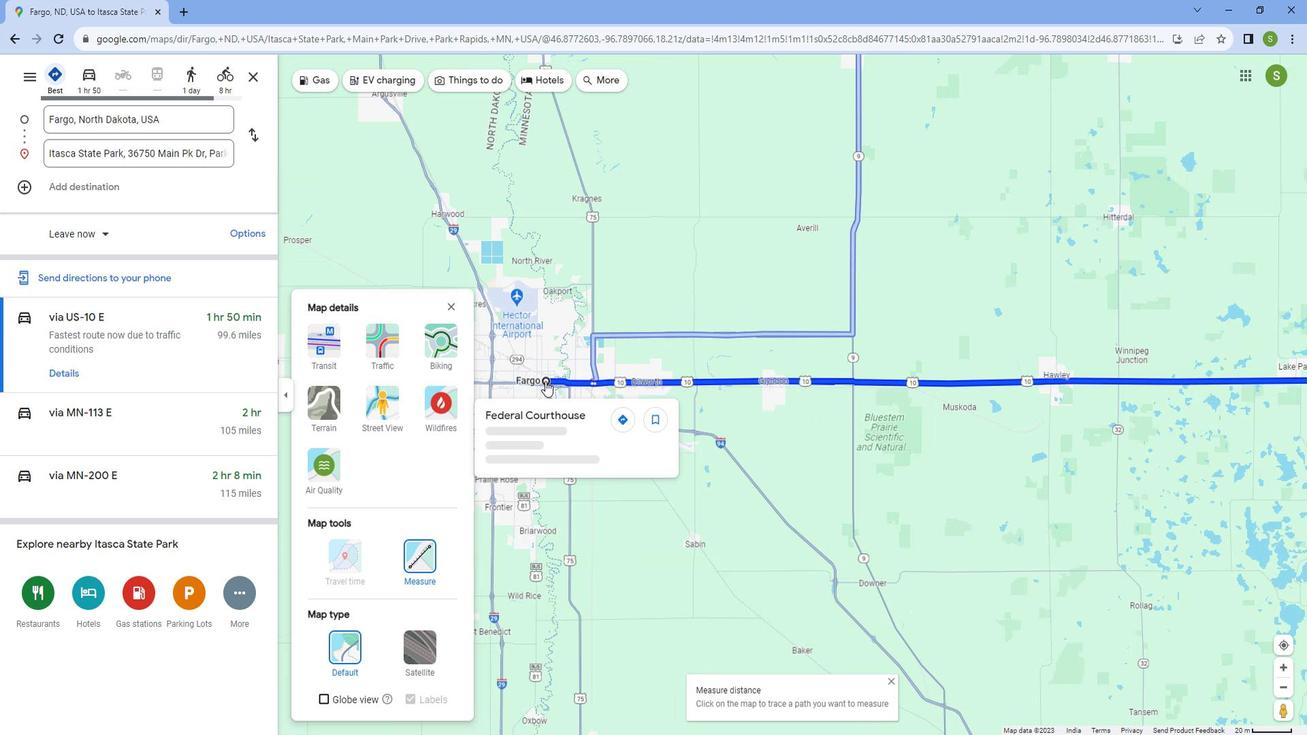 
Action: Mouse scrolled (545, 366) with delta (0, 0)
Screenshot: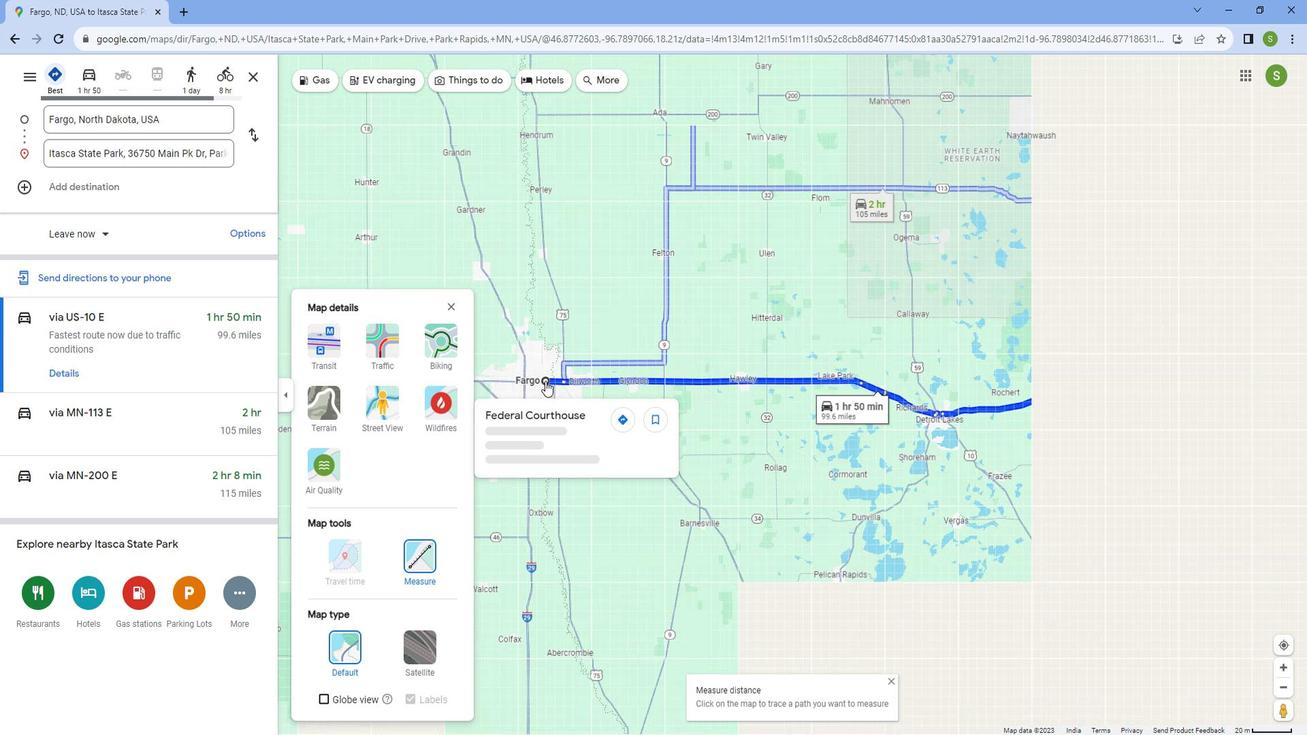 
Action: Mouse scrolled (545, 366) with delta (0, 0)
Screenshot: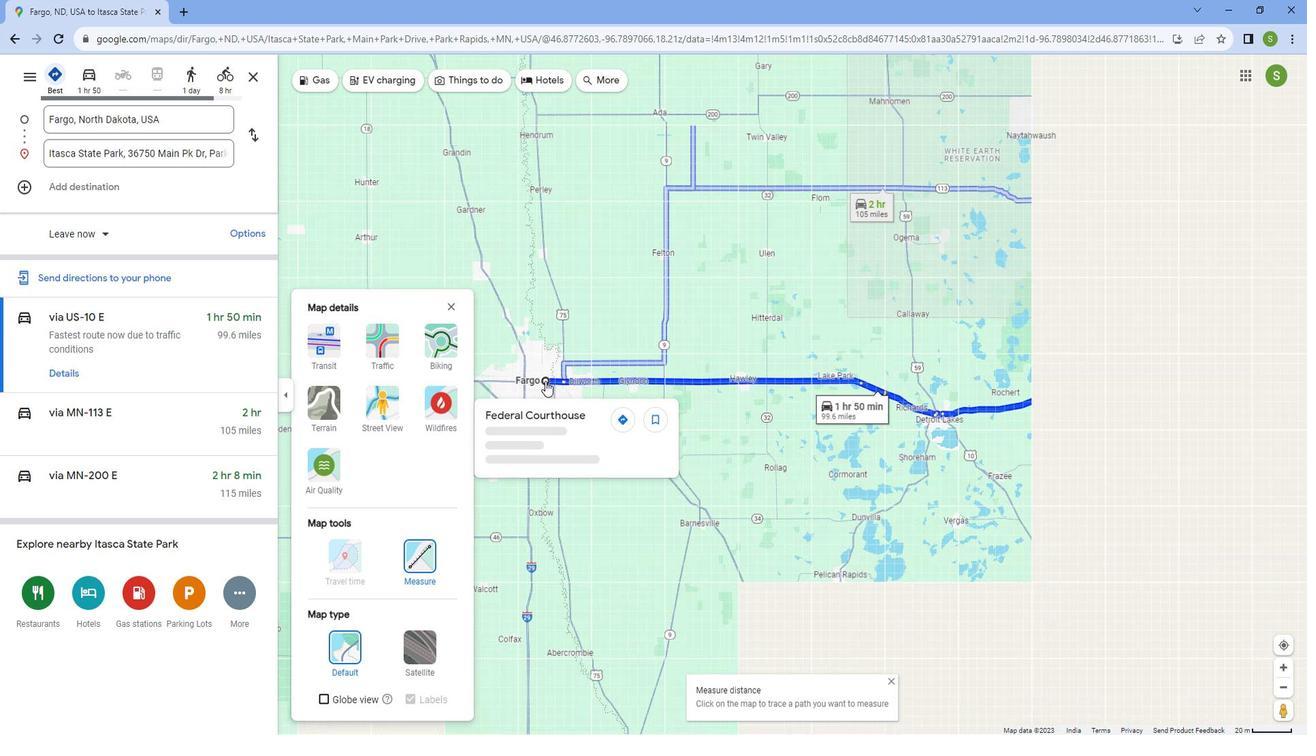 
Action: Mouse moved to (994, 322)
Screenshot: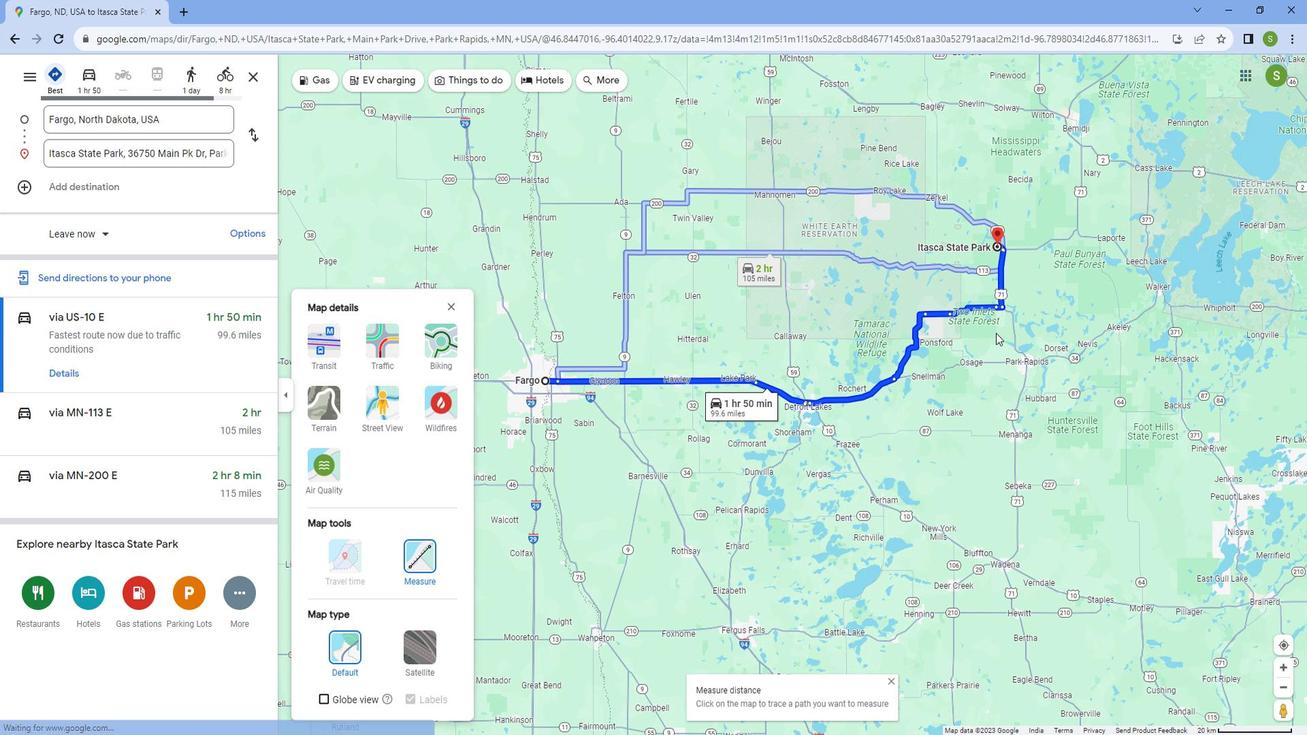 
Action: Mouse scrolled (994, 322) with delta (0, 0)
Screenshot: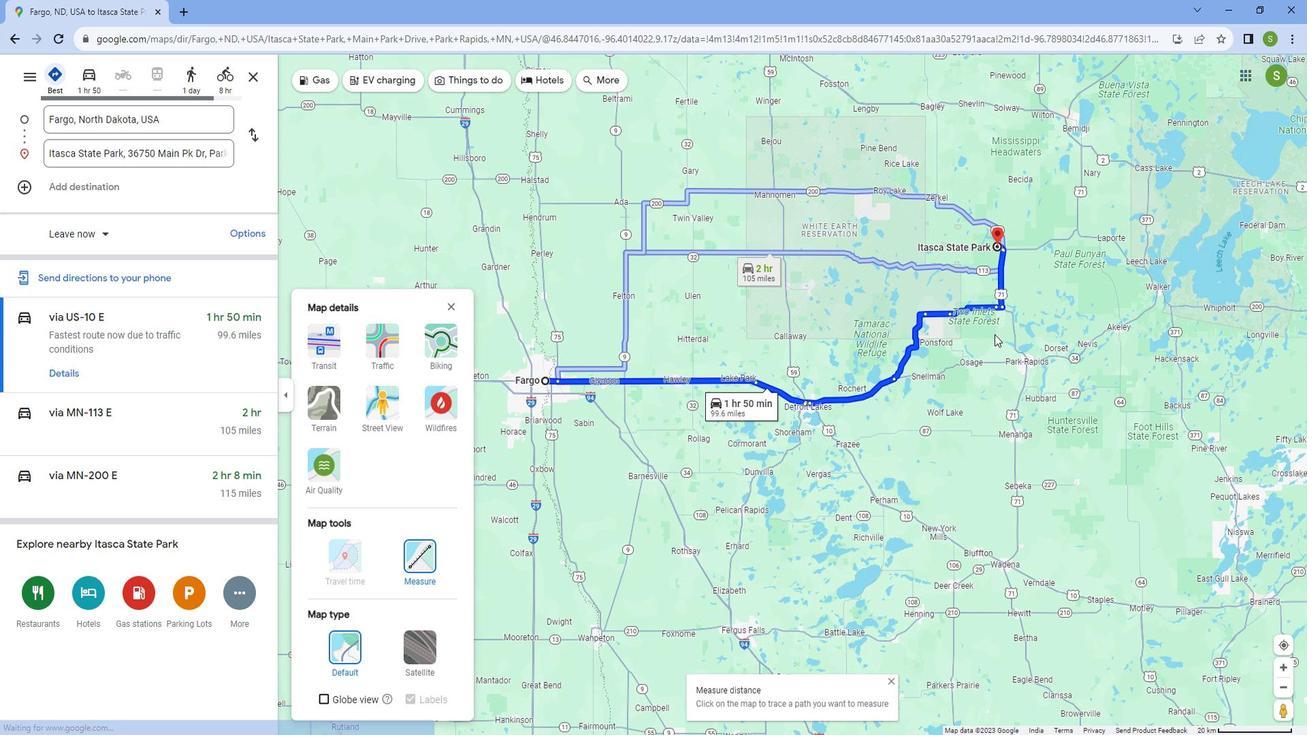 
Action: Mouse scrolled (994, 322) with delta (0, 0)
Screenshot: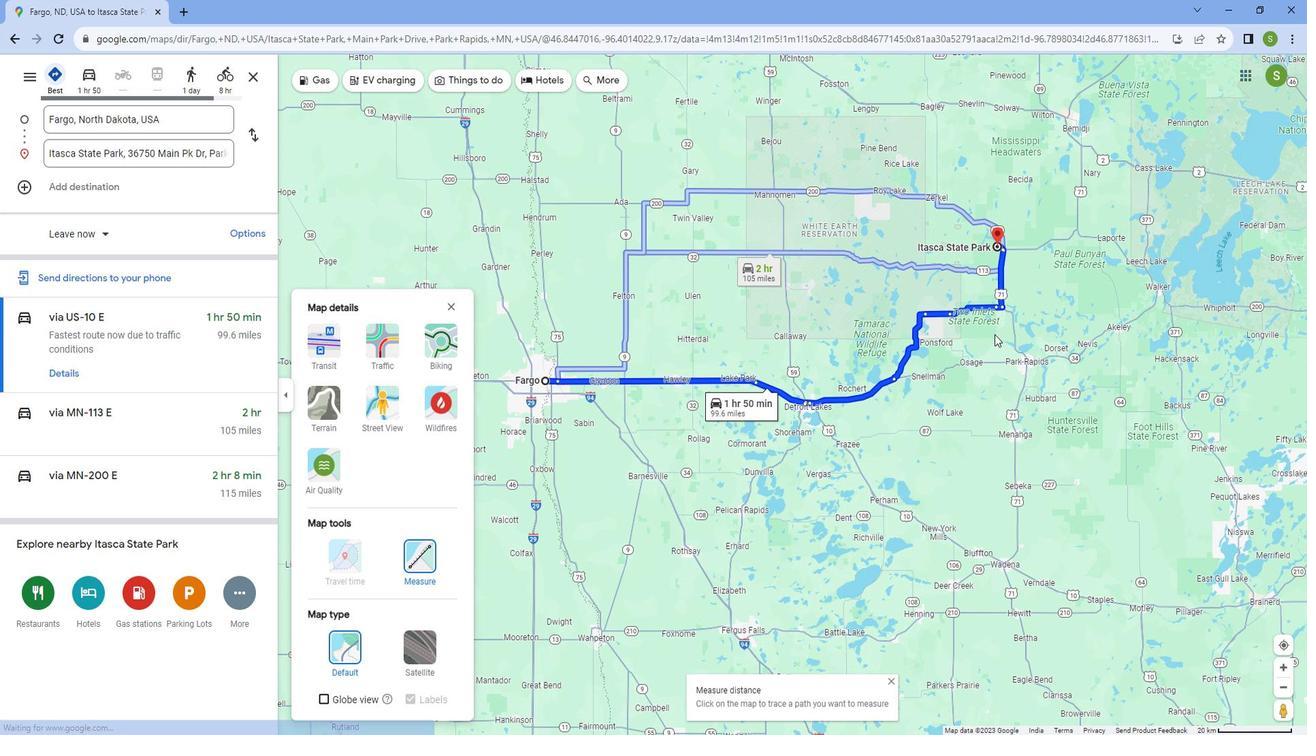 
Action: Mouse scrolled (994, 322) with delta (0, 0)
Screenshot: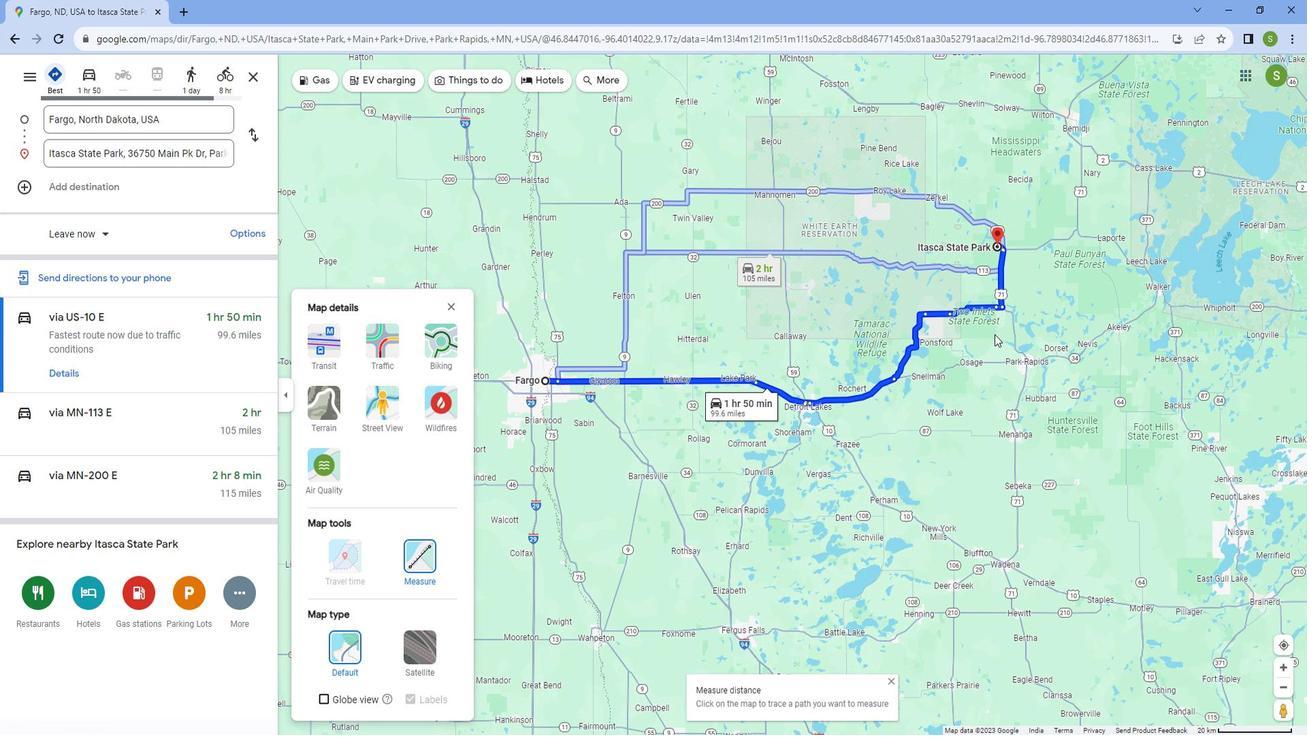 
Action: Mouse scrolled (994, 322) with delta (0, 0)
Screenshot: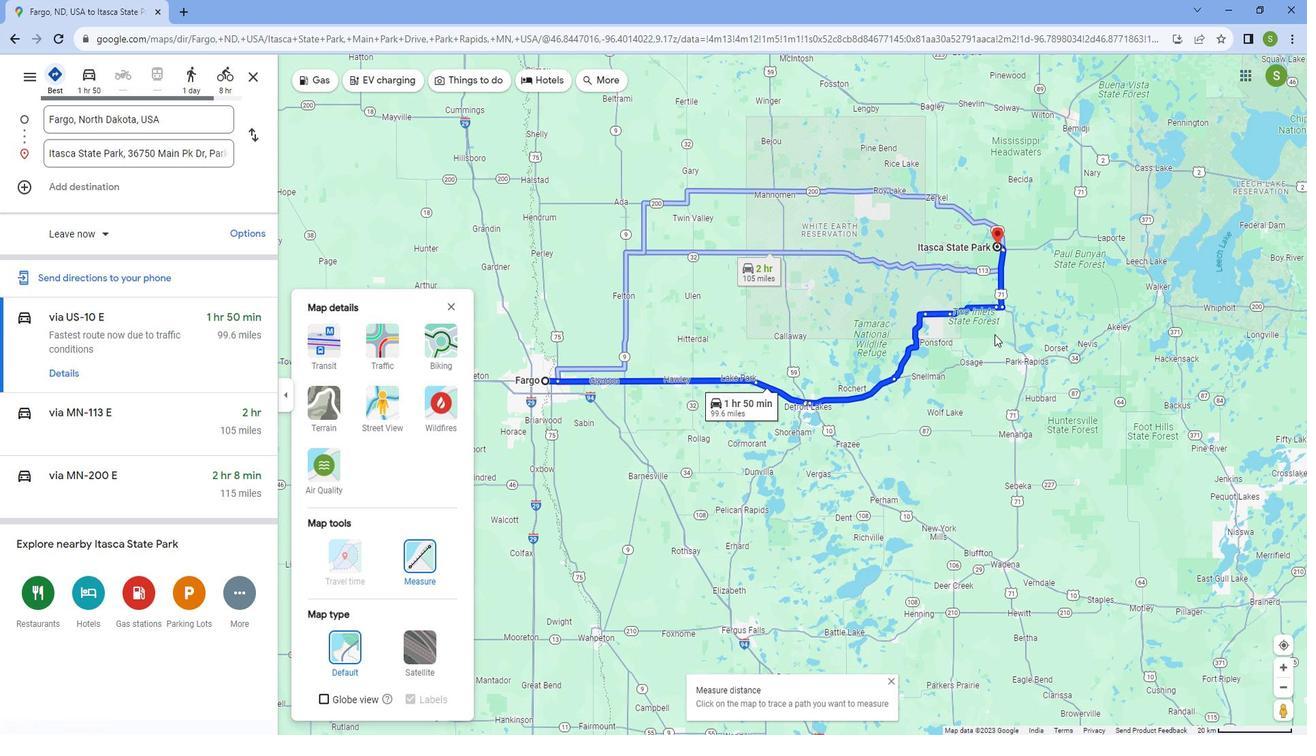 
Action: Mouse moved to (1031, 106)
Screenshot: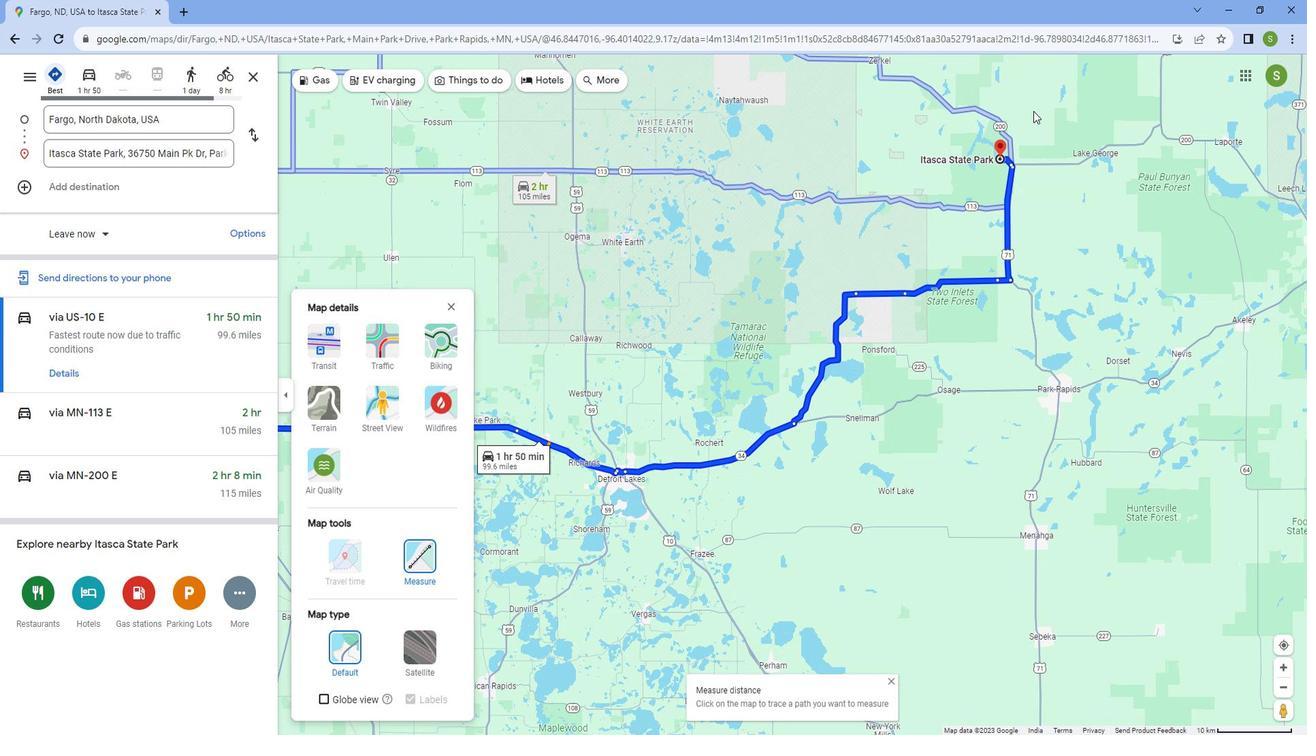 
Action: Mouse scrolled (1031, 107) with delta (0, 0)
Screenshot: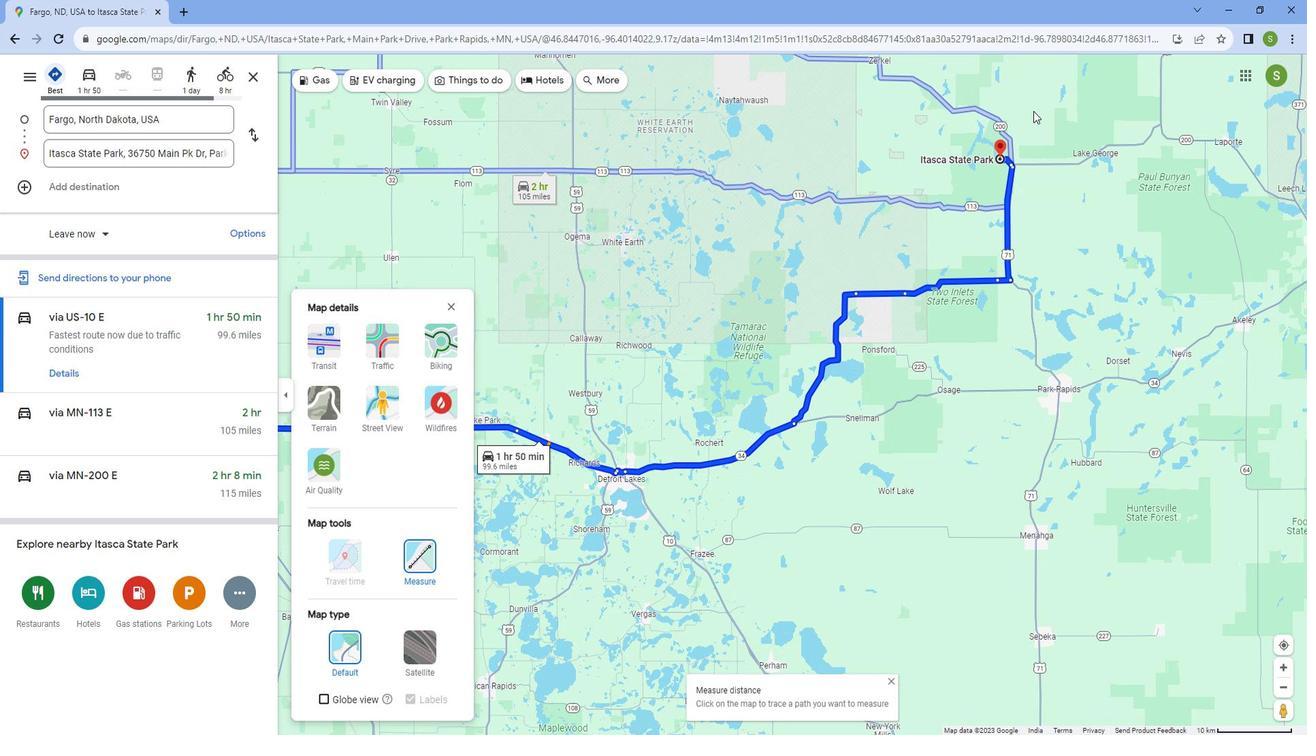 
Action: Mouse moved to (1028, 107)
Screenshot: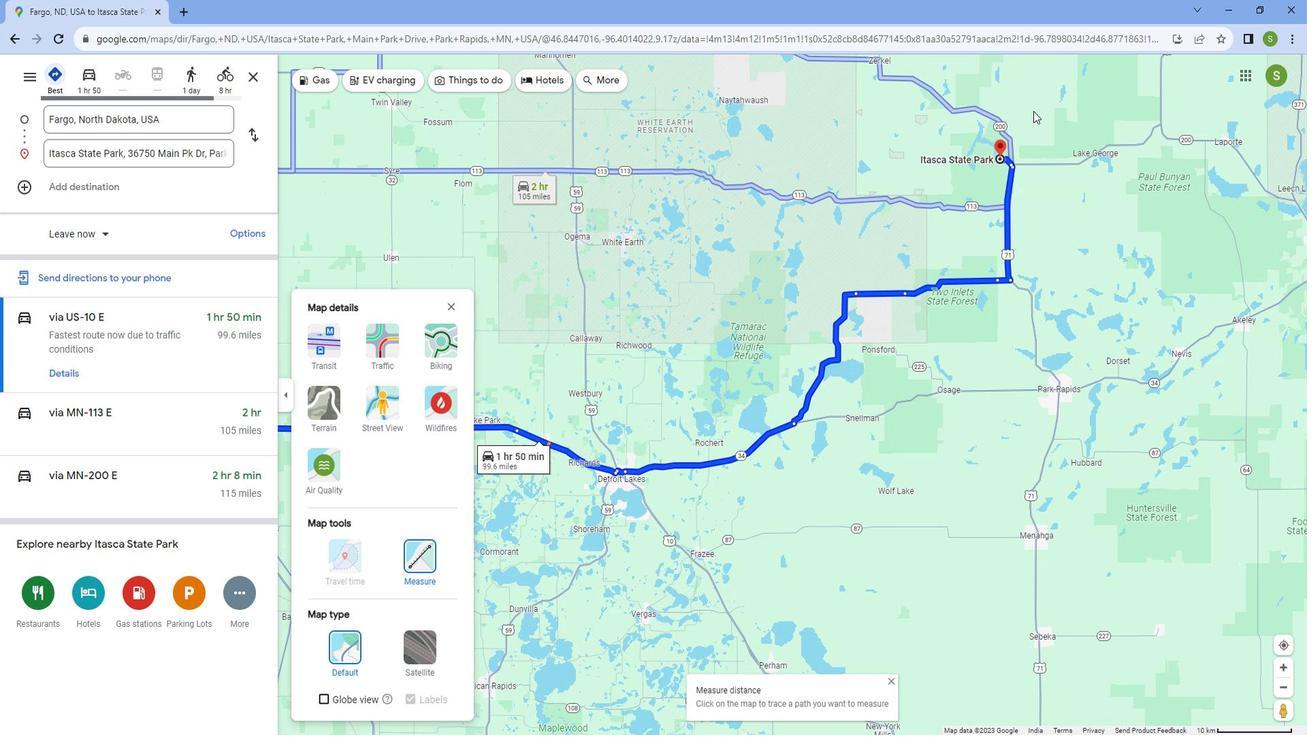 
Action: Mouse scrolled (1028, 108) with delta (0, 0)
Screenshot: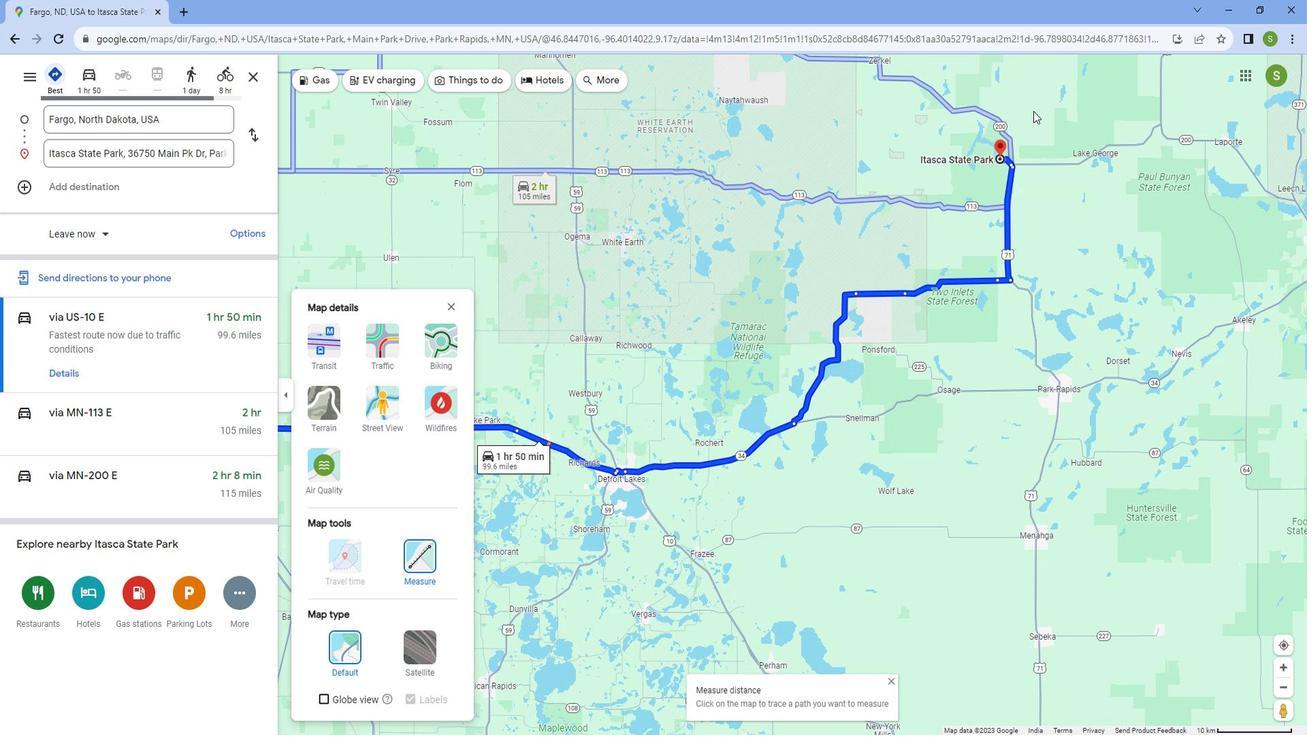 
Action: Mouse moved to (1028, 108)
Screenshot: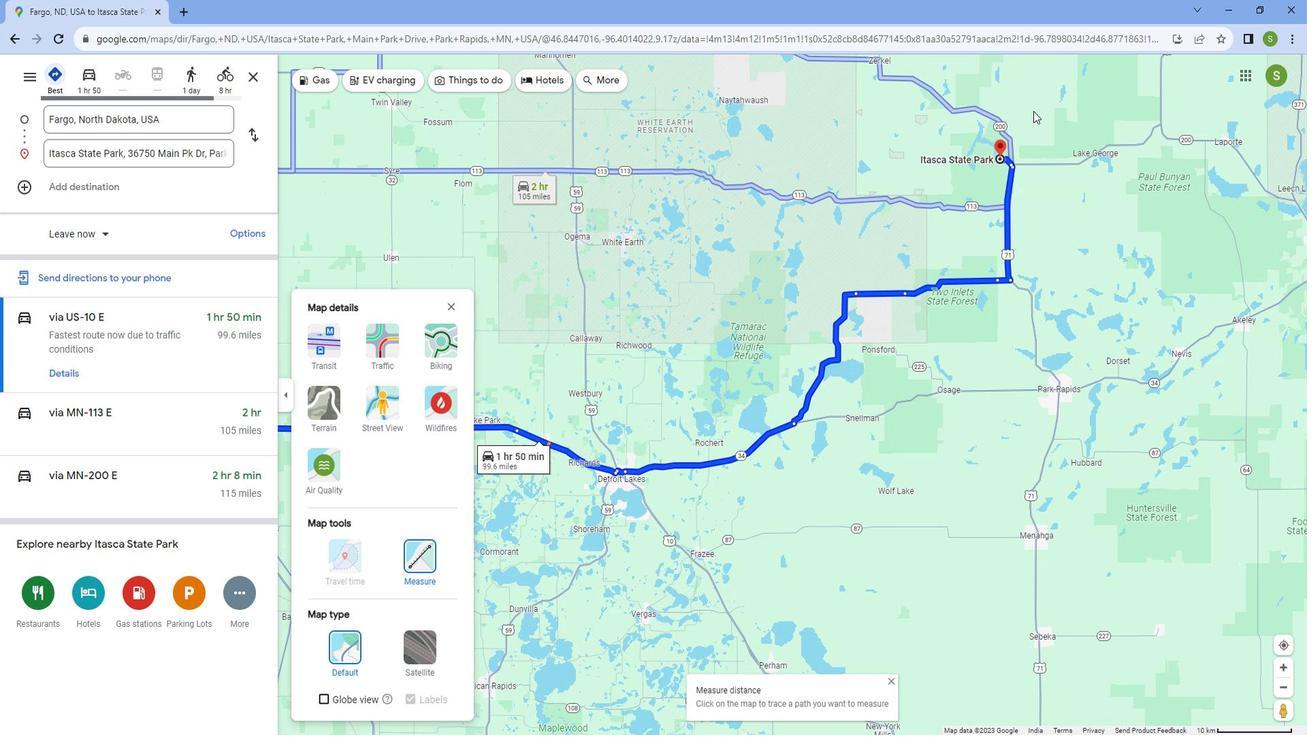 
Action: Mouse scrolled (1028, 108) with delta (0, 0)
Screenshot: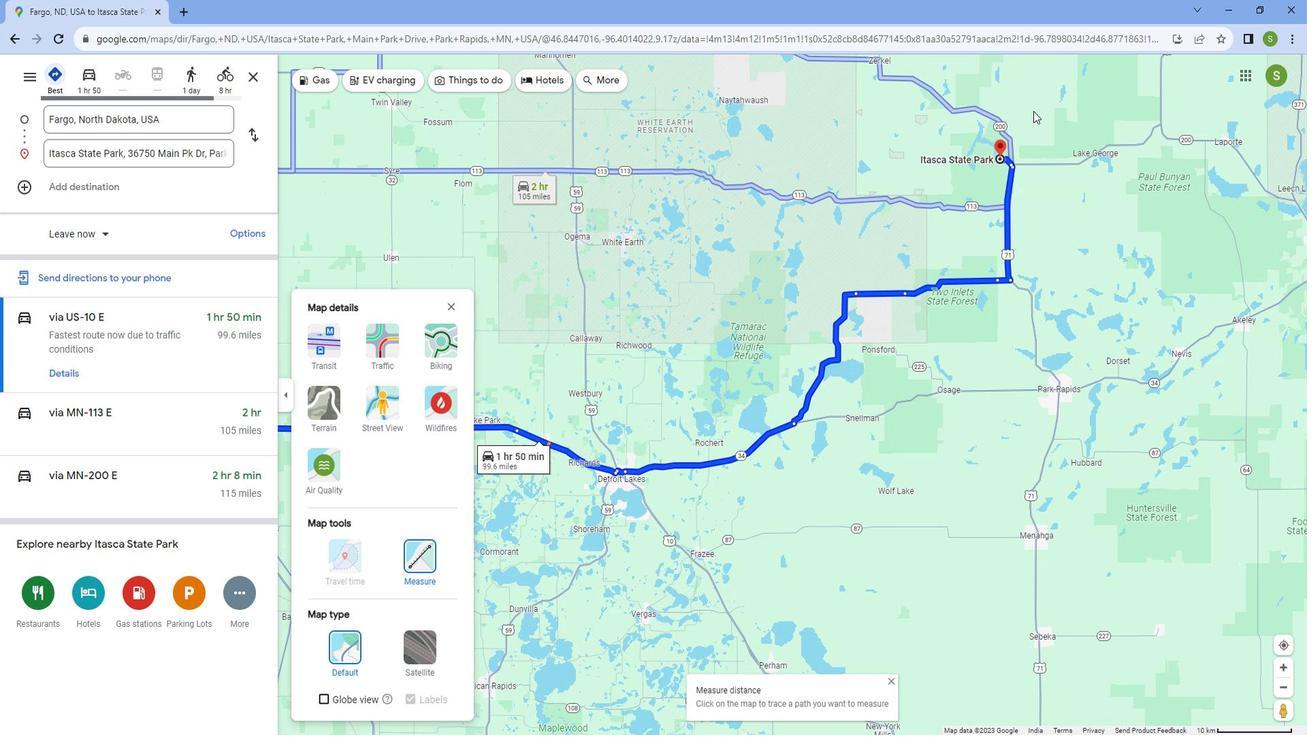 
Action: Mouse moved to (1026, 108)
Screenshot: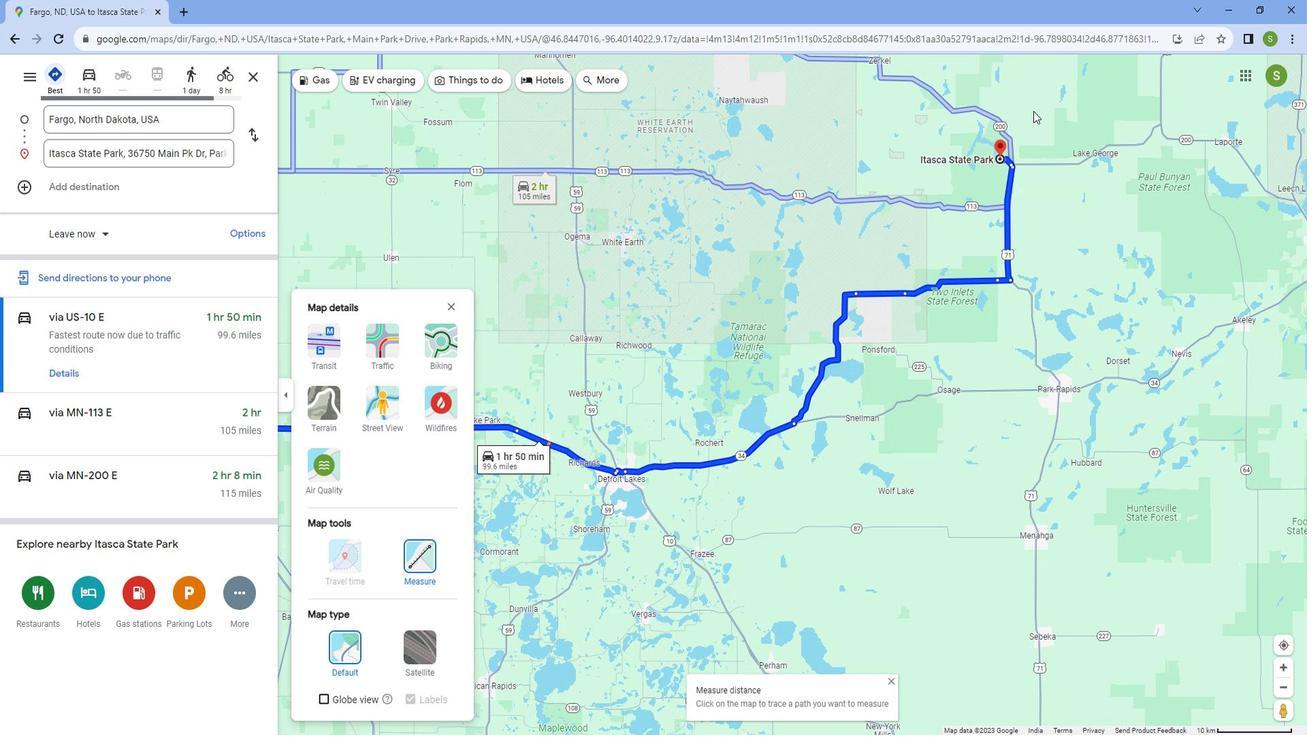 
Action: Mouse scrolled (1026, 109) with delta (0, 0)
Screenshot: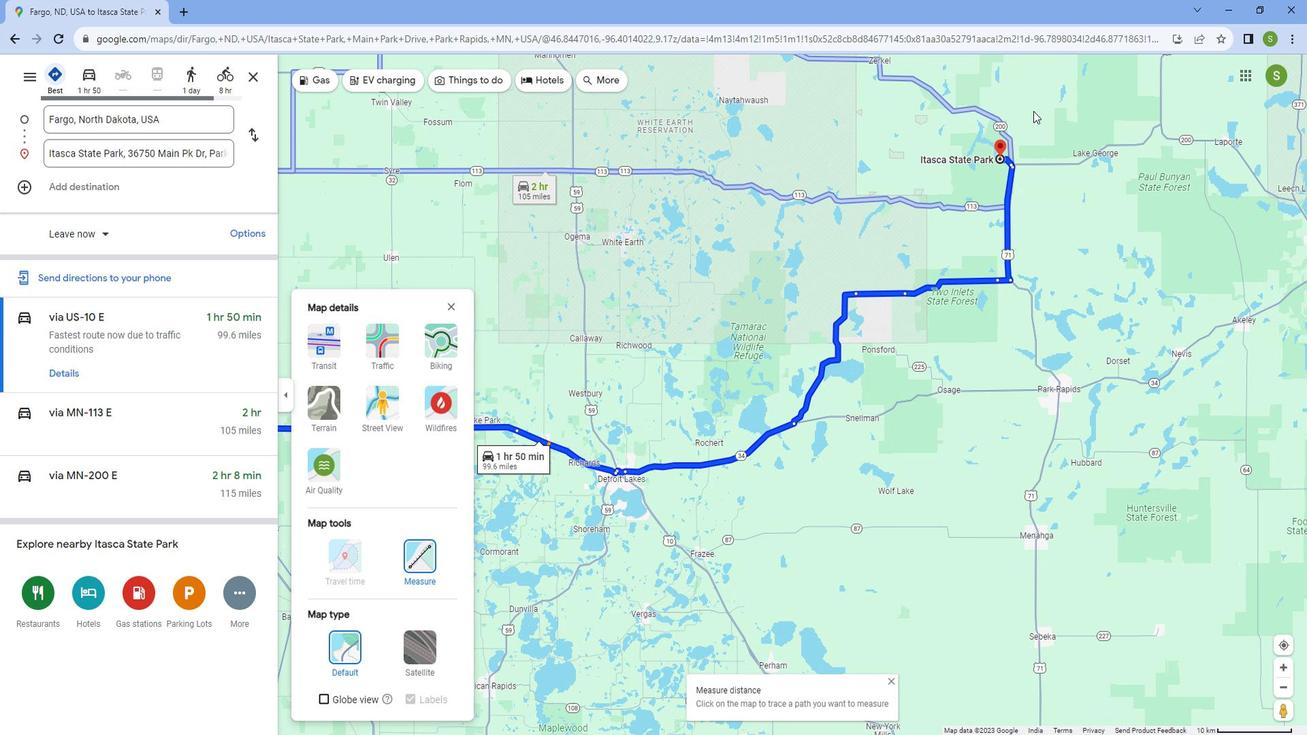 
Action: Mouse scrolled (1026, 109) with delta (0, 0)
Screenshot: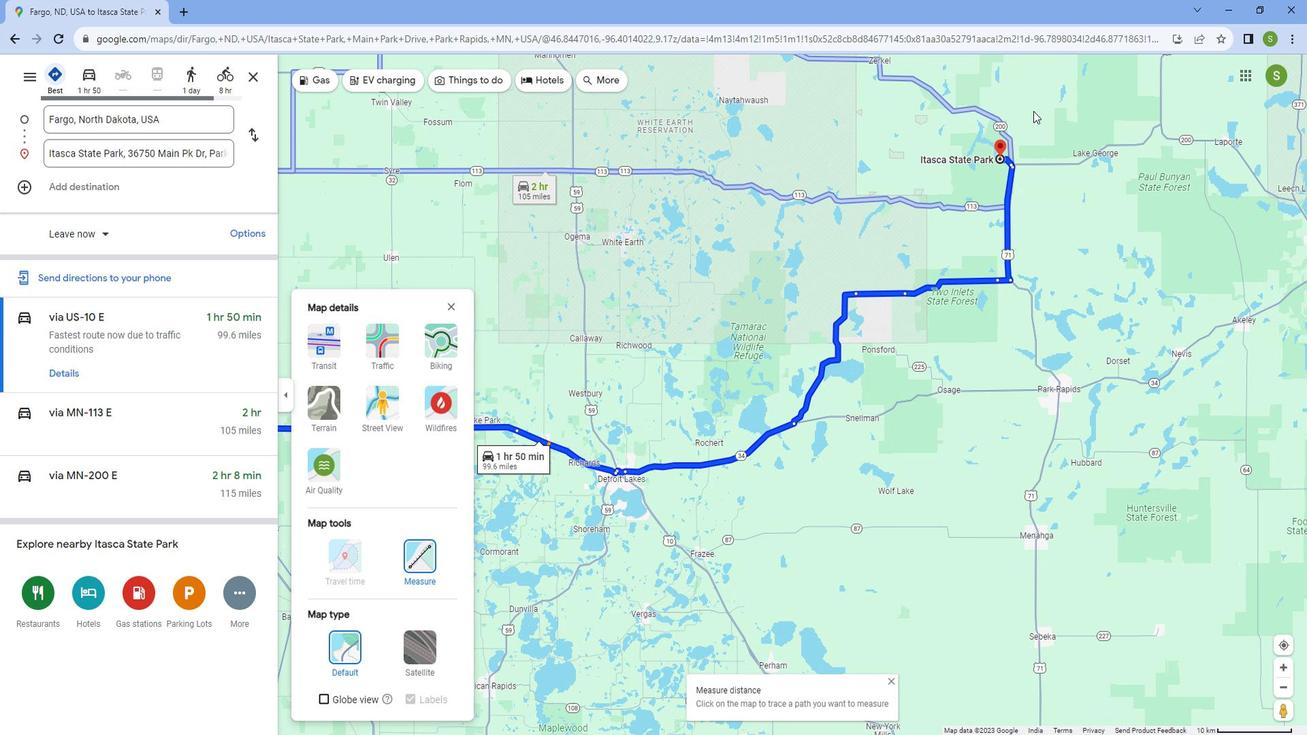 
Action: Mouse moved to (1001, 170)
Screenshot: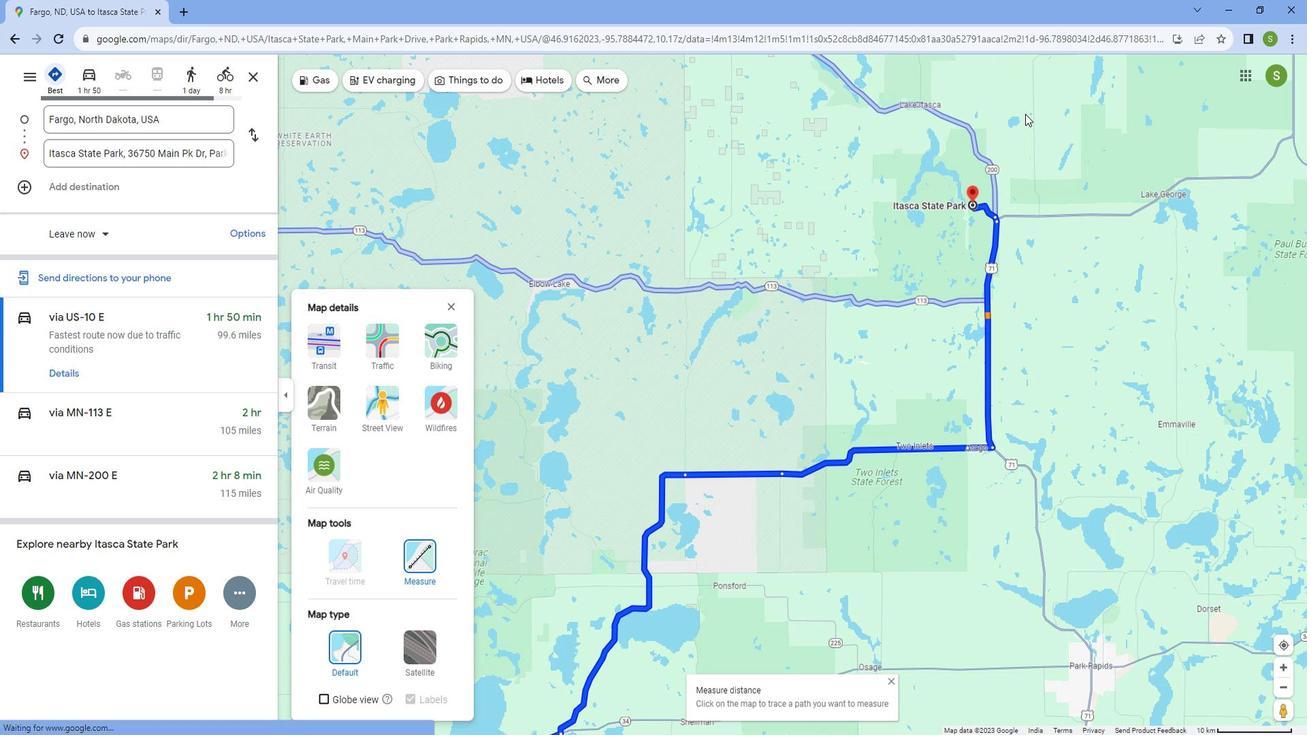 
Action: Mouse scrolled (1001, 171) with delta (0, 0)
Screenshot: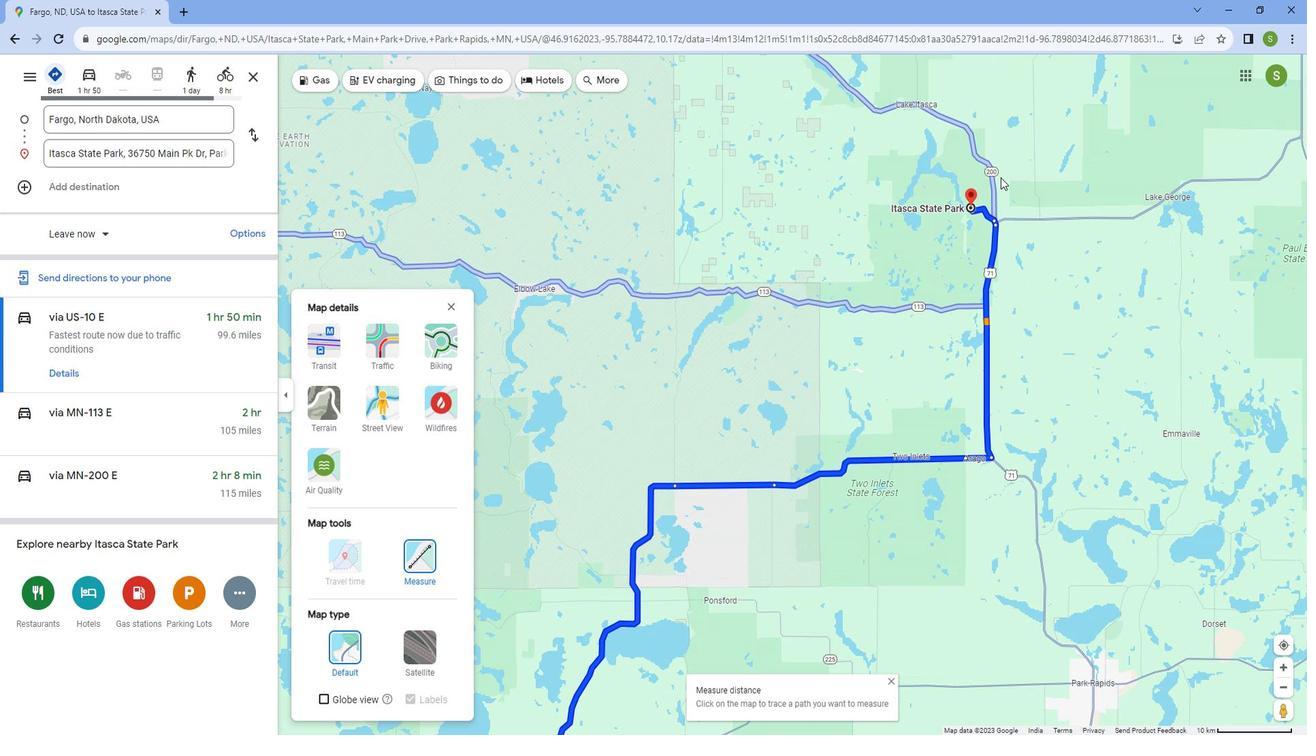 
Action: Mouse scrolled (1001, 171) with delta (0, 0)
Screenshot: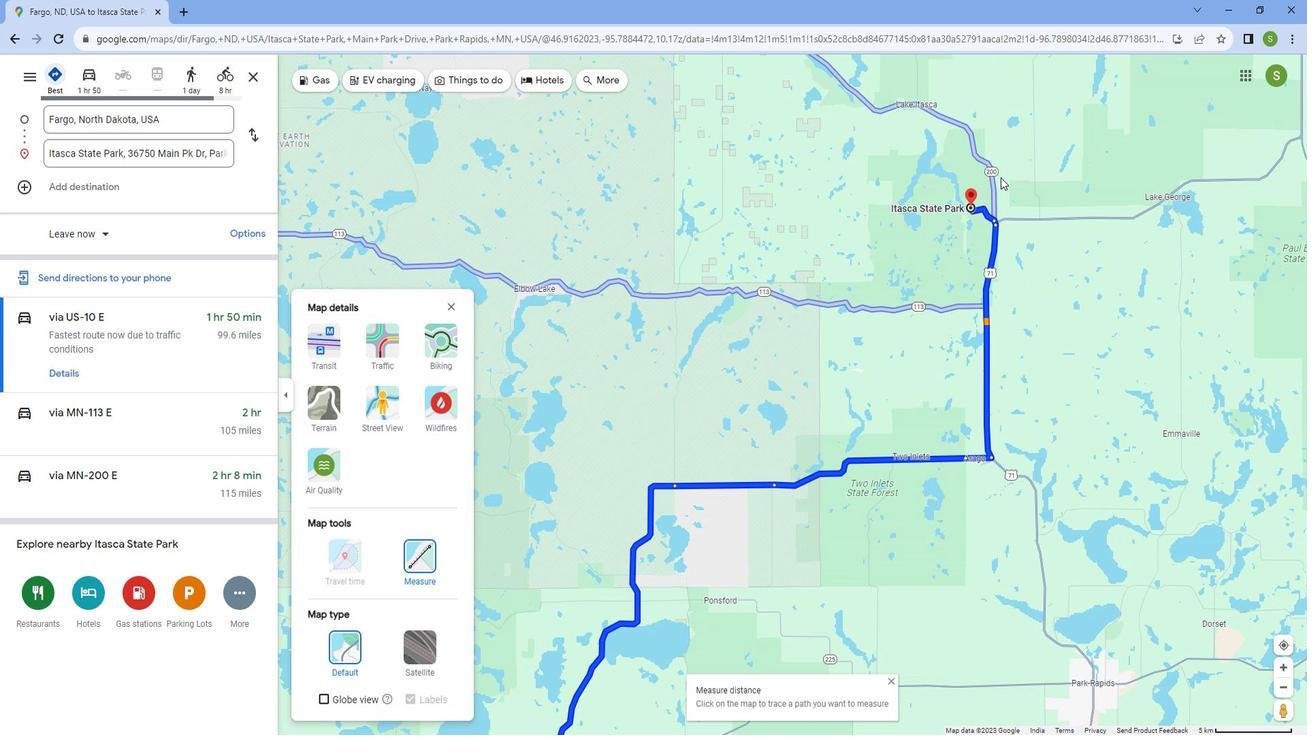 
Action: Mouse scrolled (1001, 171) with delta (0, 0)
Screenshot: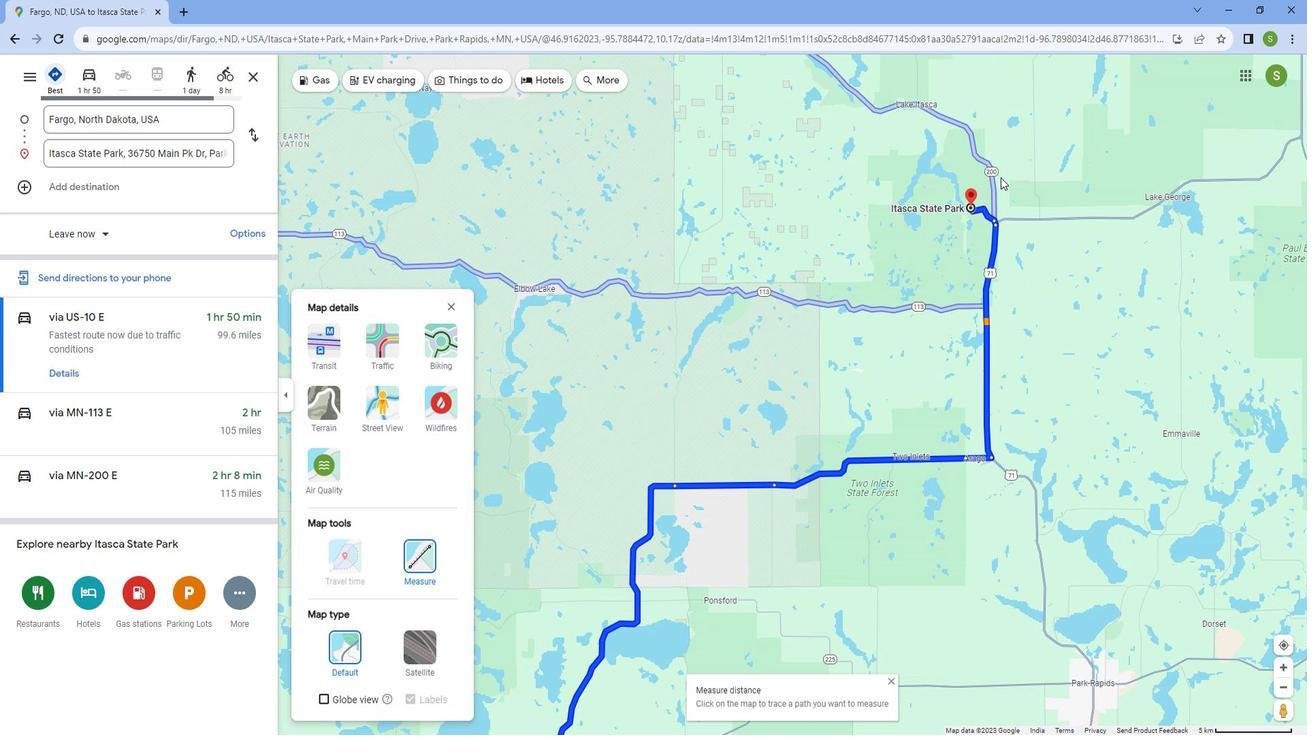 
Action: Mouse scrolled (1001, 171) with delta (0, 0)
Screenshot: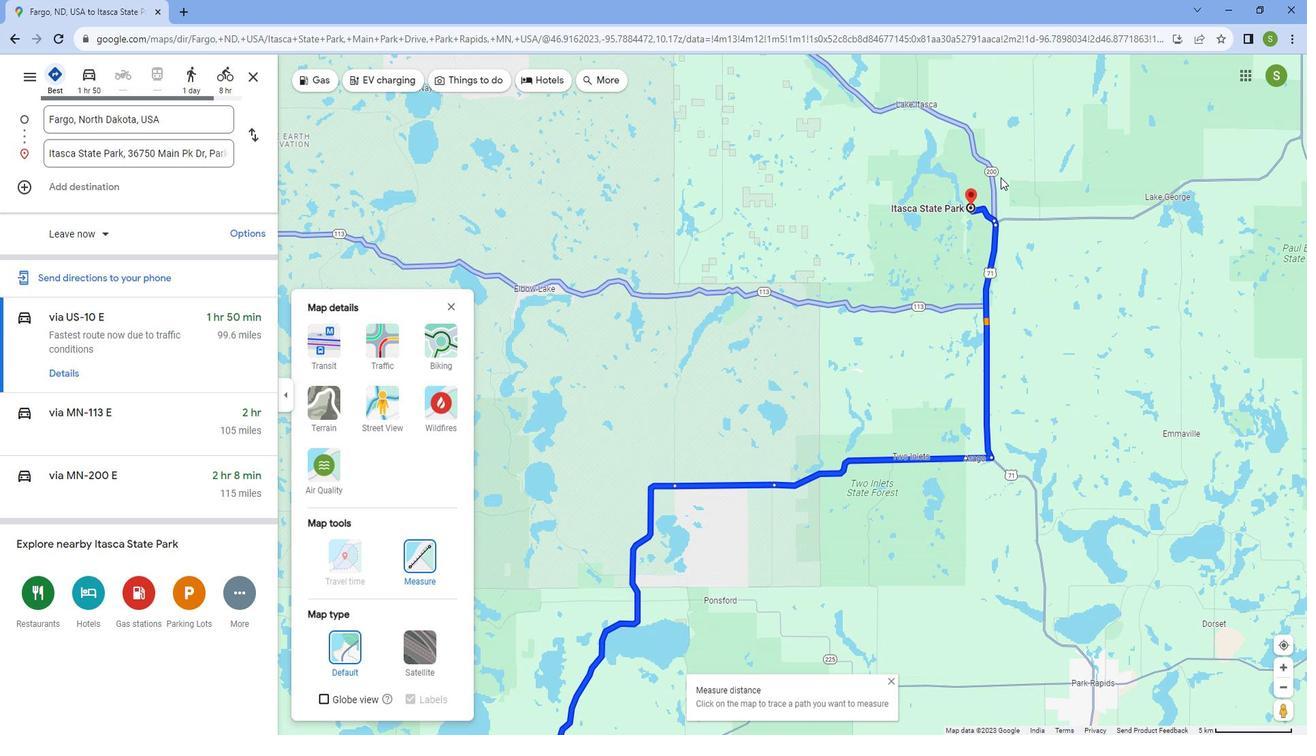 
Action: Mouse scrolled (1001, 171) with delta (0, 0)
Screenshot: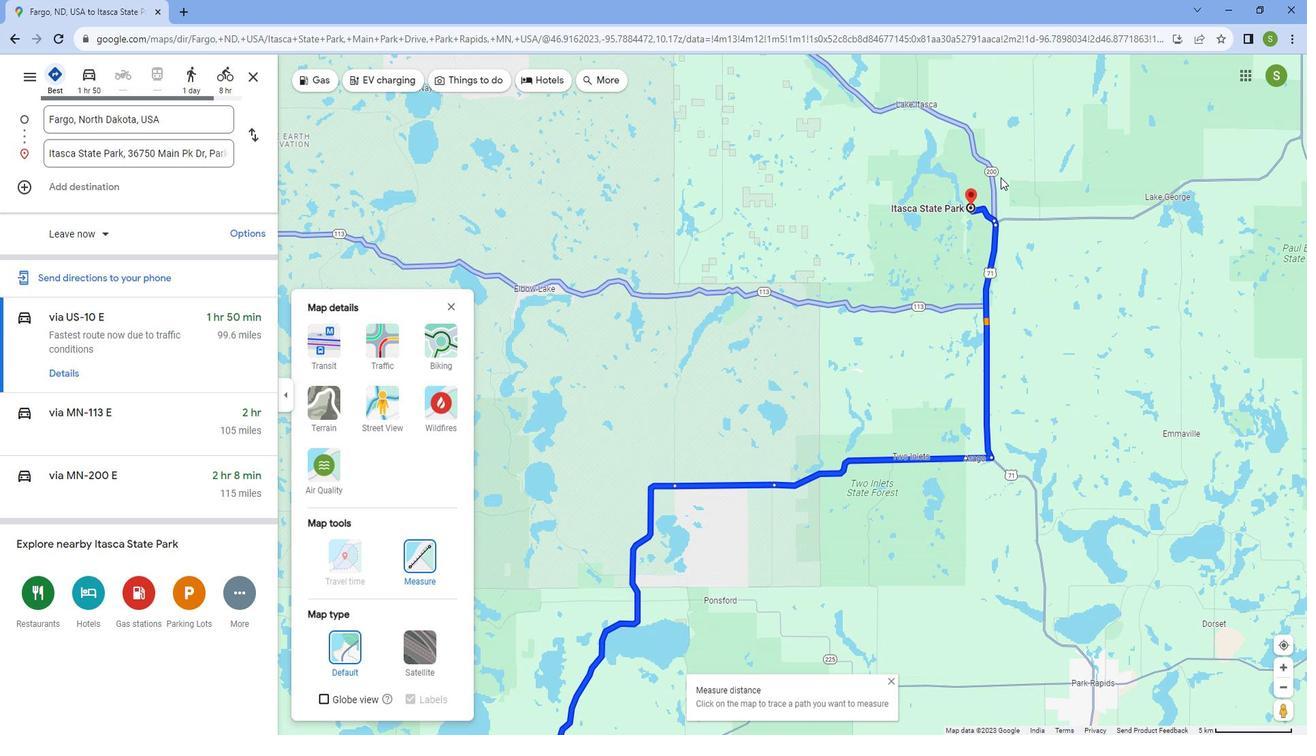 
Action: Mouse scrolled (1001, 171) with delta (0, 0)
Screenshot: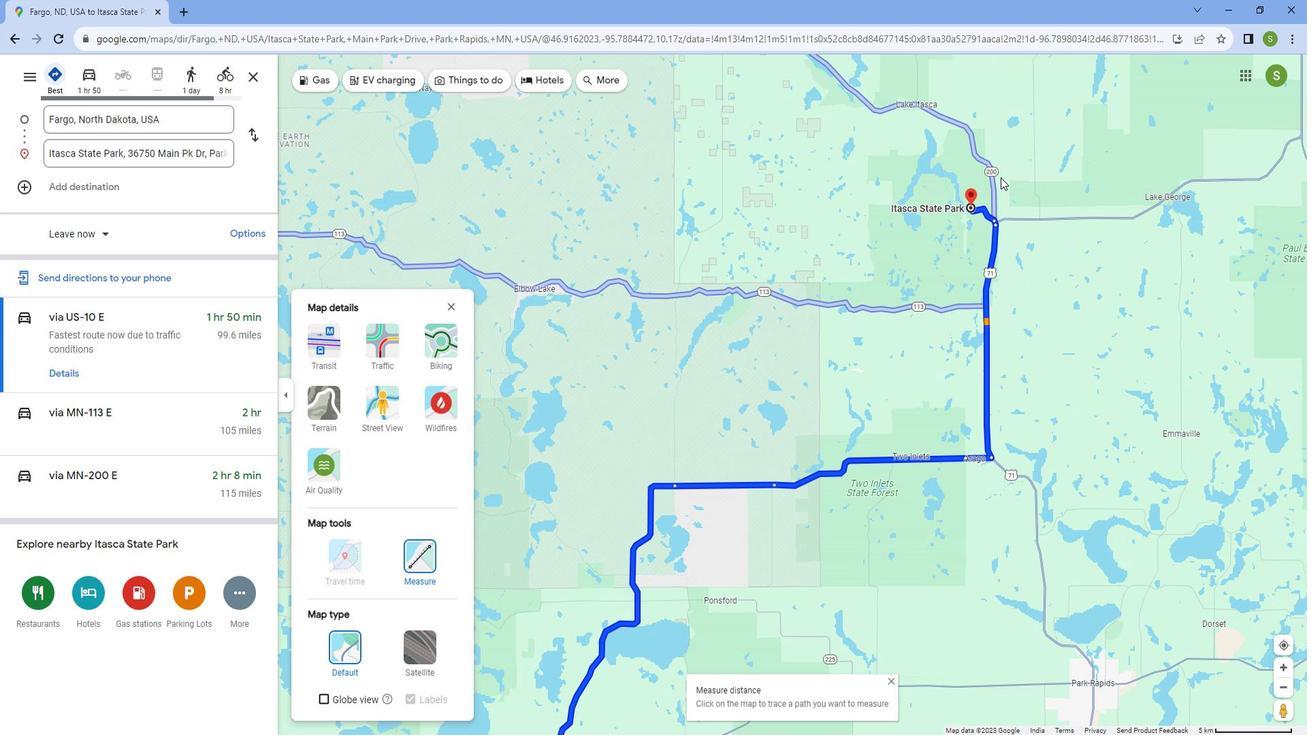 
Action: Mouse moved to (1001, 170)
Screenshot: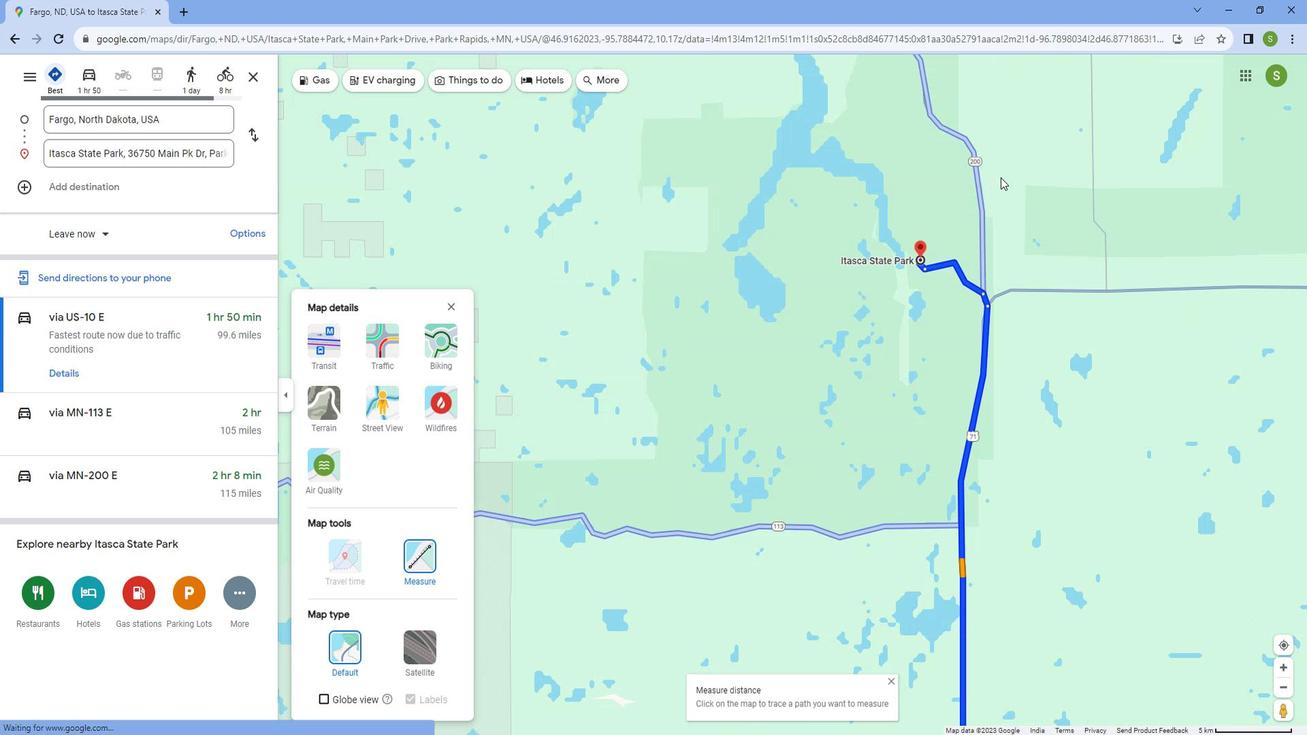 
Action: Mouse scrolled (1001, 171) with delta (0, 0)
Screenshot: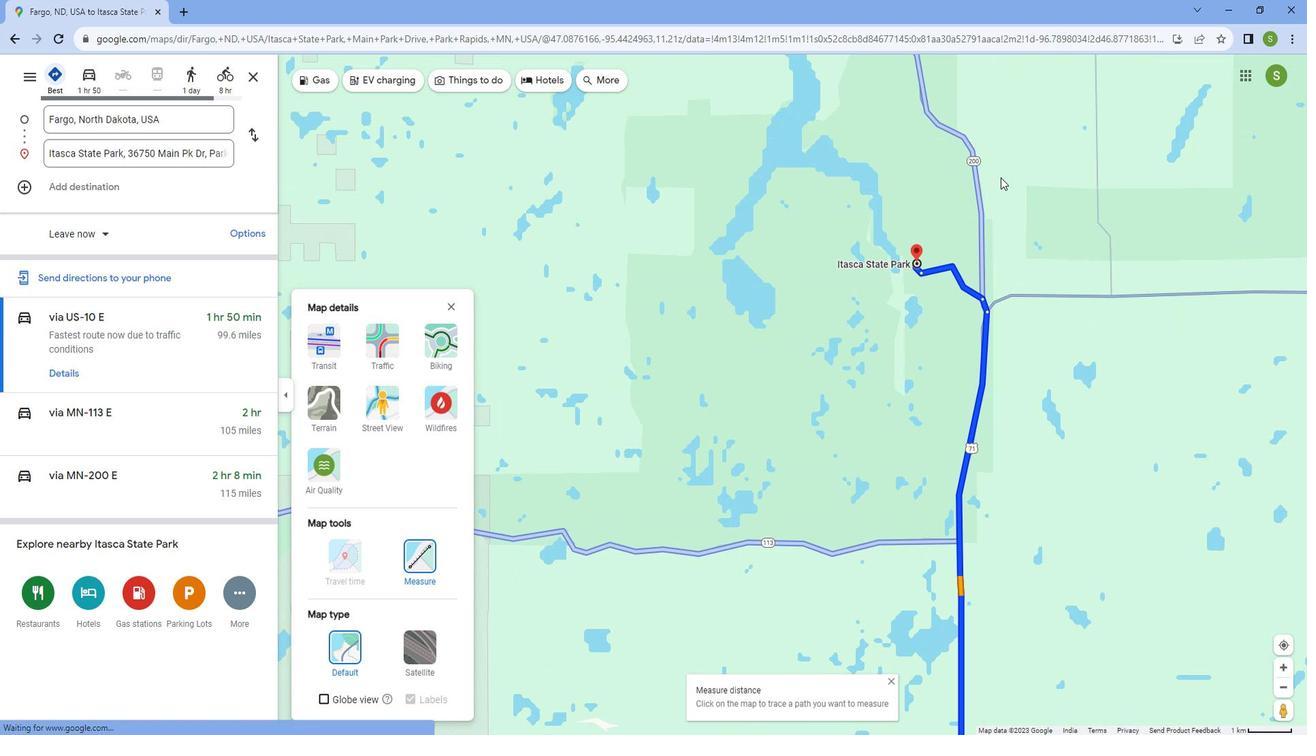 
Action: Mouse moved to (1001, 171)
Screenshot: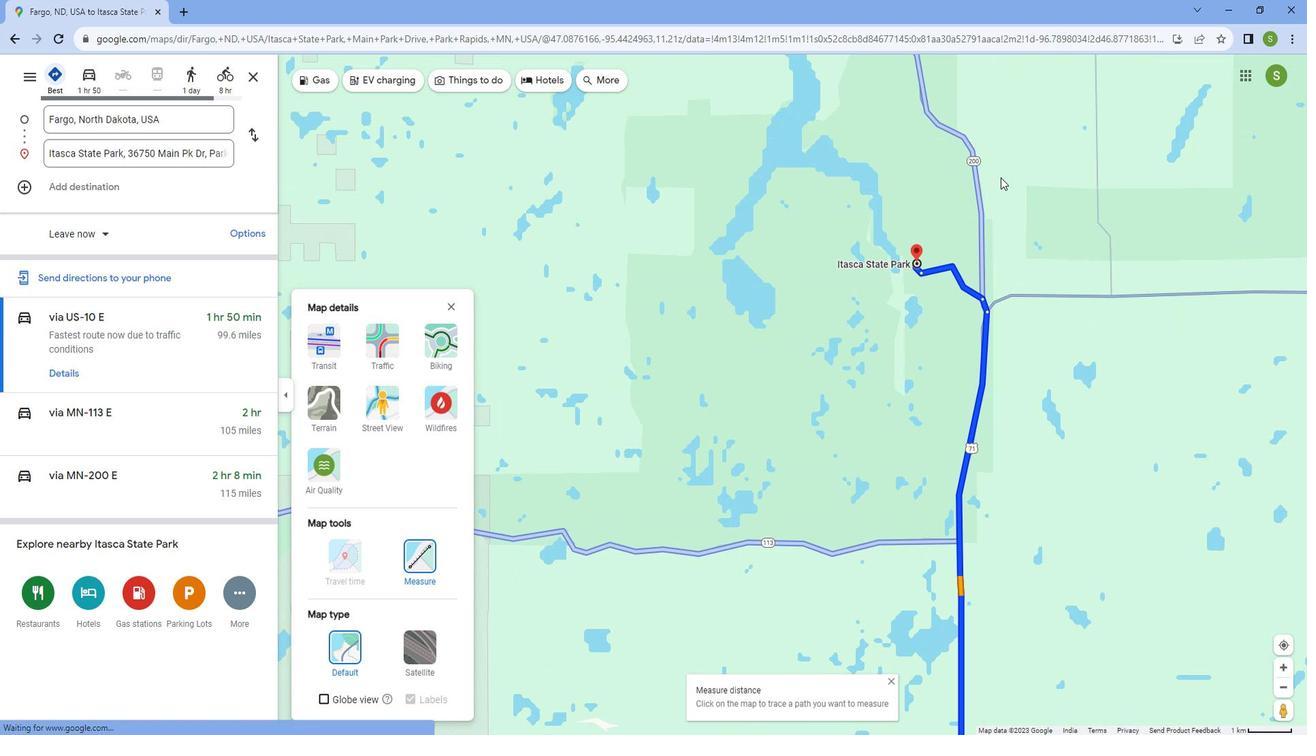 
Action: Mouse scrolled (1001, 172) with delta (0, 0)
Screenshot: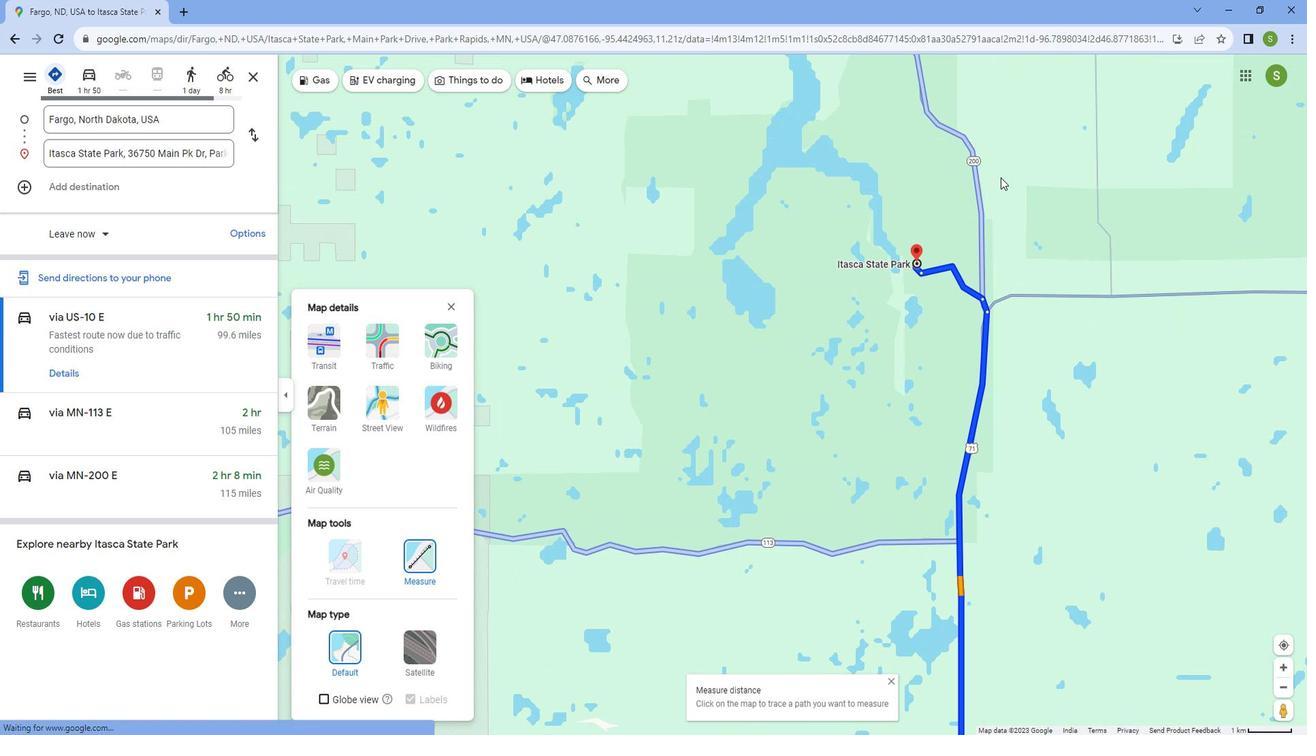 
Action: Mouse moved to (999, 172)
Screenshot: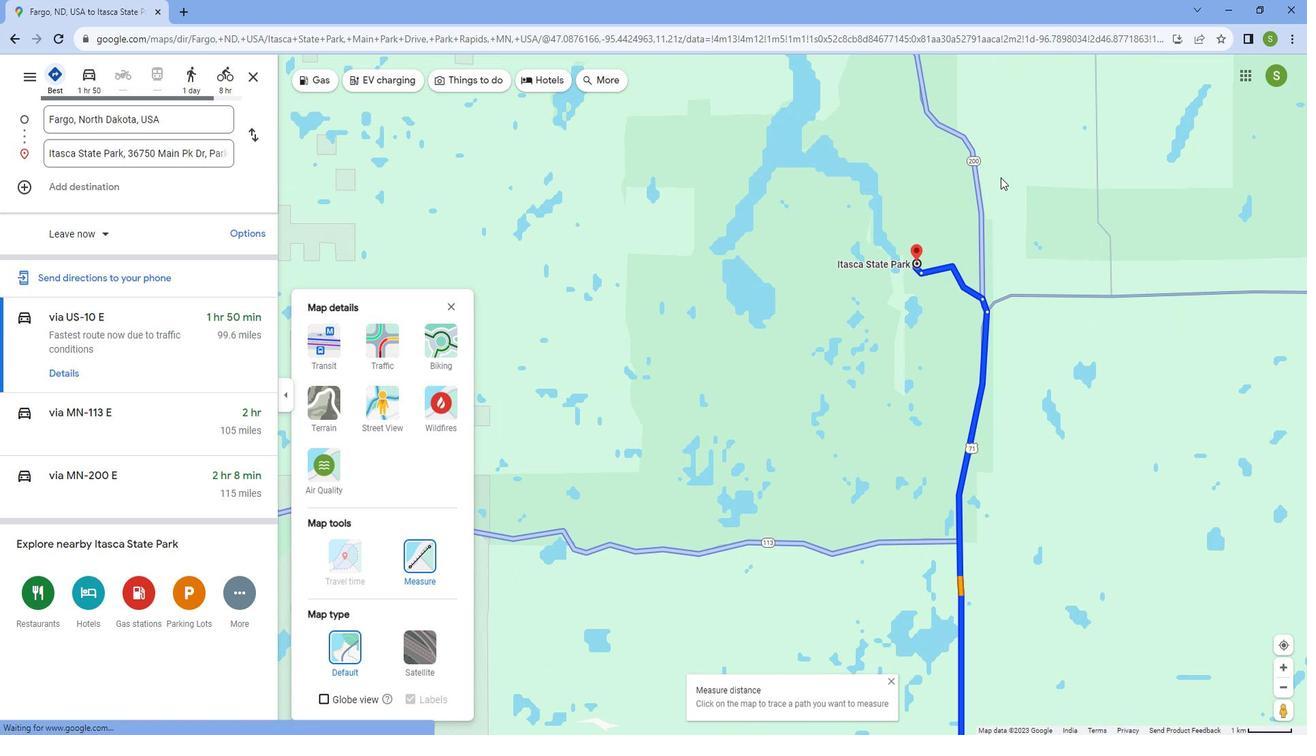 
Action: Mouse scrolled (999, 173) with delta (0, 0)
Screenshot: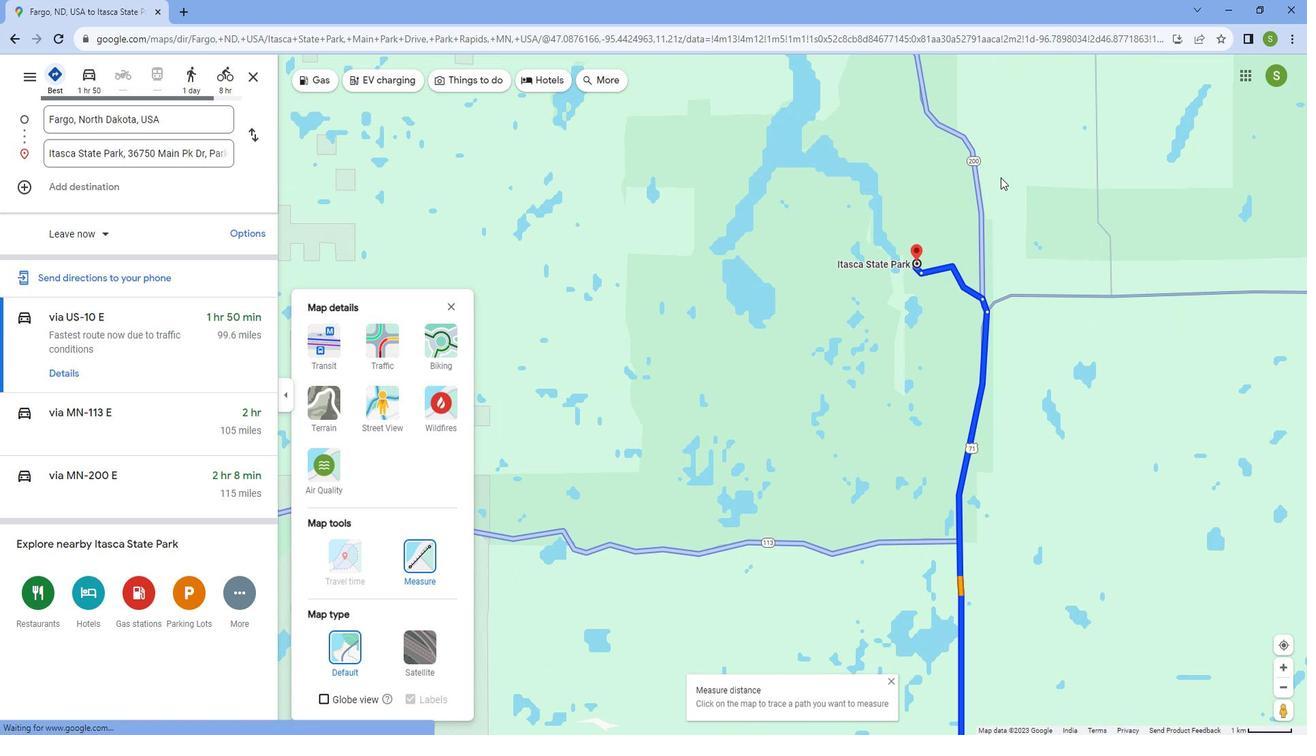 
Action: Mouse moved to (996, 174)
Screenshot: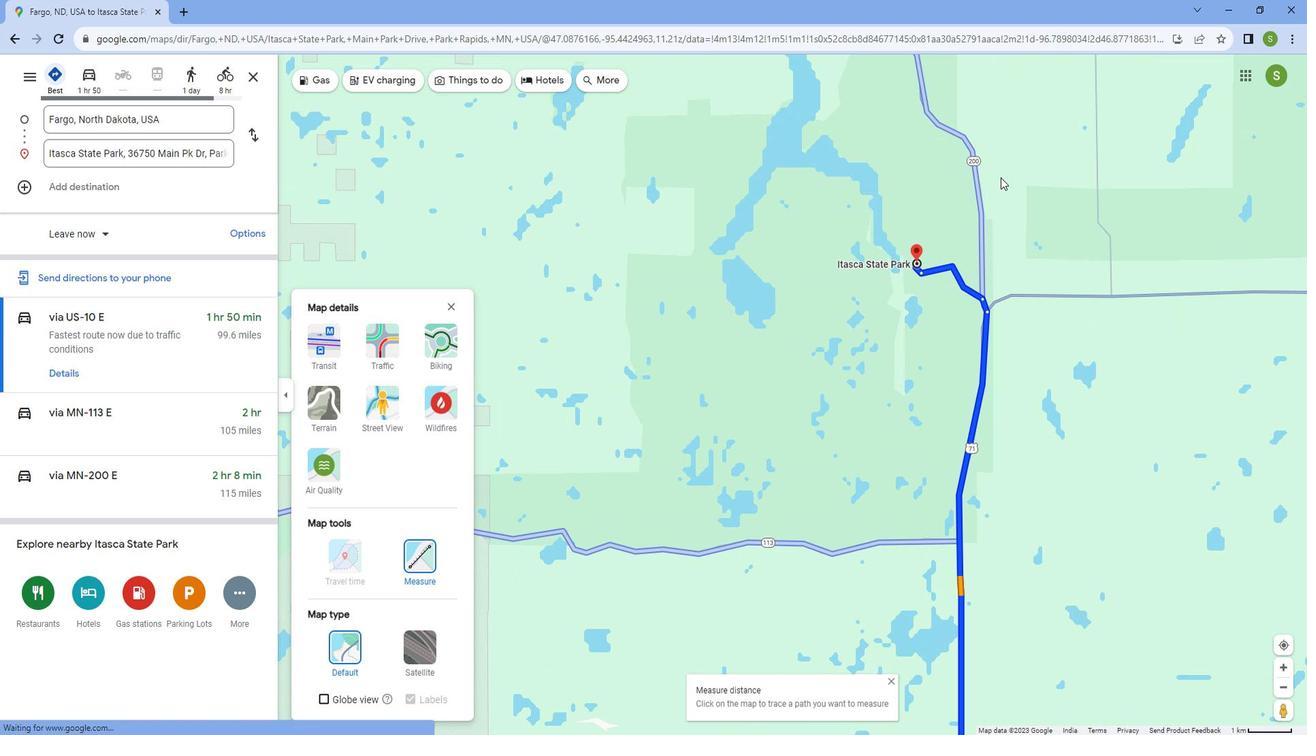 
Action: Mouse scrolled (996, 175) with delta (0, 0)
Screenshot: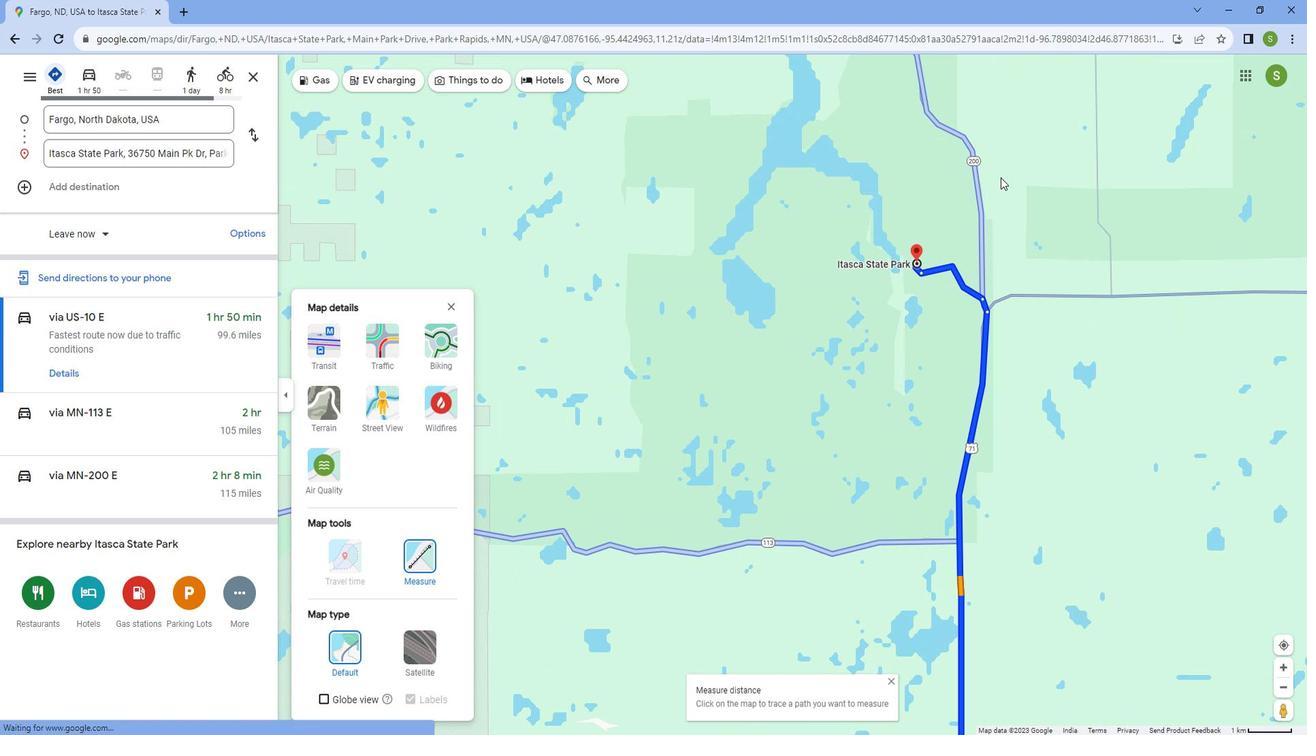 
Action: Mouse moved to (994, 175)
Screenshot: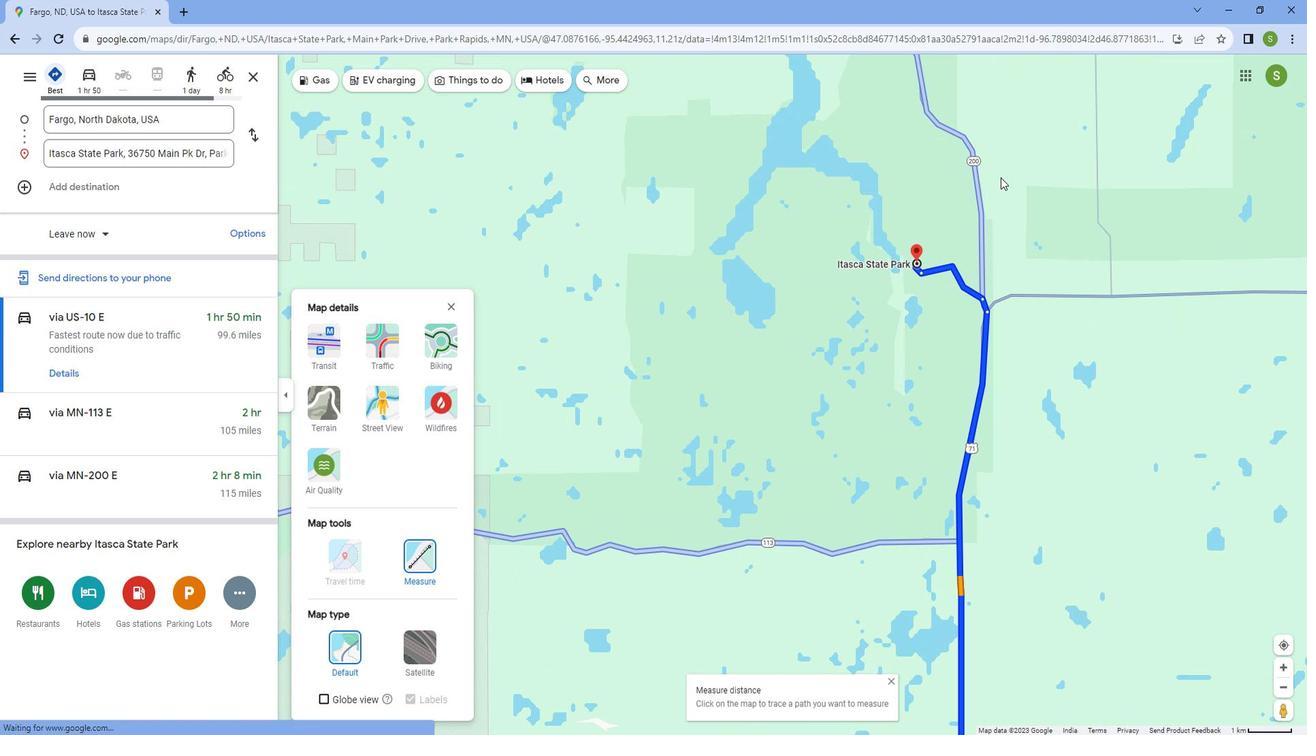 
Action: Mouse scrolled (994, 176) with delta (0, 0)
Screenshot: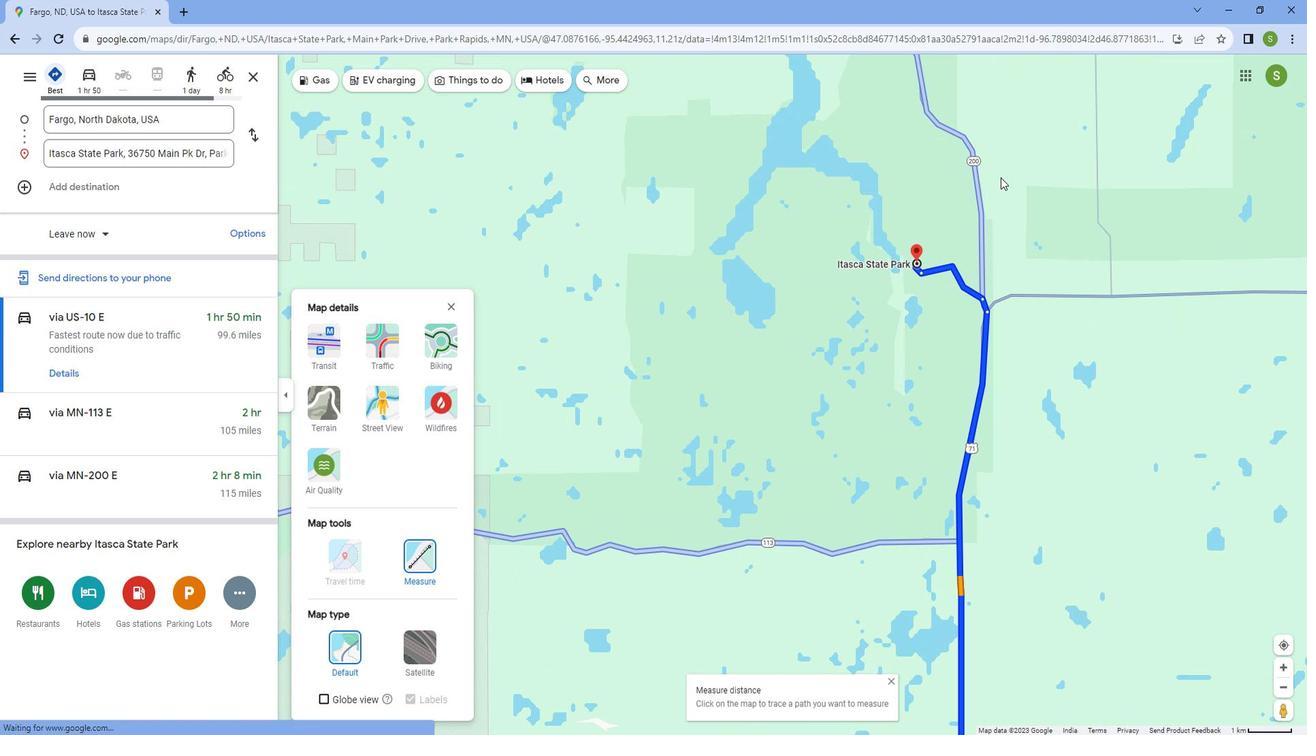 
Action: Mouse moved to (988, 177)
Screenshot: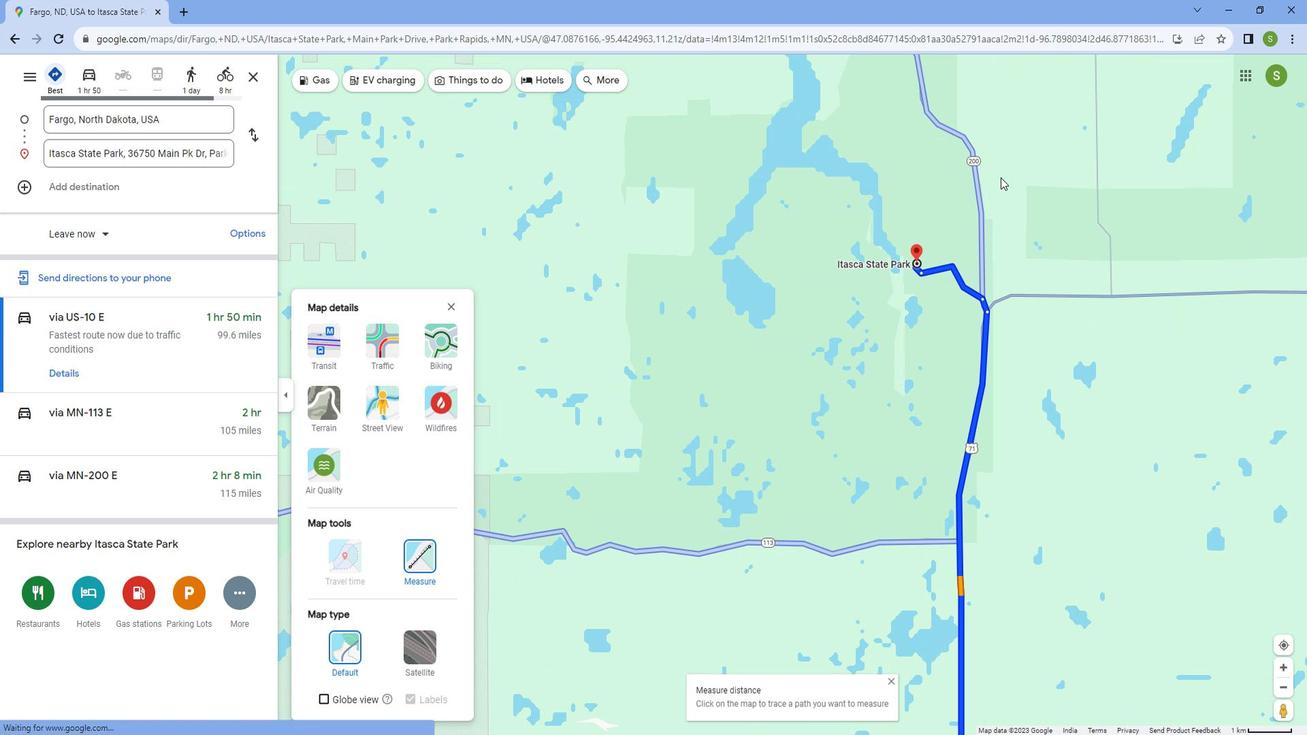 
Action: Mouse scrolled (988, 178) with delta (0, 0)
Screenshot: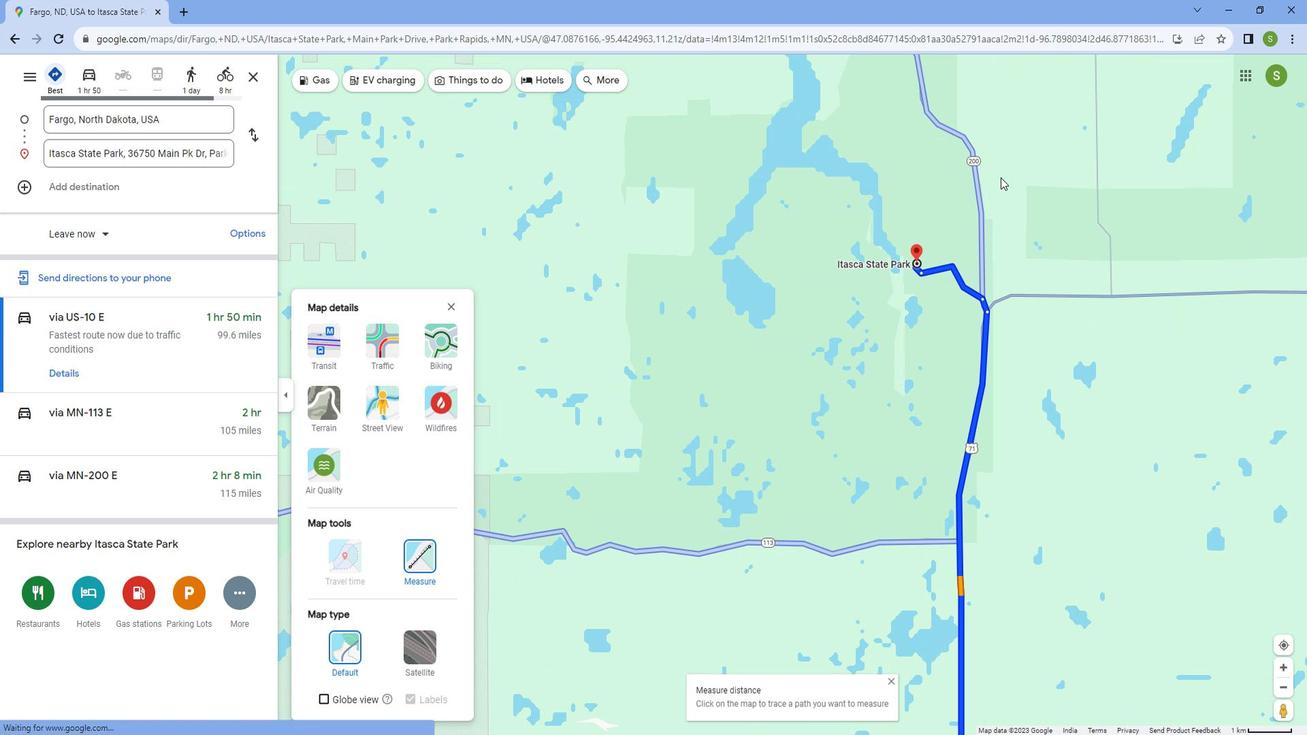 
Action: Mouse moved to (812, 426)
Screenshot: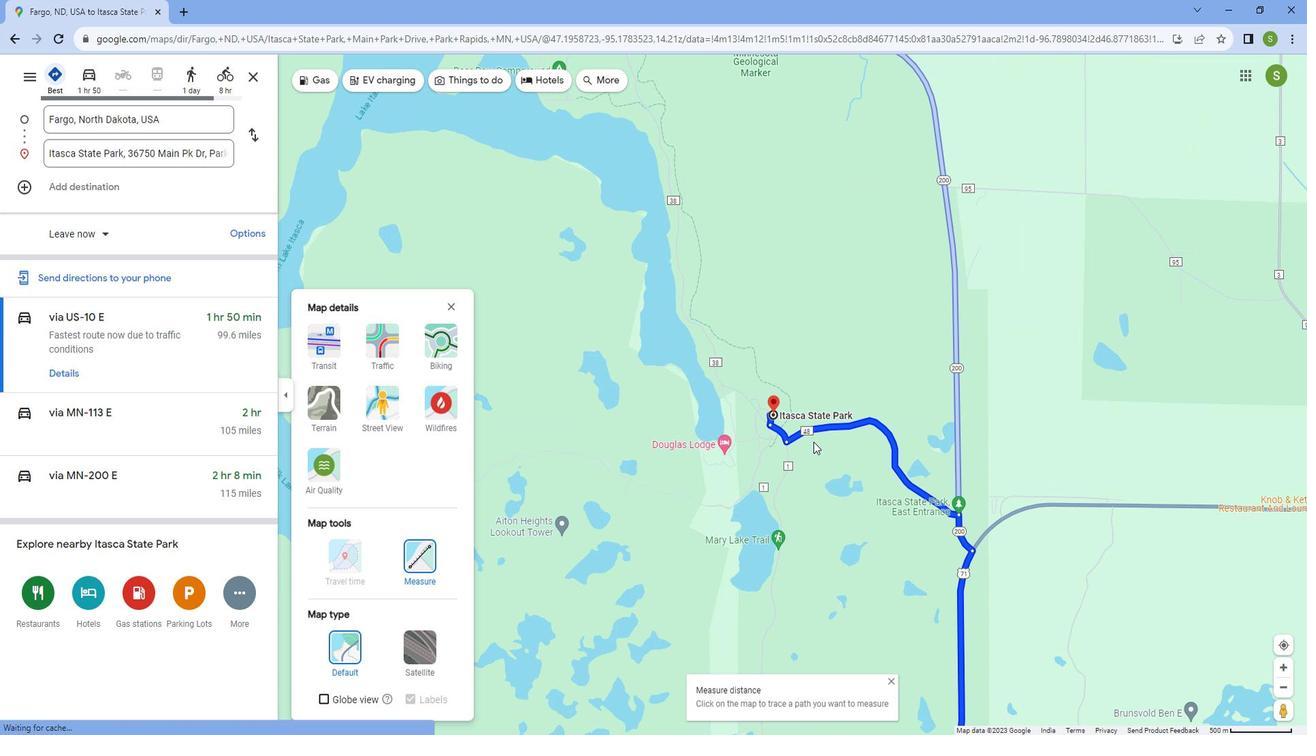 
Action: Mouse scrolled (812, 426) with delta (0, 0)
Screenshot: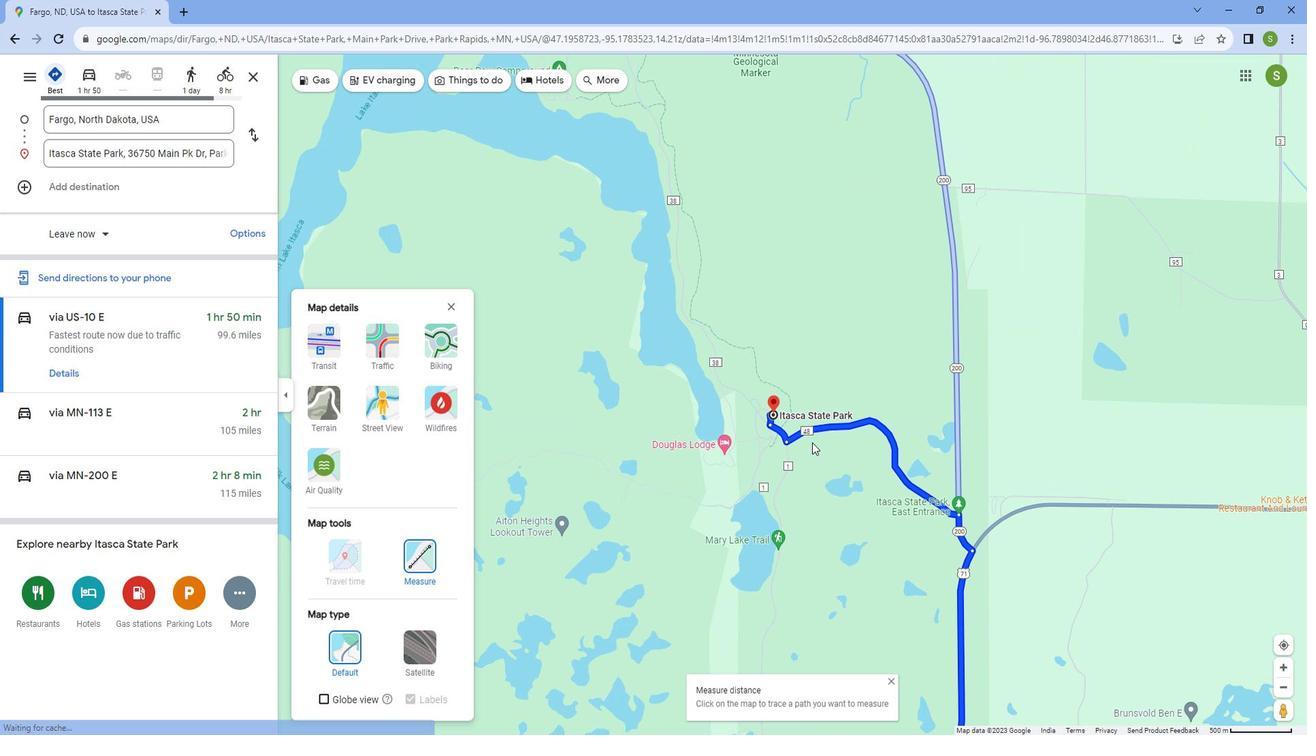 
Action: Mouse scrolled (812, 426) with delta (0, 0)
Screenshot: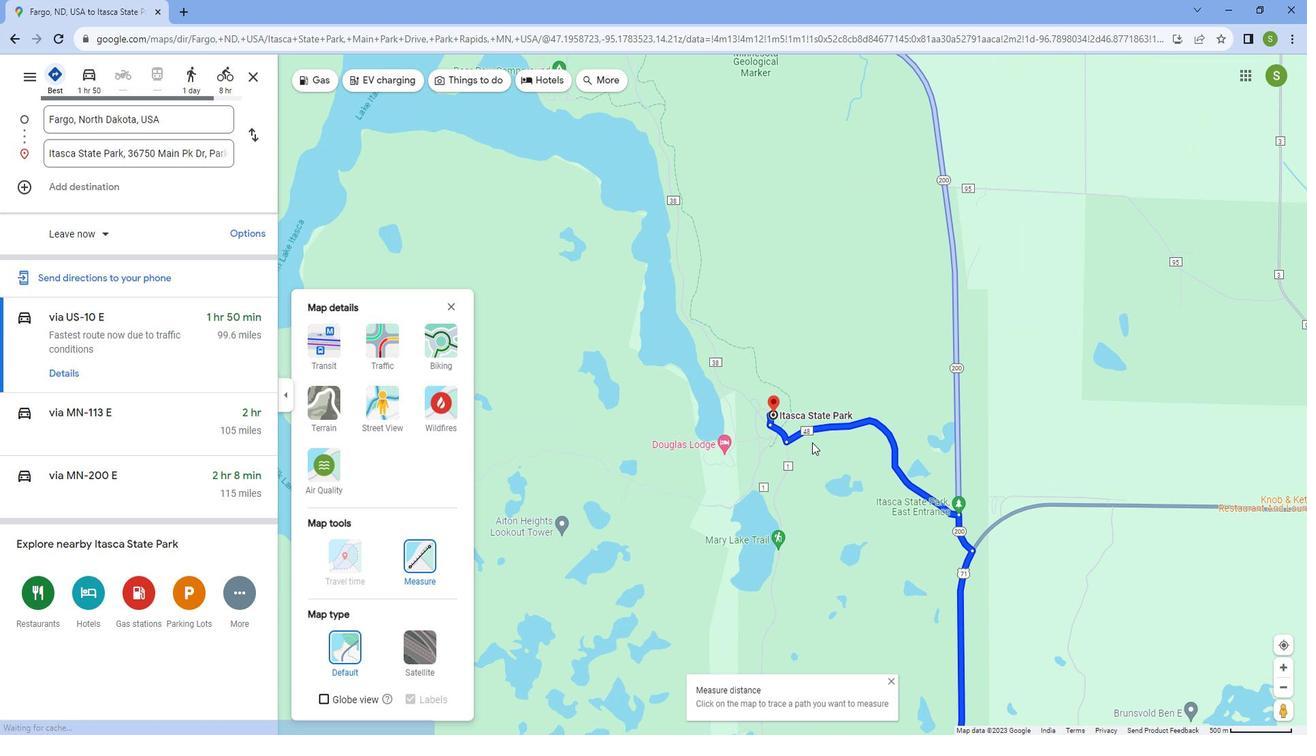 
Action: Mouse scrolled (812, 426) with delta (0, 0)
Screenshot: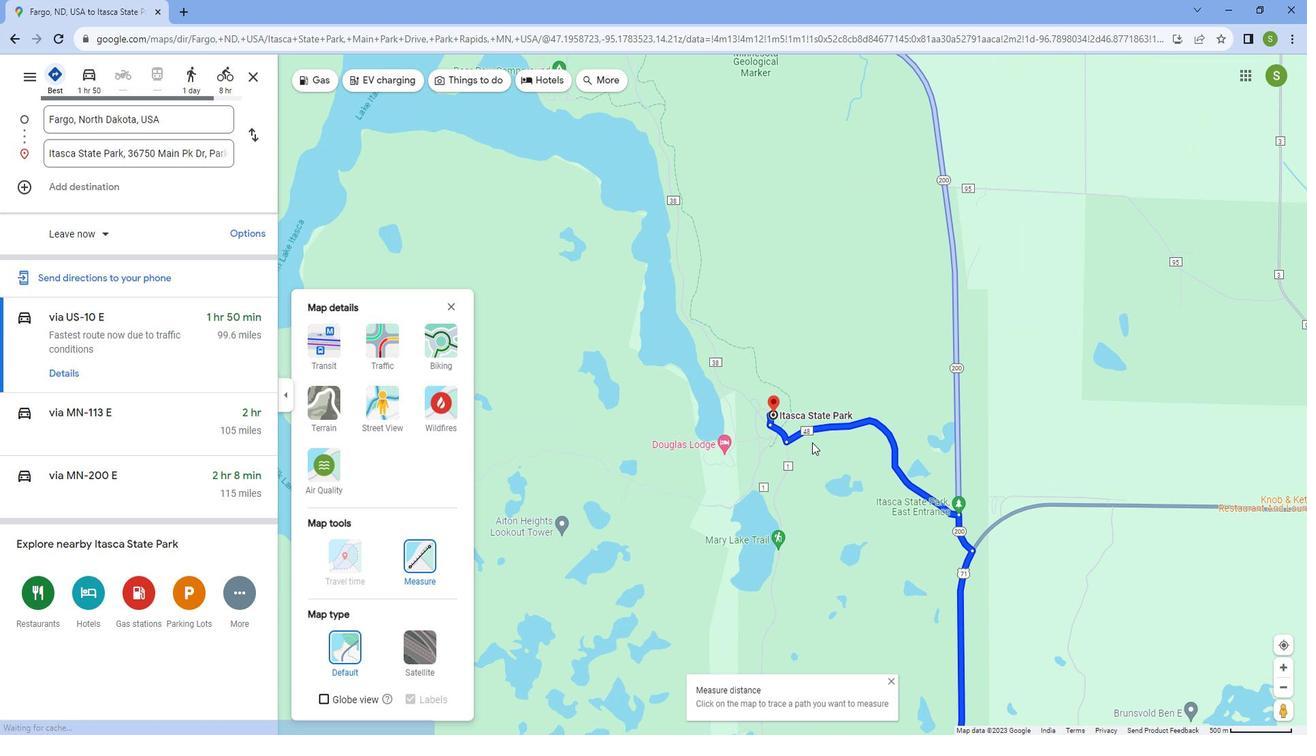 
Action: Mouse scrolled (812, 426) with delta (0, 0)
Screenshot: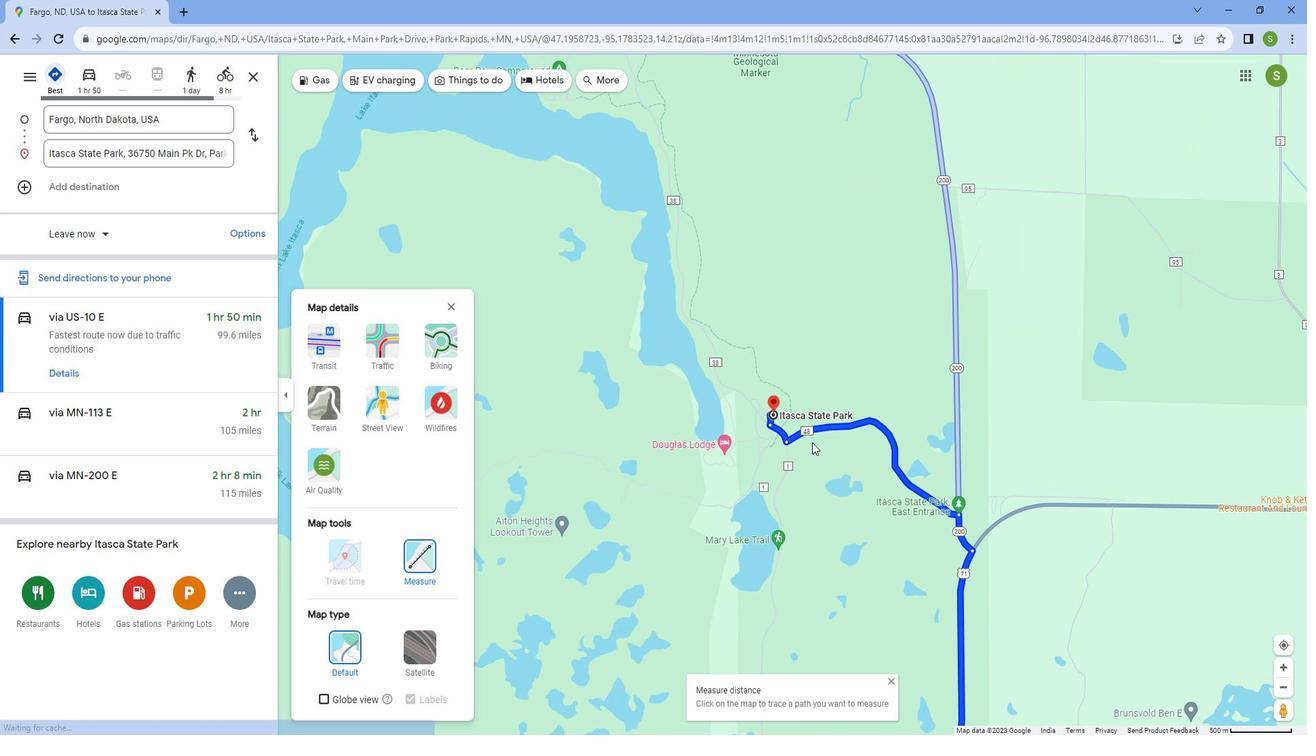 
Action: Mouse scrolled (812, 426) with delta (0, 0)
Screenshot: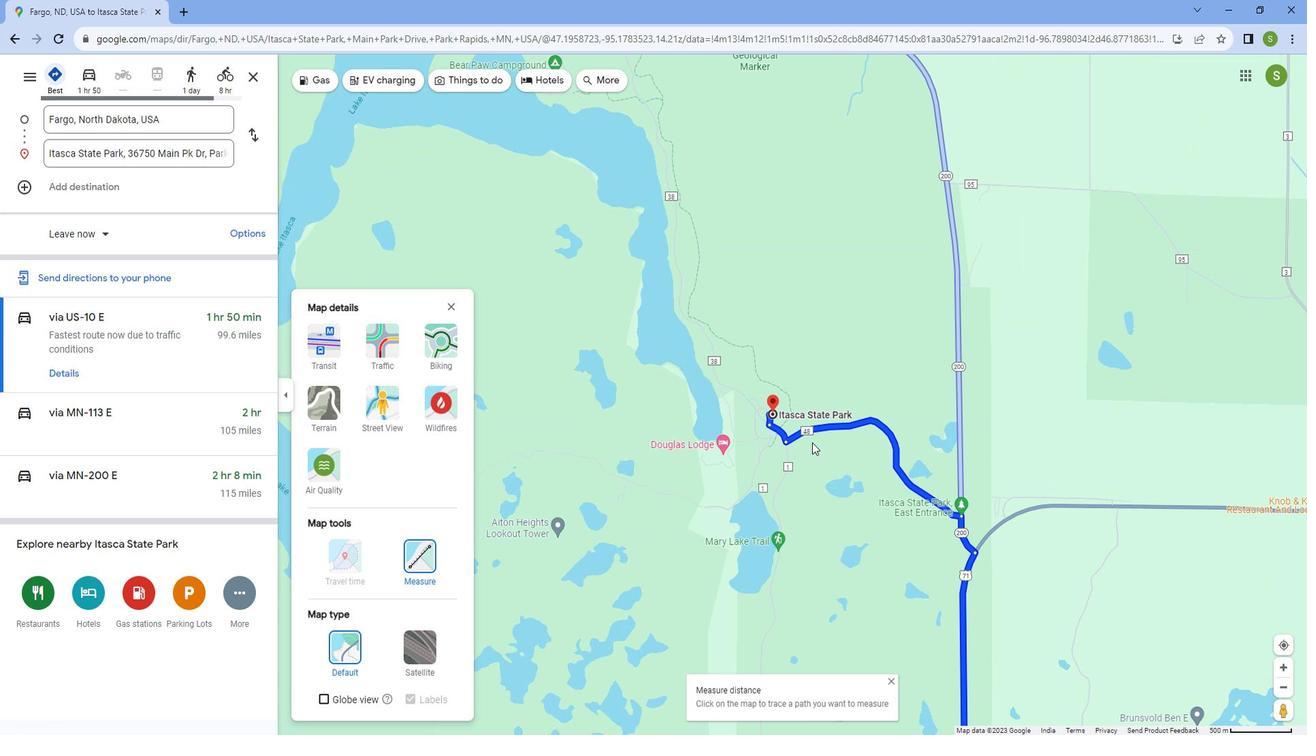 
Action: Mouse moved to (692, 418)
Screenshot: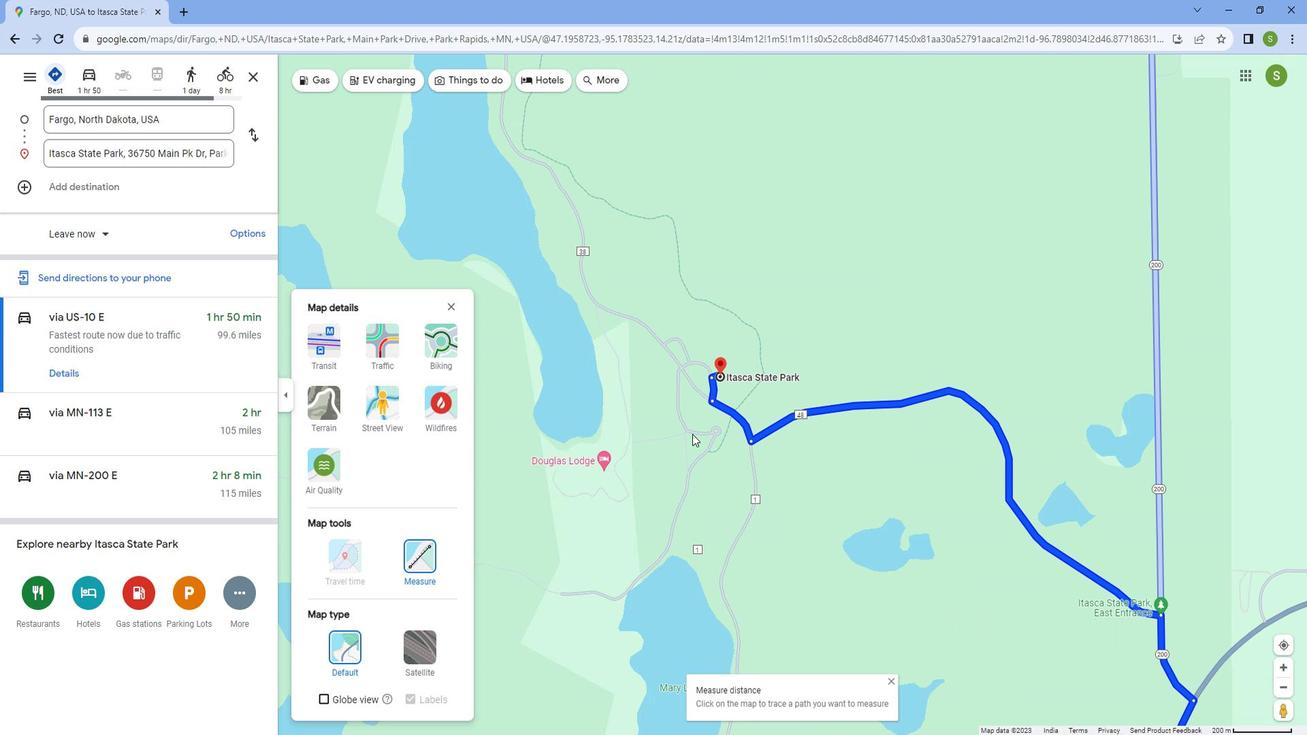 
Action: Mouse scrolled (692, 418) with delta (0, 0)
Screenshot: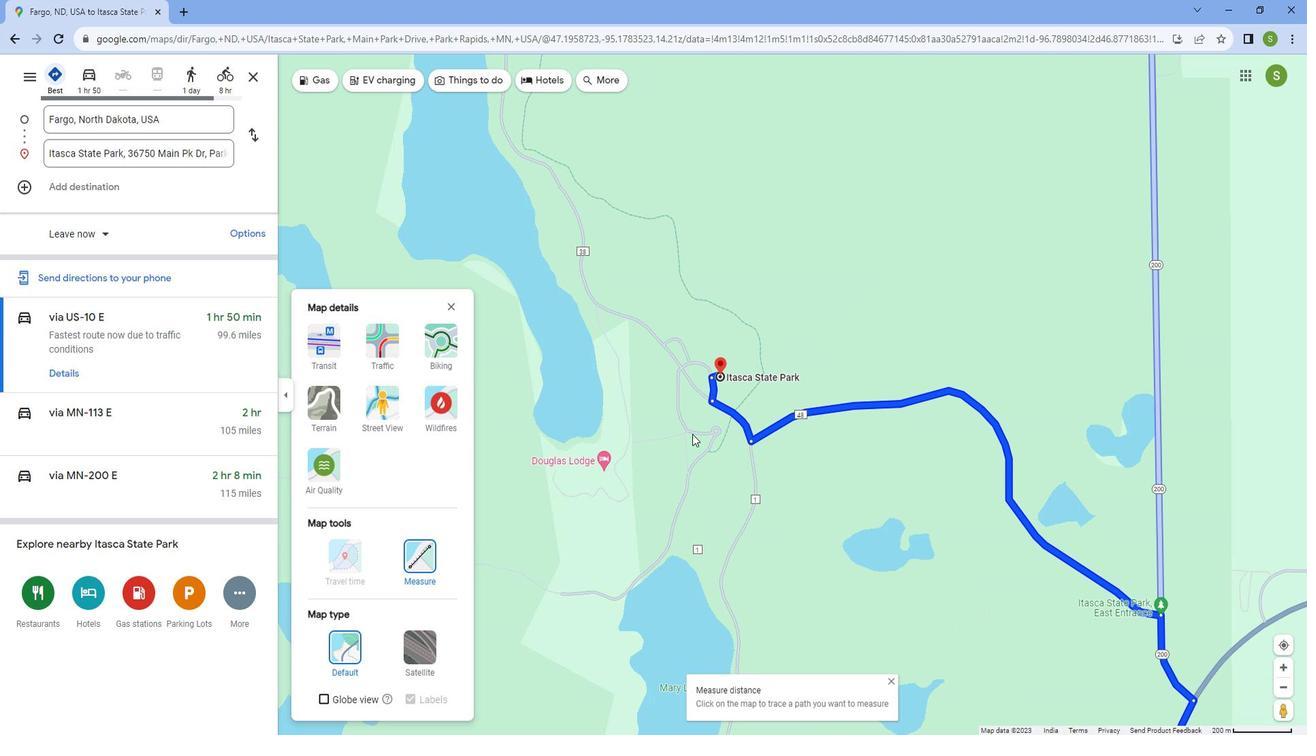 
Action: Mouse scrolled (692, 418) with delta (0, 0)
Screenshot: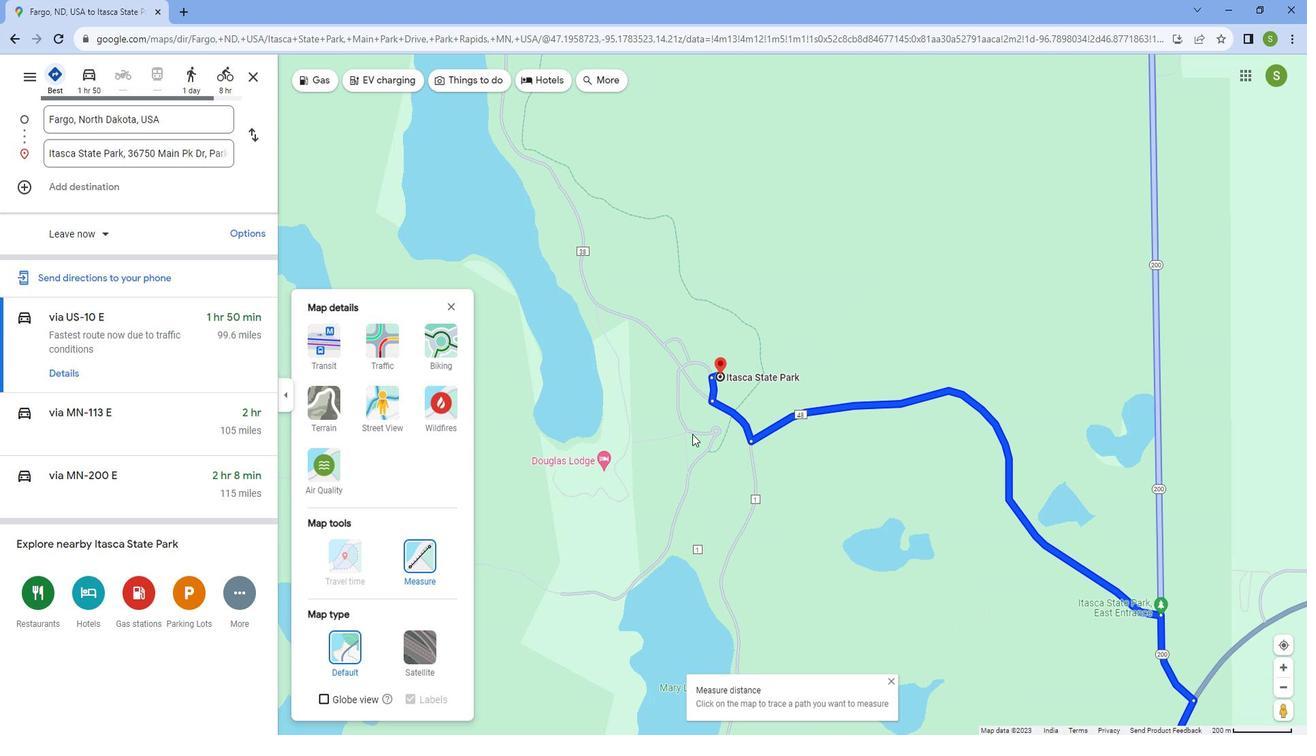 
Action: Mouse scrolled (692, 418) with delta (0, 0)
Screenshot: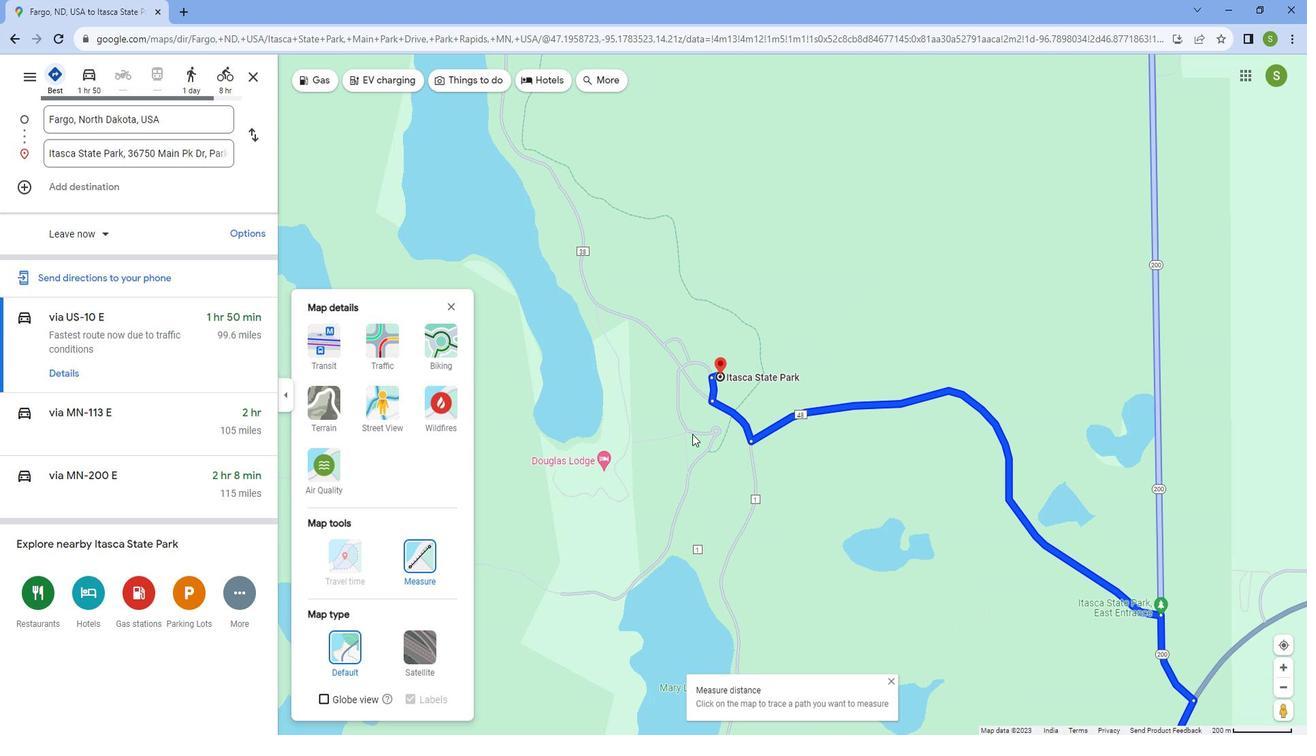 
Action: Mouse scrolled (692, 418) with delta (0, 0)
Screenshot: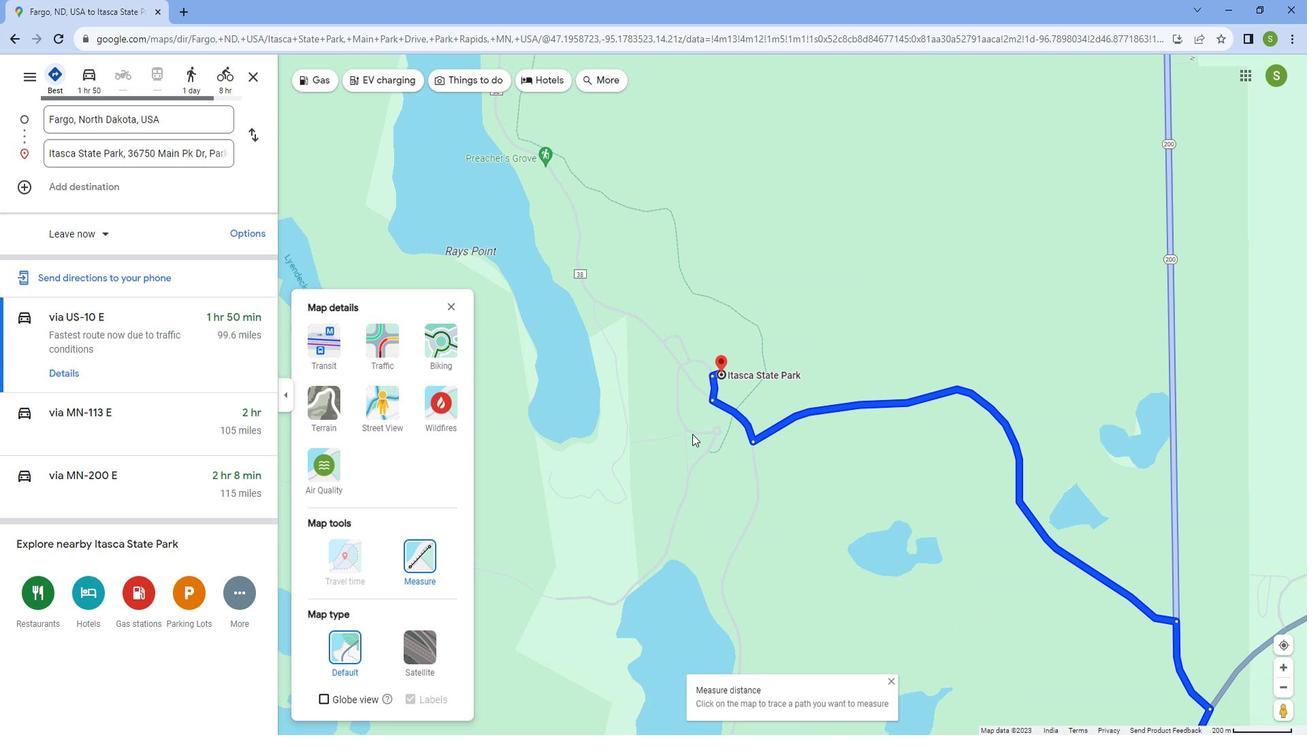 
Action: Mouse moved to (807, 349)
Screenshot: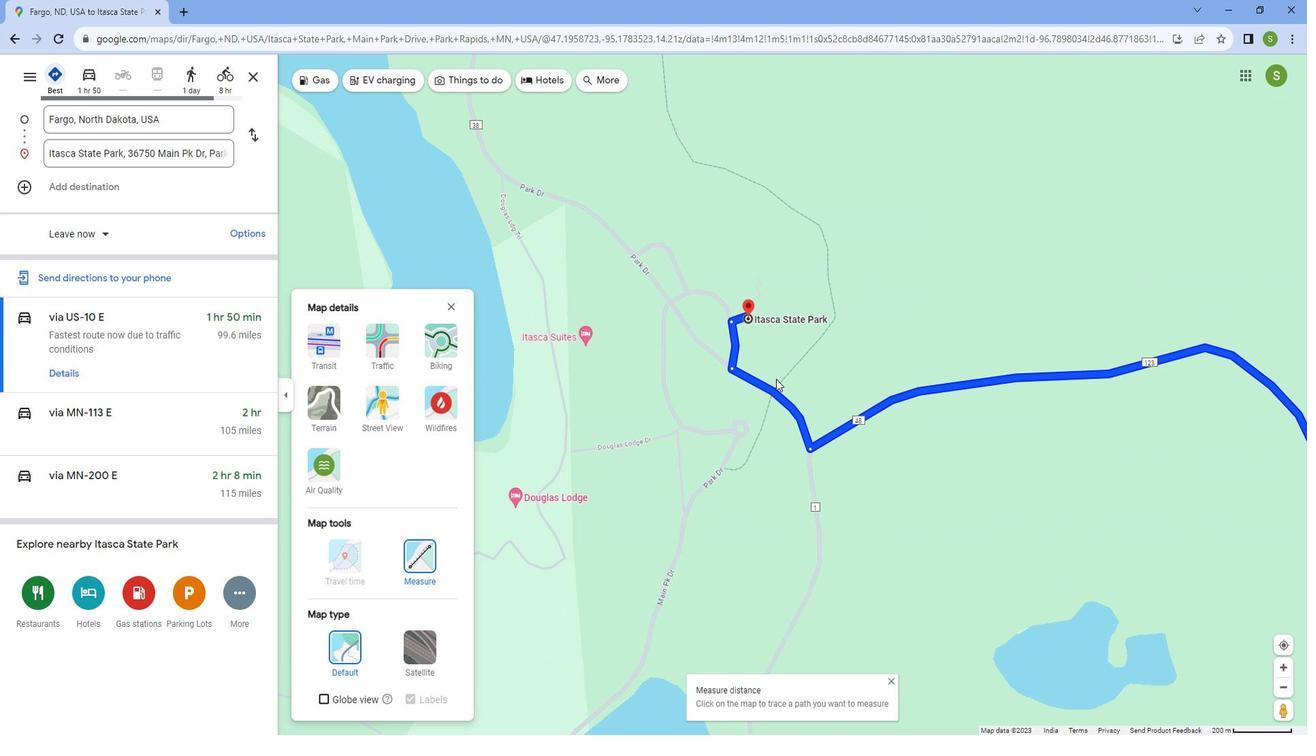 
Action: Mouse scrolled (807, 350) with delta (0, 0)
Screenshot: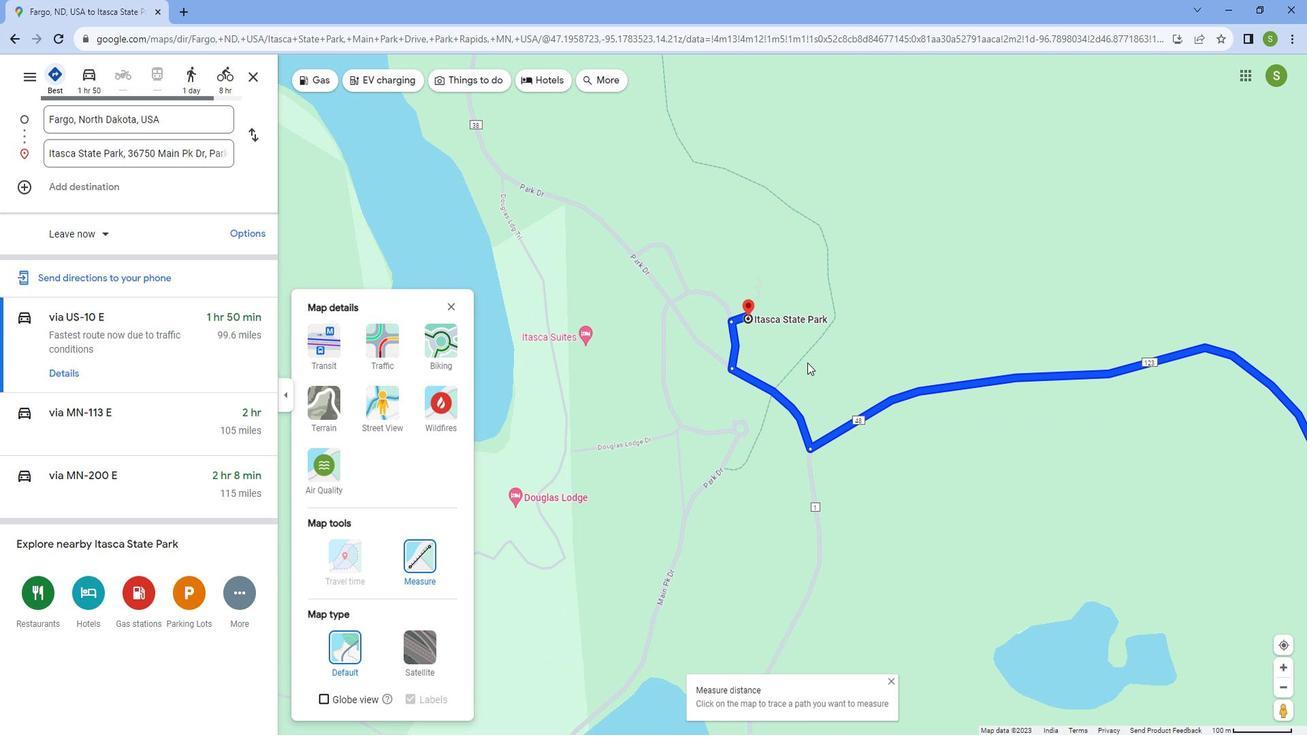 
Action: Mouse scrolled (807, 350) with delta (0, 0)
Screenshot: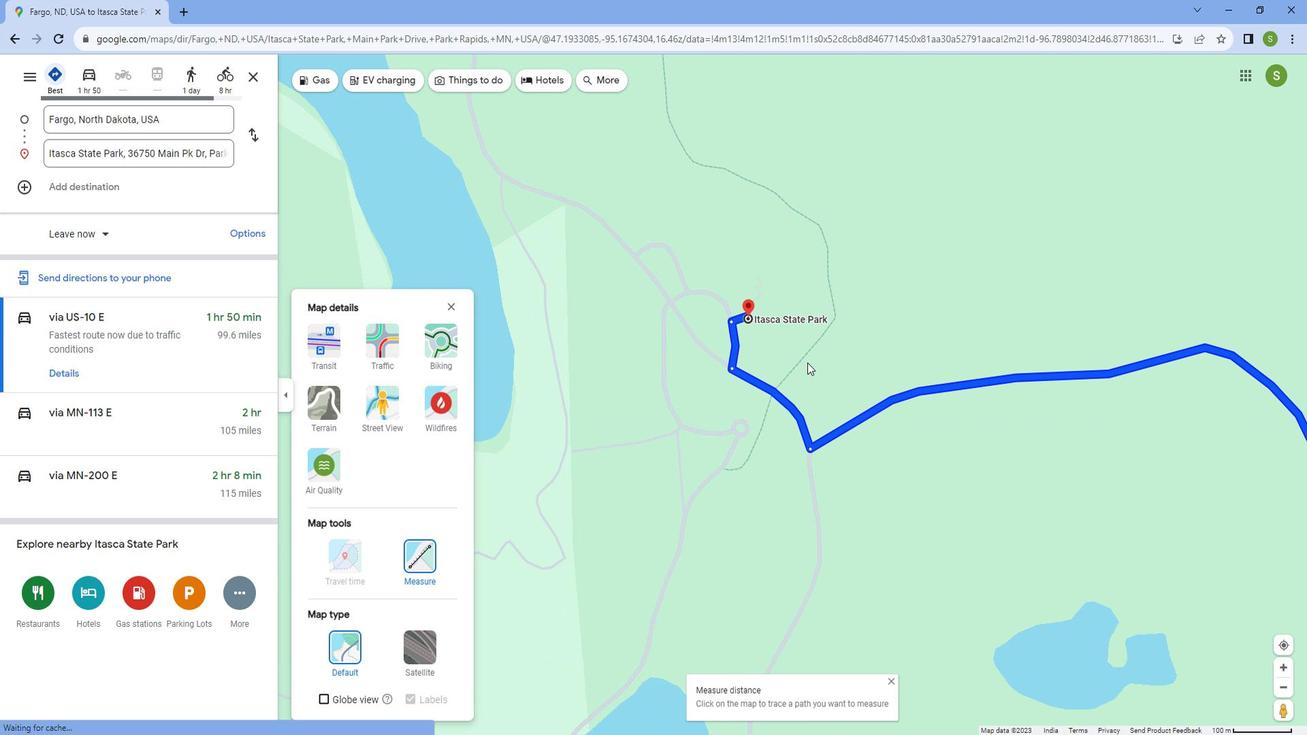 
Action: Mouse scrolled (807, 350) with delta (0, 0)
Screenshot: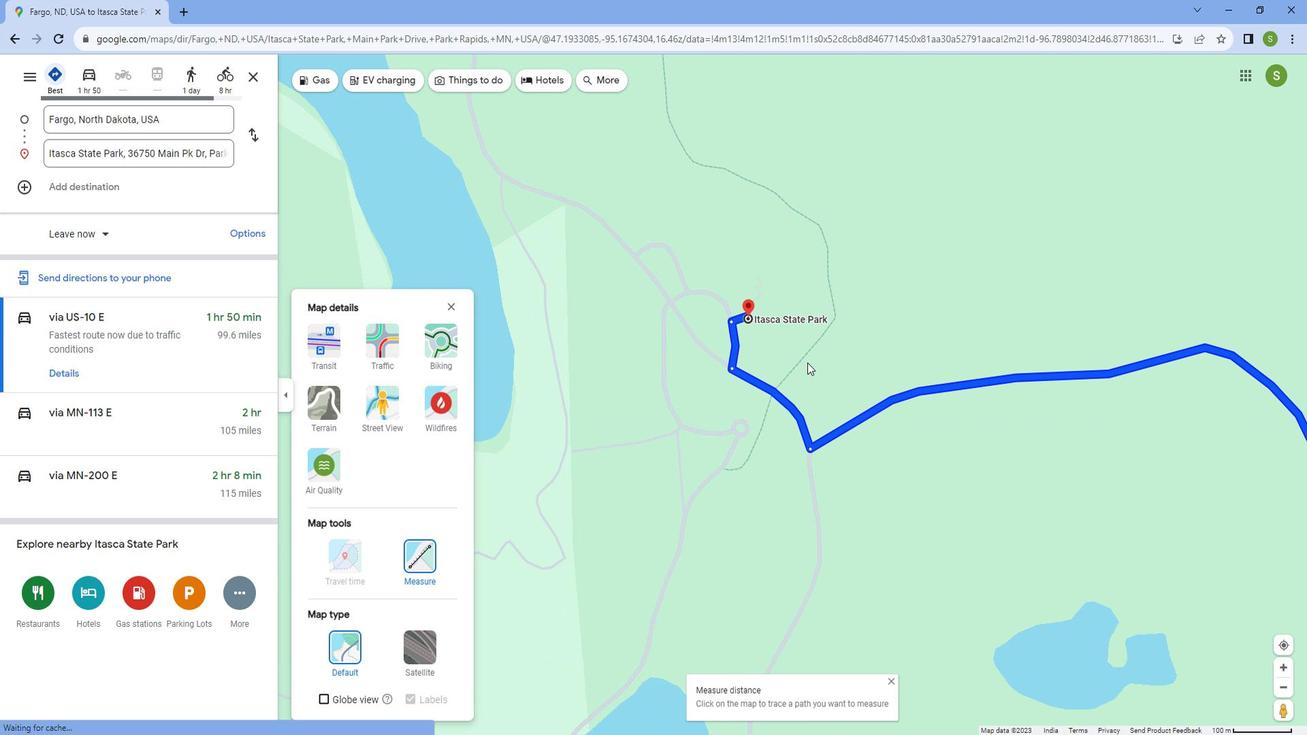 
Action: Mouse scrolled (807, 350) with delta (0, 0)
Screenshot: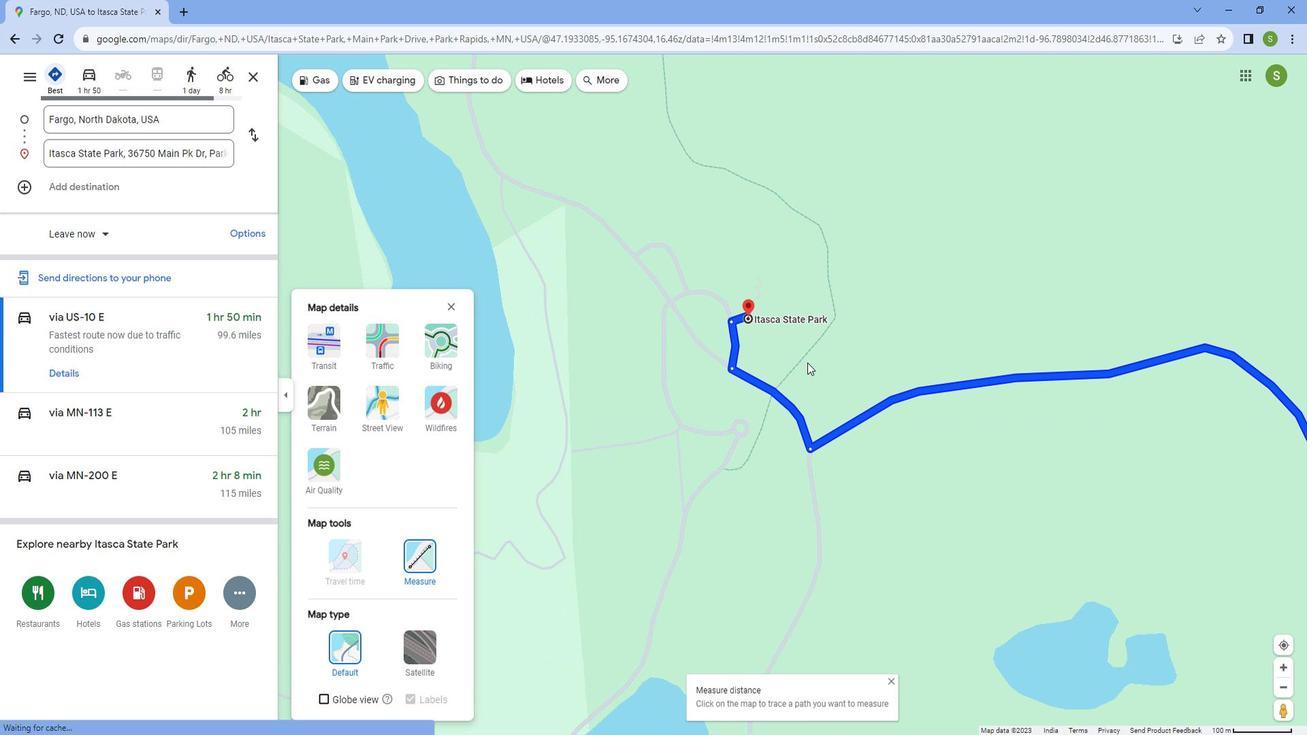 
Action: Mouse scrolled (807, 350) with delta (0, 0)
Screenshot: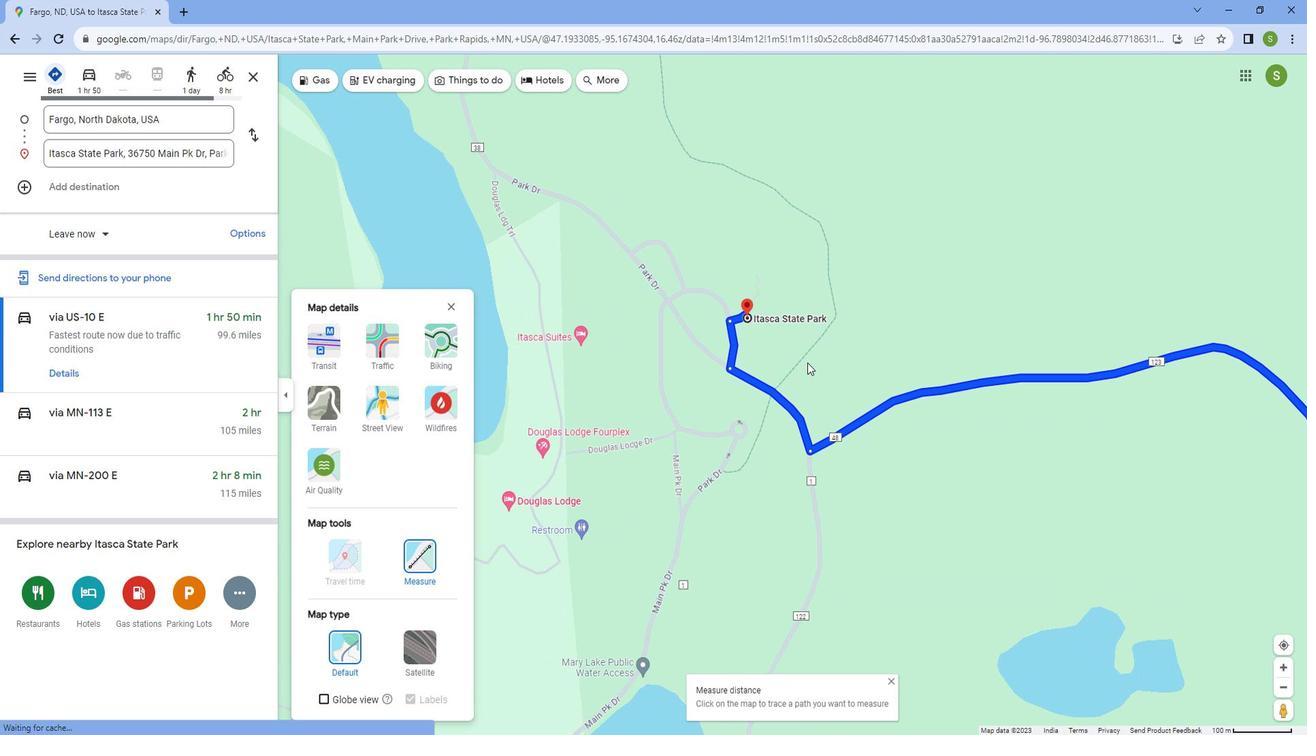 
Action: Mouse moved to (674, 244)
Screenshot: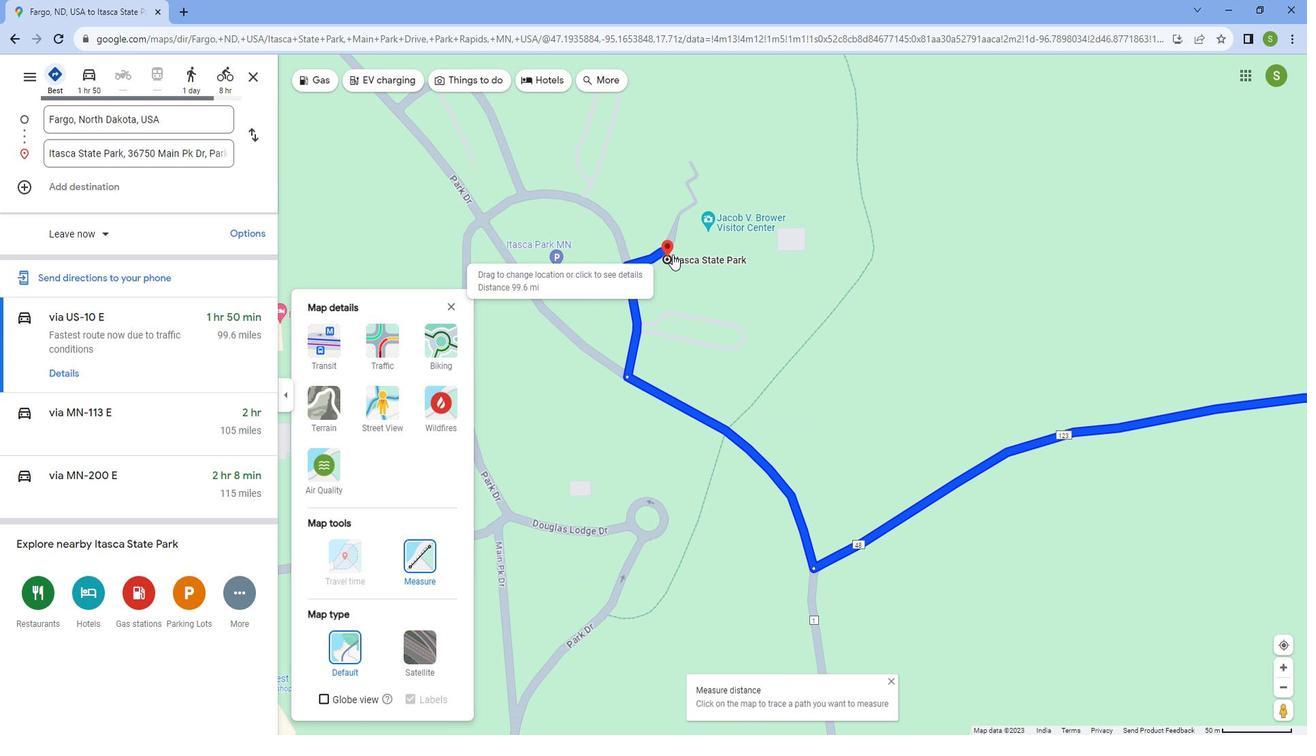 
Action: Mouse scrolled (674, 245) with delta (0, 0)
Screenshot: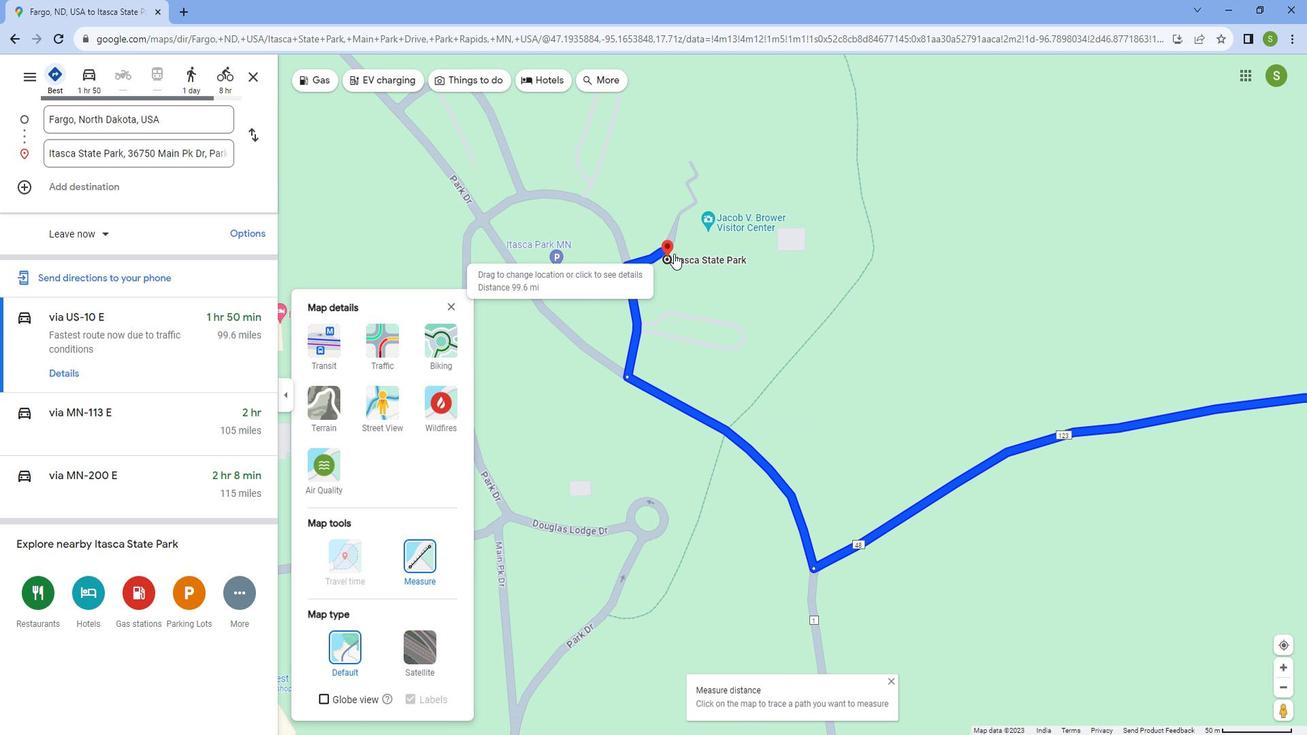
Action: Mouse scrolled (674, 245) with delta (0, 0)
Screenshot: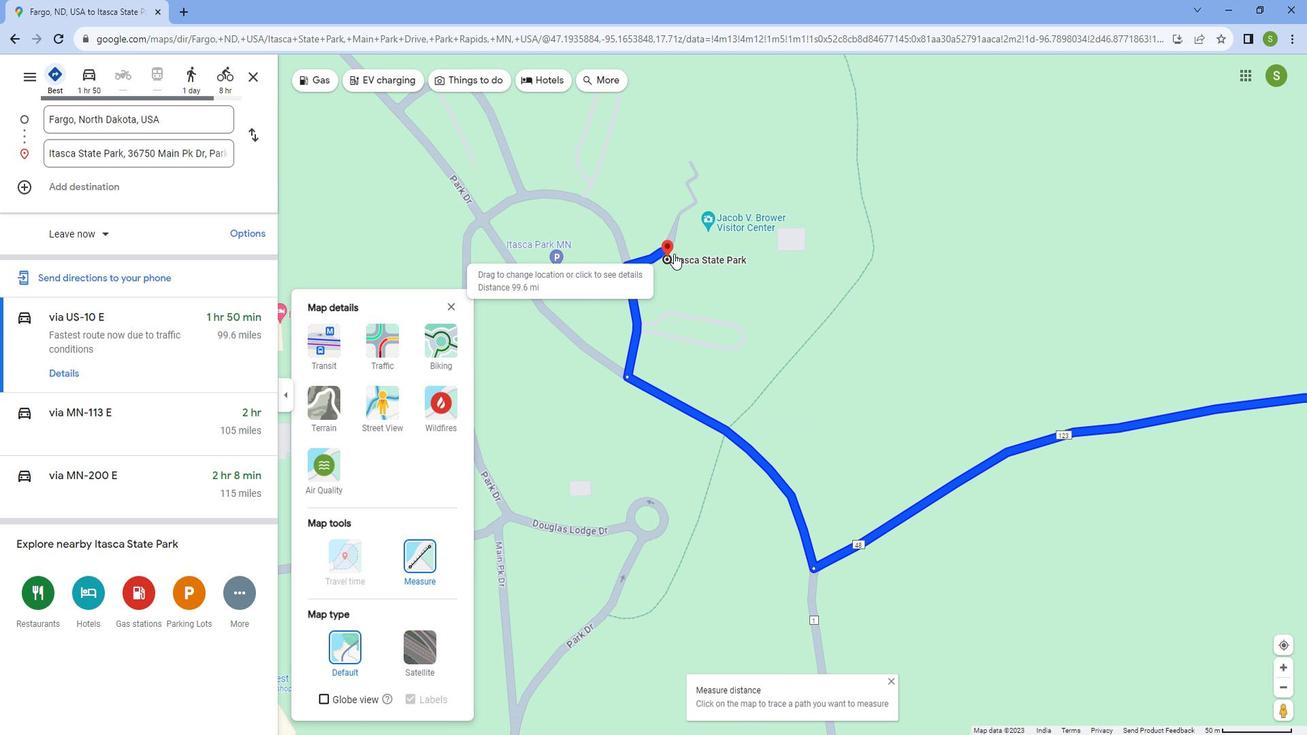 
Action: Mouse scrolled (674, 245) with delta (0, 0)
Screenshot: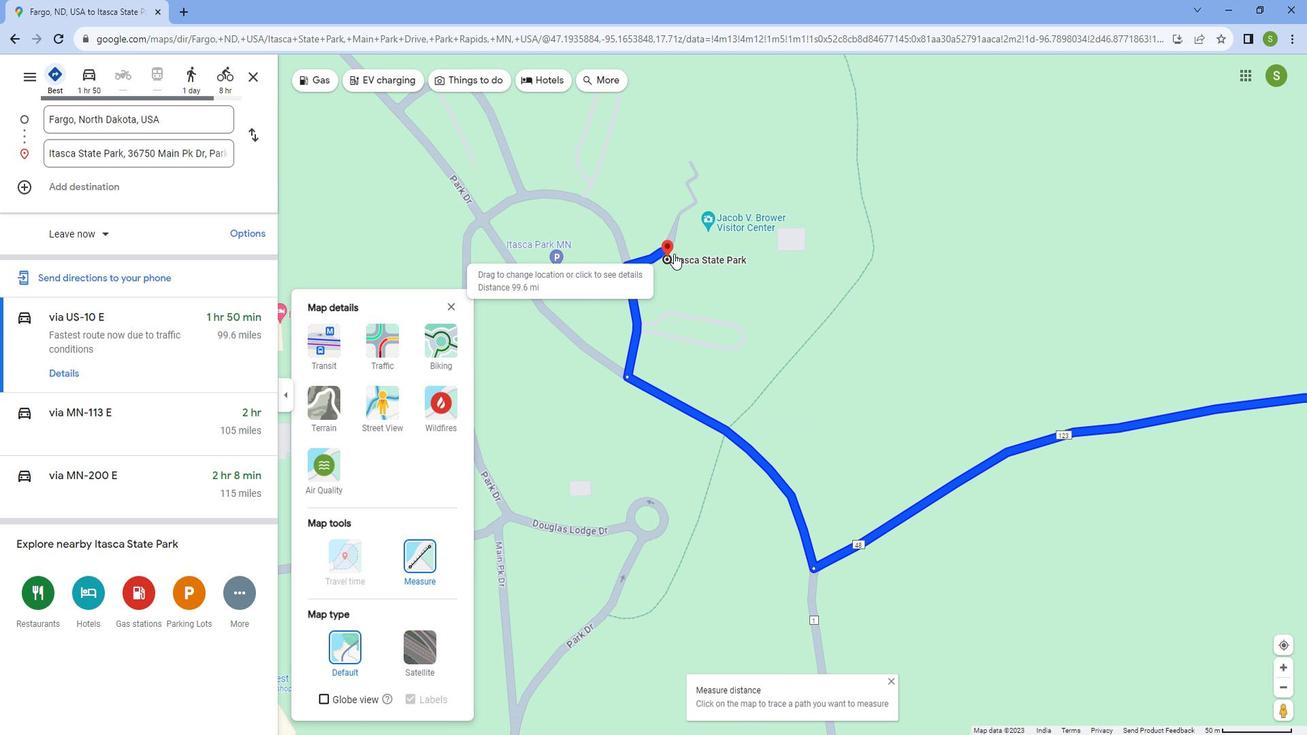 
Action: Mouse scrolled (674, 245) with delta (0, 0)
Screenshot: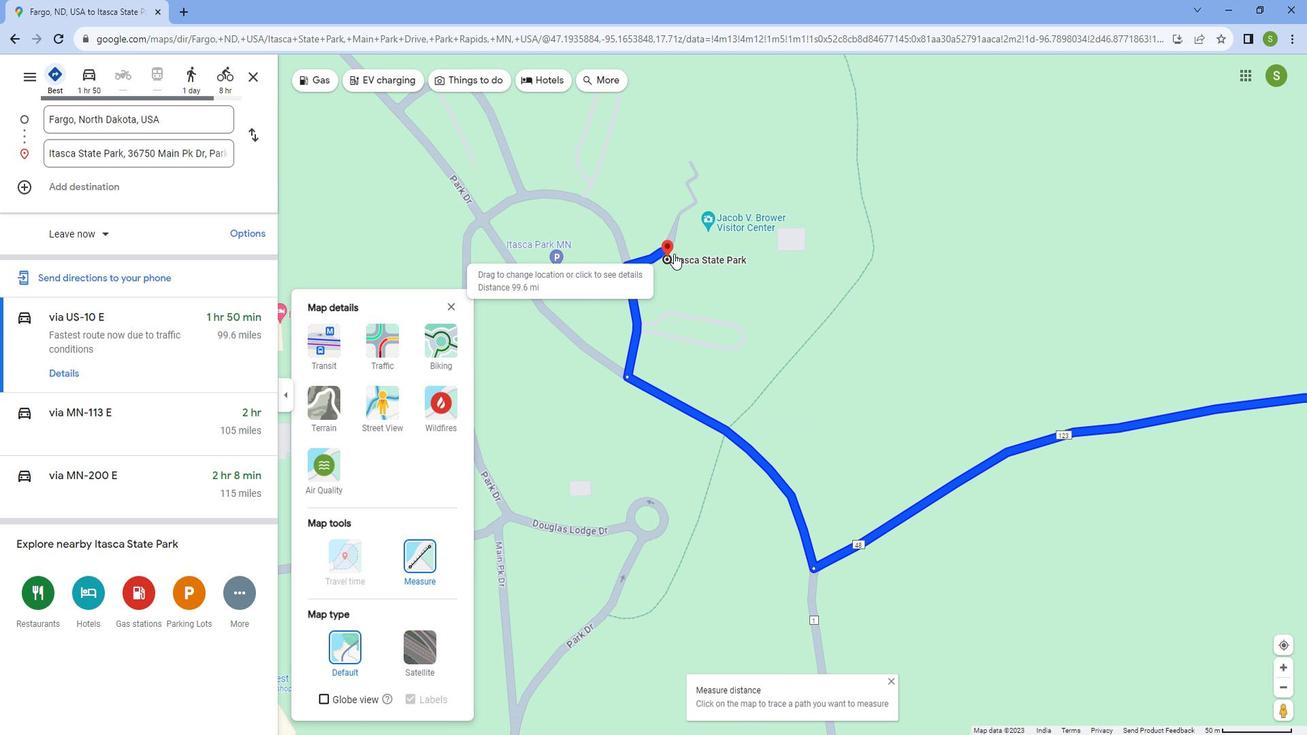 
Action: Mouse scrolled (674, 245) with delta (0, 0)
Screenshot: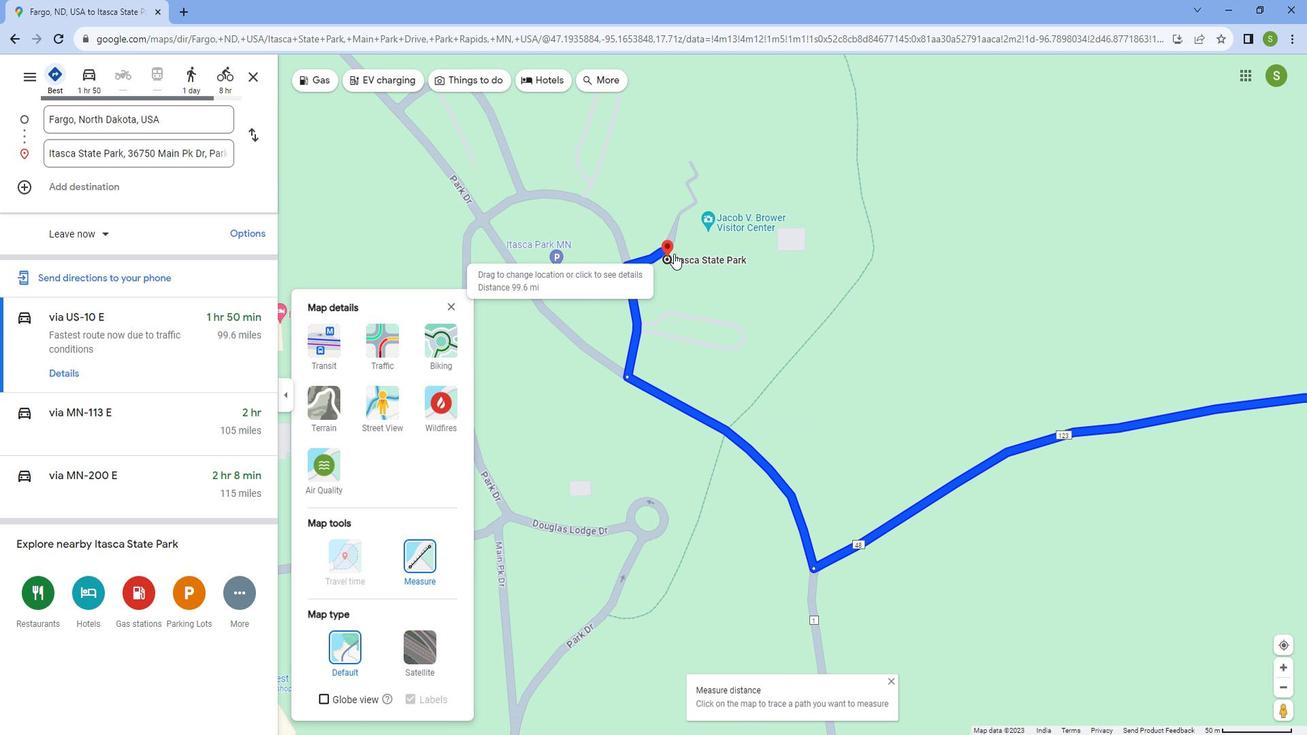 
Action: Mouse scrolled (674, 245) with delta (0, 0)
Screenshot: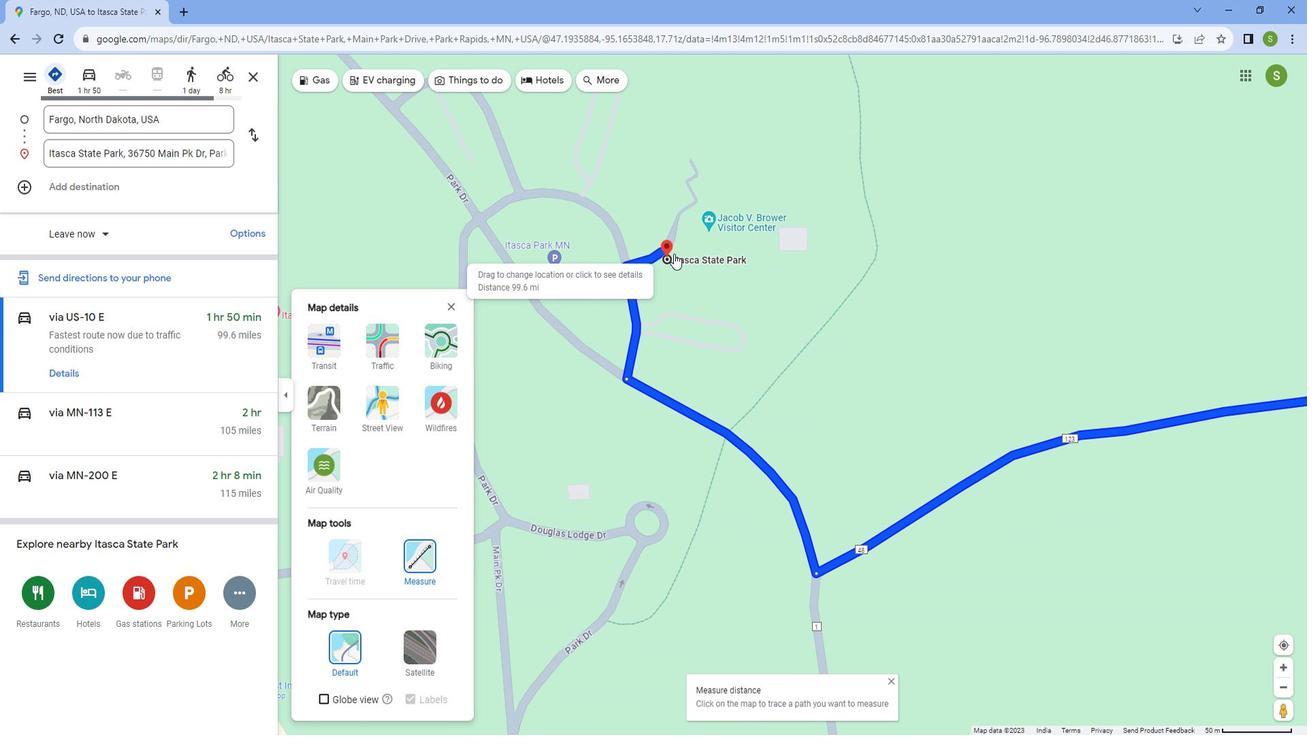 
Action: Mouse scrolled (674, 245) with delta (0, 0)
Screenshot: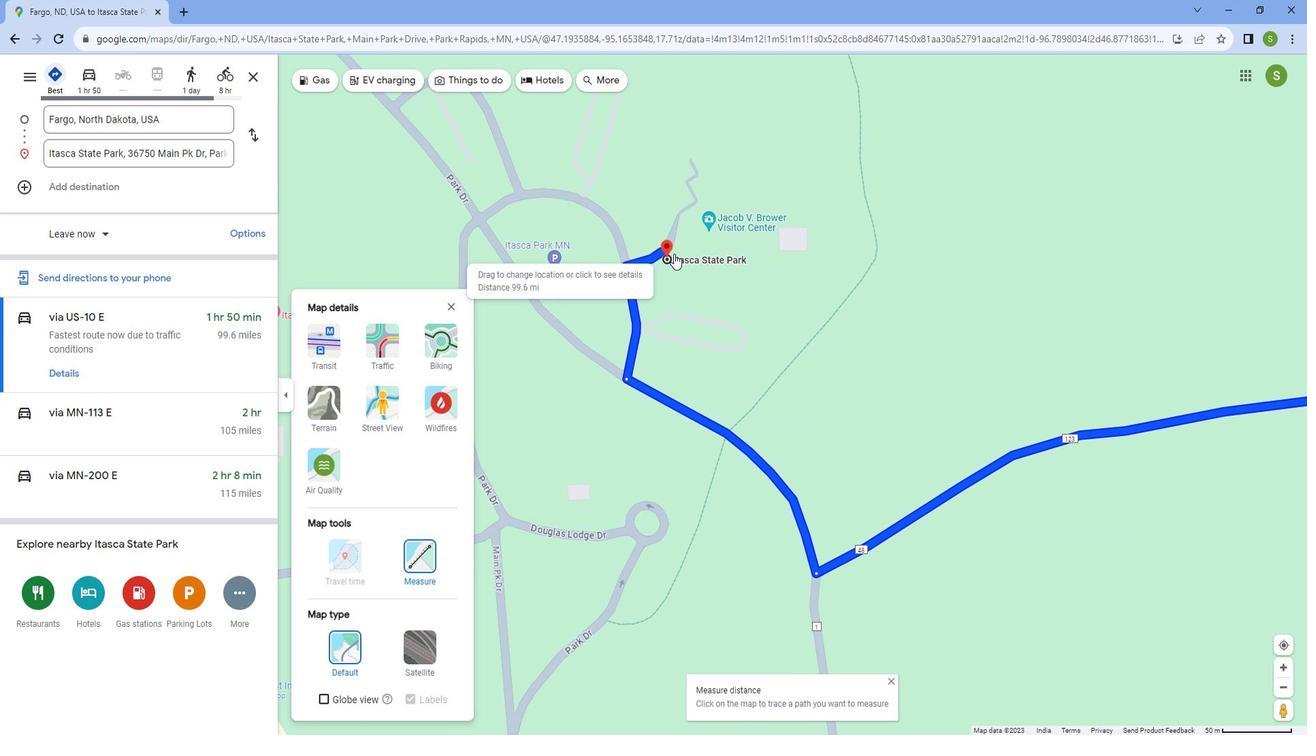 
Action: Mouse scrolled (674, 245) with delta (0, 0)
Screenshot: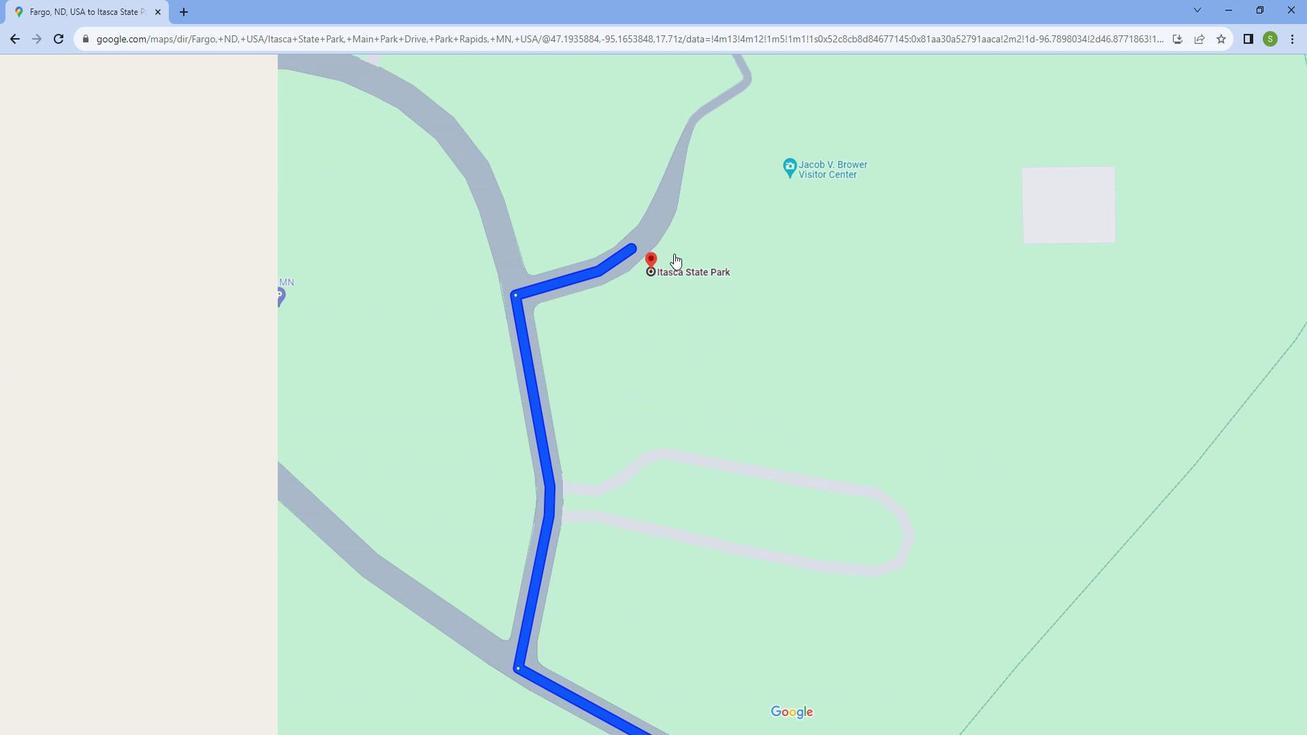 
Action: Mouse scrolled (674, 245) with delta (0, 0)
Screenshot: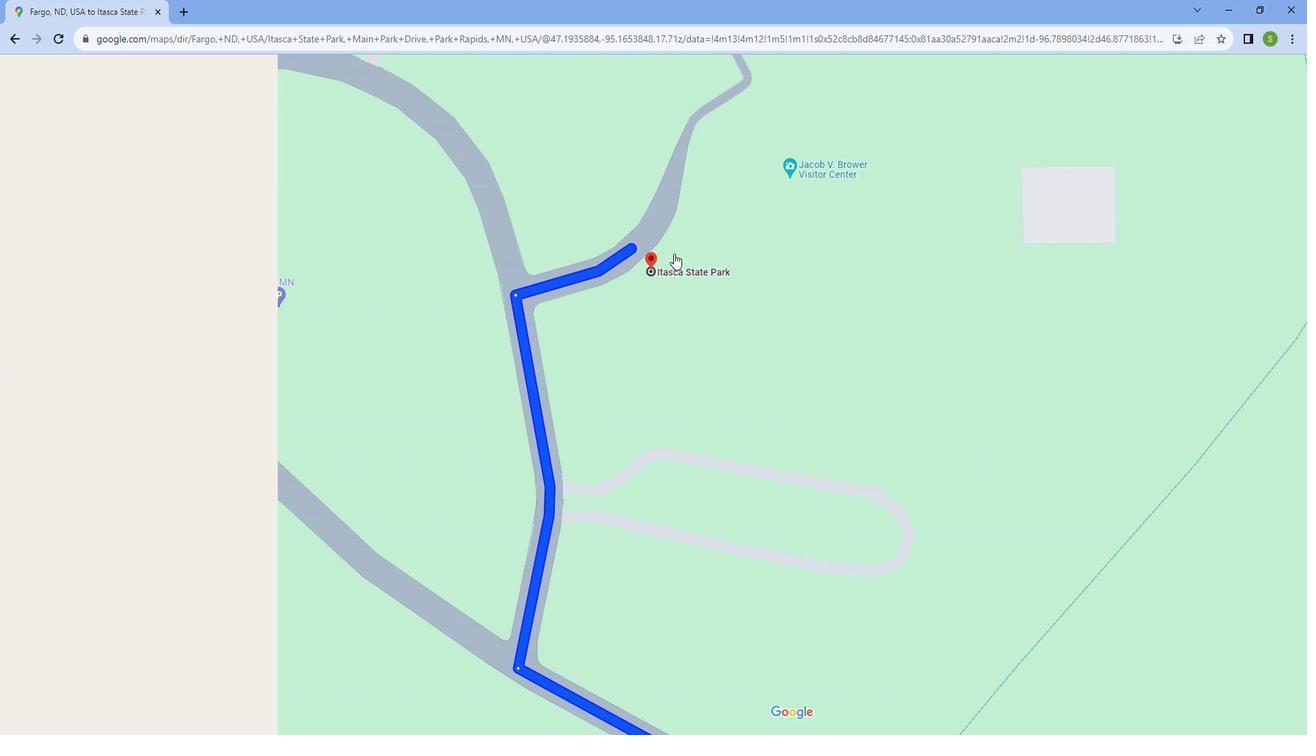 
Action: Mouse scrolled (674, 245) with delta (0, 0)
Screenshot: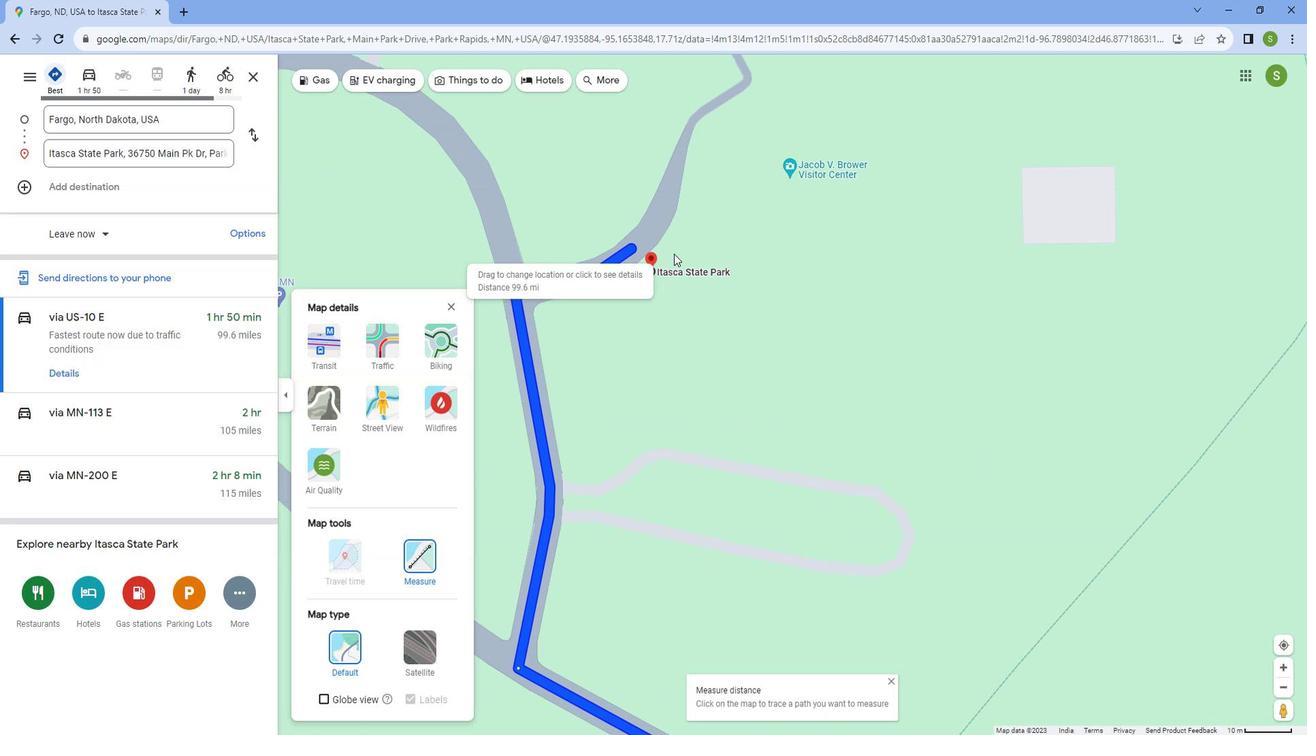 
Action: Mouse scrolled (674, 245) with delta (0, 0)
Screenshot: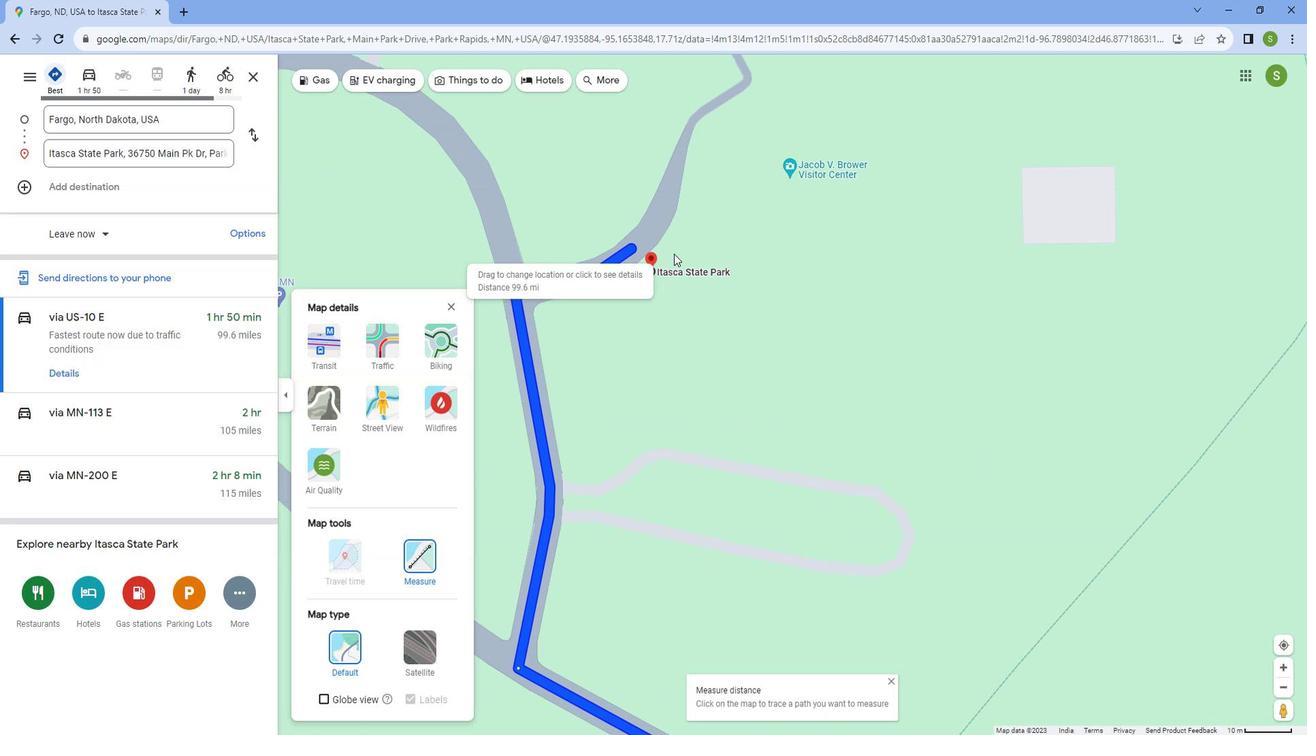 
Action: Mouse scrolled (674, 245) with delta (0, 0)
Screenshot: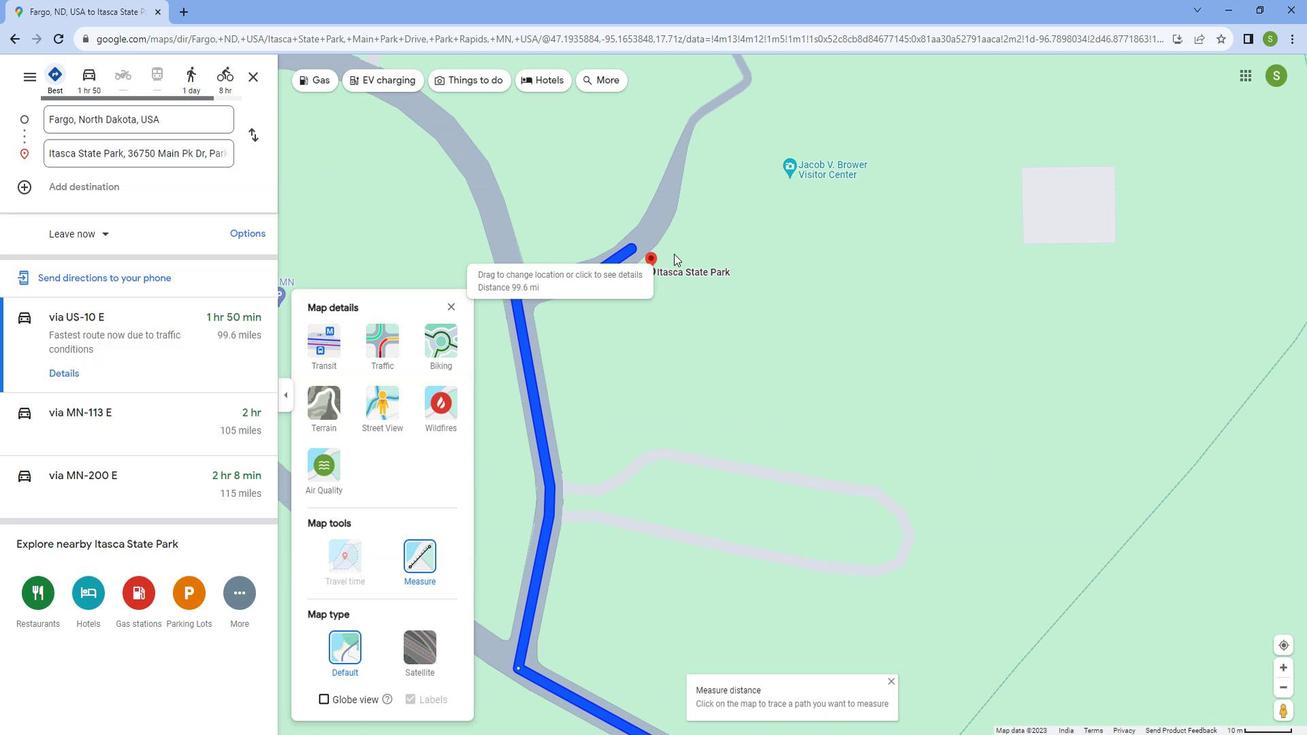 
Action: Mouse scrolled (674, 245) with delta (0, 0)
Screenshot: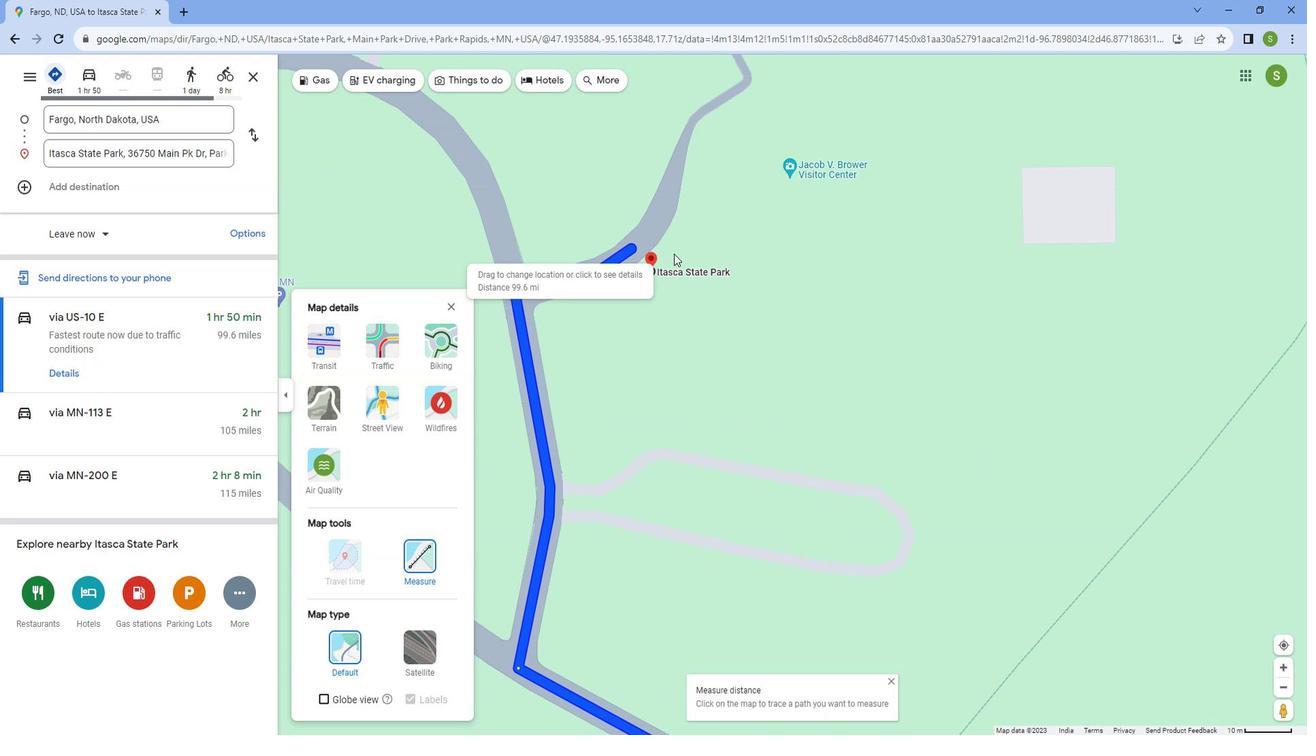 
Action: Mouse moved to (609, 290)
Screenshot: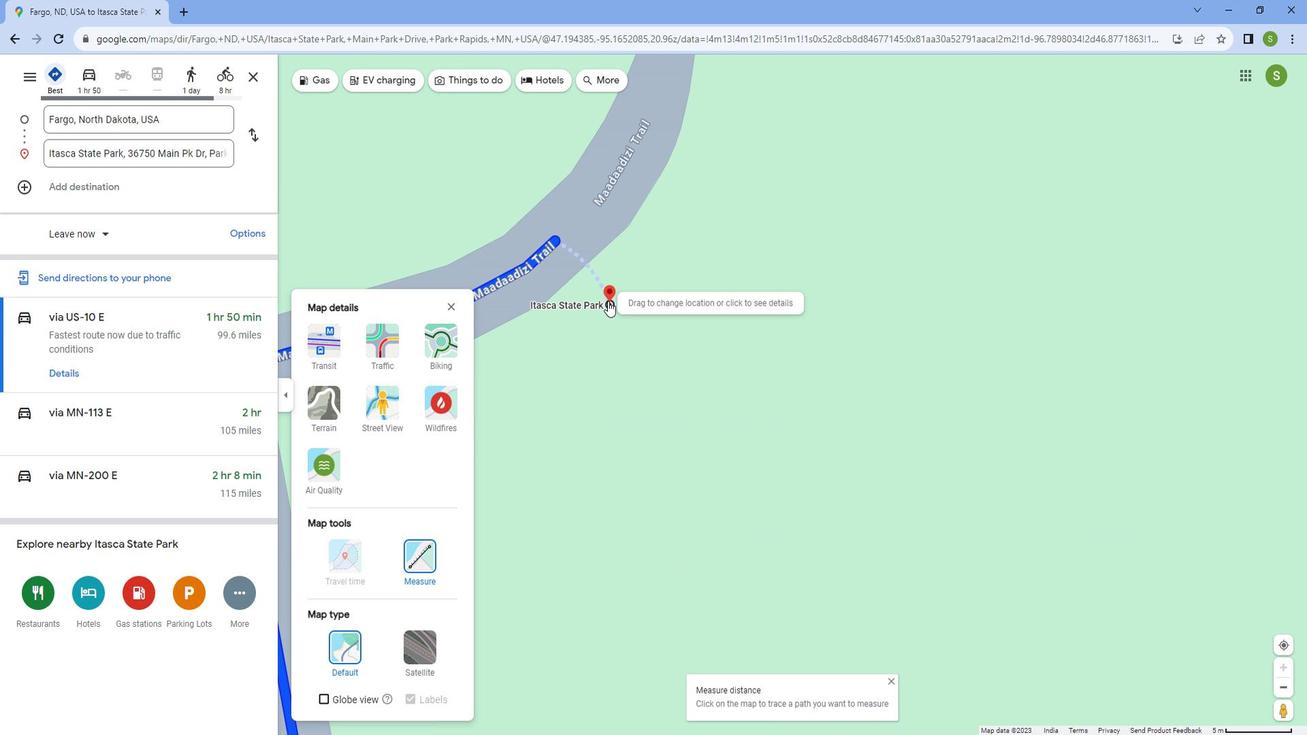 
Action: Mouse pressed left at (609, 290)
Screenshot: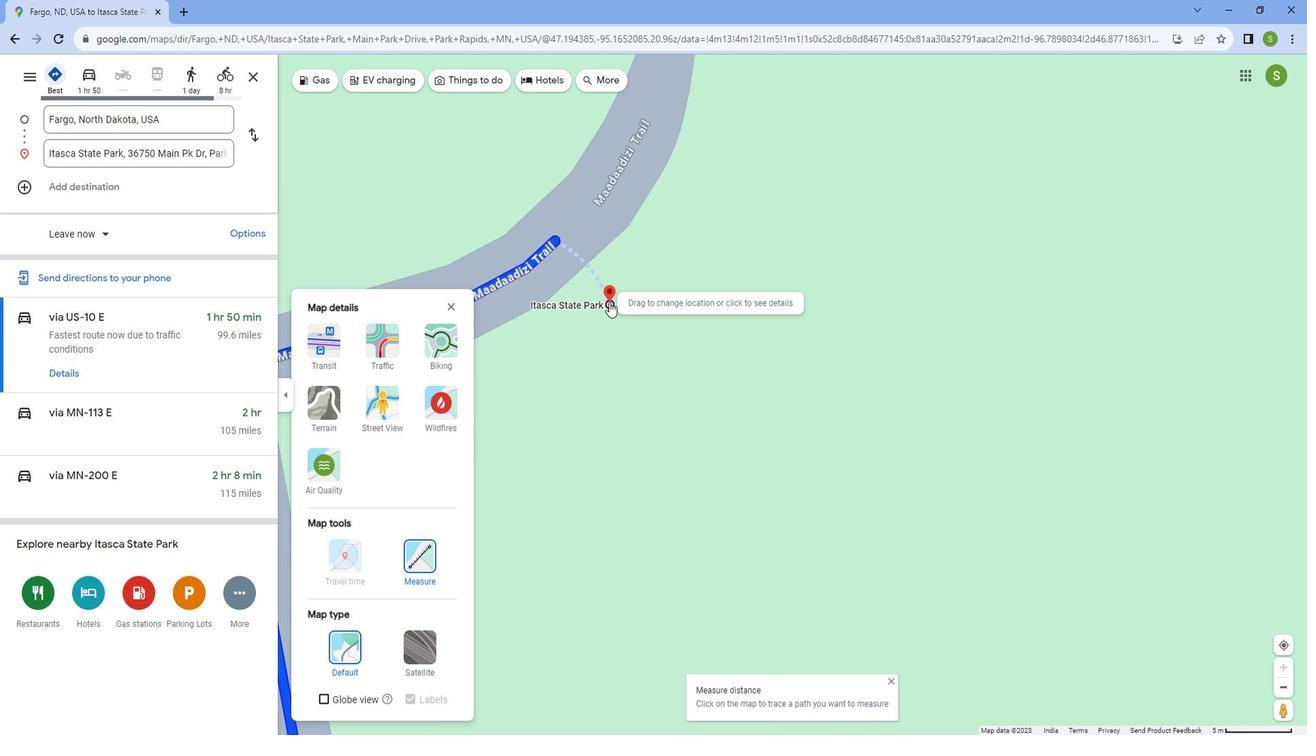 
Action: Mouse moved to (680, 267)
Screenshot: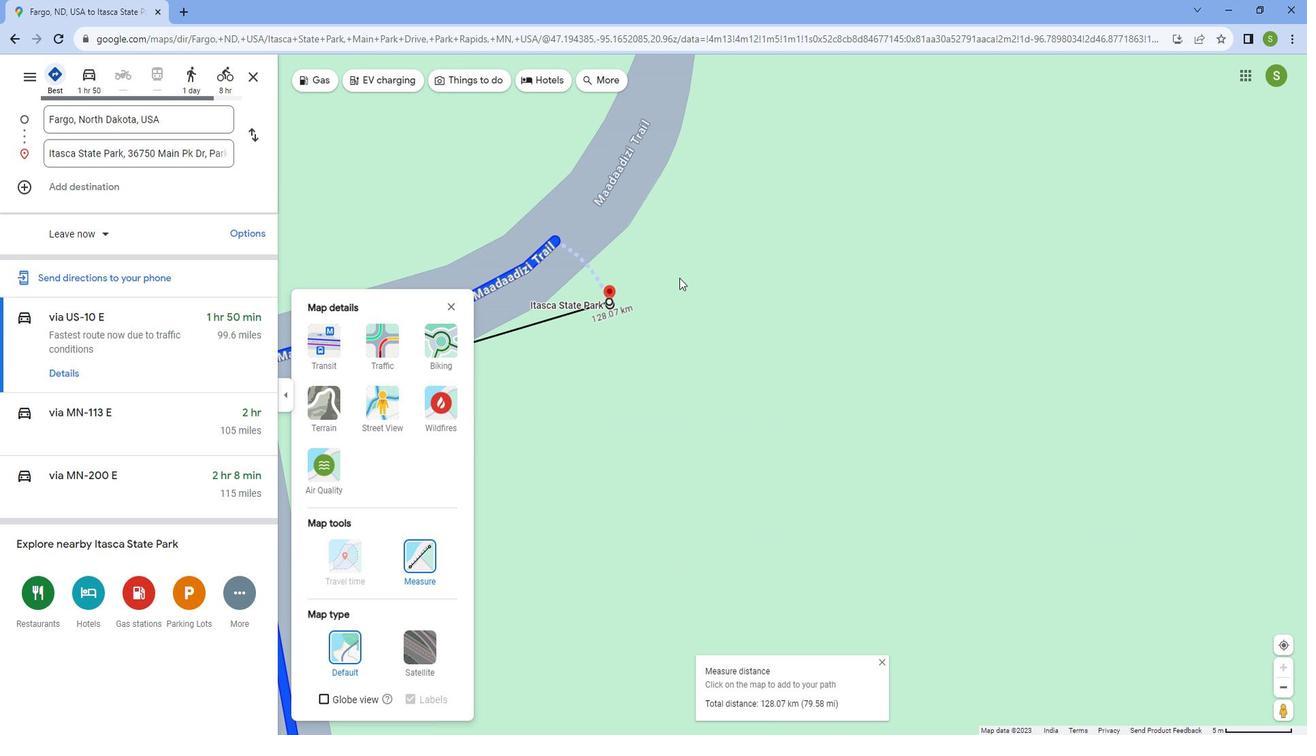 
Action: Mouse scrolled (680, 266) with delta (0, 0)
Screenshot: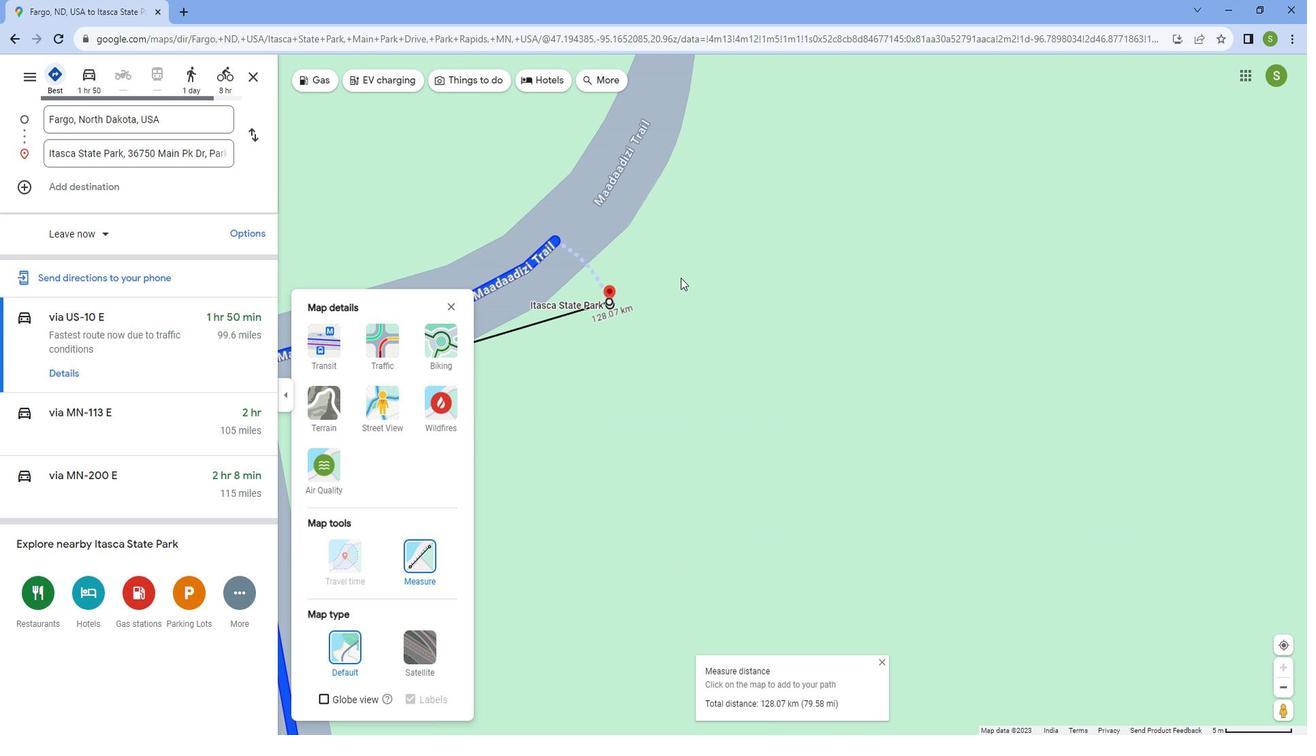 
Action: Mouse scrolled (680, 266) with delta (0, 0)
Screenshot: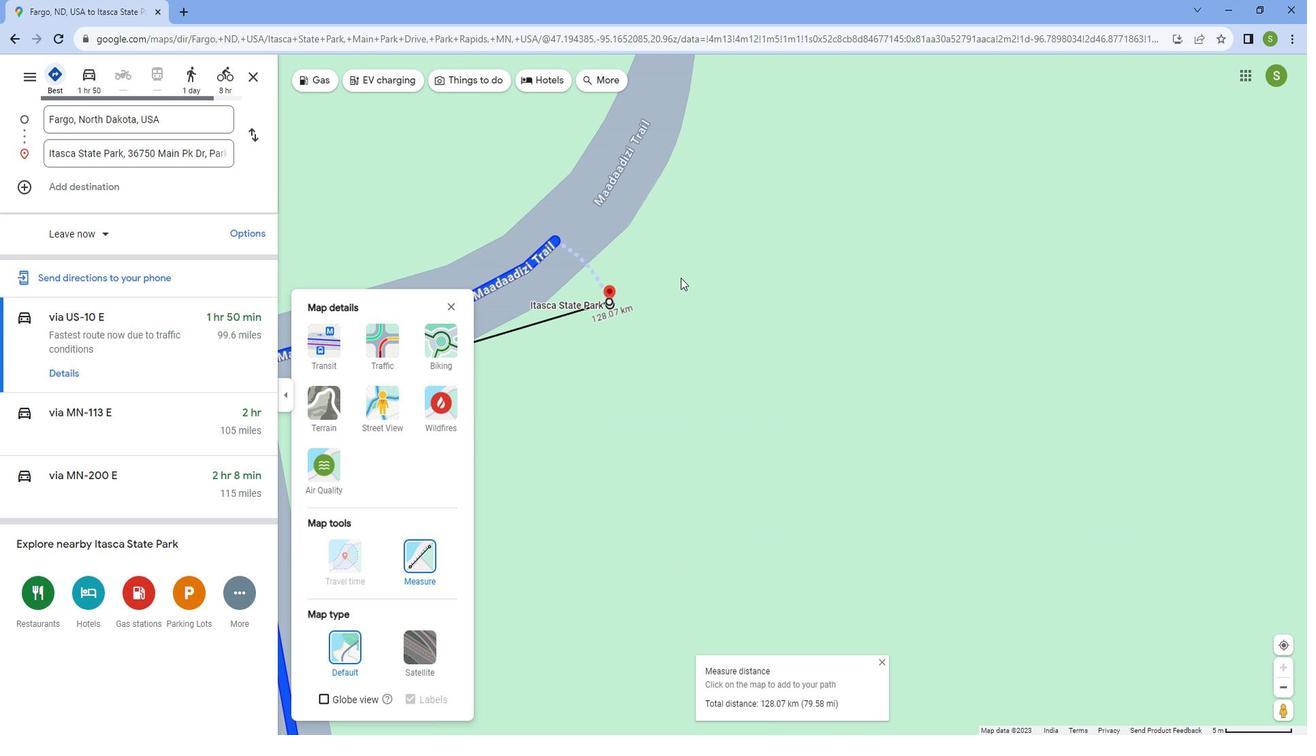
Action: Mouse scrolled (680, 266) with delta (0, 0)
Screenshot: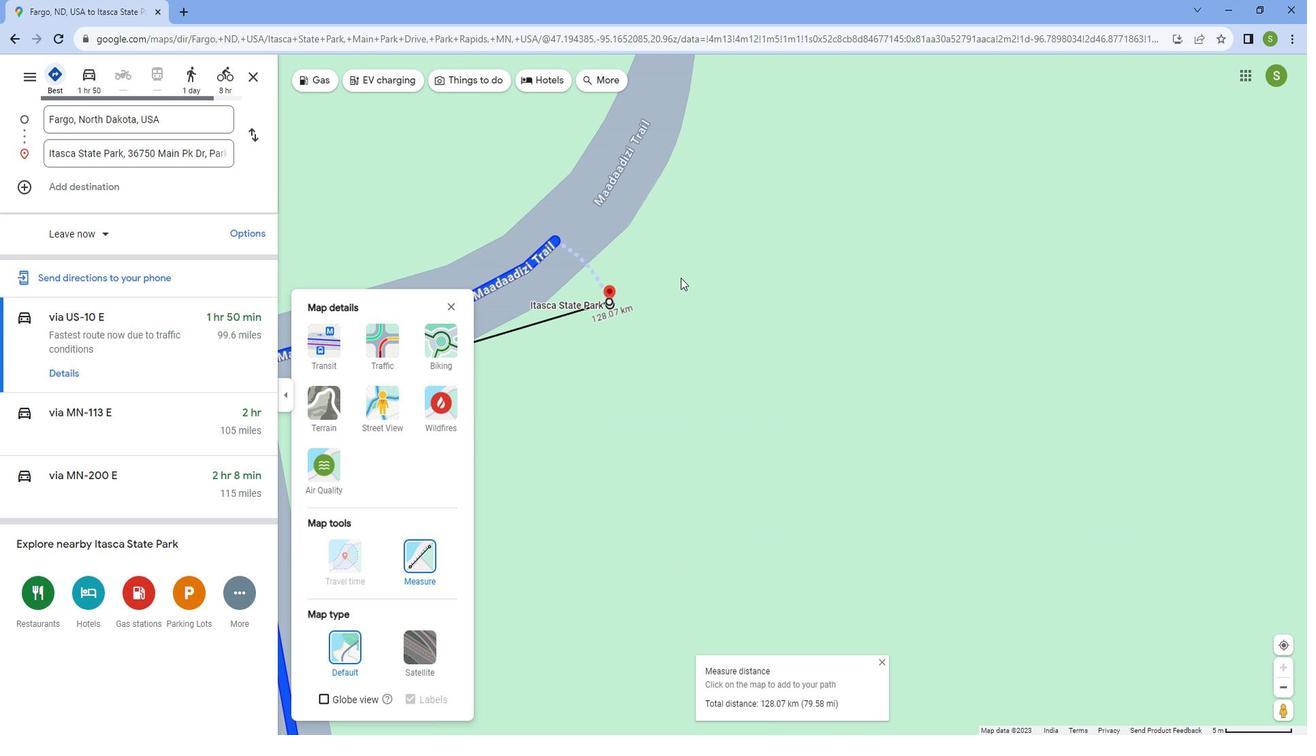 
Action: Mouse scrolled (680, 266) with delta (0, 0)
Screenshot: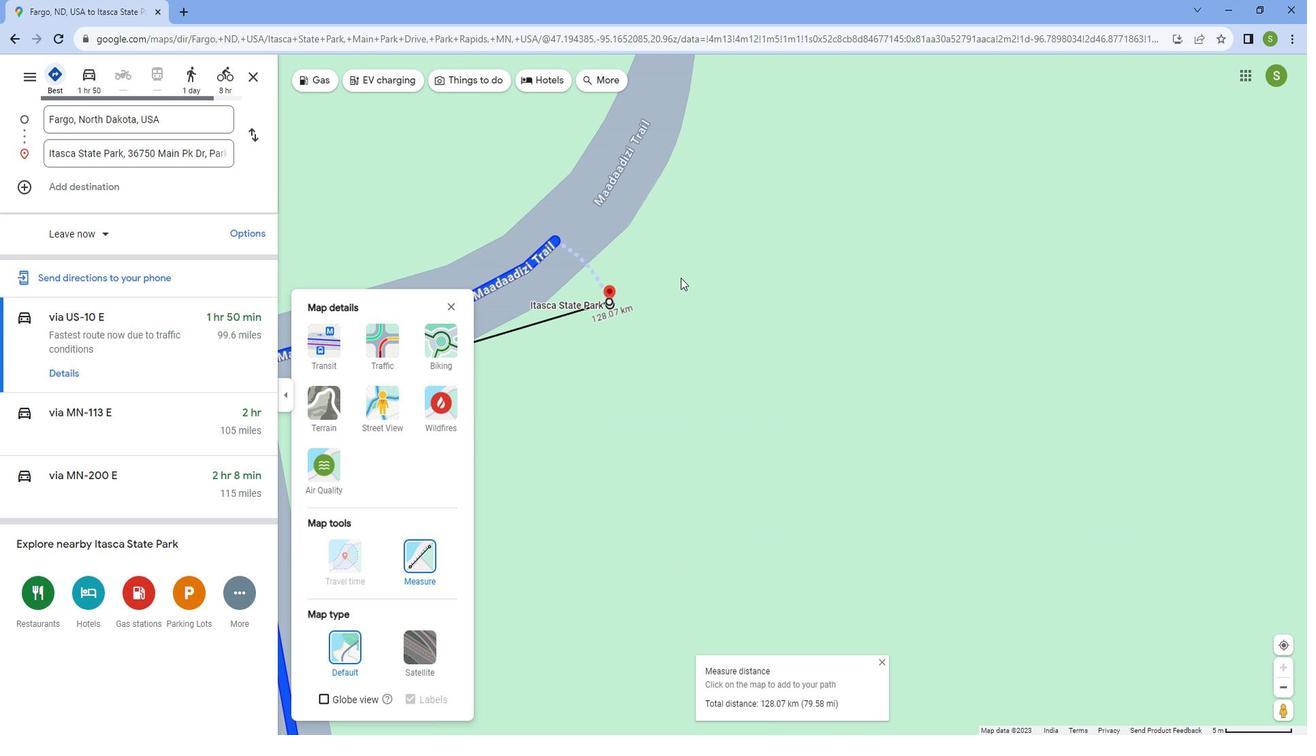 
Action: Mouse scrolled (680, 266) with delta (0, 0)
Screenshot: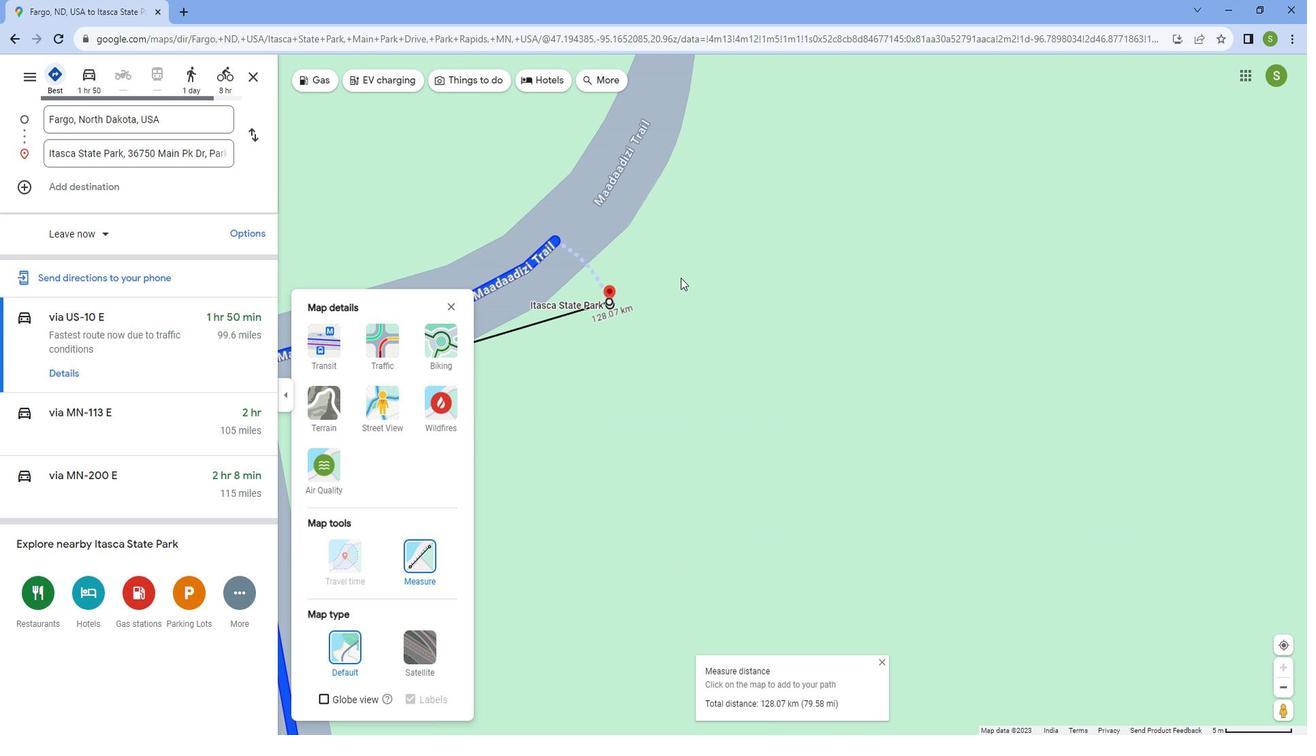 
Action: Mouse scrolled (680, 266) with delta (0, 0)
Screenshot: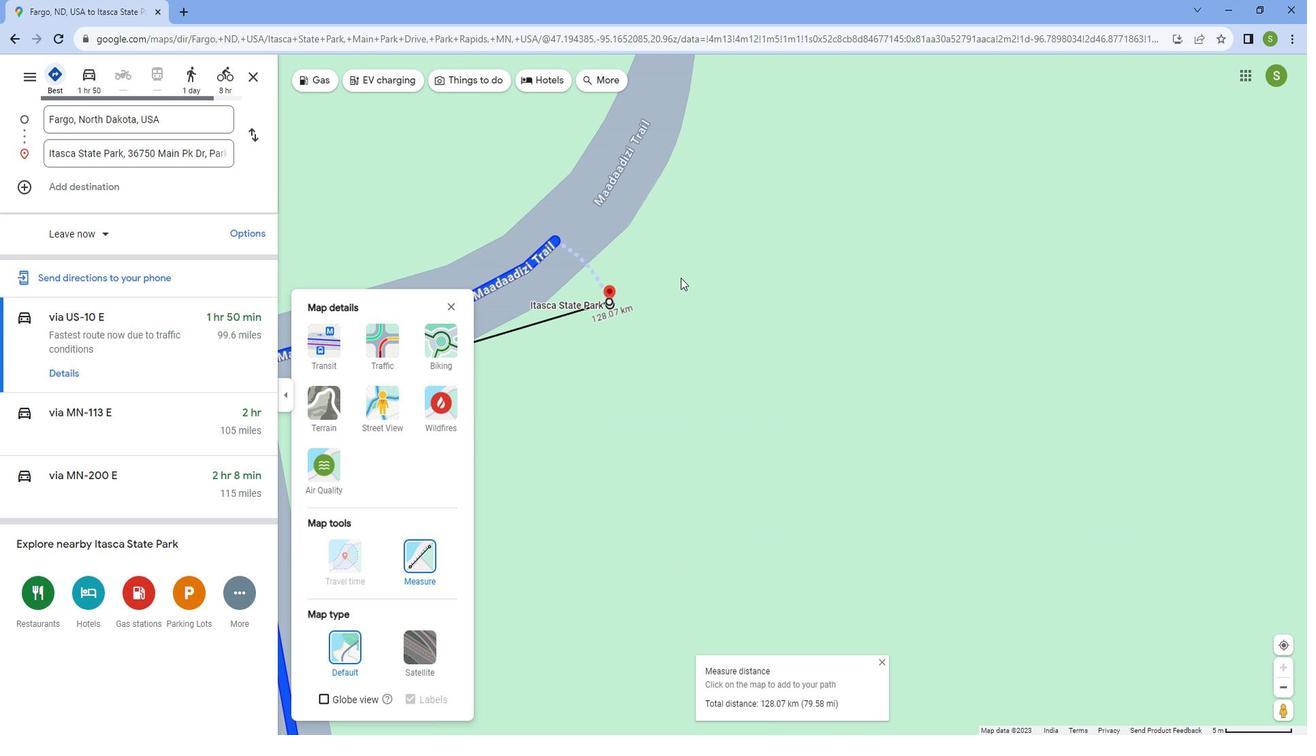 
Action: Mouse scrolled (680, 266) with delta (0, 0)
Screenshot: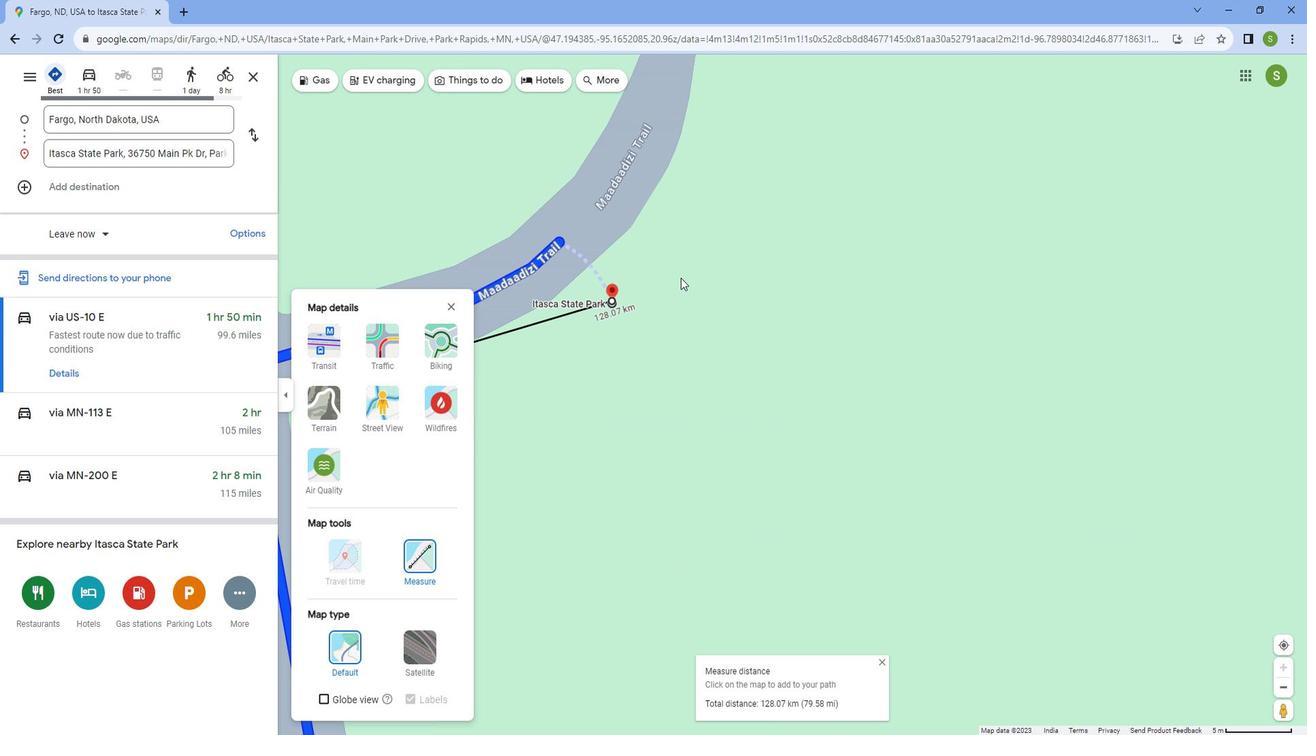 
Action: Mouse scrolled (680, 266) with delta (0, 0)
Screenshot: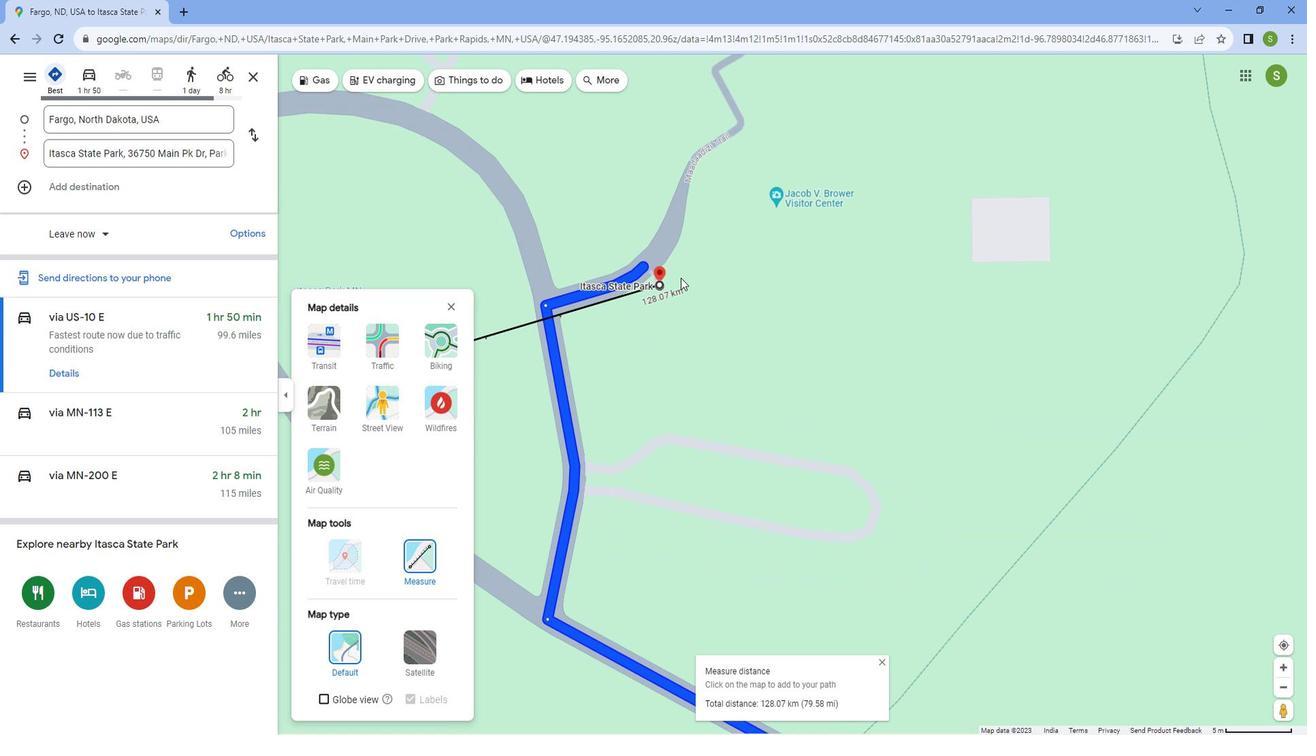 
Action: Mouse scrolled (680, 266) with delta (0, 0)
Screenshot: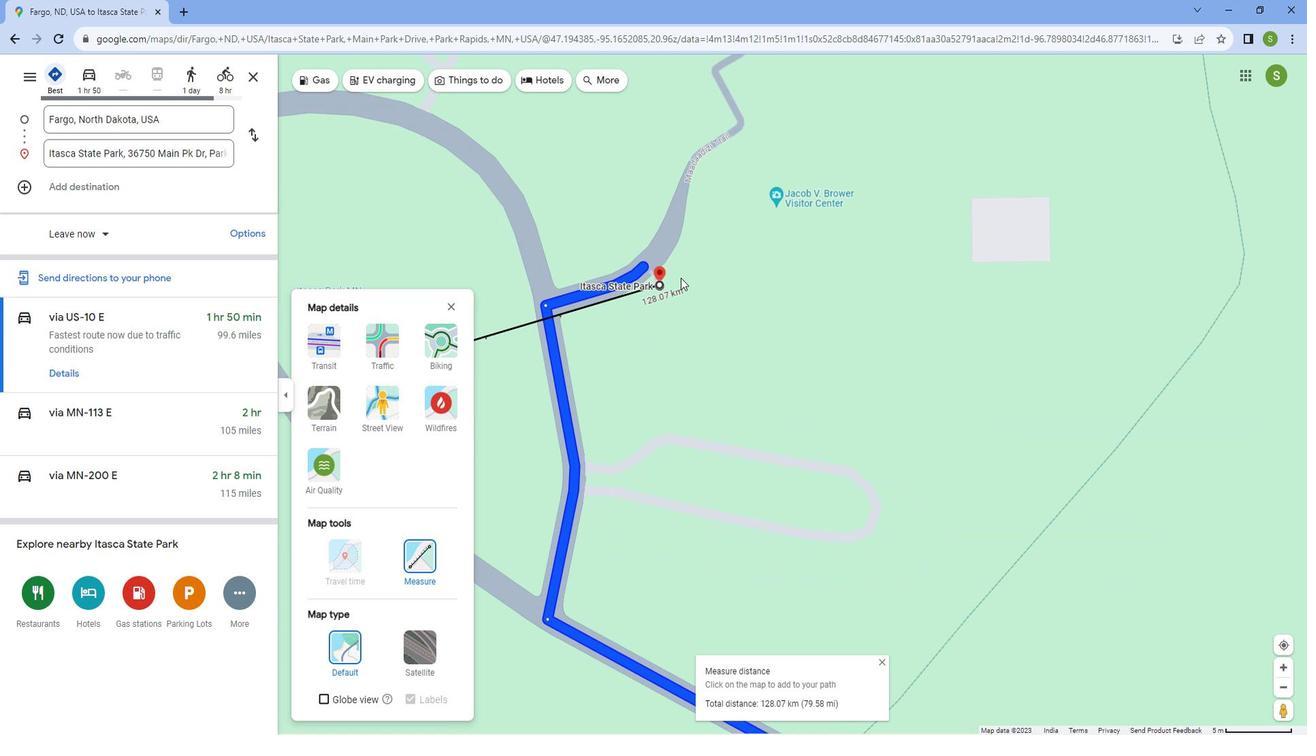 
Action: Mouse scrolled (680, 266) with delta (0, 0)
Screenshot: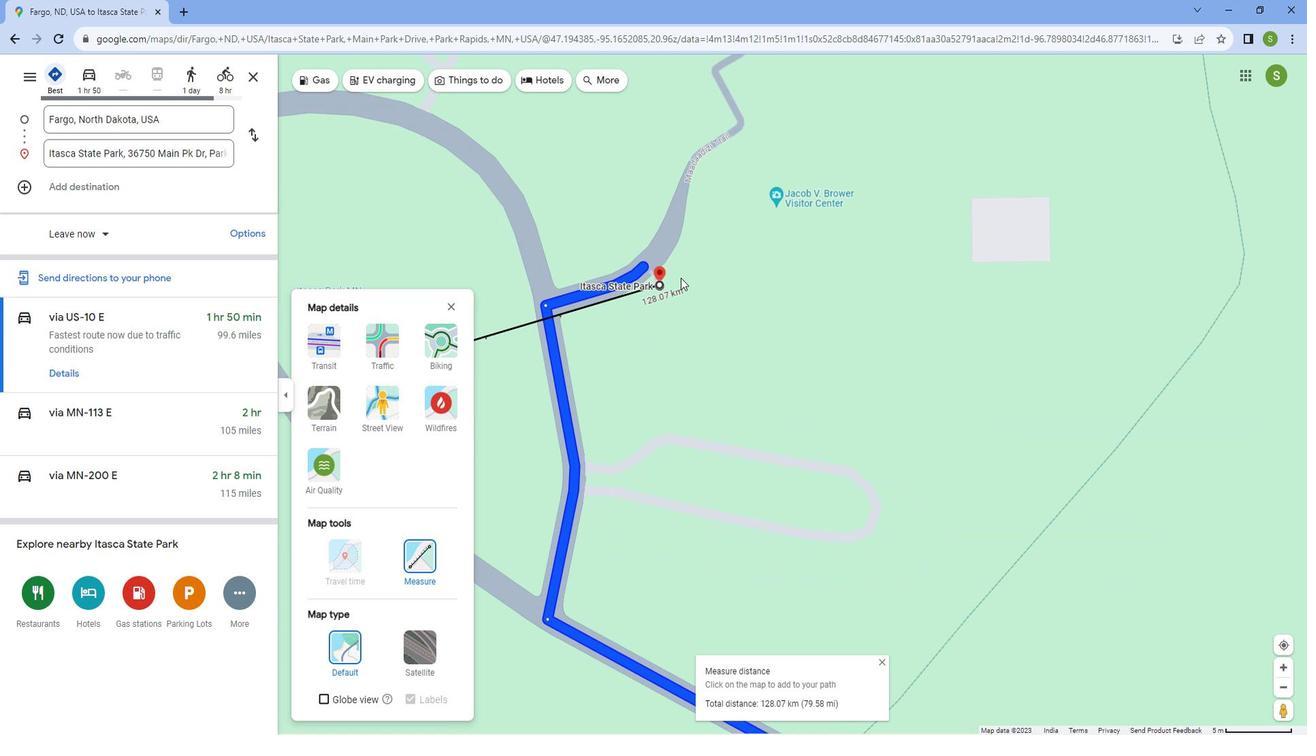 
Action: Mouse scrolled (680, 266) with delta (0, 0)
Screenshot: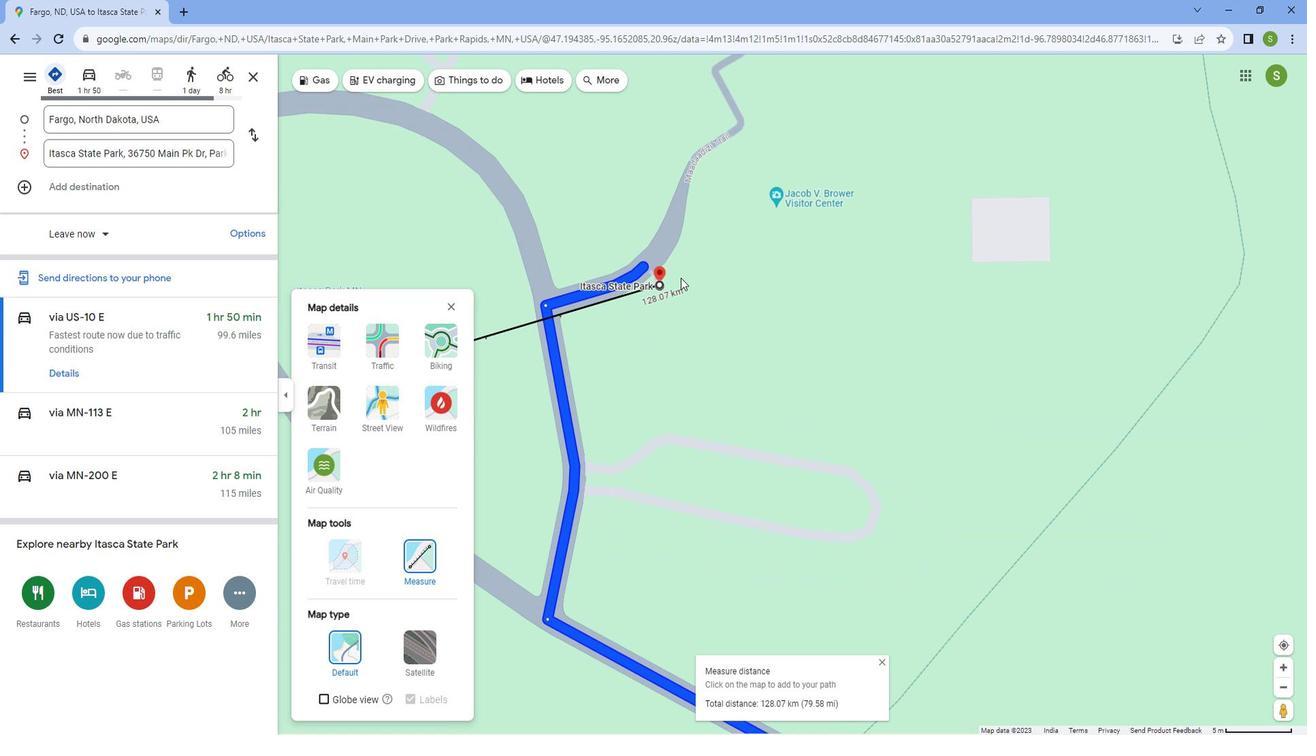 
Action: Mouse scrolled (680, 266) with delta (0, 0)
Screenshot: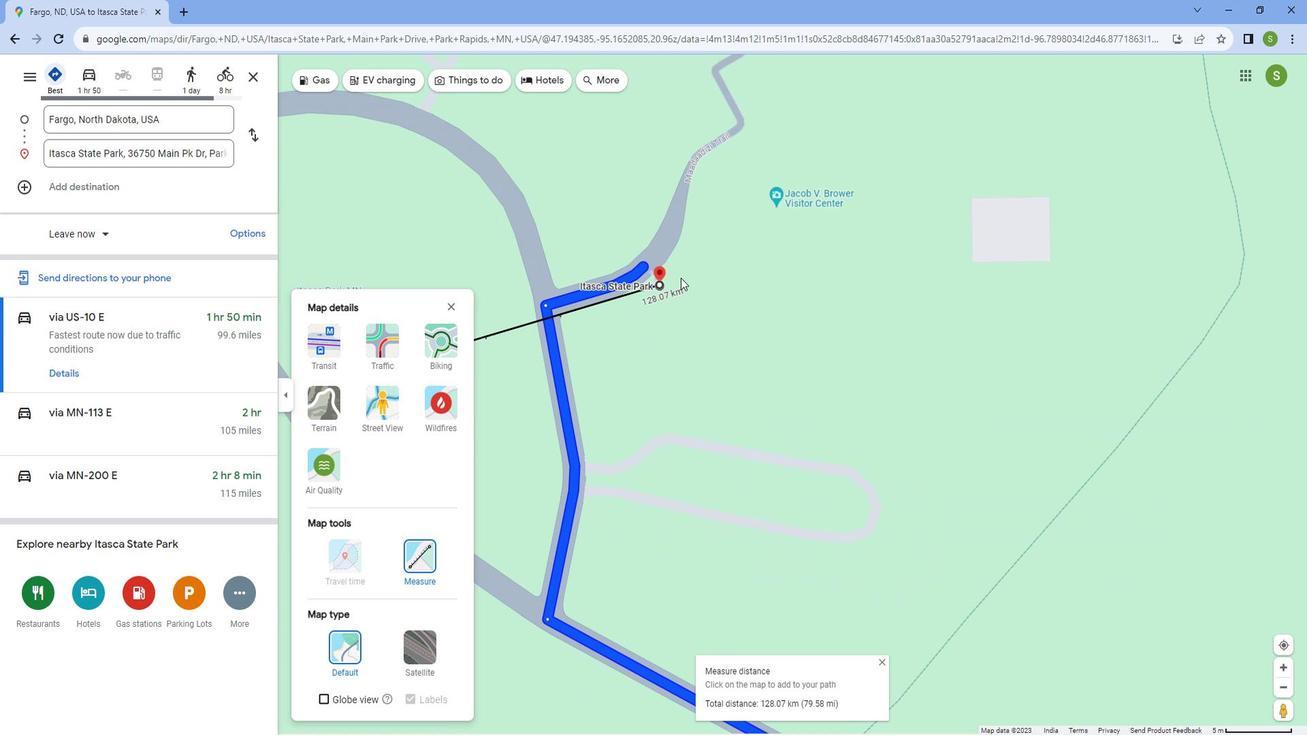 
Action: Mouse scrolled (680, 266) with delta (0, 0)
Screenshot: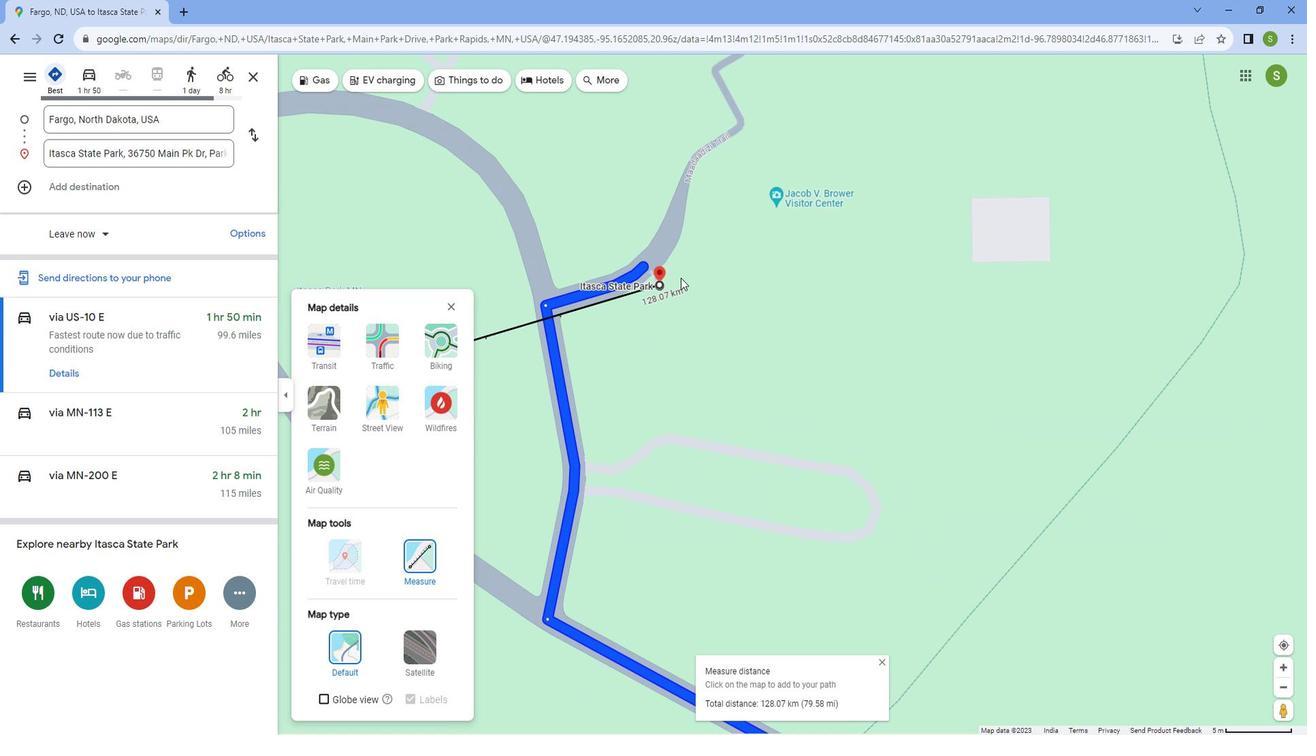 
Action: Mouse scrolled (680, 266) with delta (0, 0)
Screenshot: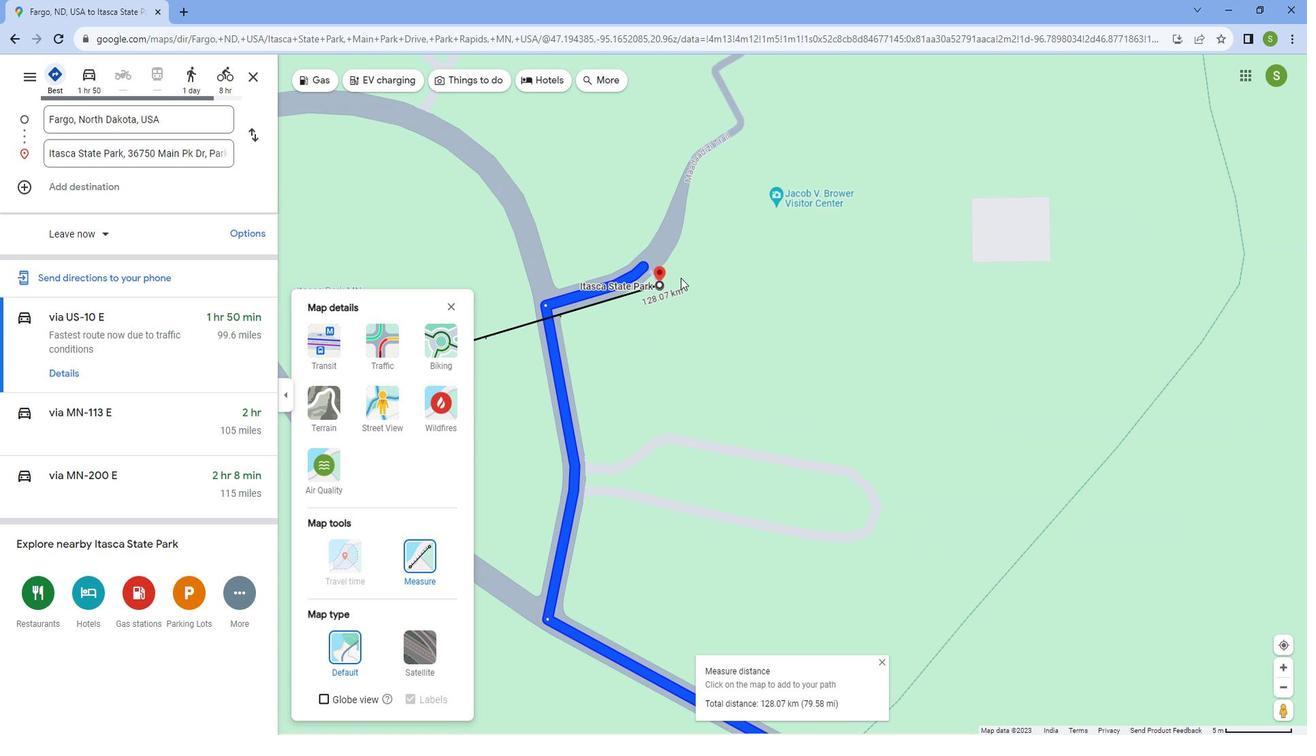 
Action: Mouse scrolled (680, 266) with delta (0, 0)
Screenshot: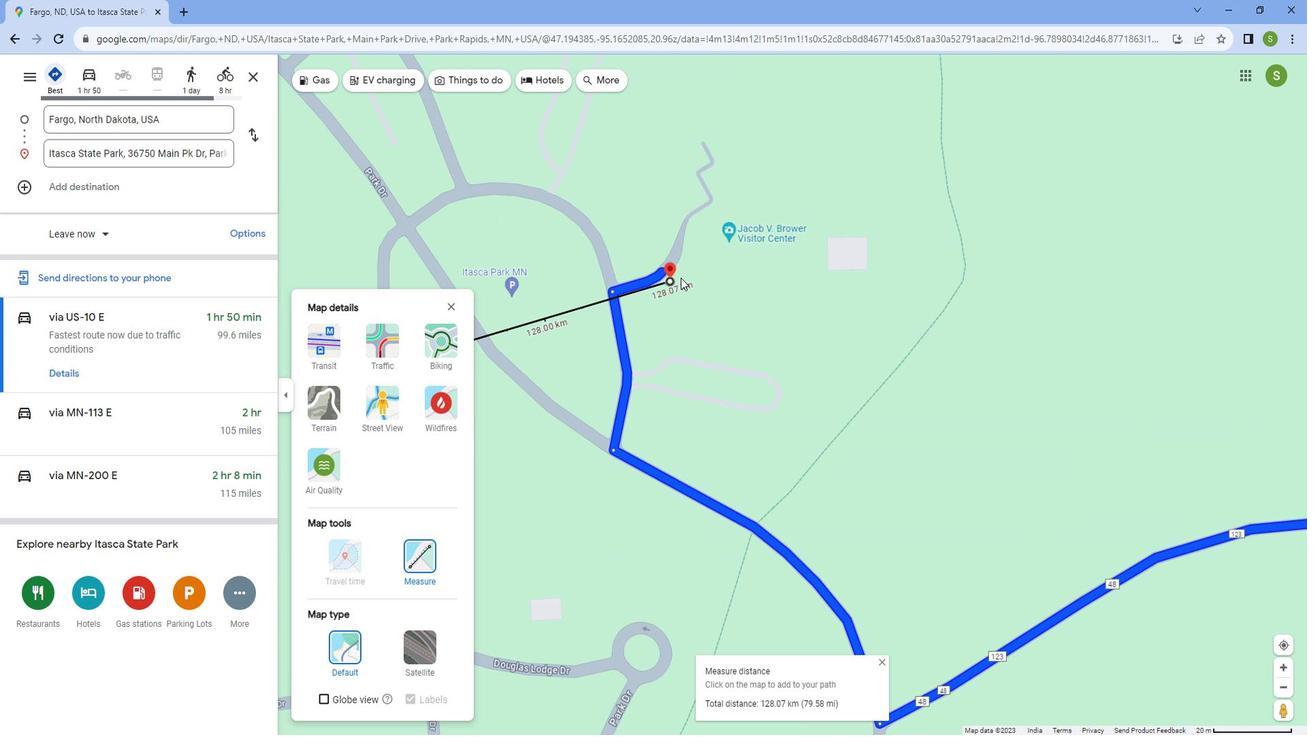 
Action: Mouse scrolled (680, 266) with delta (0, 0)
Screenshot: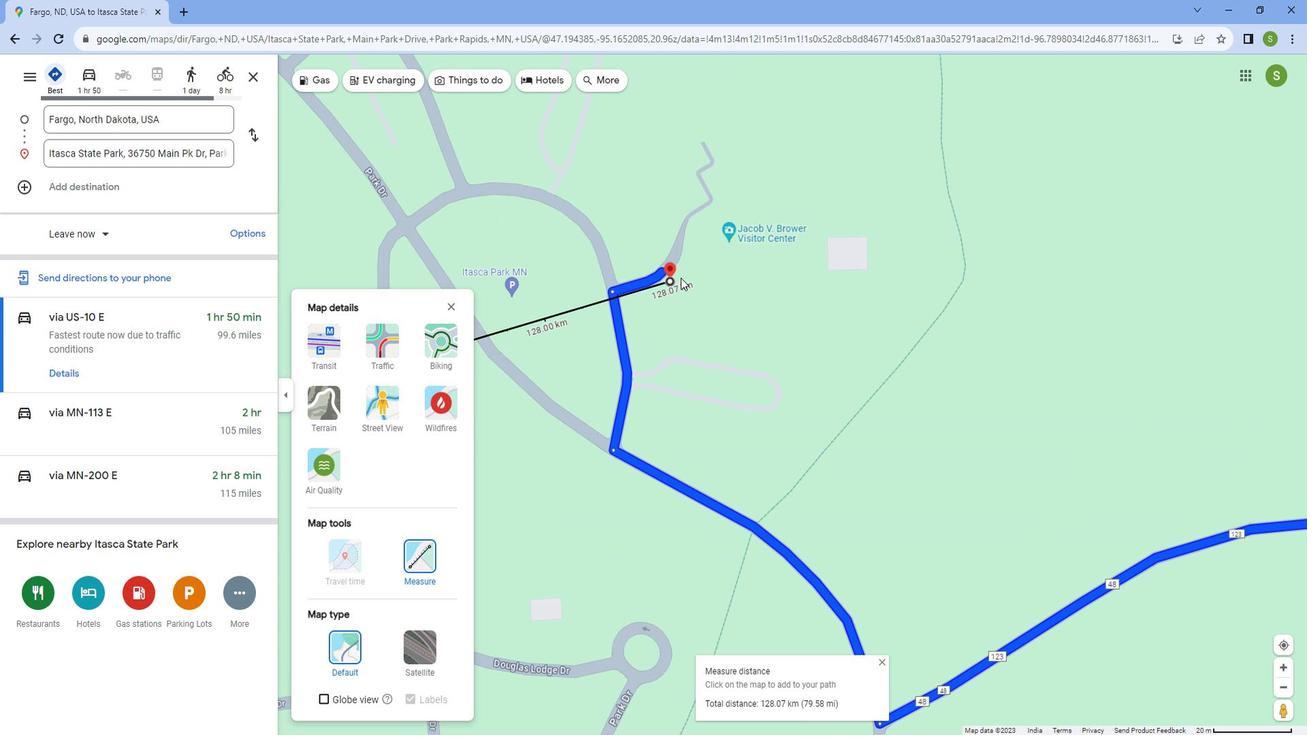 
Action: Mouse scrolled (680, 266) with delta (0, 0)
Screenshot: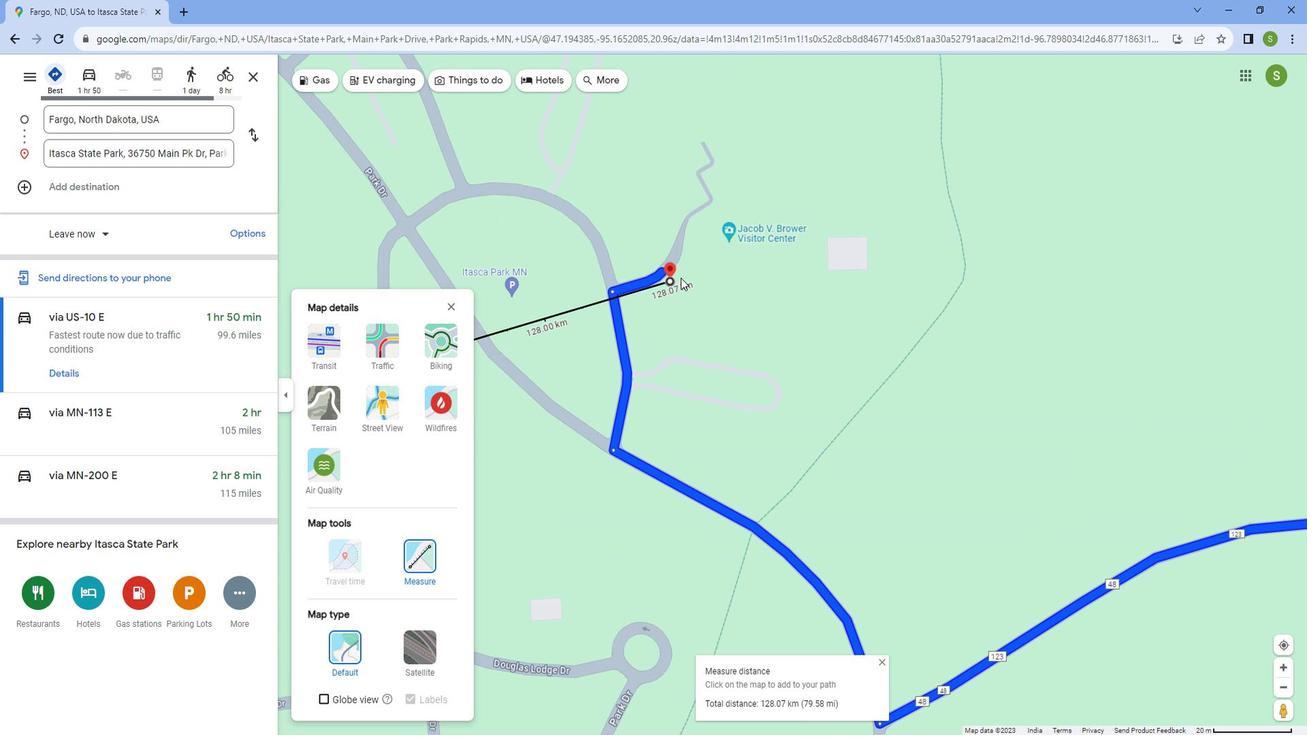 
Action: Mouse scrolled (680, 266) with delta (0, 0)
Screenshot: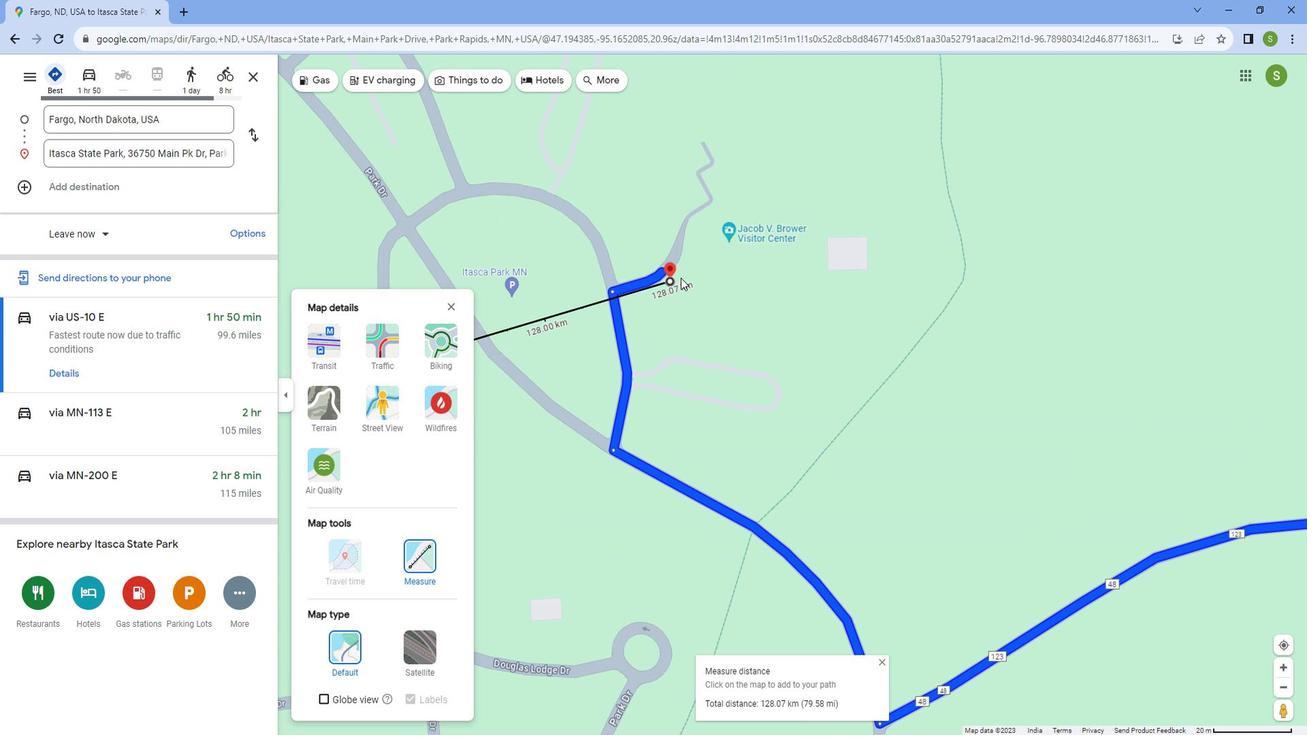 
Action: Mouse scrolled (680, 266) with delta (0, 0)
Screenshot: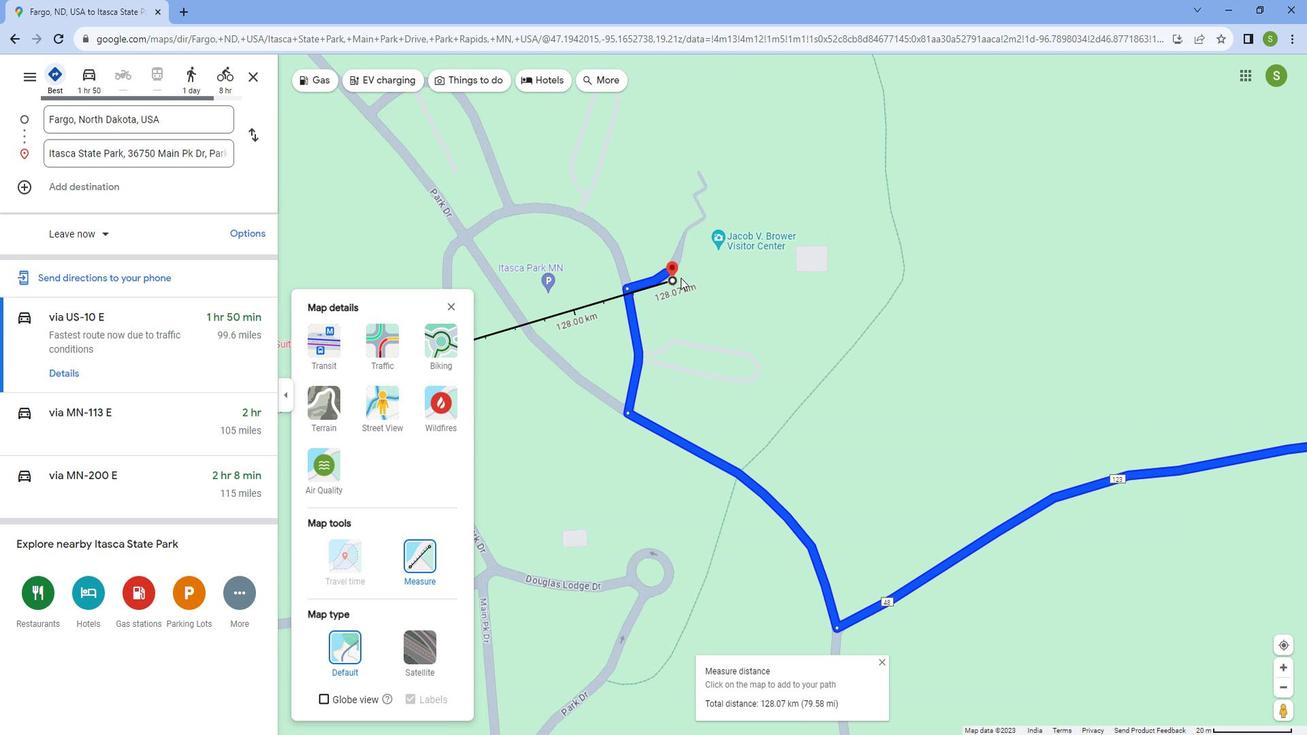 
Action: Mouse scrolled (680, 266) with delta (0, 0)
Screenshot: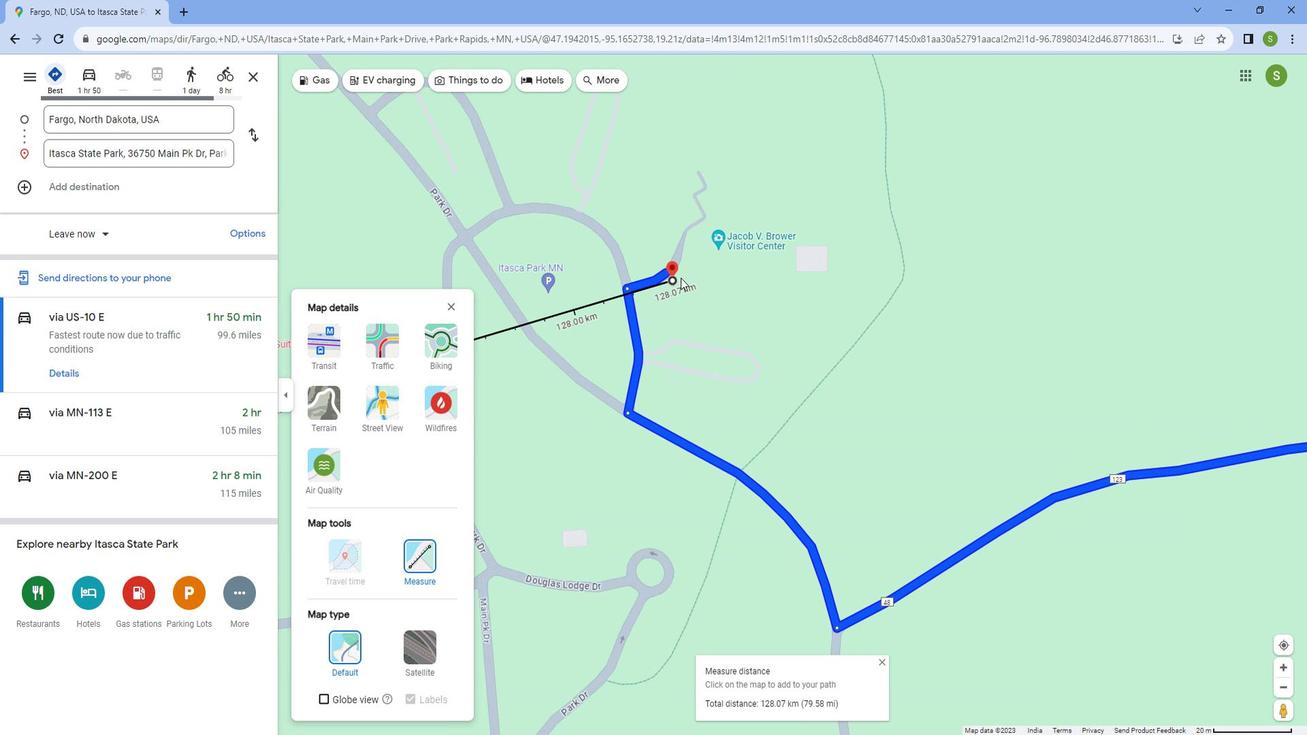 
Action: Mouse scrolled (680, 266) with delta (0, 0)
Screenshot: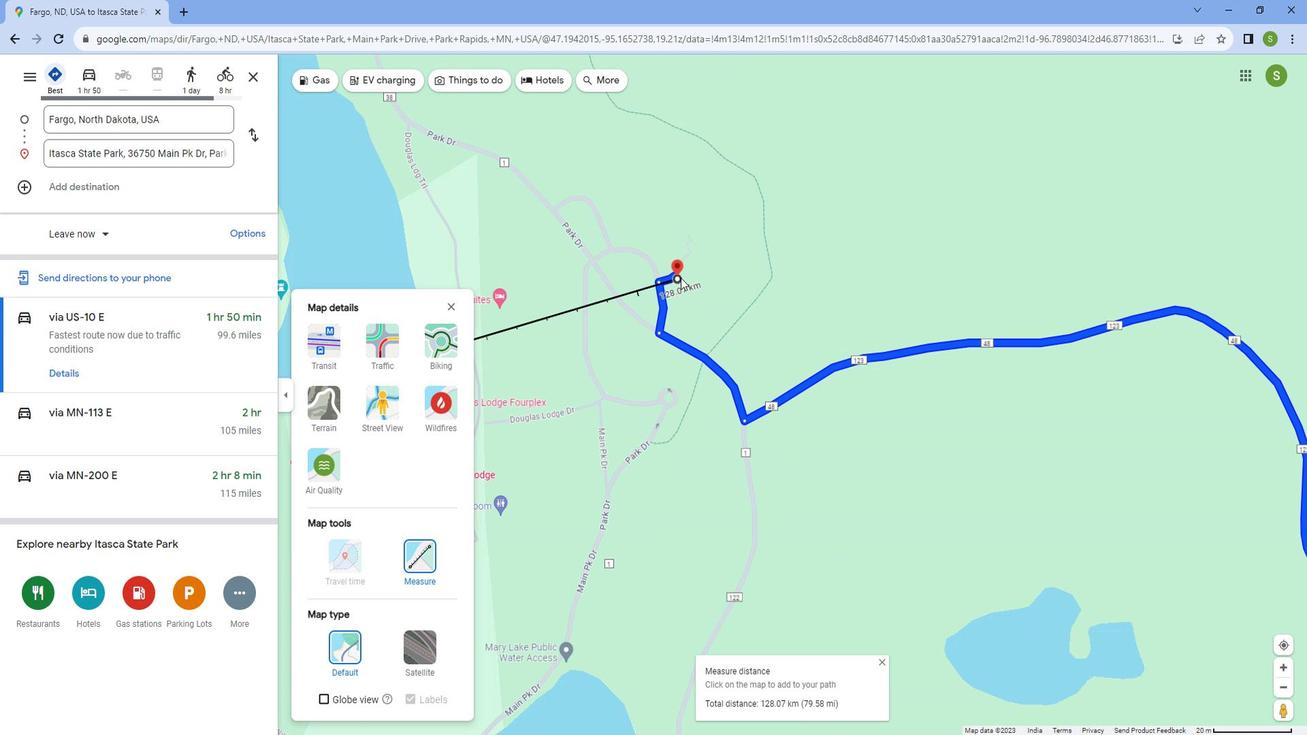 
Action: Mouse scrolled (680, 266) with delta (0, 0)
Screenshot: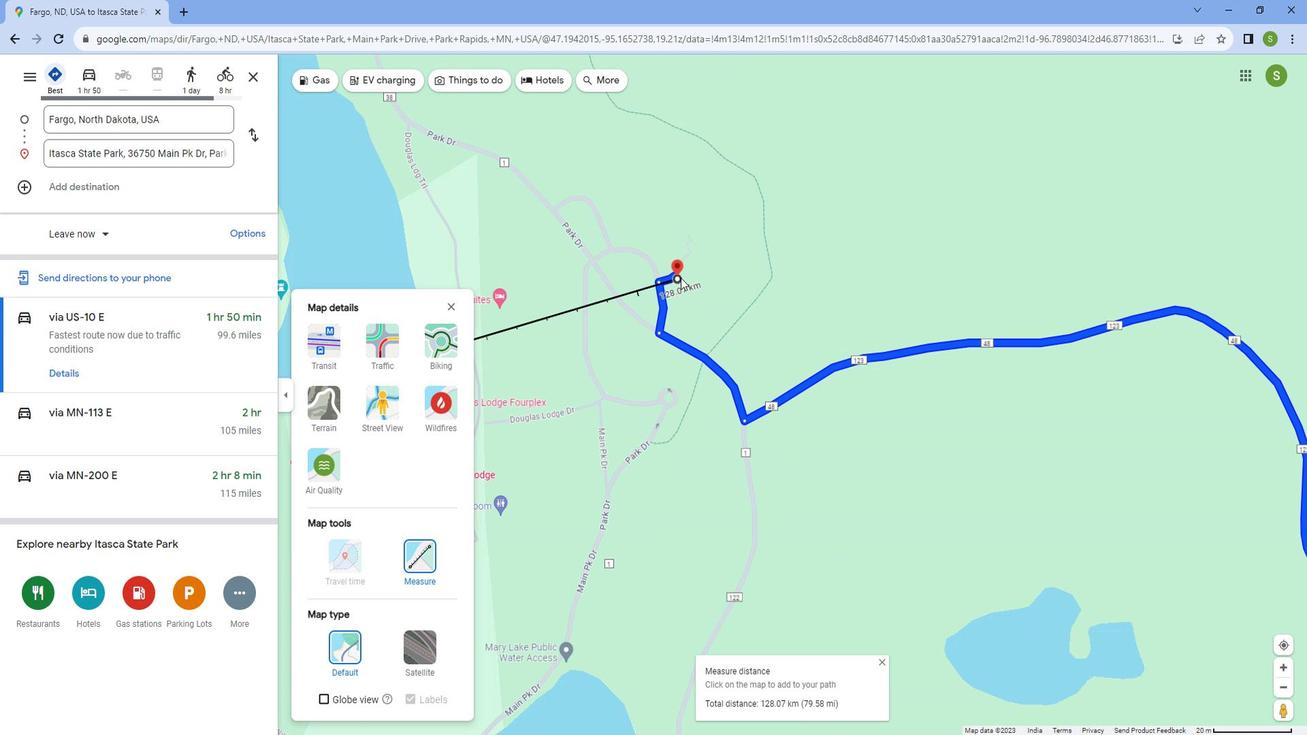 
Action: Mouse scrolled (680, 266) with delta (0, 0)
Screenshot: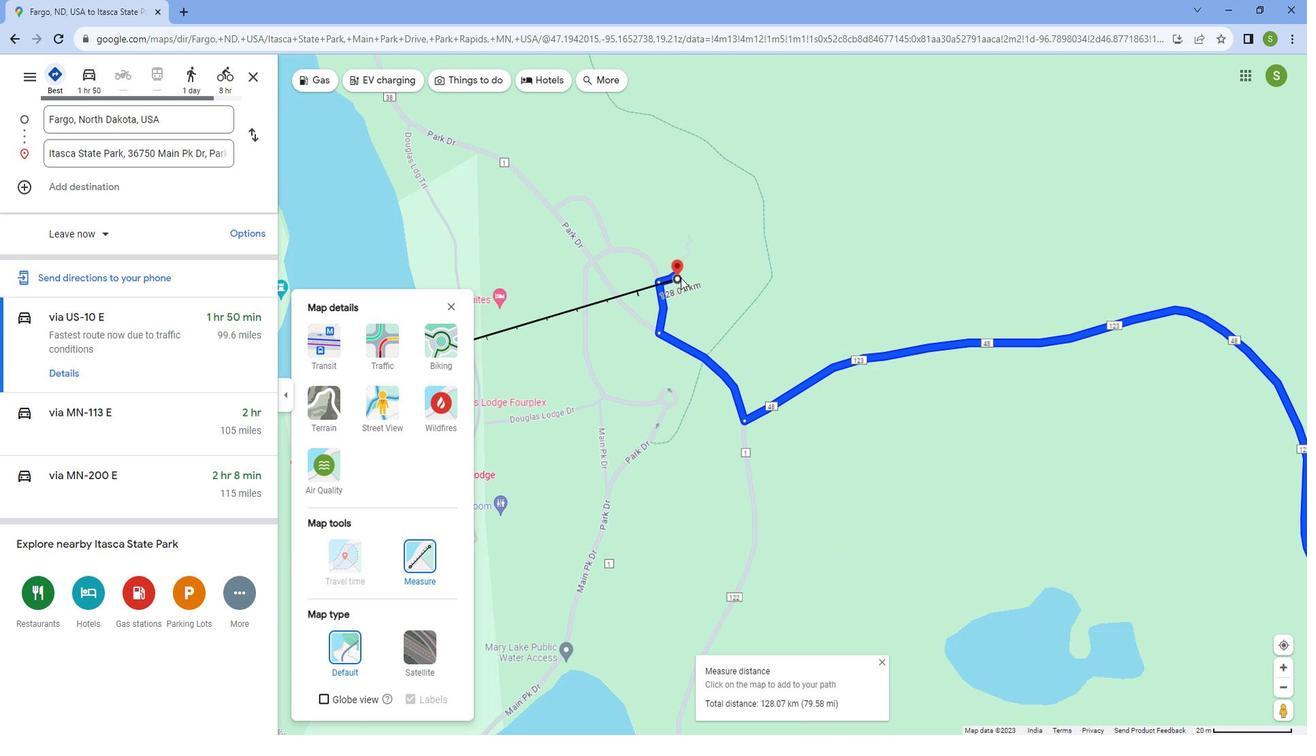 
Action: Mouse scrolled (680, 266) with delta (0, 0)
Screenshot: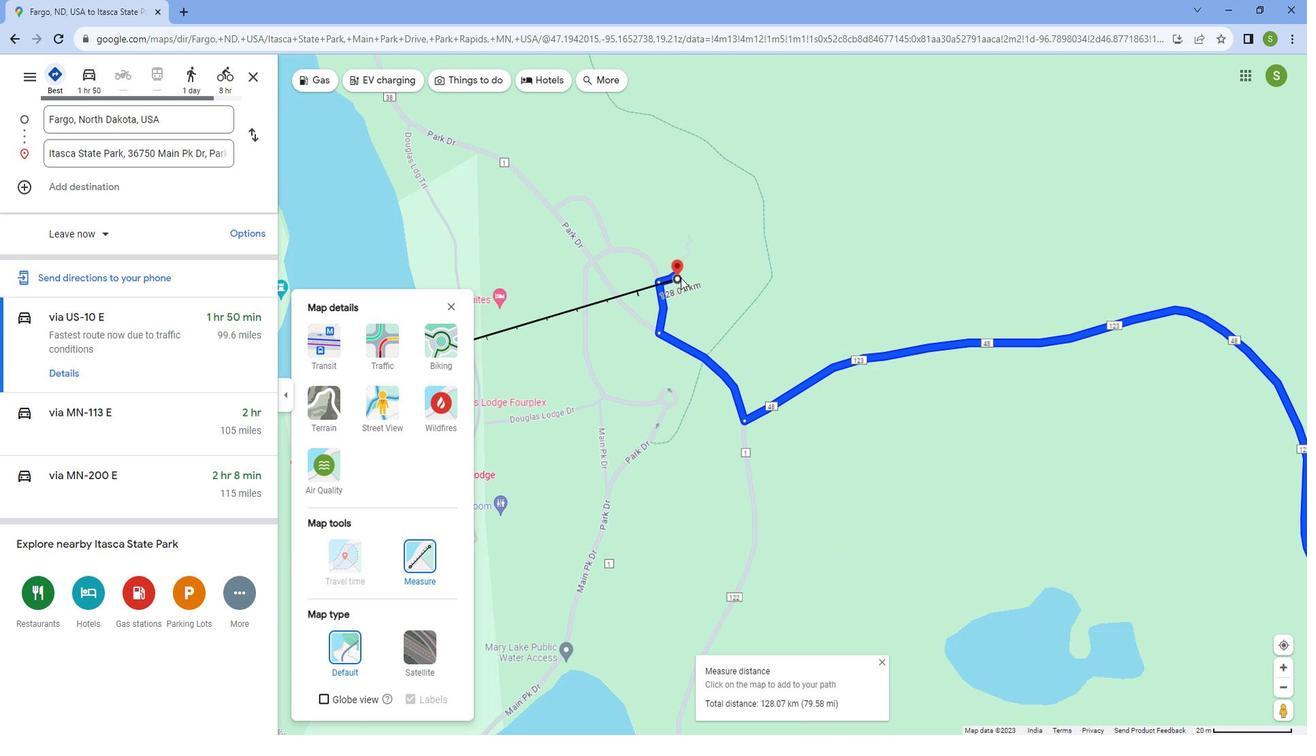 
Action: Mouse scrolled (680, 266) with delta (0, 0)
Screenshot: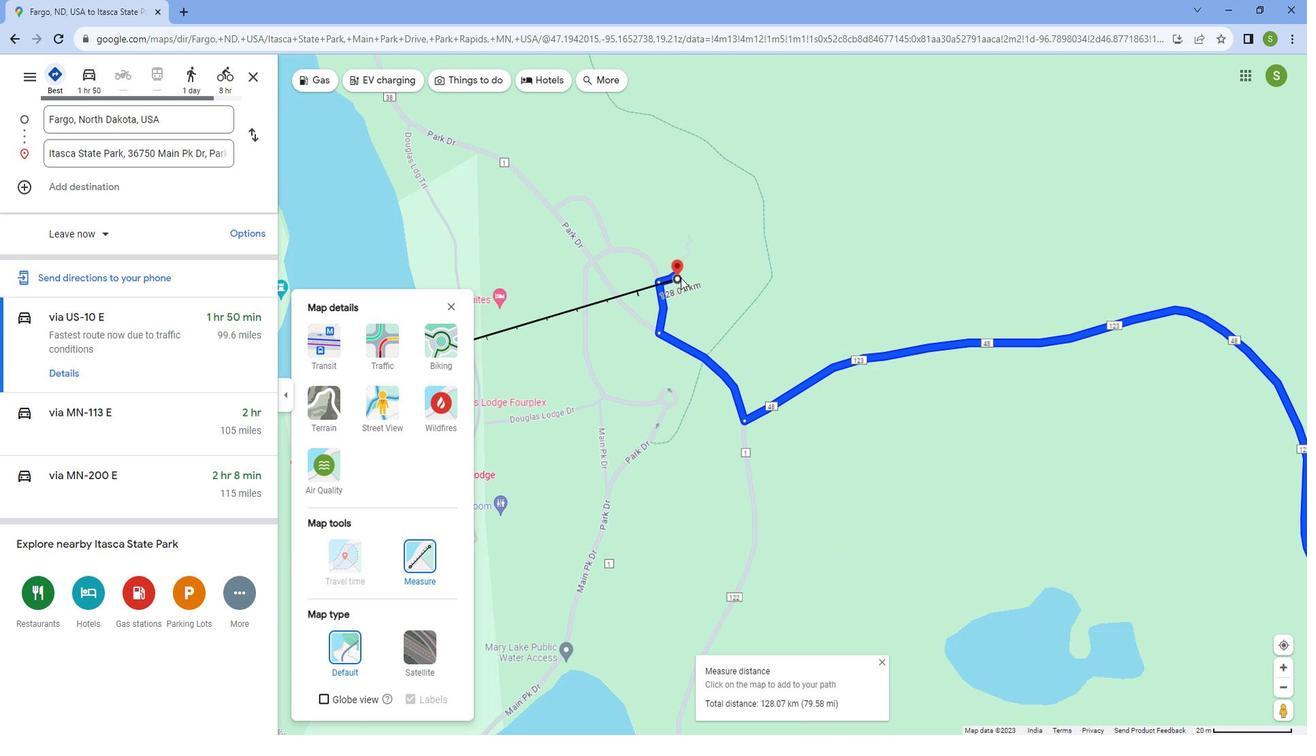 
Action: Mouse scrolled (680, 266) with delta (0, 0)
Screenshot: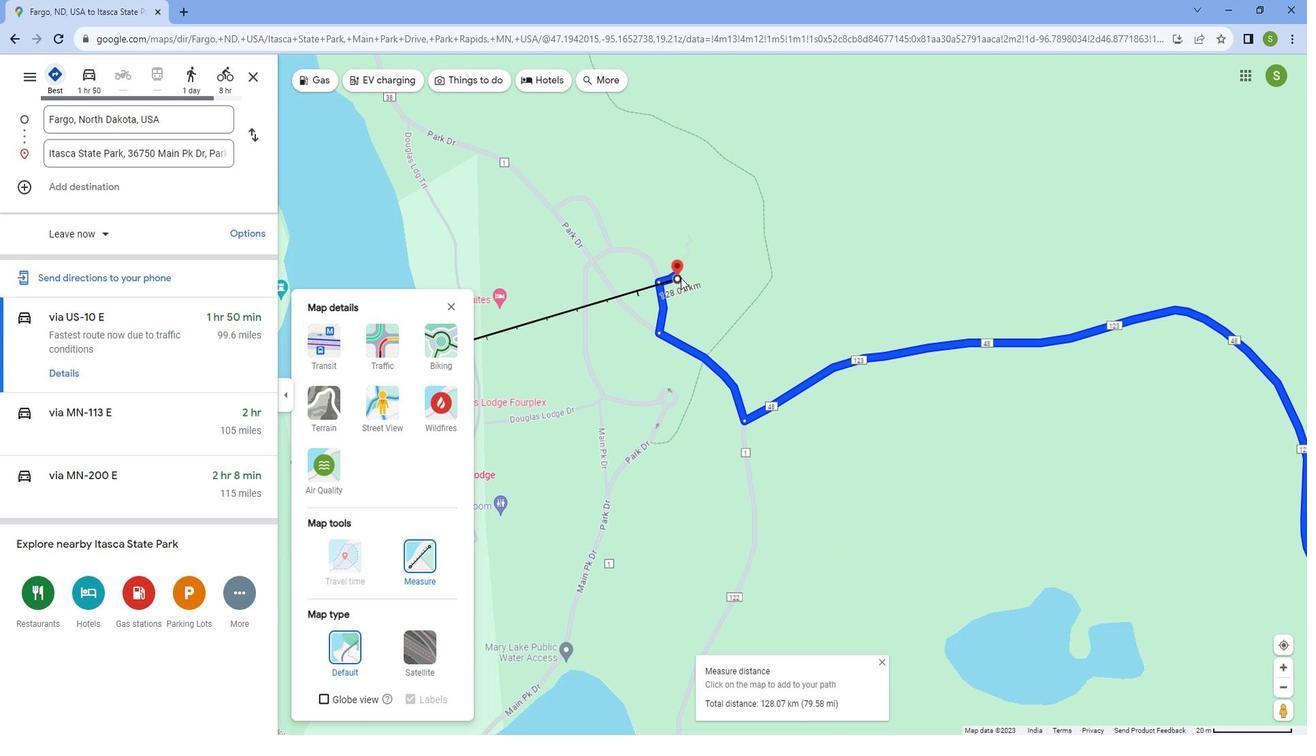 
Action: Mouse scrolled (680, 266) with delta (0, 0)
Screenshot: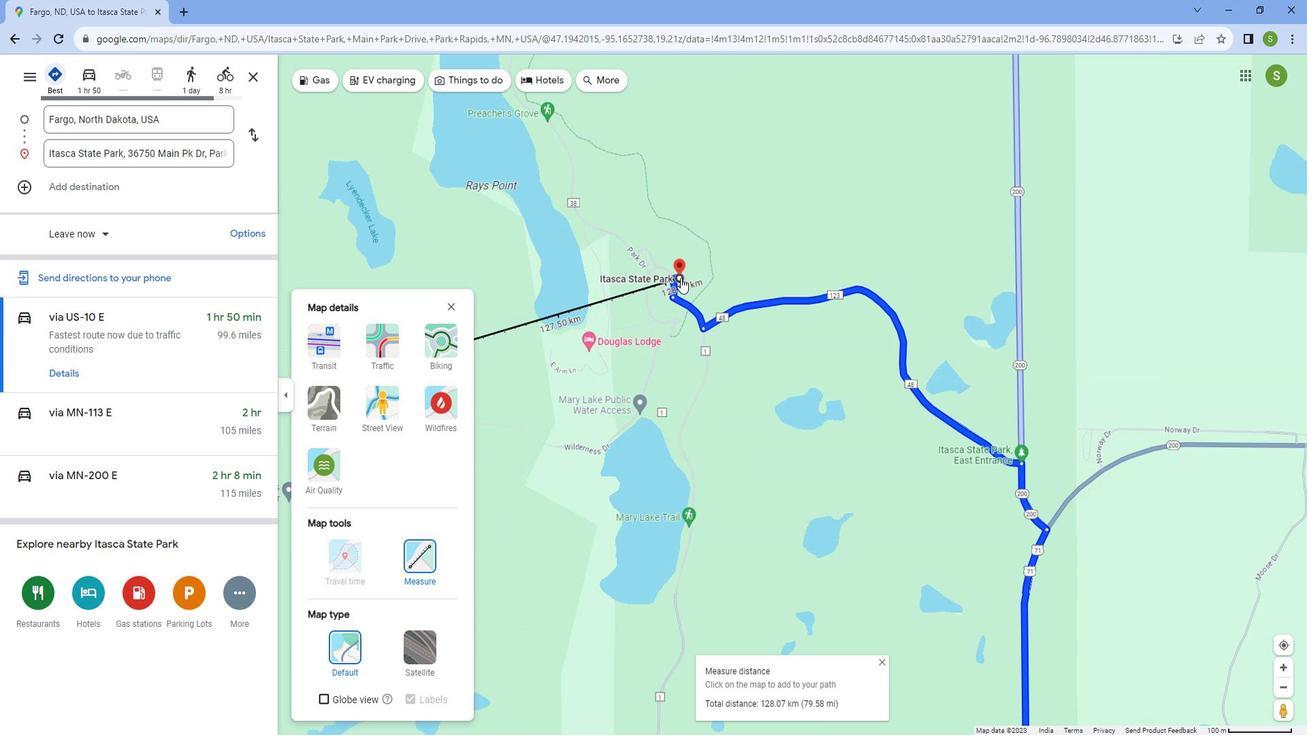 
Action: Mouse scrolled (680, 266) with delta (0, 0)
Screenshot: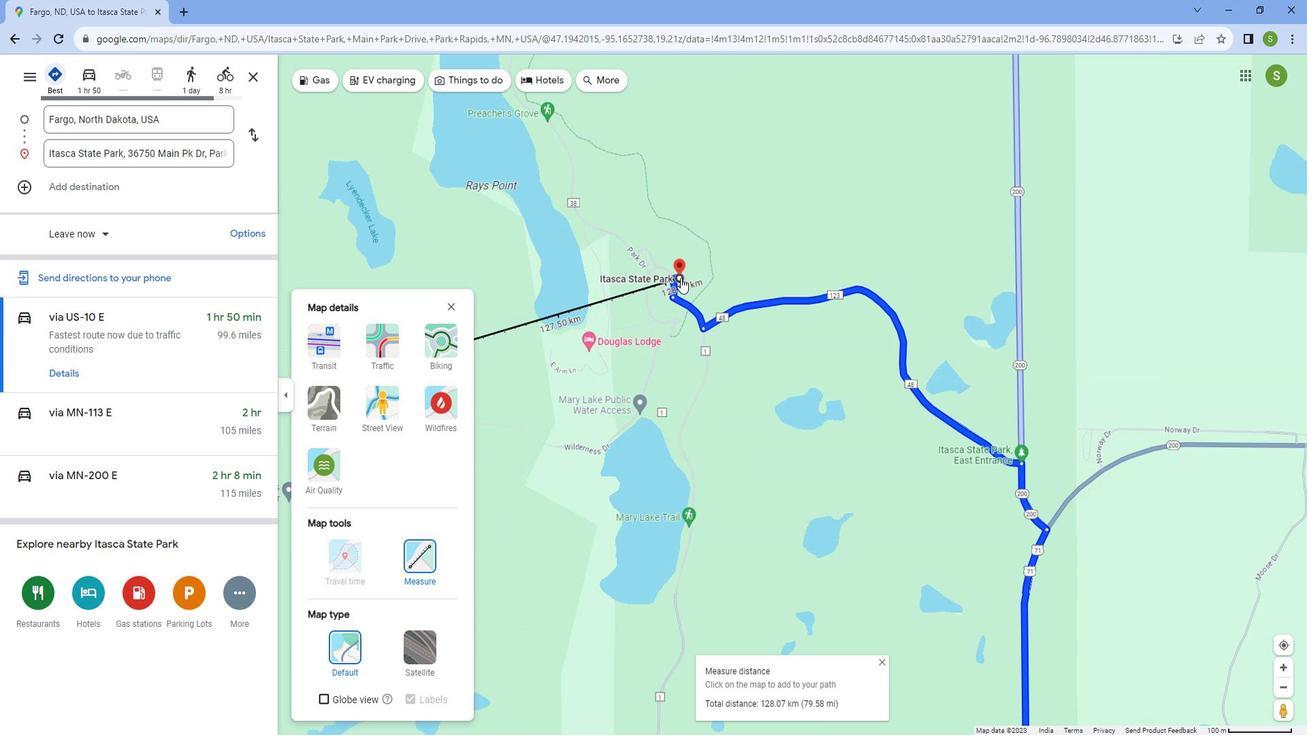 
Action: Mouse scrolled (680, 266) with delta (0, 0)
Screenshot: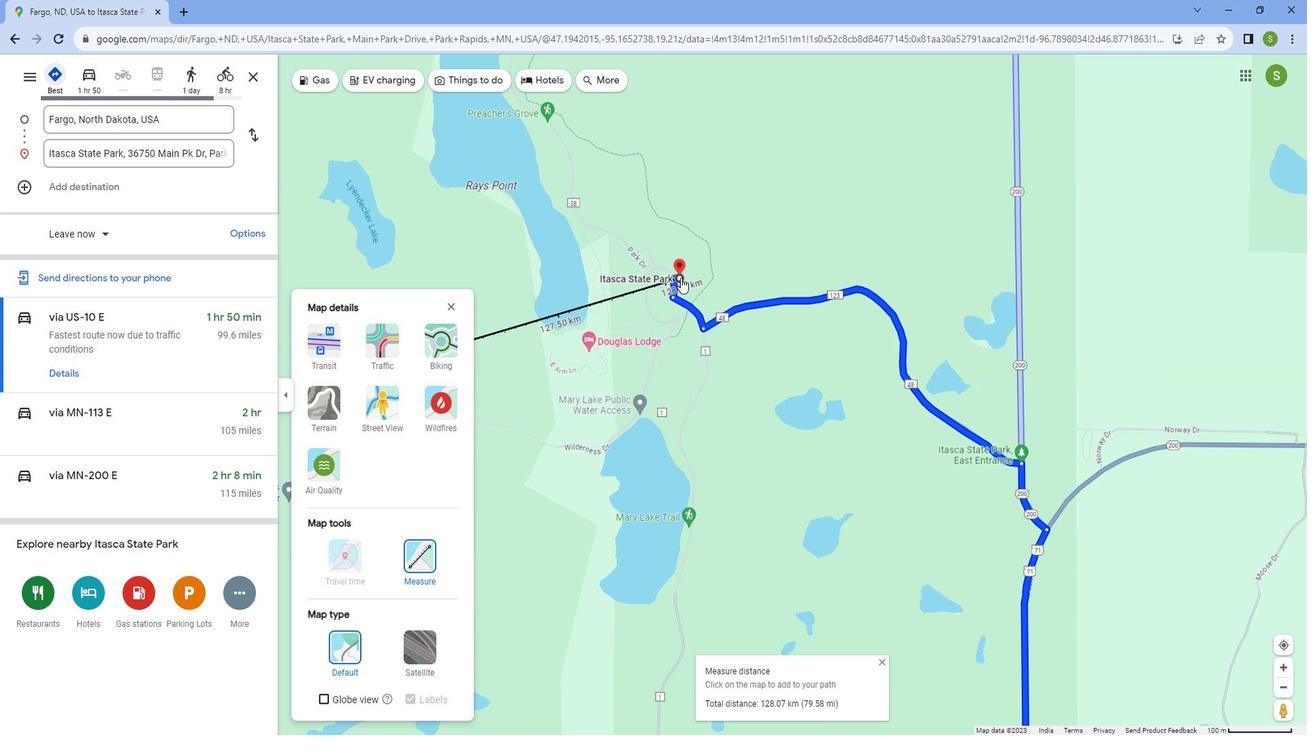 
Action: Mouse scrolled (680, 266) with delta (0, 0)
Screenshot: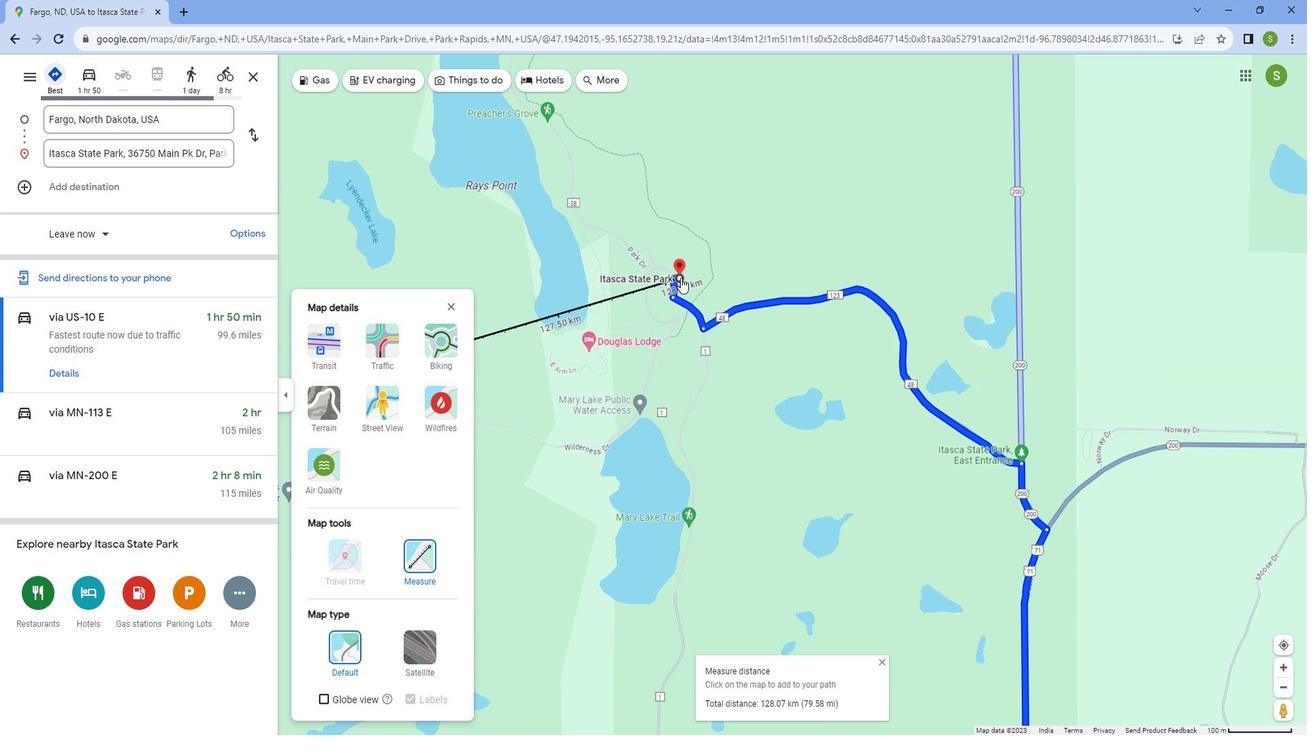 
Action: Mouse scrolled (680, 266) with delta (0, 0)
Screenshot: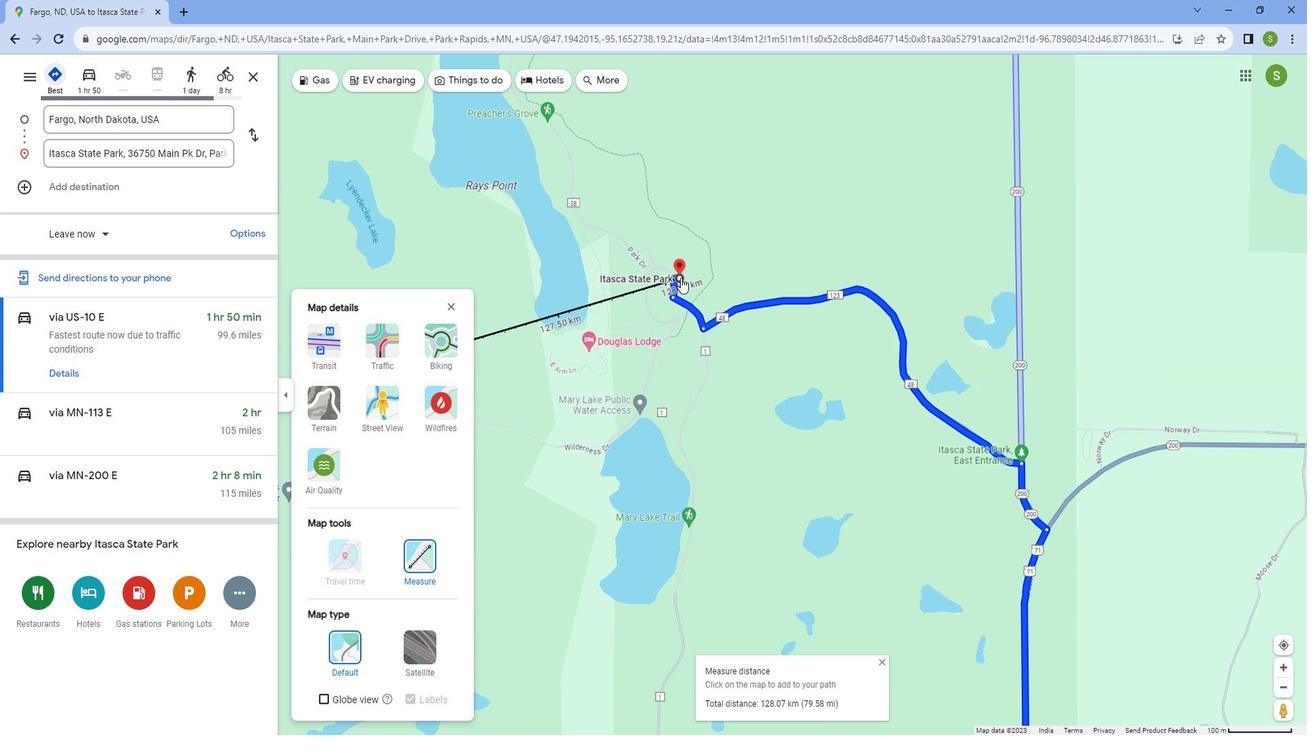 
Action: Mouse scrolled (680, 266) with delta (0, 0)
Screenshot: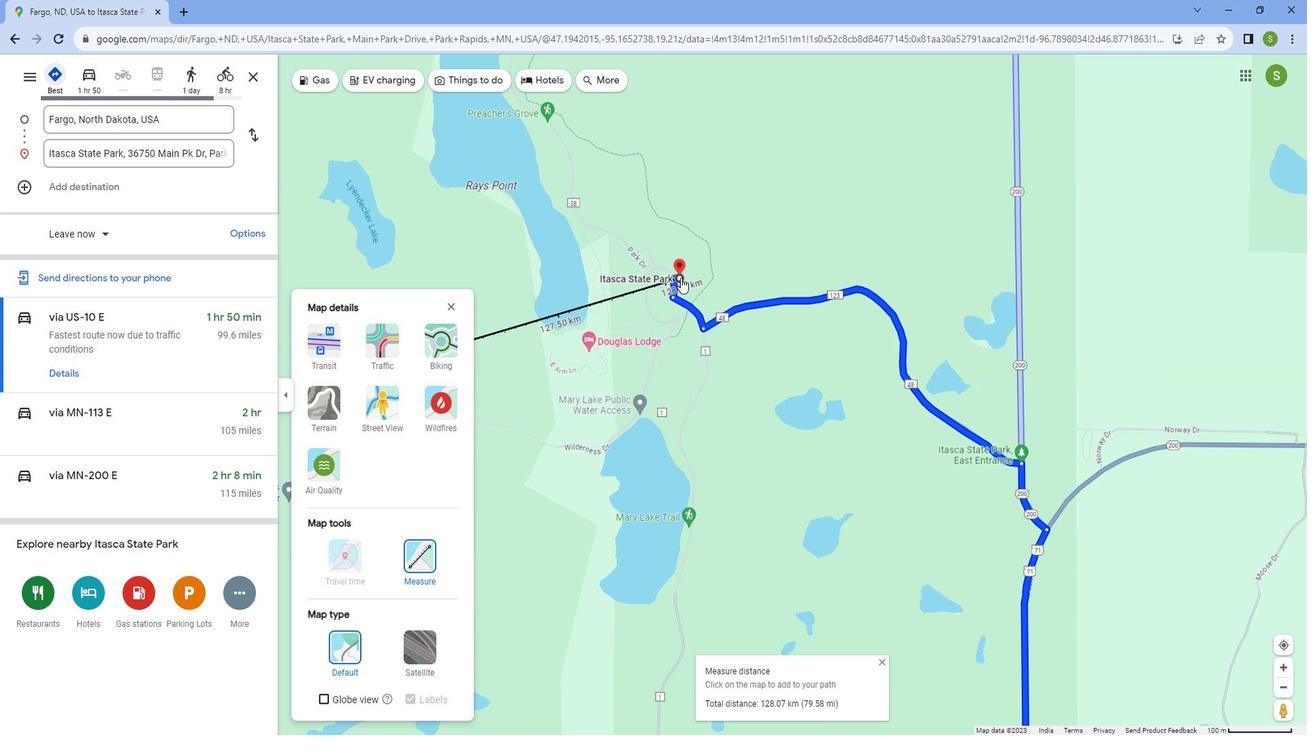 
Action: Mouse scrolled (680, 266) with delta (0, 0)
Screenshot: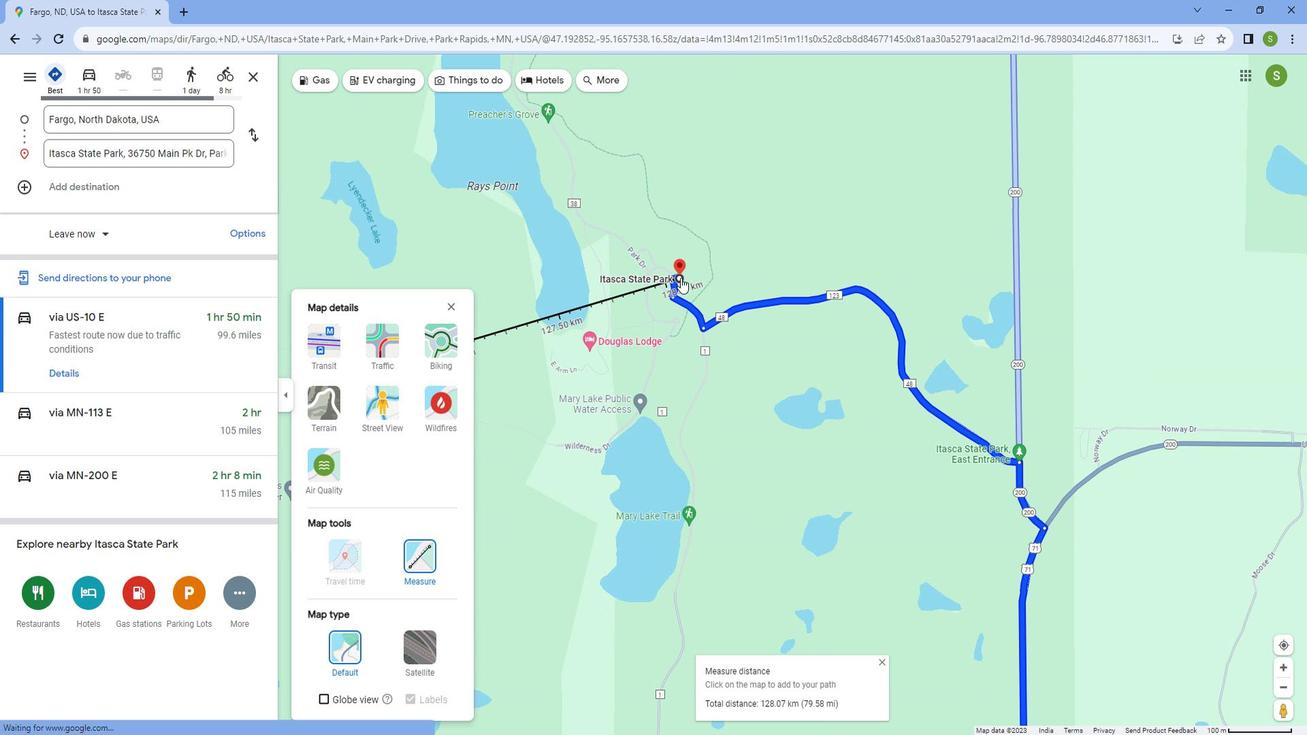 
Action: Mouse moved to (680, 267)
Screenshot: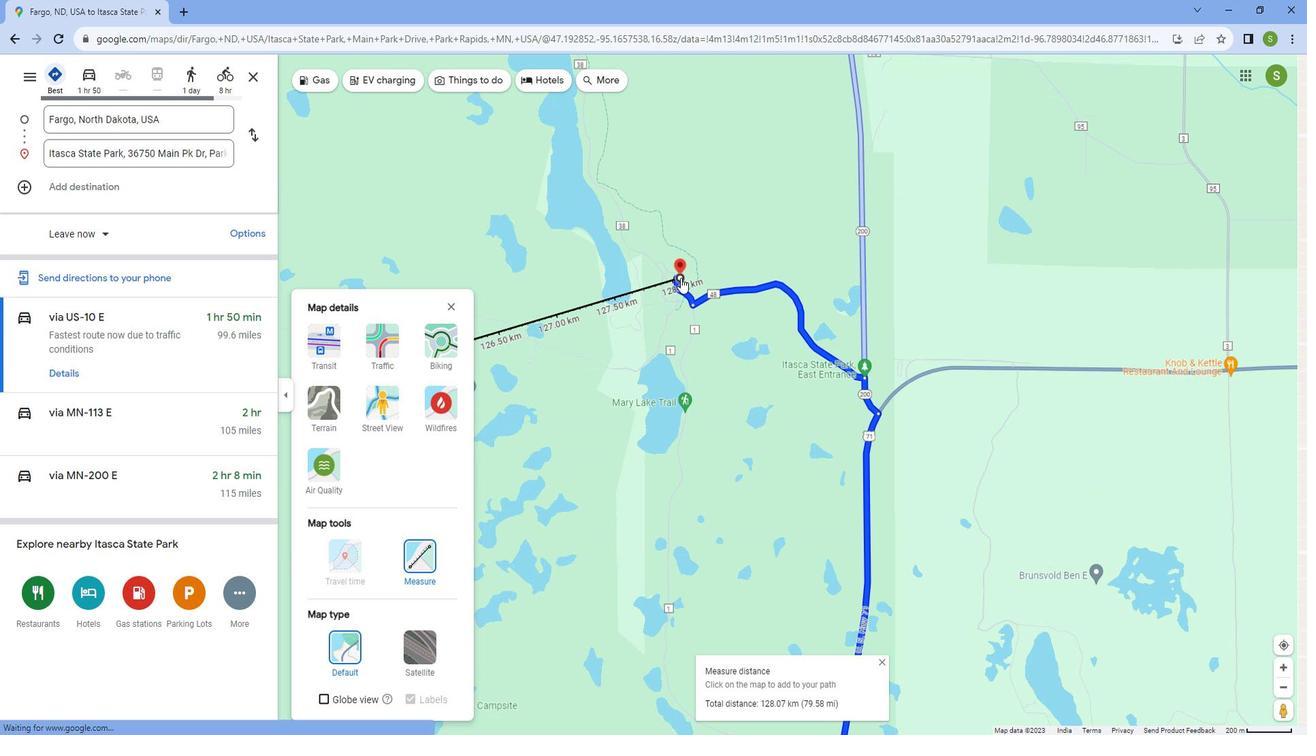 
Action: Mouse scrolled (680, 266) with delta (0, 0)
Screenshot: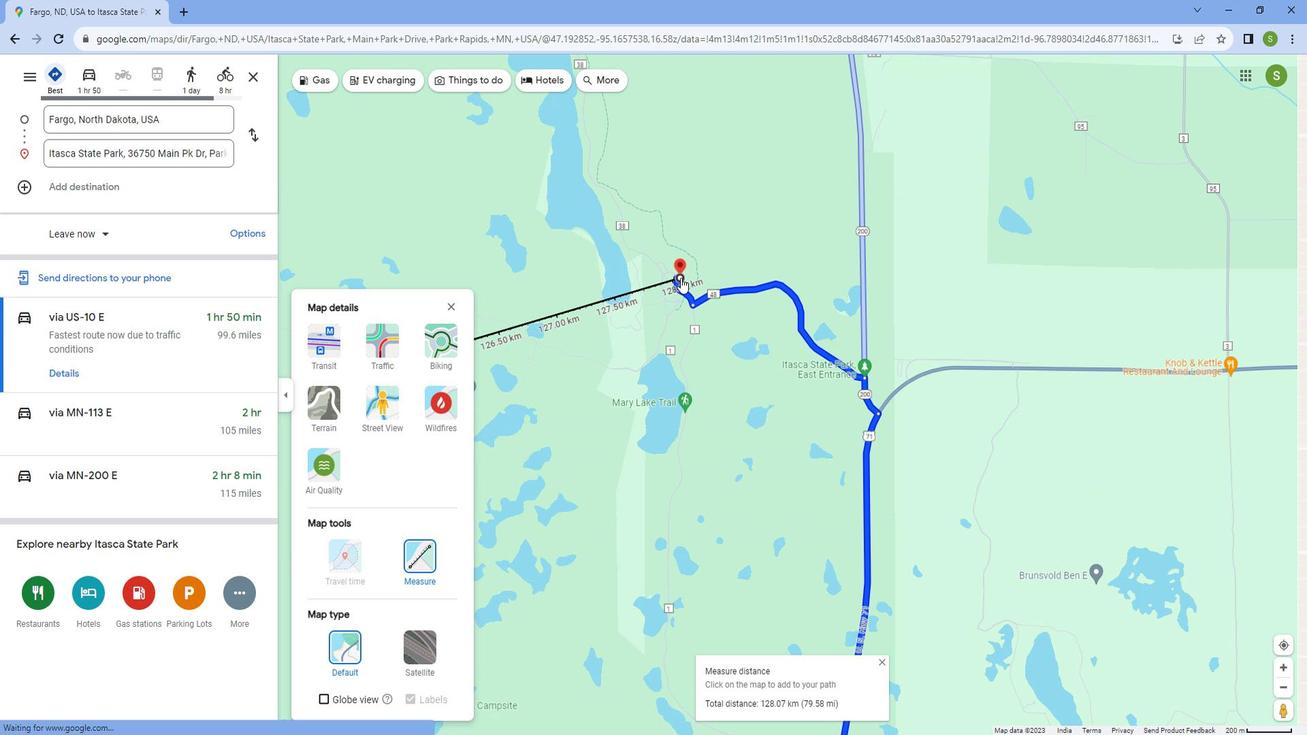 
Action: Mouse scrolled (680, 266) with delta (0, 0)
